 Task: In the event  named  Project Risk Mitigation and Contingency Planning, Set a range of dates when you can accept meetings  '21 Jul â€" 20 Aug 2023'. Select a duration of  30 min. Select working hours  	_x000D_
MON- SAT 10:30am â€" 6:00pm. Add time before or after your events  as 15 min. Set the frequency of available time slots for invitees as  50 min. Set the minimum notice period and maximum events allowed per day as  39 hour and 6. , logged in from the account softage.4@softage.net and add another guest for the event, softage.9@softage.net
Action: Mouse pressed left at (499, 271)
Screenshot: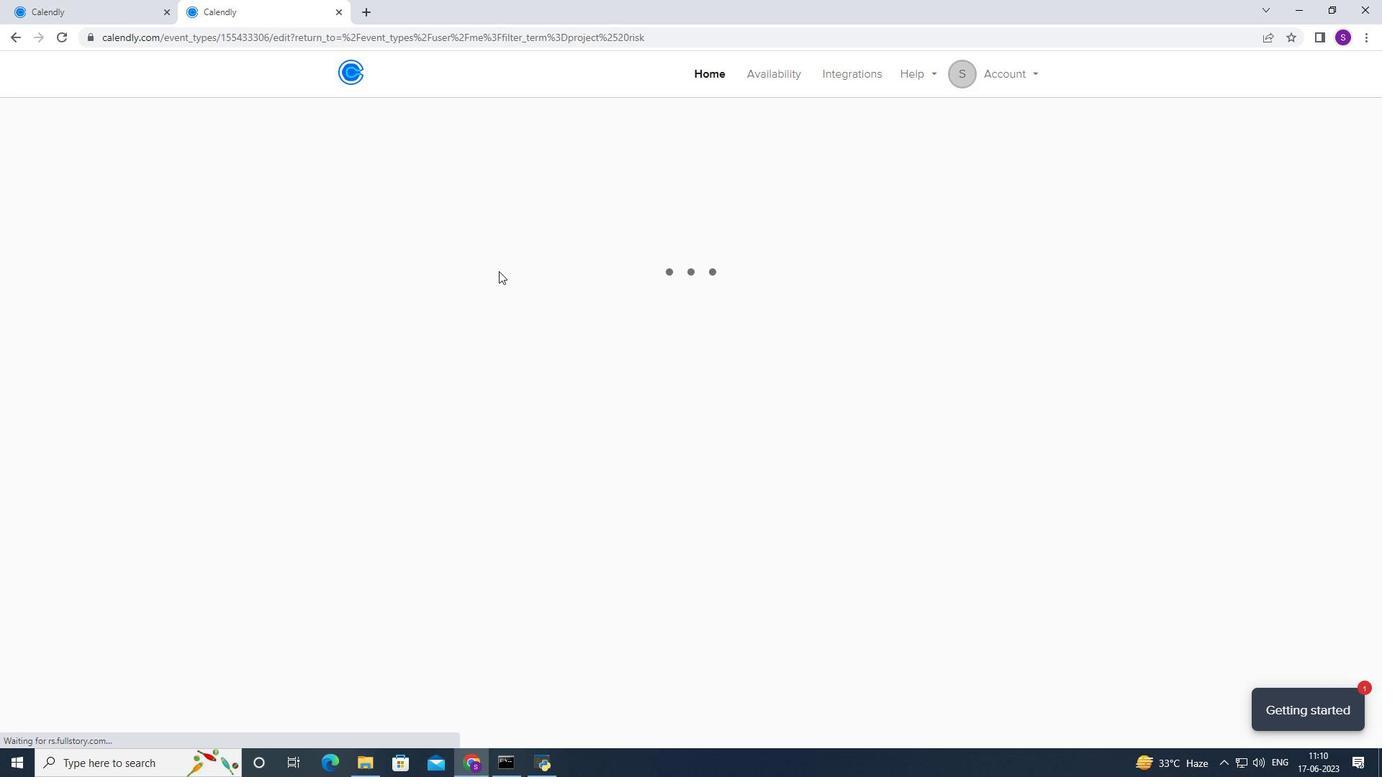 
Action: Mouse moved to (444, 319)
Screenshot: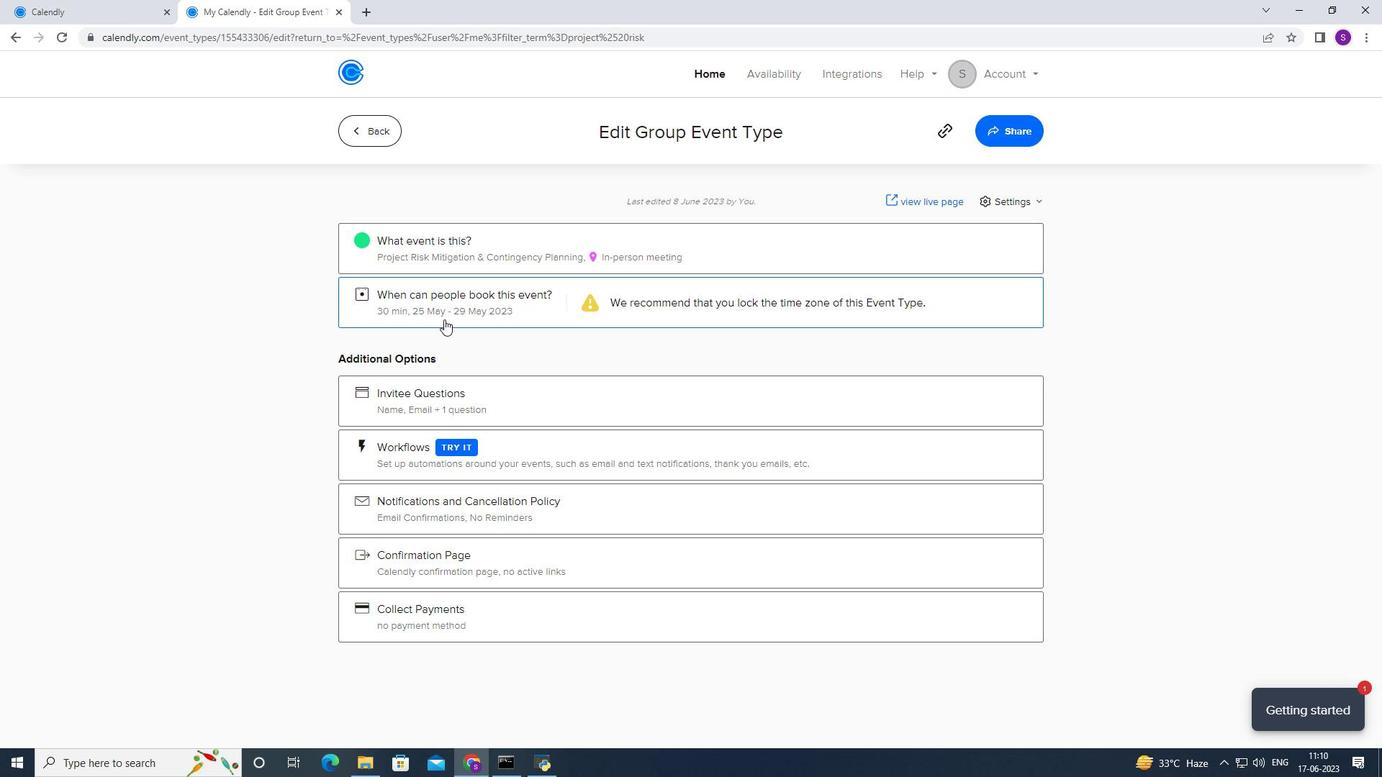 
Action: Mouse pressed left at (444, 319)
Screenshot: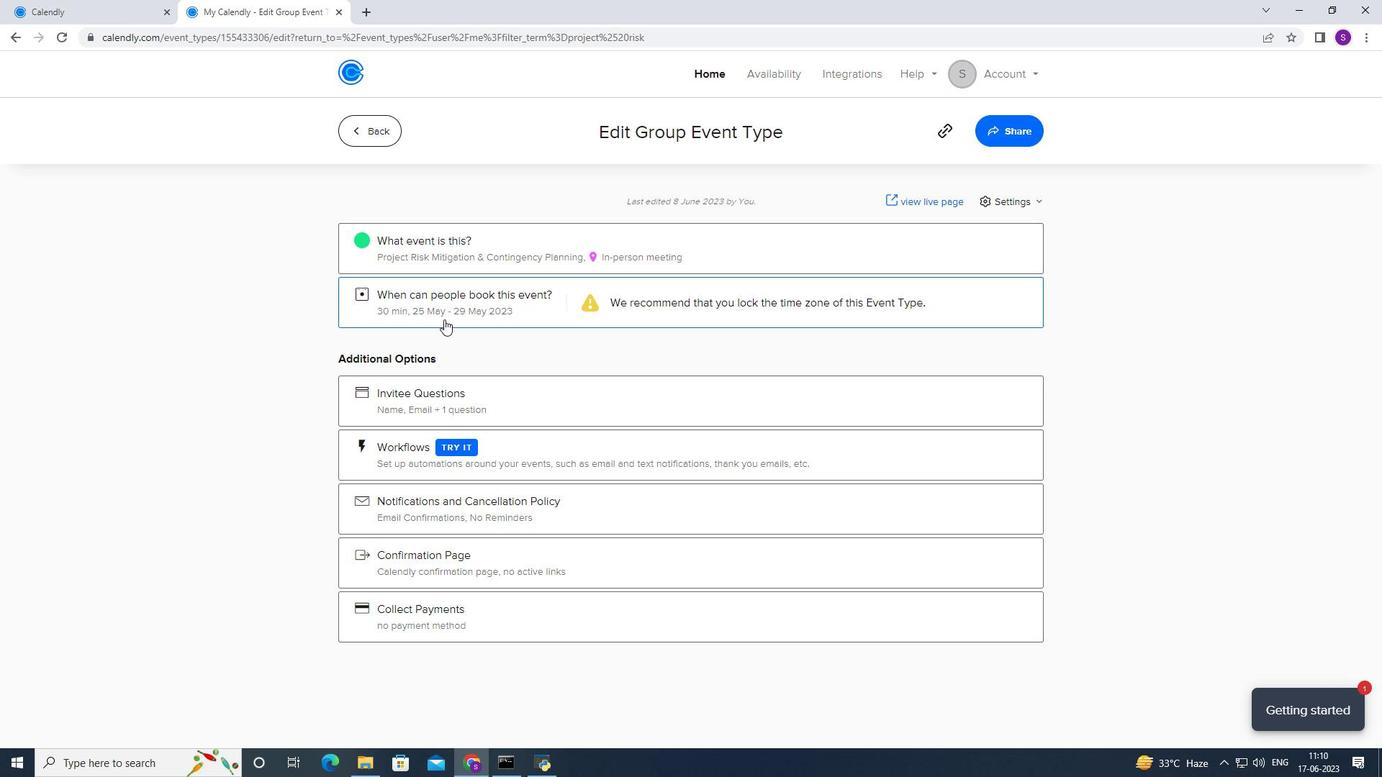 
Action: Mouse moved to (542, 489)
Screenshot: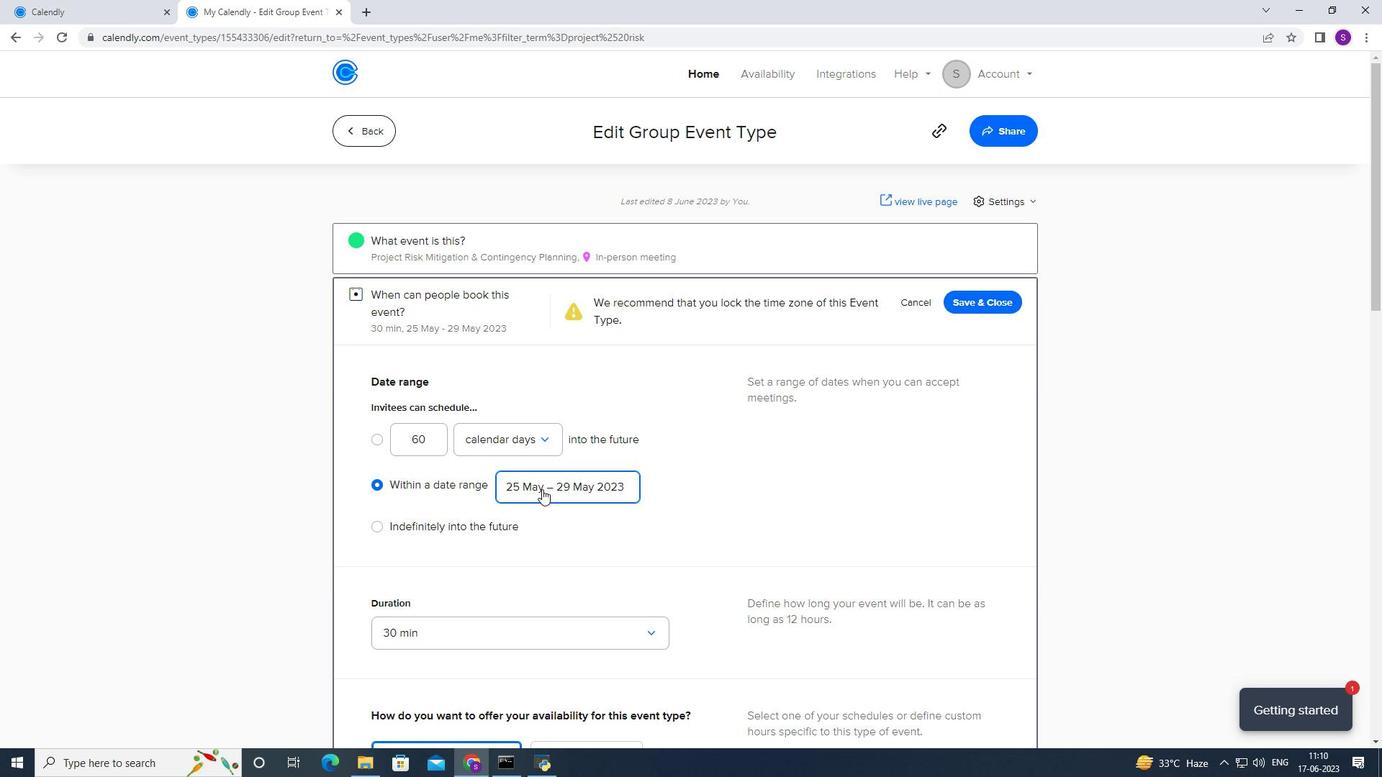 
Action: Mouse pressed left at (542, 489)
Screenshot: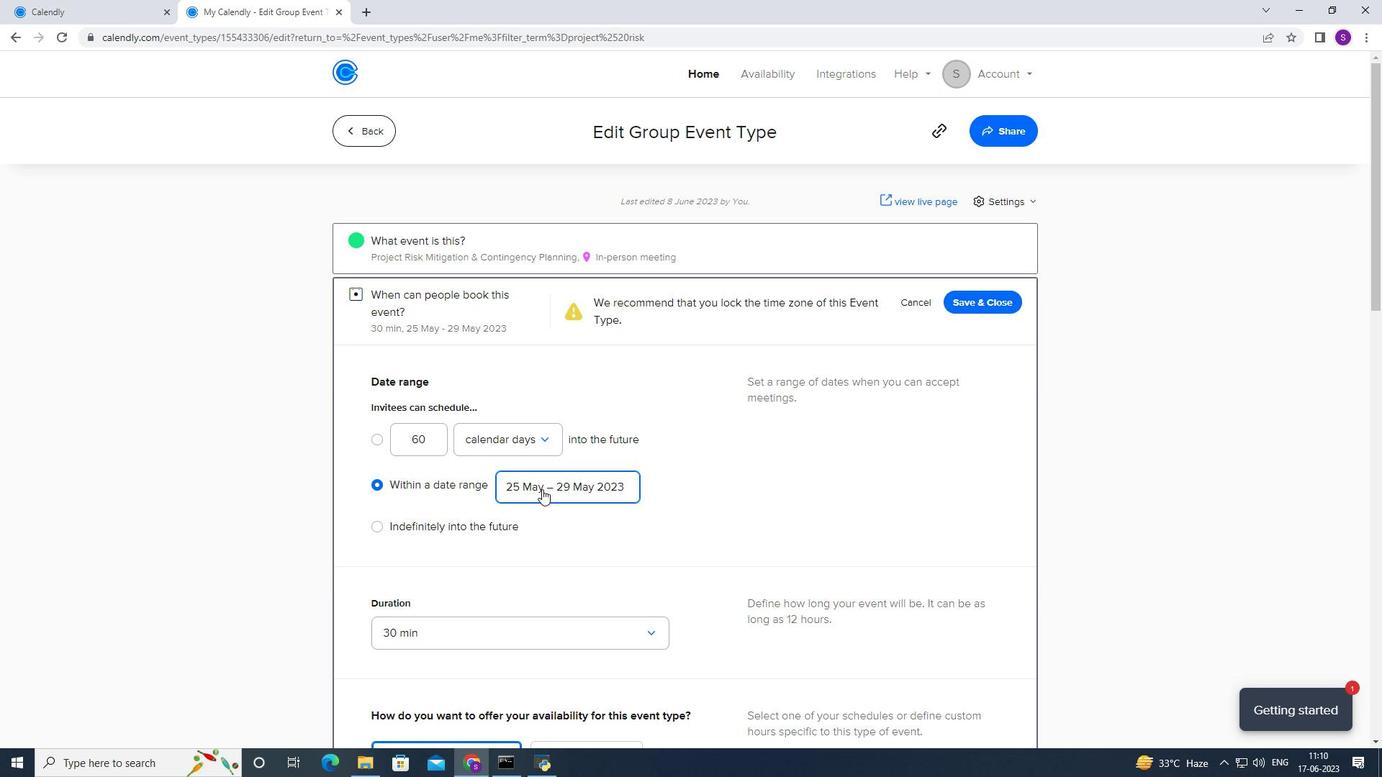 
Action: Mouse moved to (604, 231)
Screenshot: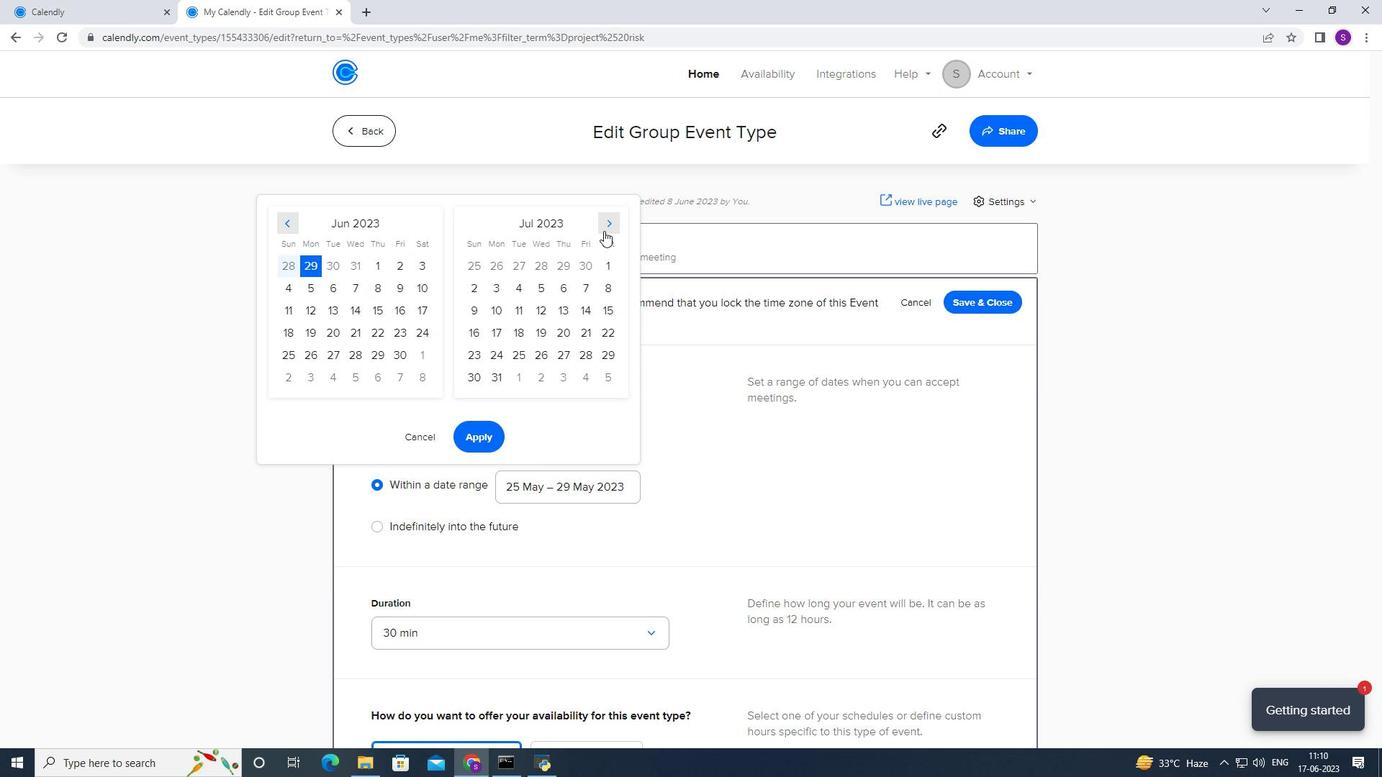 
Action: Mouse pressed left at (604, 231)
Screenshot: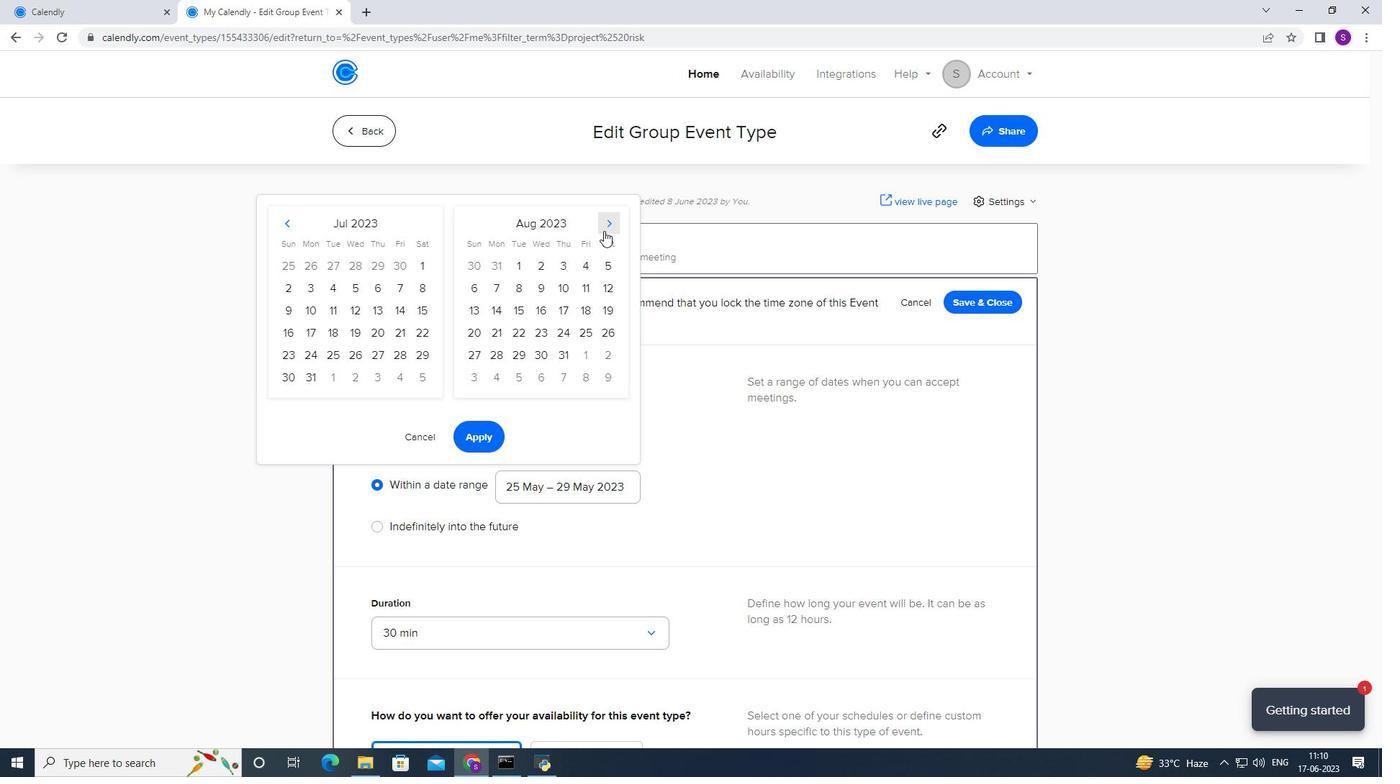 
Action: Mouse moved to (406, 337)
Screenshot: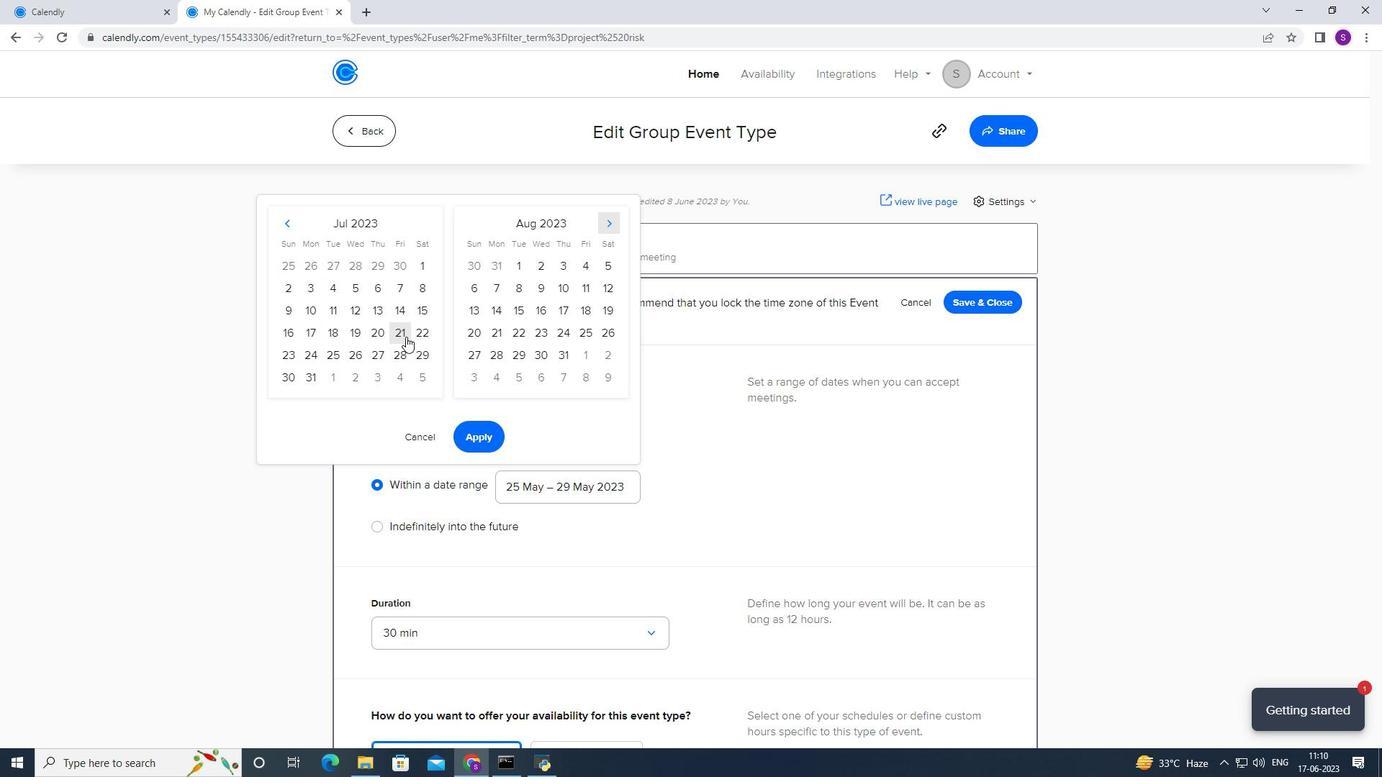 
Action: Mouse pressed left at (406, 337)
Screenshot: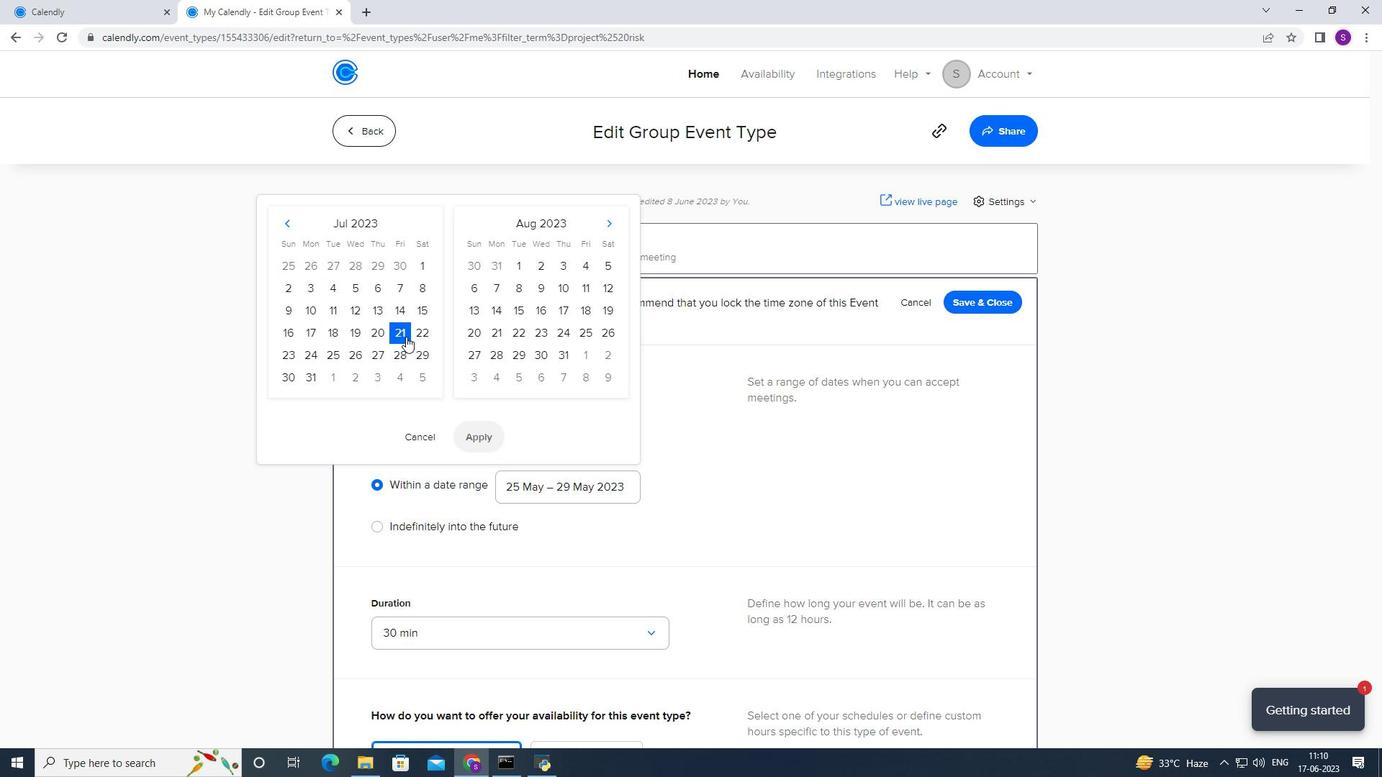 
Action: Mouse moved to (478, 332)
Screenshot: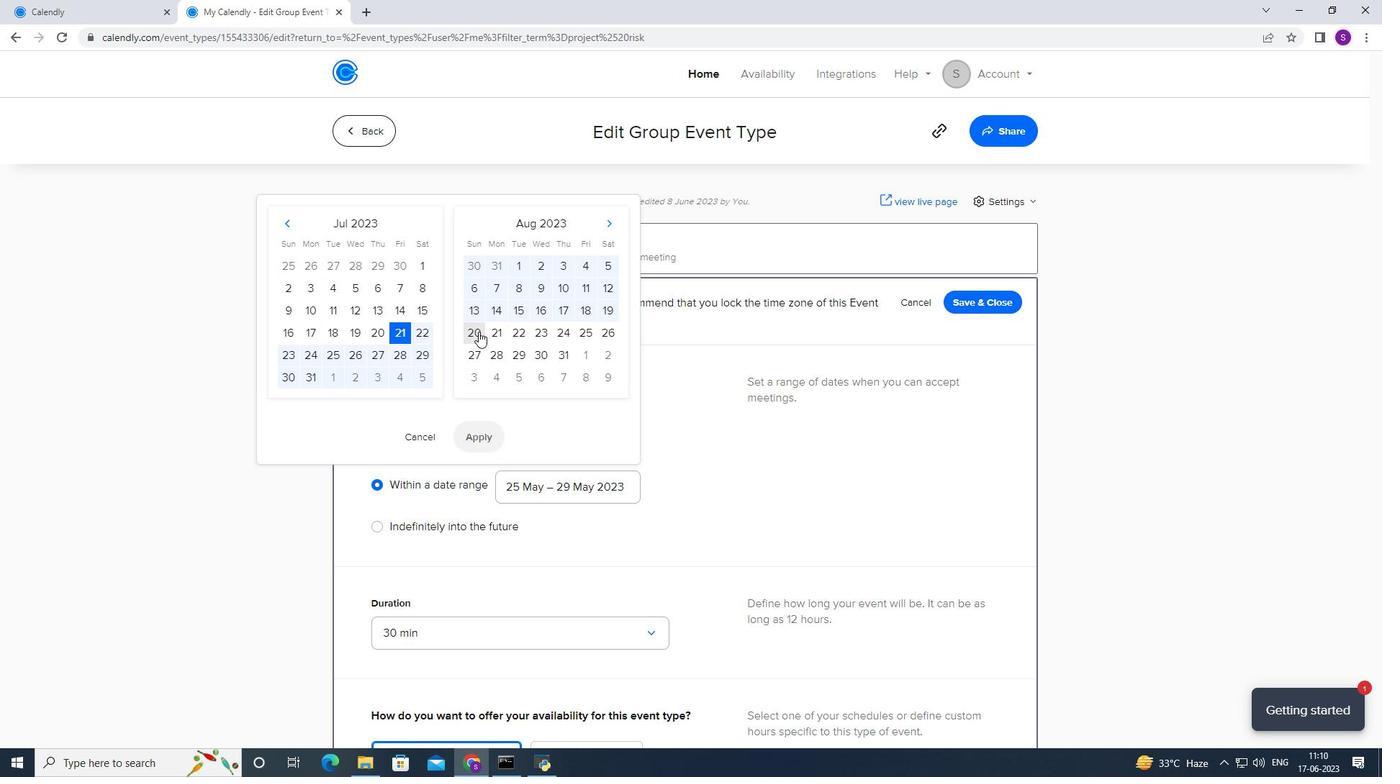 
Action: Mouse pressed left at (478, 332)
Screenshot: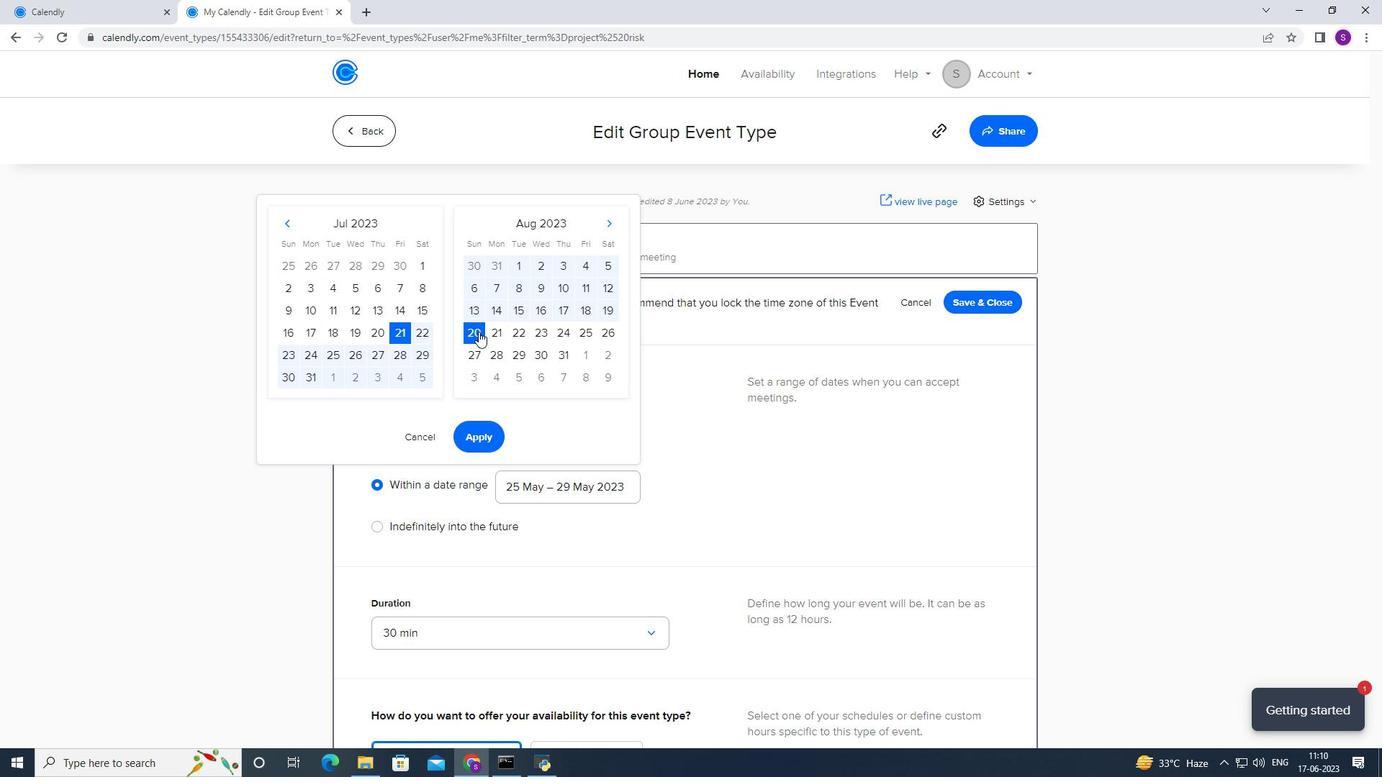 
Action: Mouse moved to (469, 421)
Screenshot: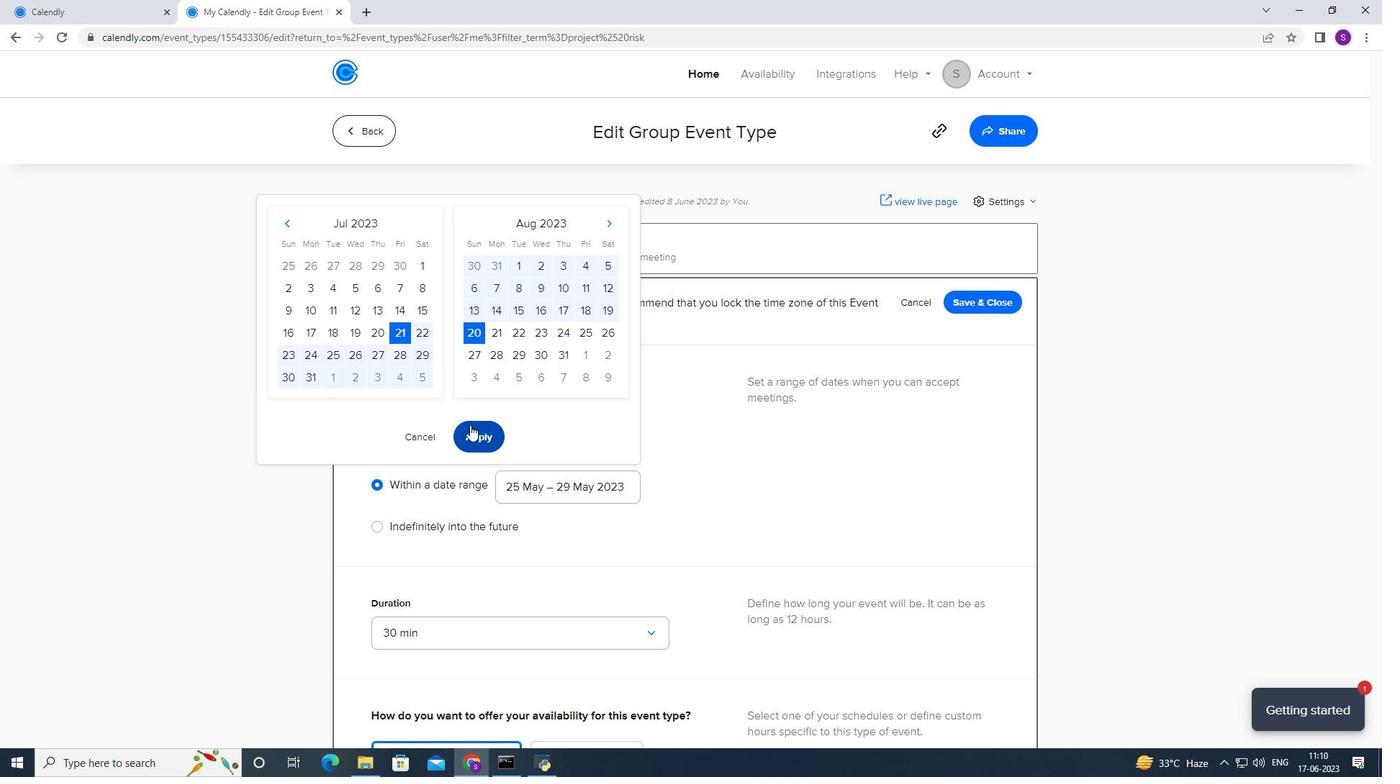 
Action: Mouse pressed left at (469, 421)
Screenshot: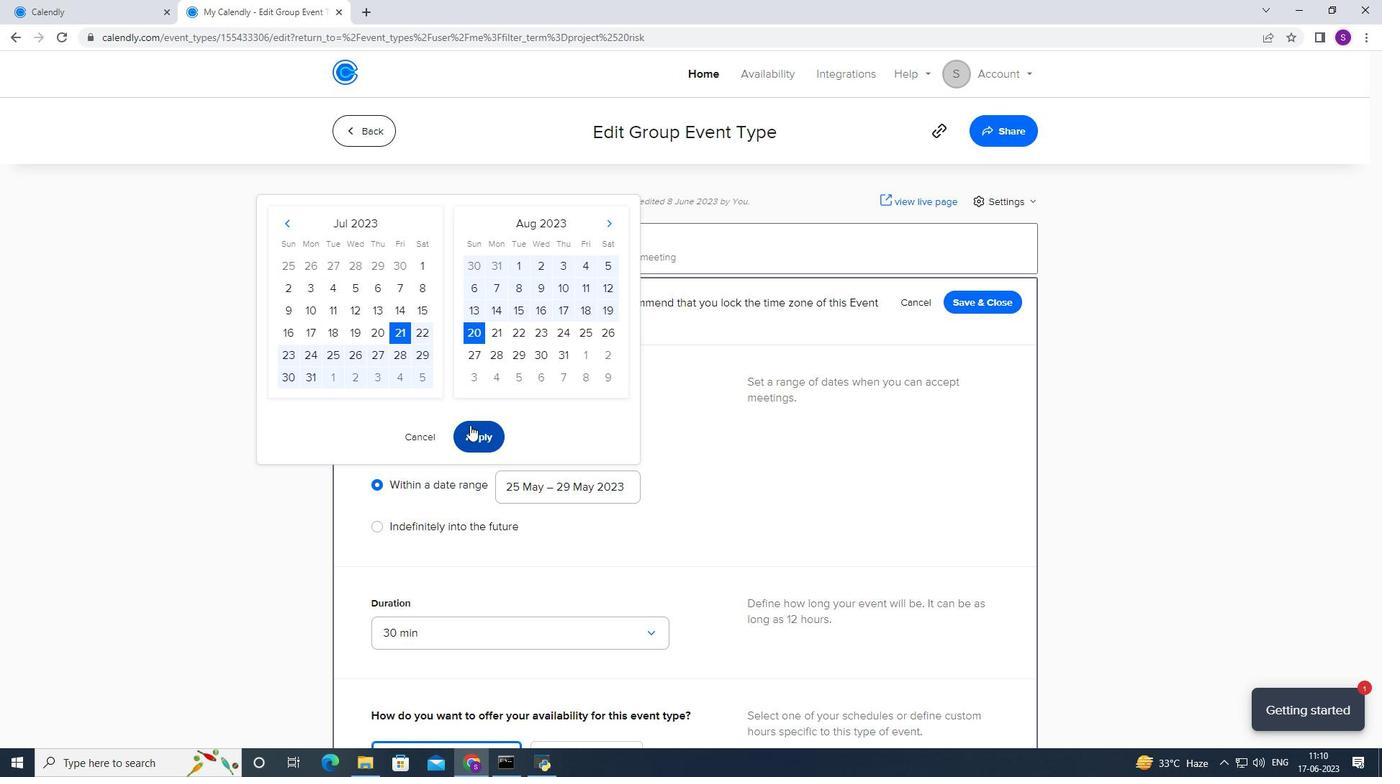 
Action: Mouse moved to (507, 390)
Screenshot: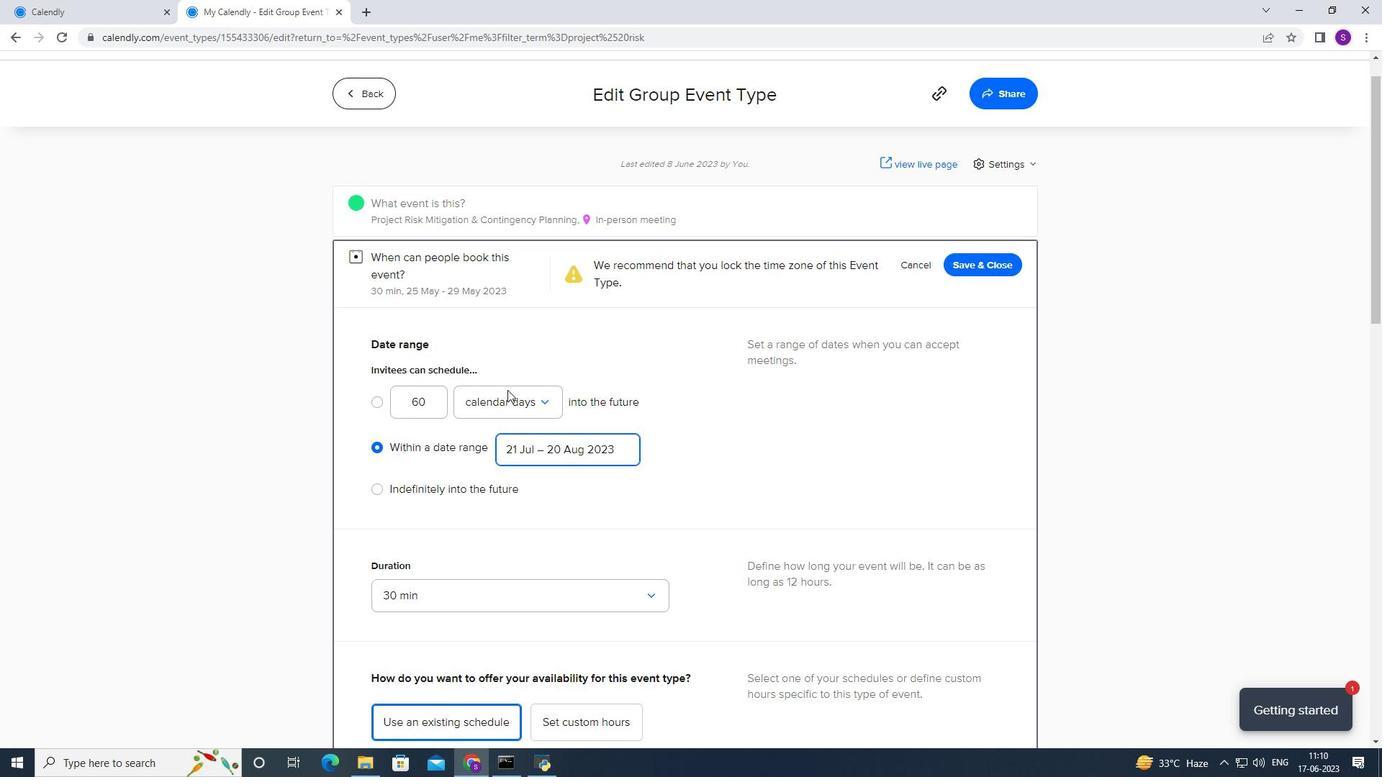 
Action: Mouse scrolled (507, 389) with delta (0, 0)
Screenshot: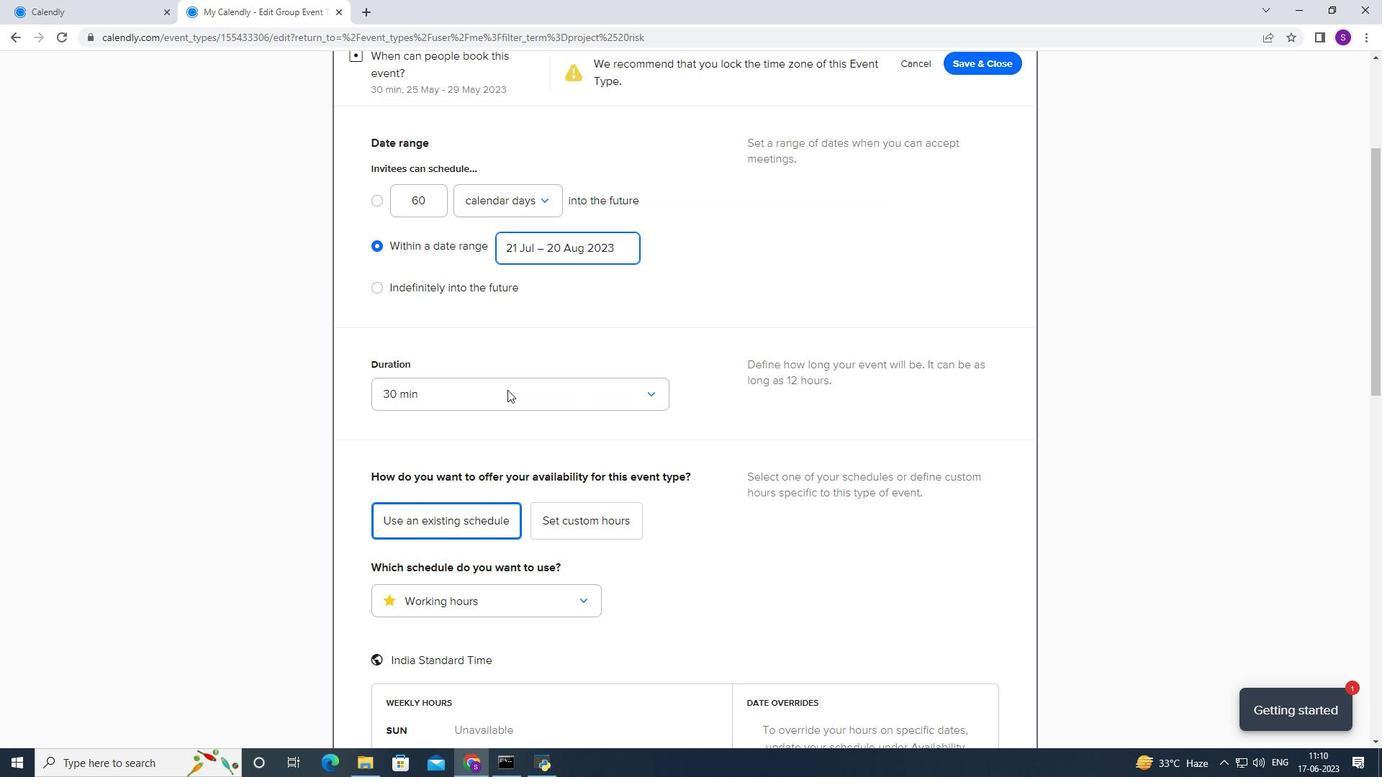 
Action: Mouse scrolled (507, 389) with delta (0, 0)
Screenshot: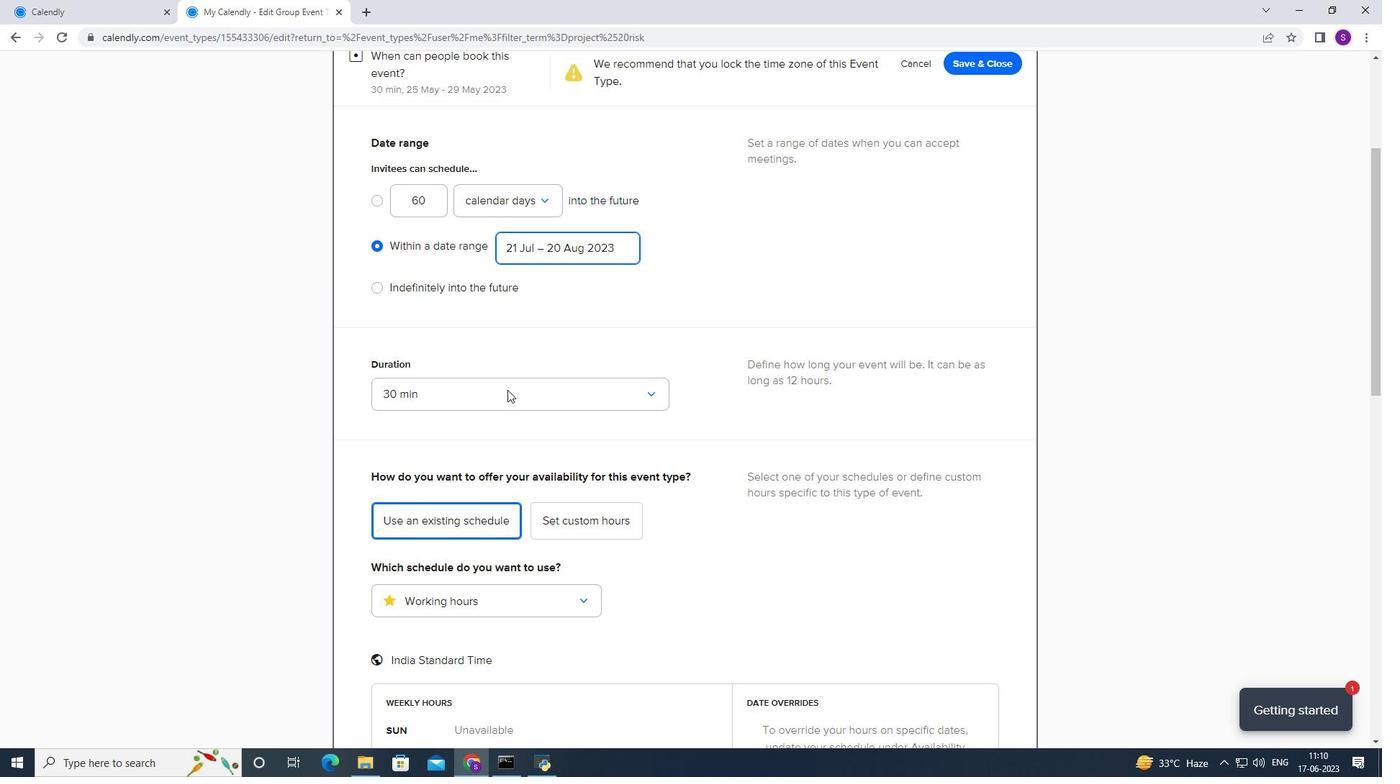 
Action: Mouse scrolled (507, 389) with delta (0, 0)
Screenshot: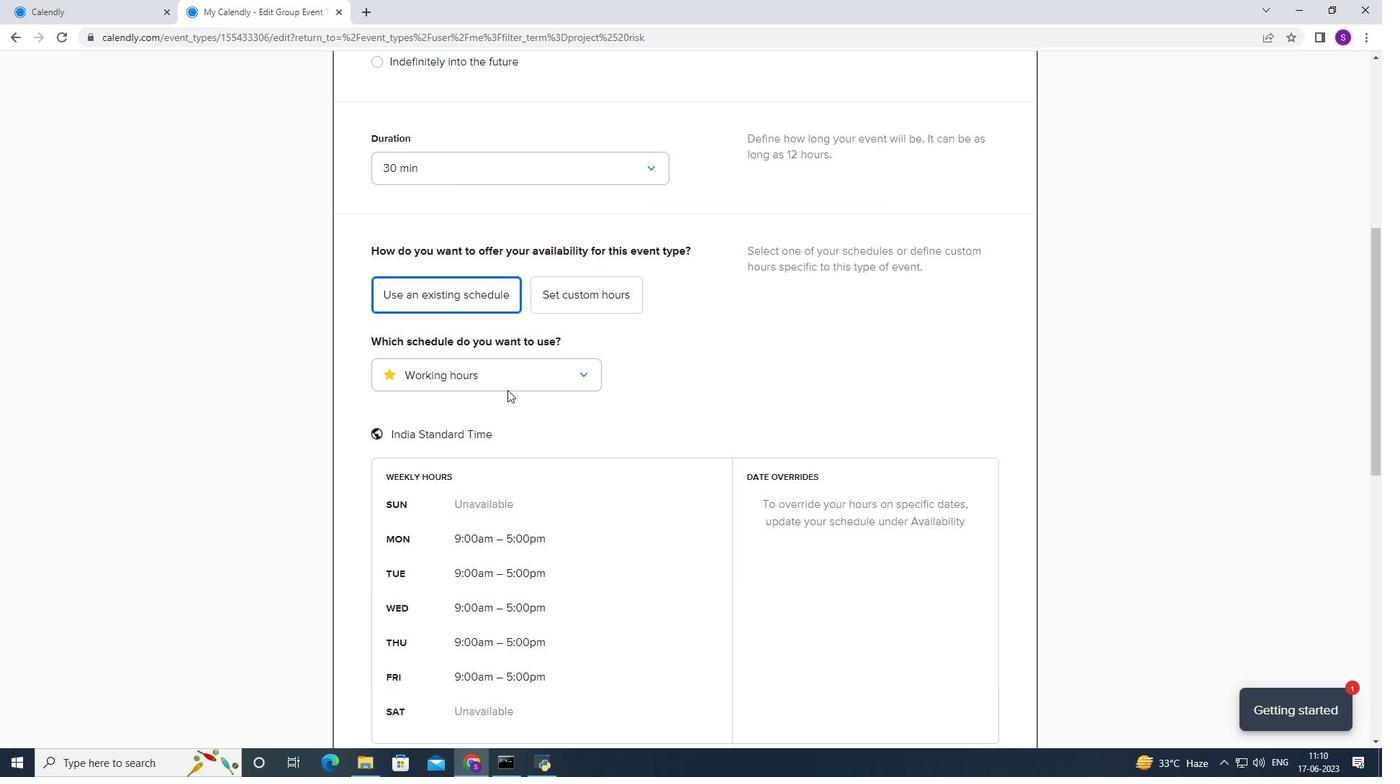 
Action: Mouse scrolled (507, 389) with delta (0, 0)
Screenshot: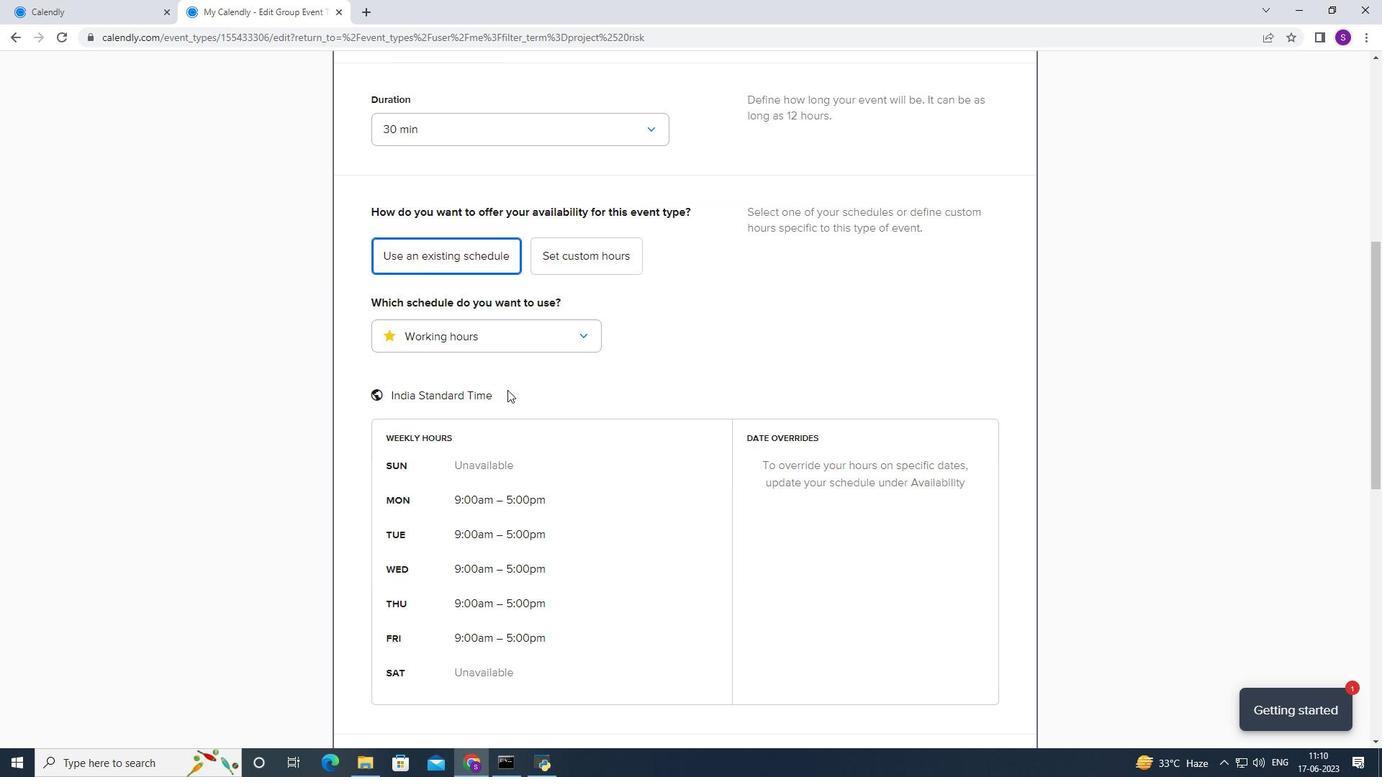 
Action: Mouse scrolled (507, 389) with delta (0, 0)
Screenshot: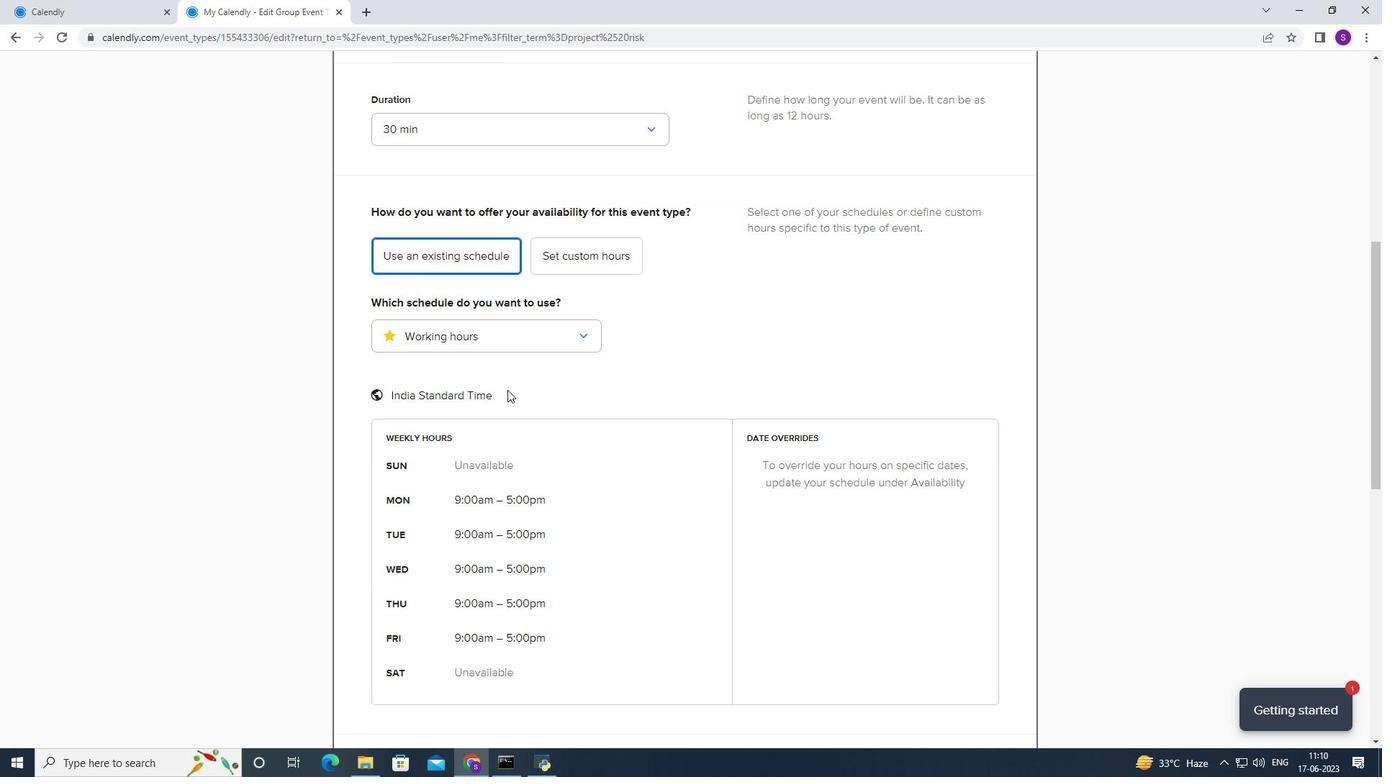 
Action: Mouse scrolled (507, 389) with delta (0, 0)
Screenshot: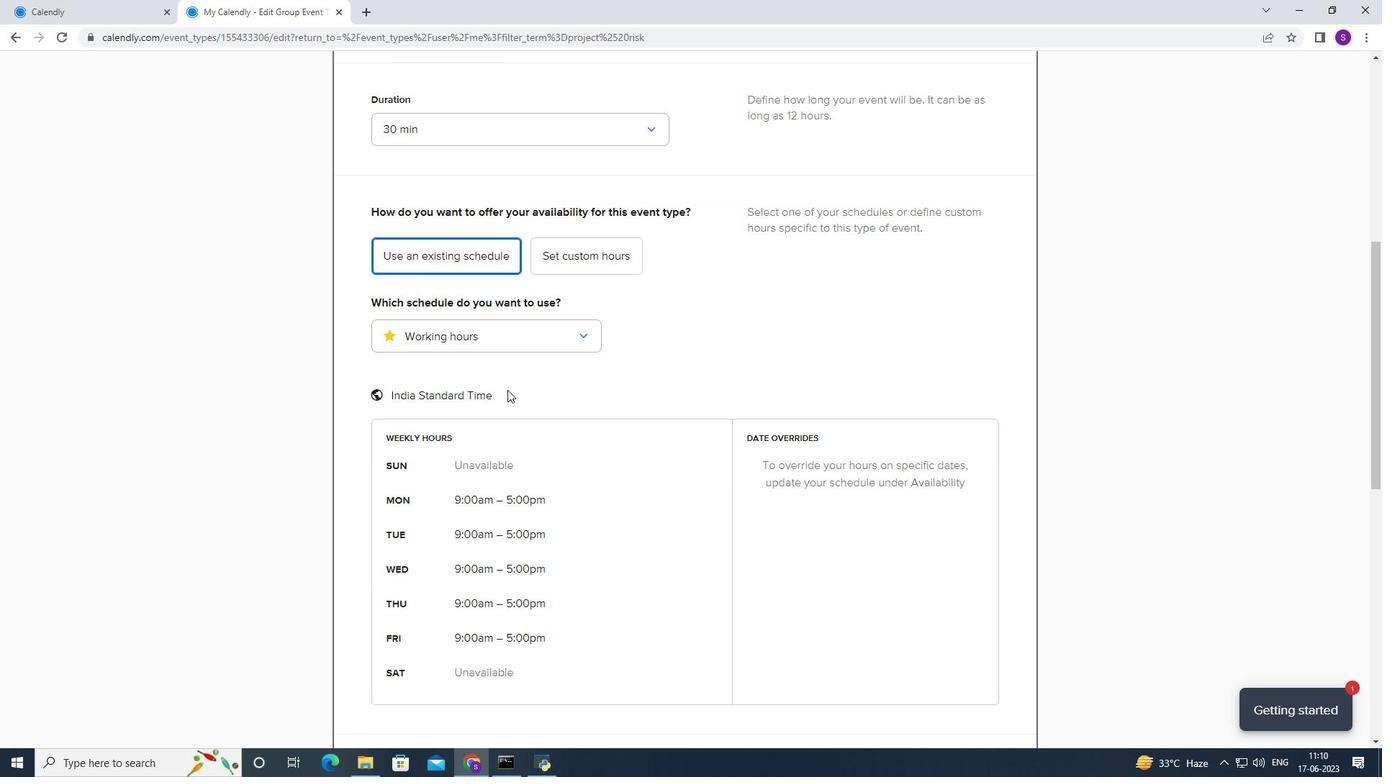 
Action: Mouse scrolled (507, 389) with delta (0, 0)
Screenshot: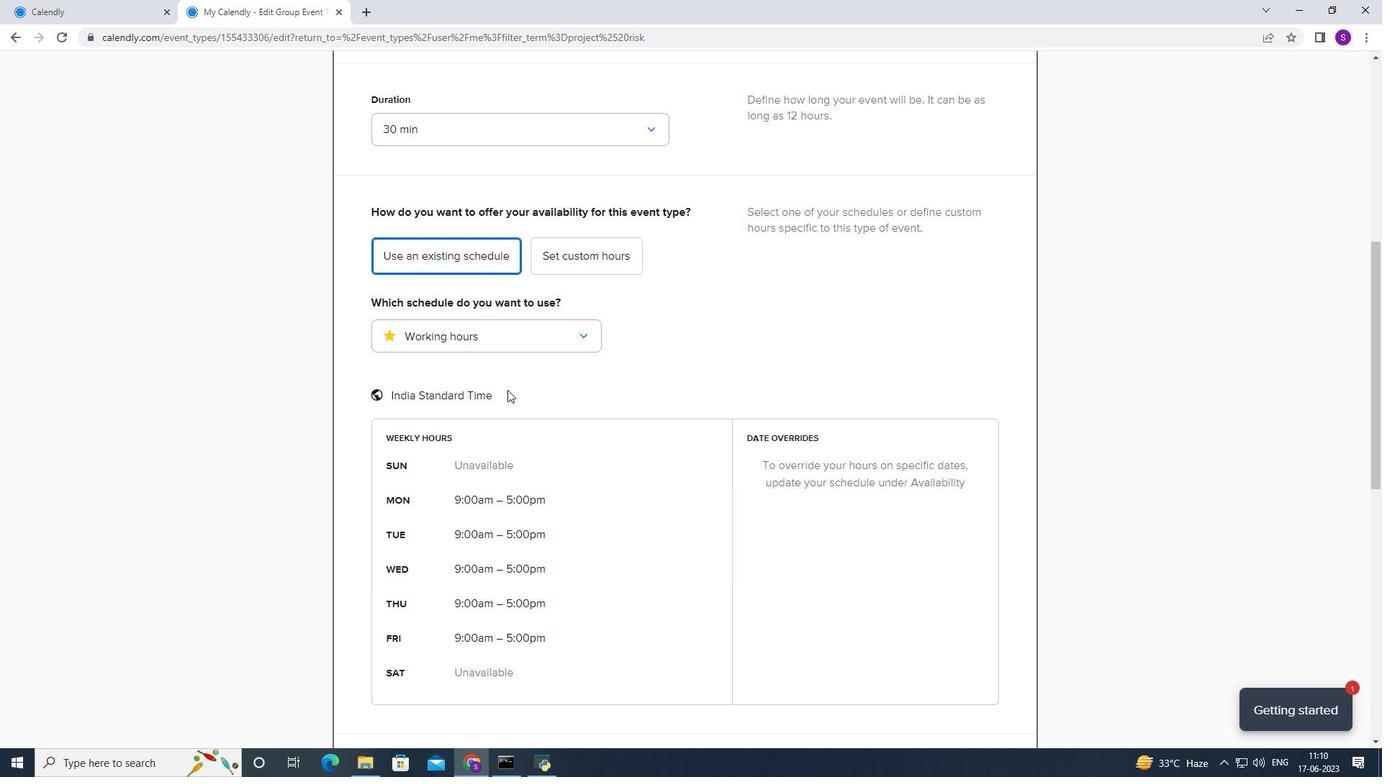 
Action: Mouse moved to (393, 236)
Screenshot: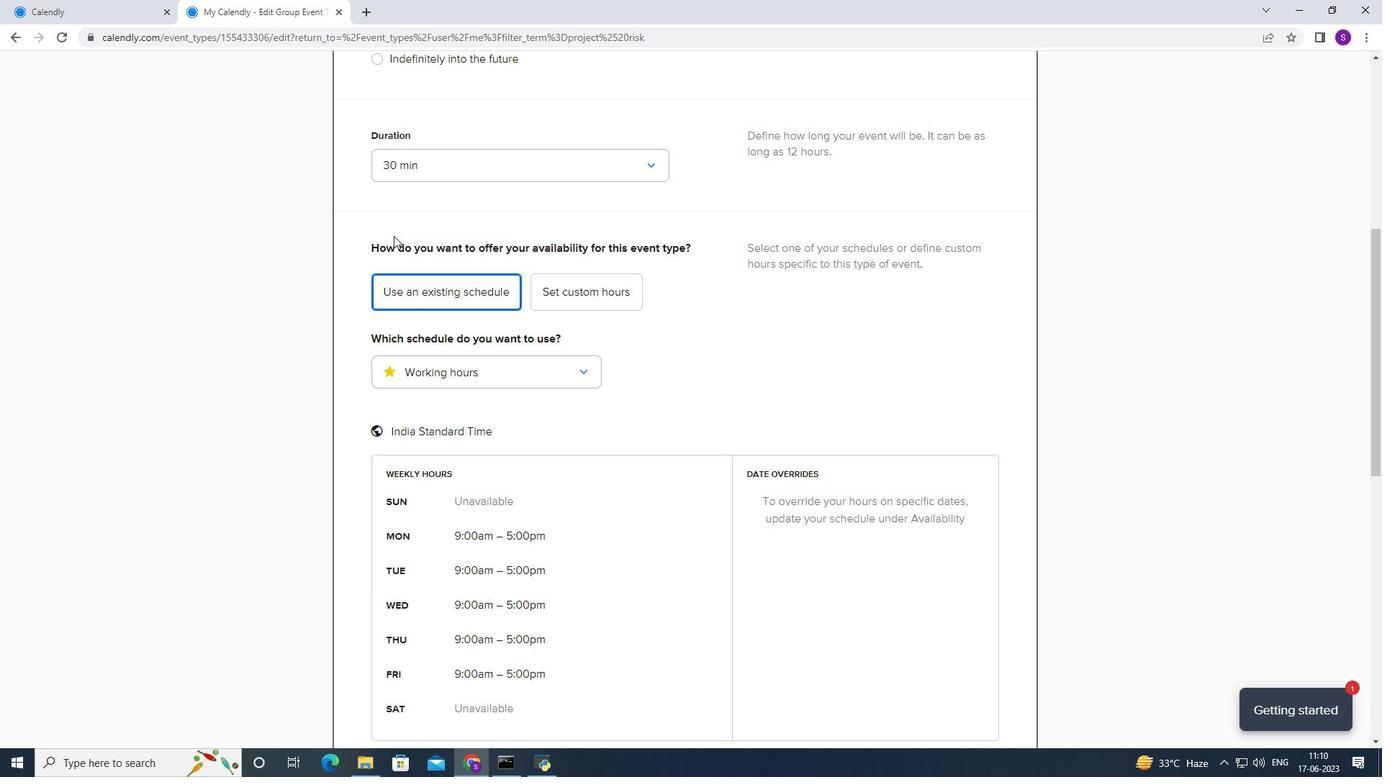 
Action: Mouse scrolled (393, 236) with delta (0, 0)
Screenshot: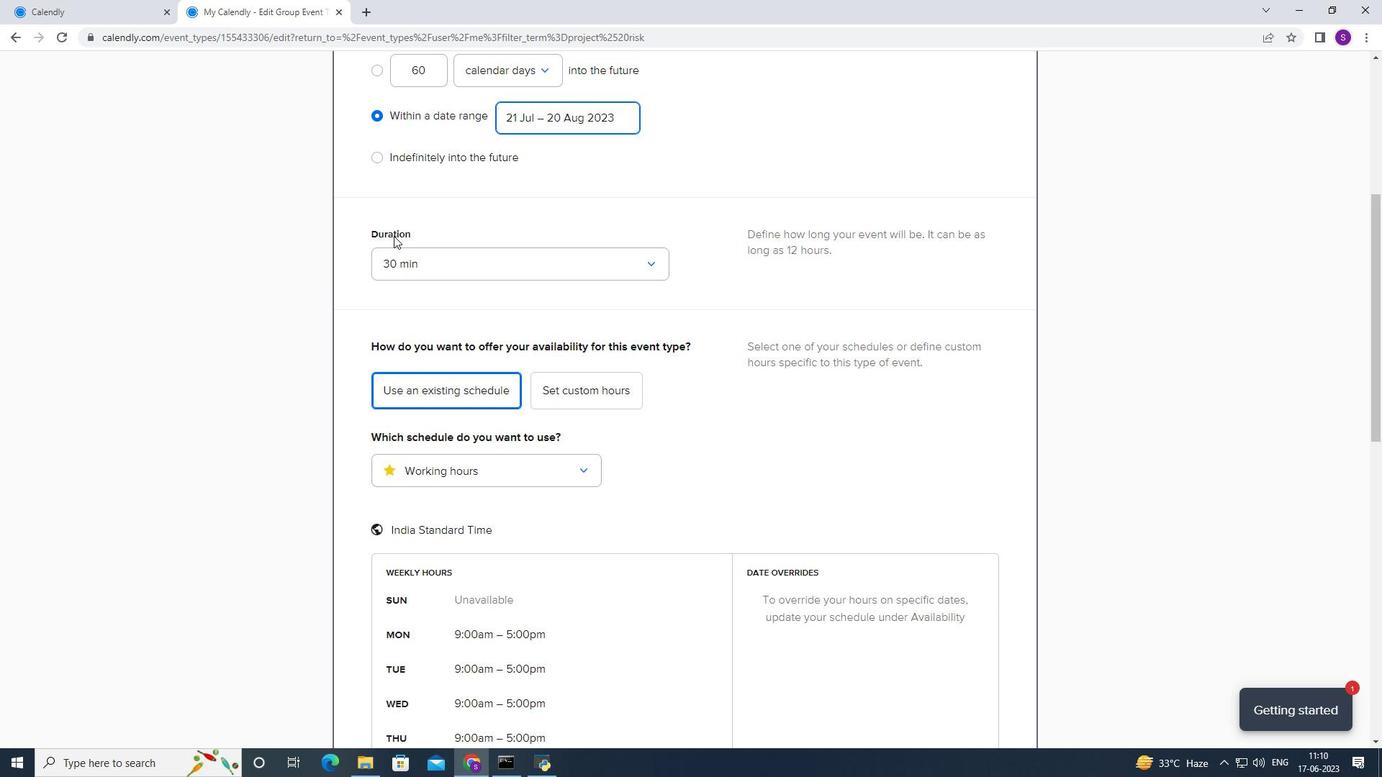 
Action: Mouse scrolled (393, 236) with delta (0, 0)
Screenshot: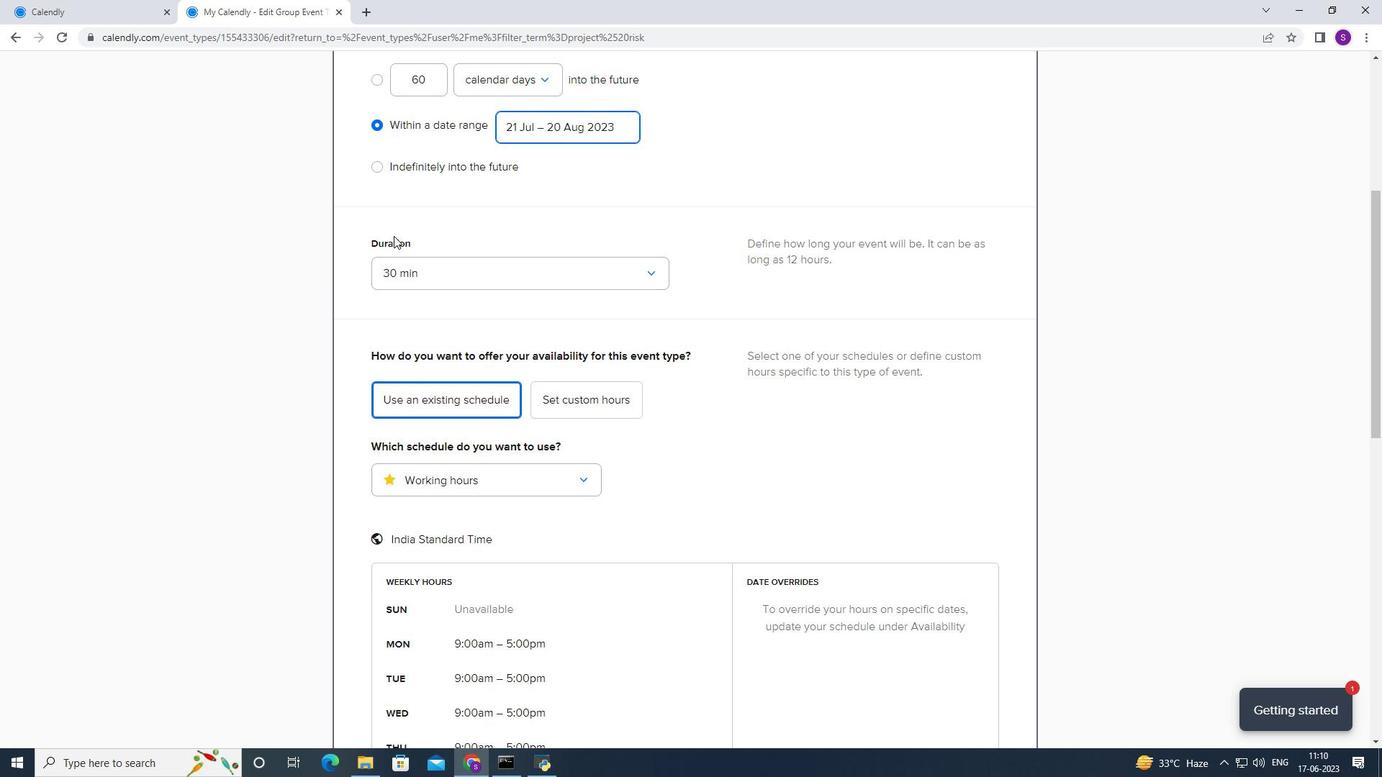 
Action: Mouse moved to (397, 272)
Screenshot: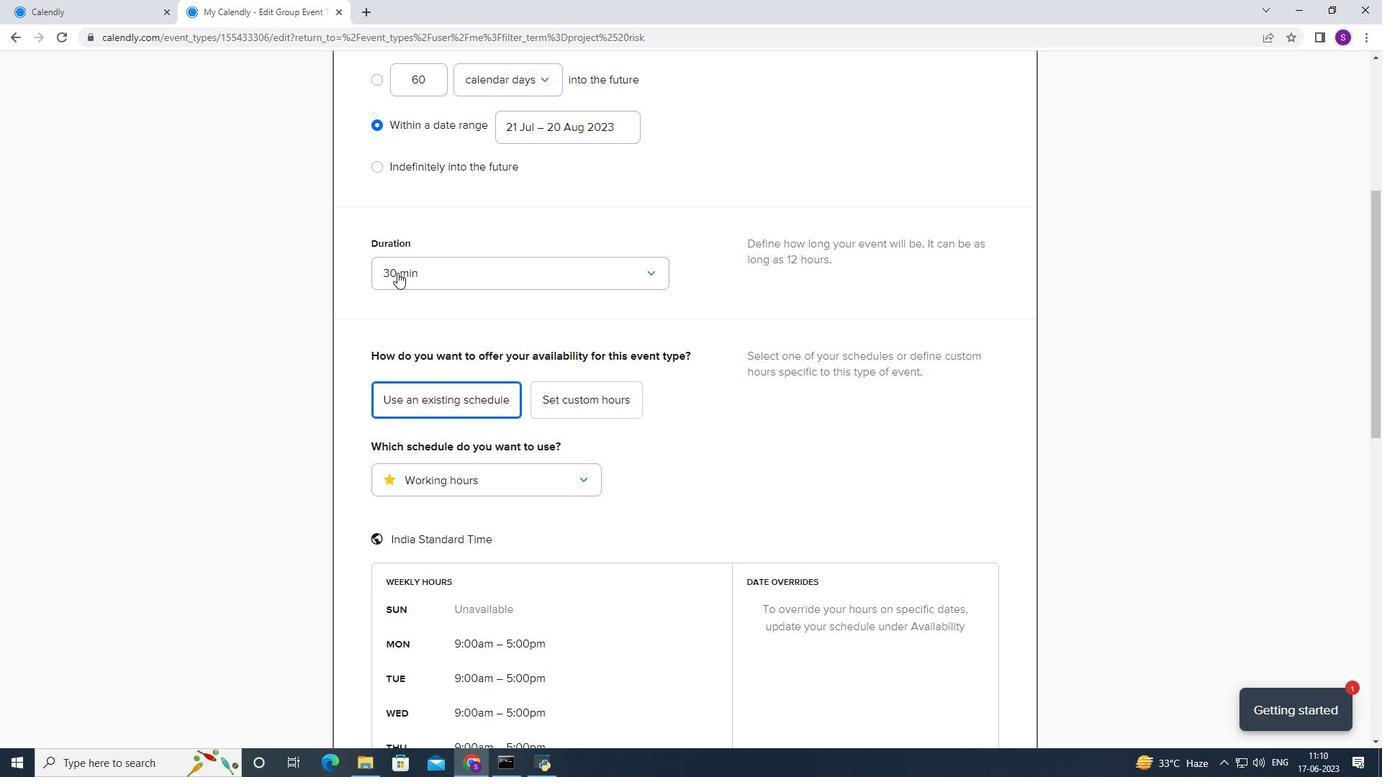 
Action: Mouse pressed left at (397, 272)
Screenshot: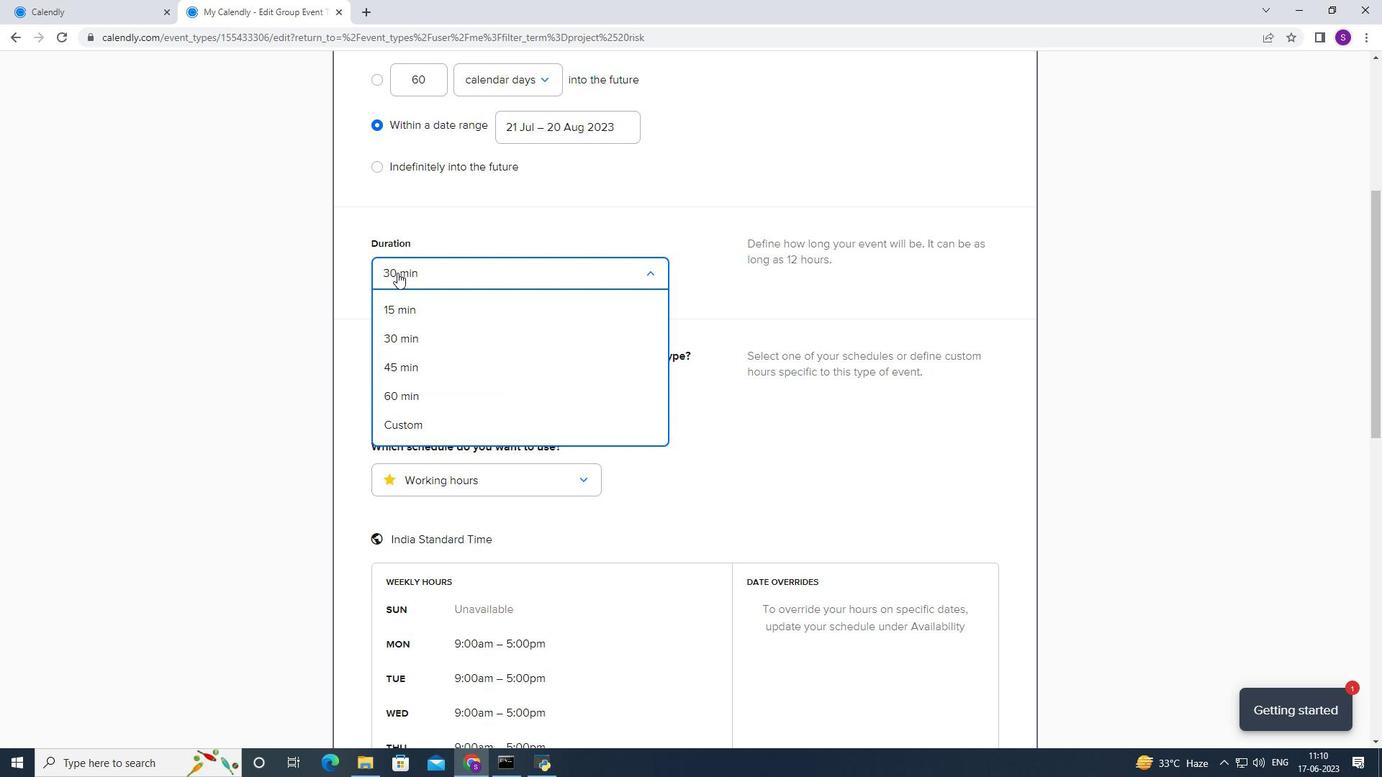 
Action: Mouse moved to (397, 303)
Screenshot: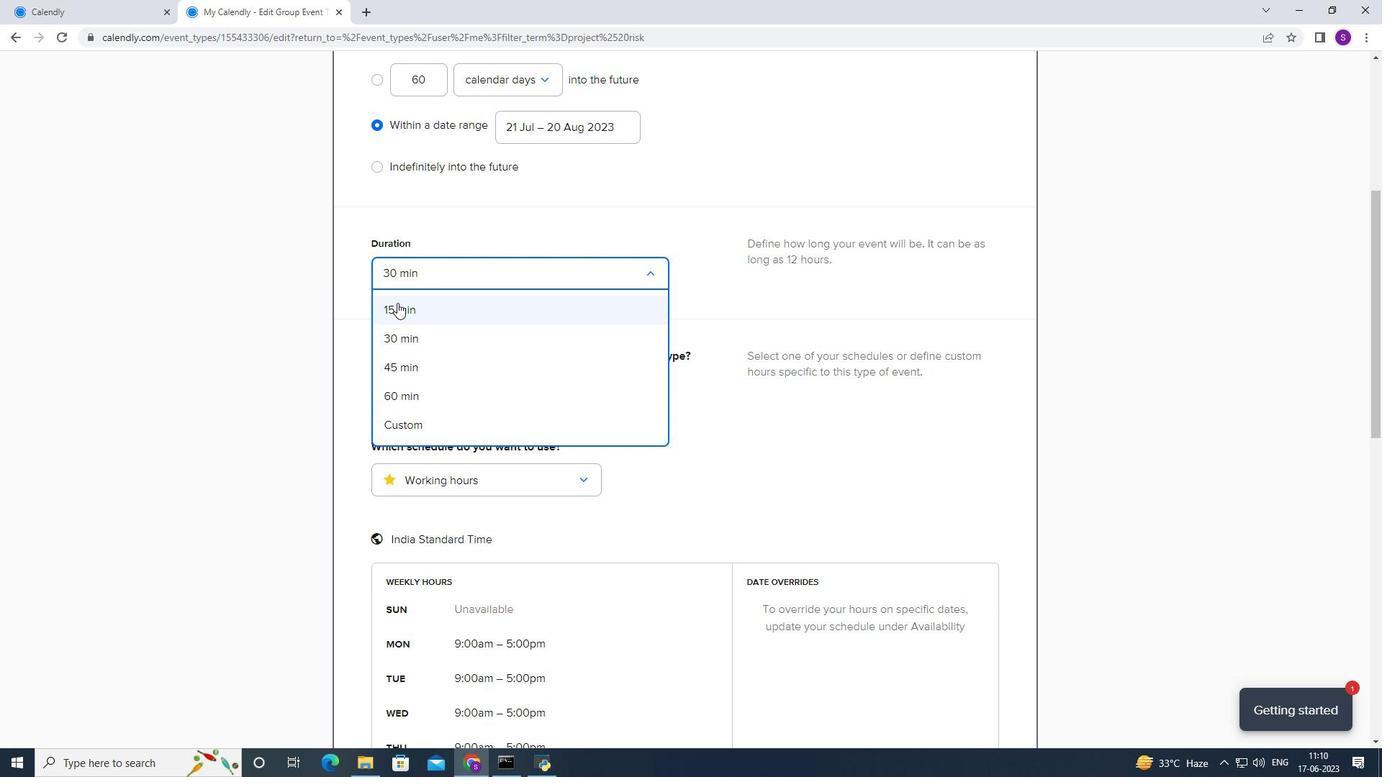 
Action: Mouse pressed left at (397, 303)
Screenshot: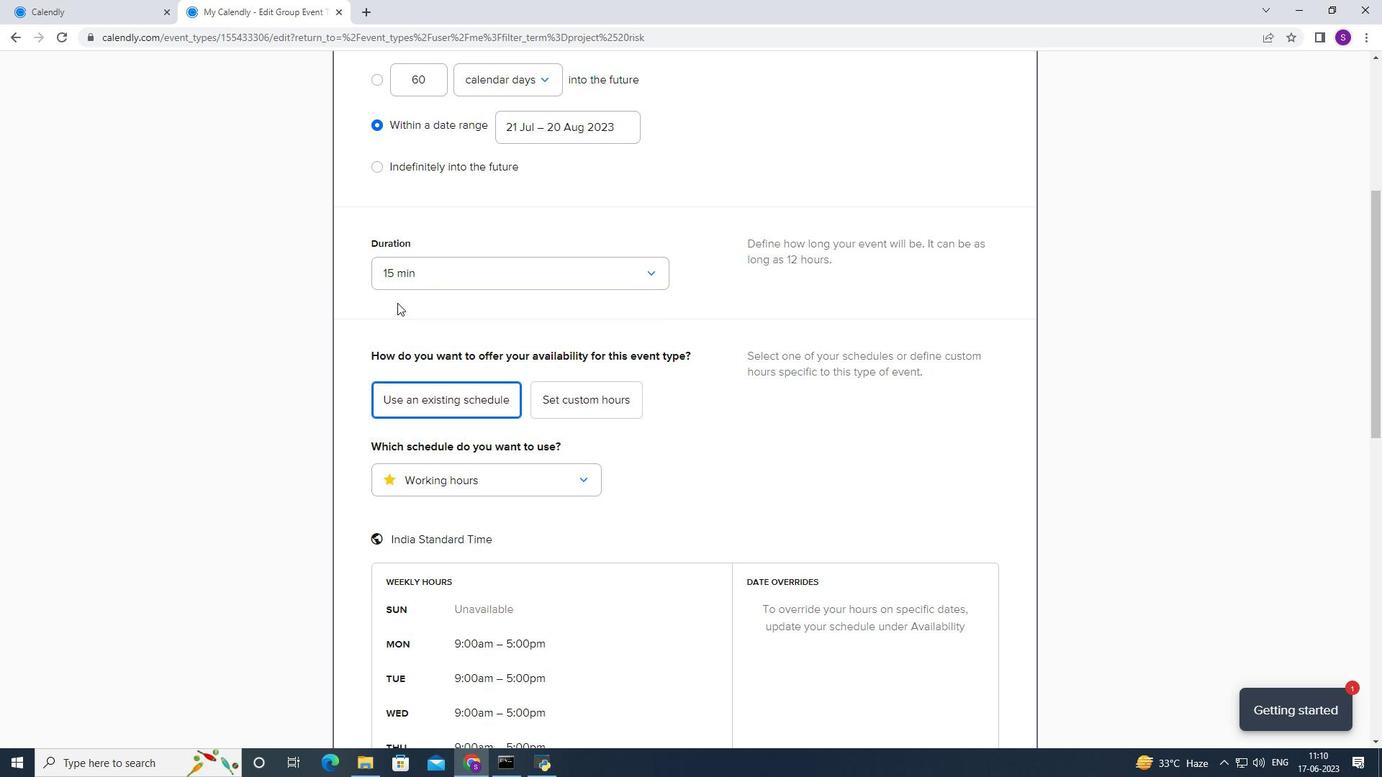 
Action: Mouse moved to (409, 280)
Screenshot: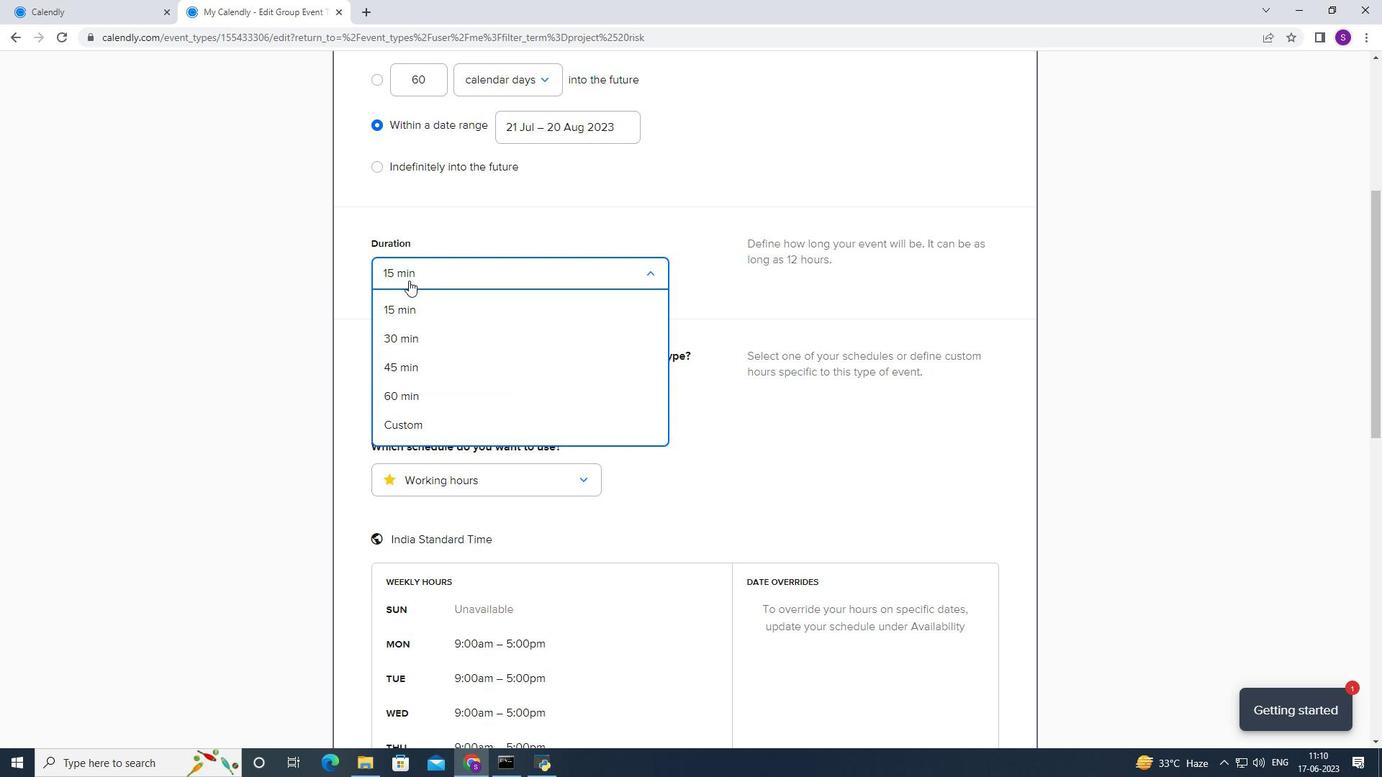 
Action: Mouse pressed left at (409, 280)
Screenshot: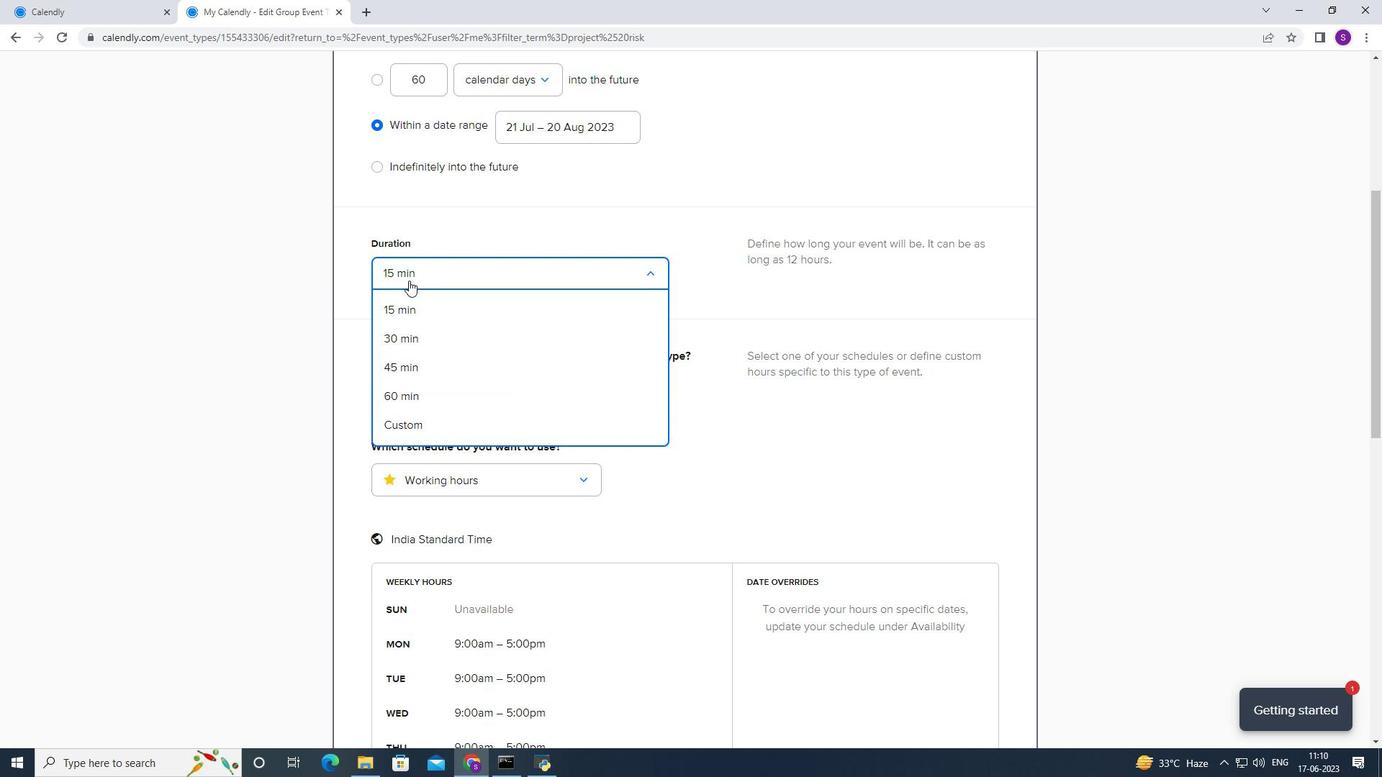 
Action: Mouse moved to (408, 350)
Screenshot: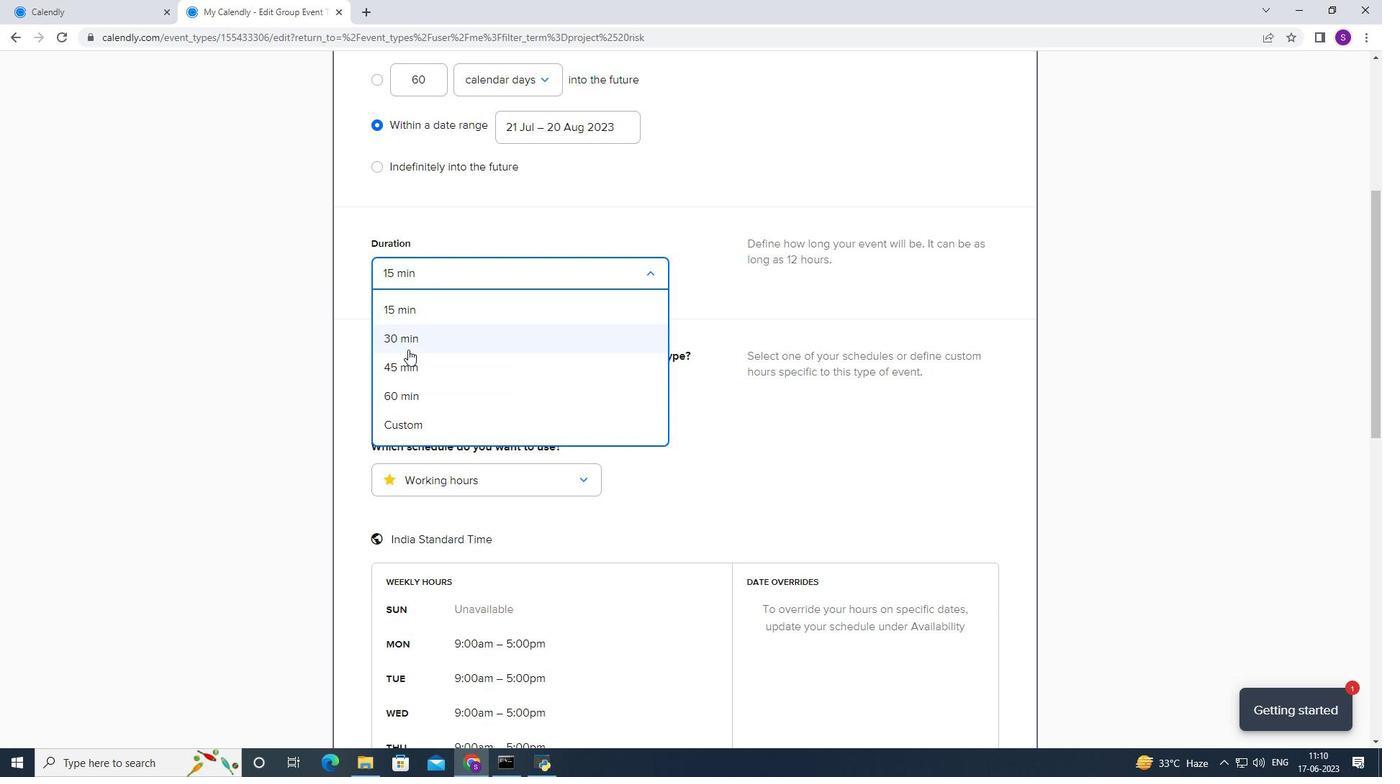 
Action: Mouse pressed left at (408, 350)
Screenshot: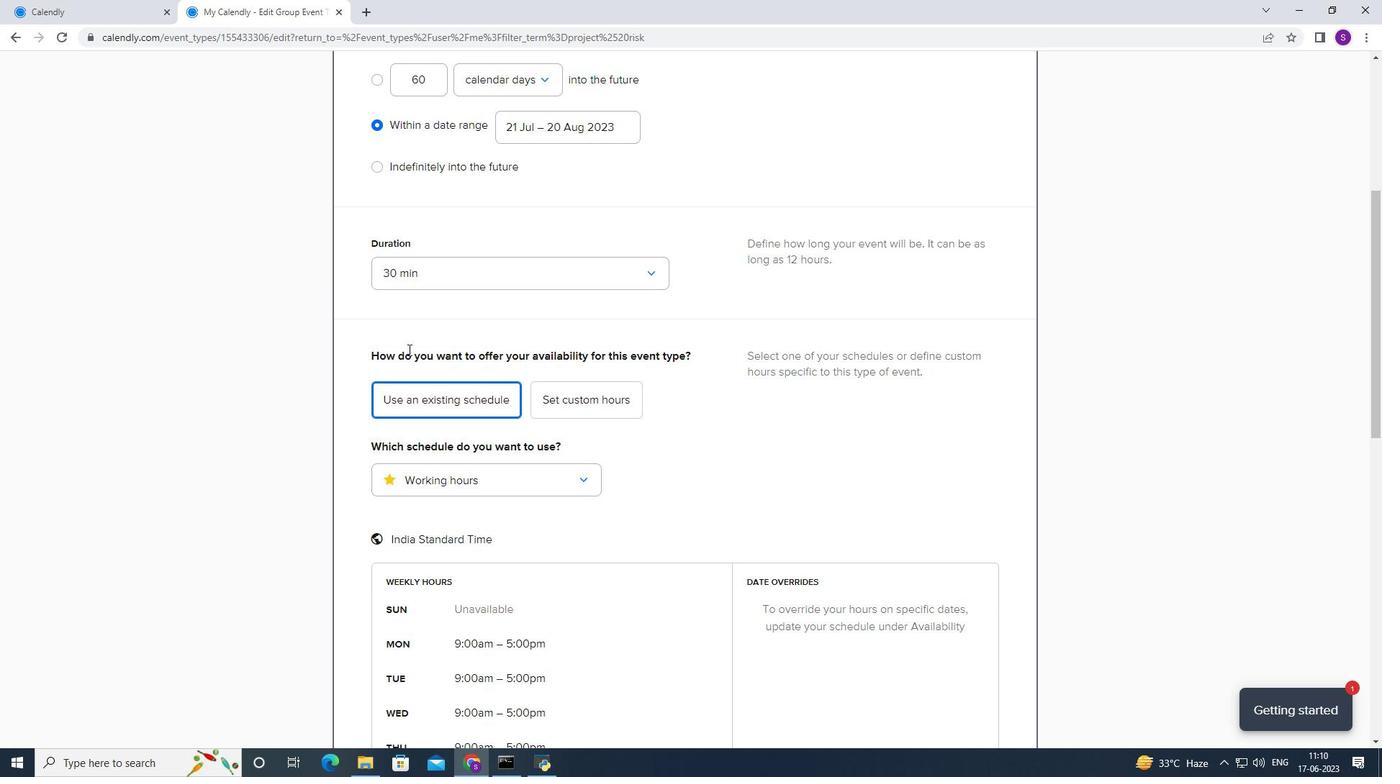
Action: Mouse moved to (490, 332)
Screenshot: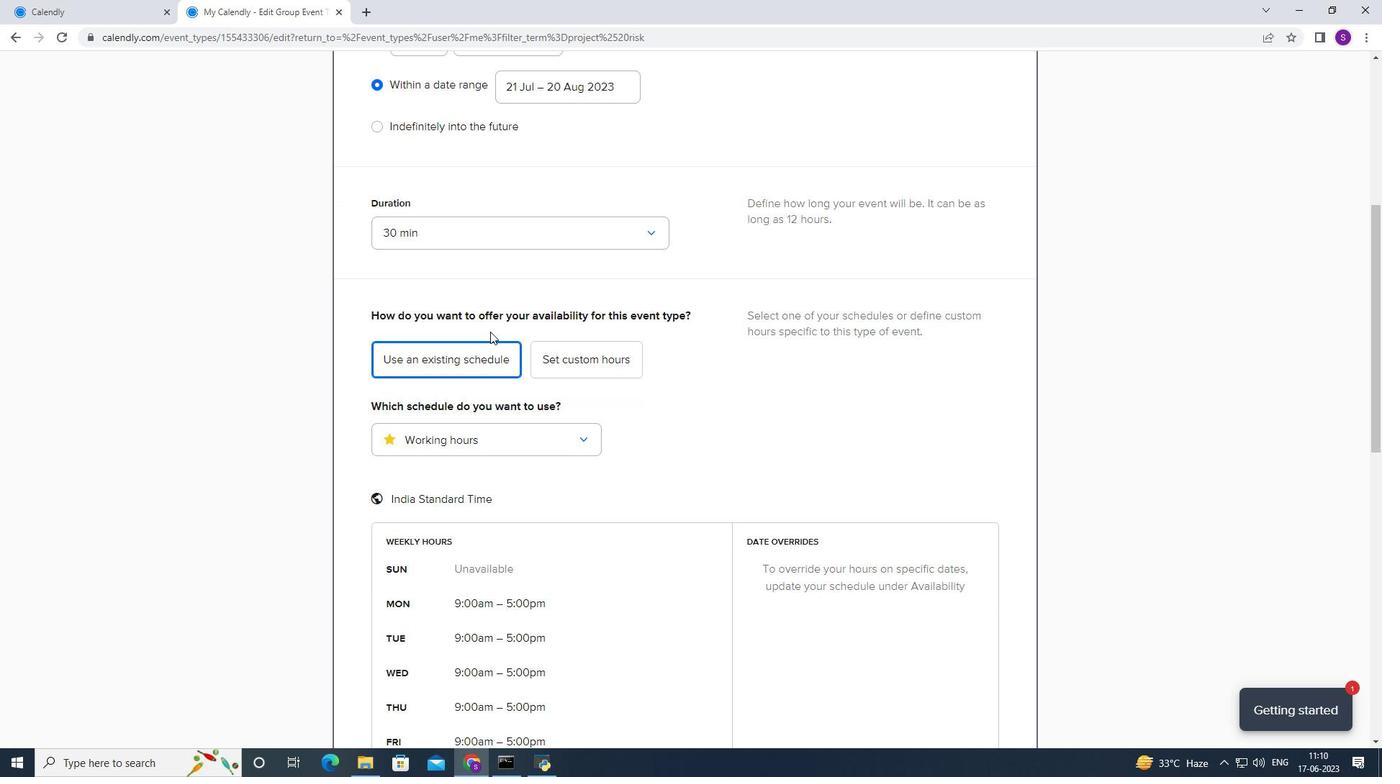 
Action: Mouse scrolled (490, 331) with delta (0, 0)
Screenshot: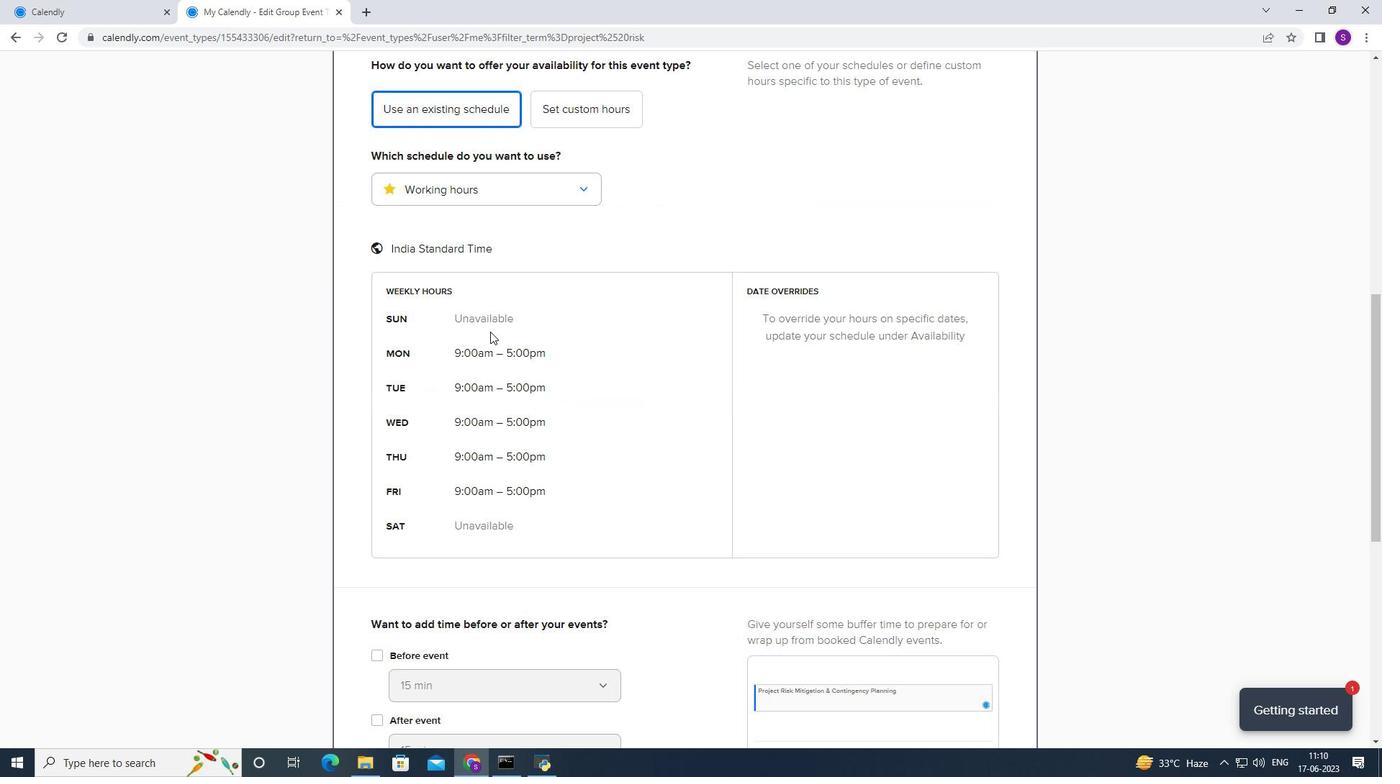 
Action: Mouse scrolled (490, 331) with delta (0, 0)
Screenshot: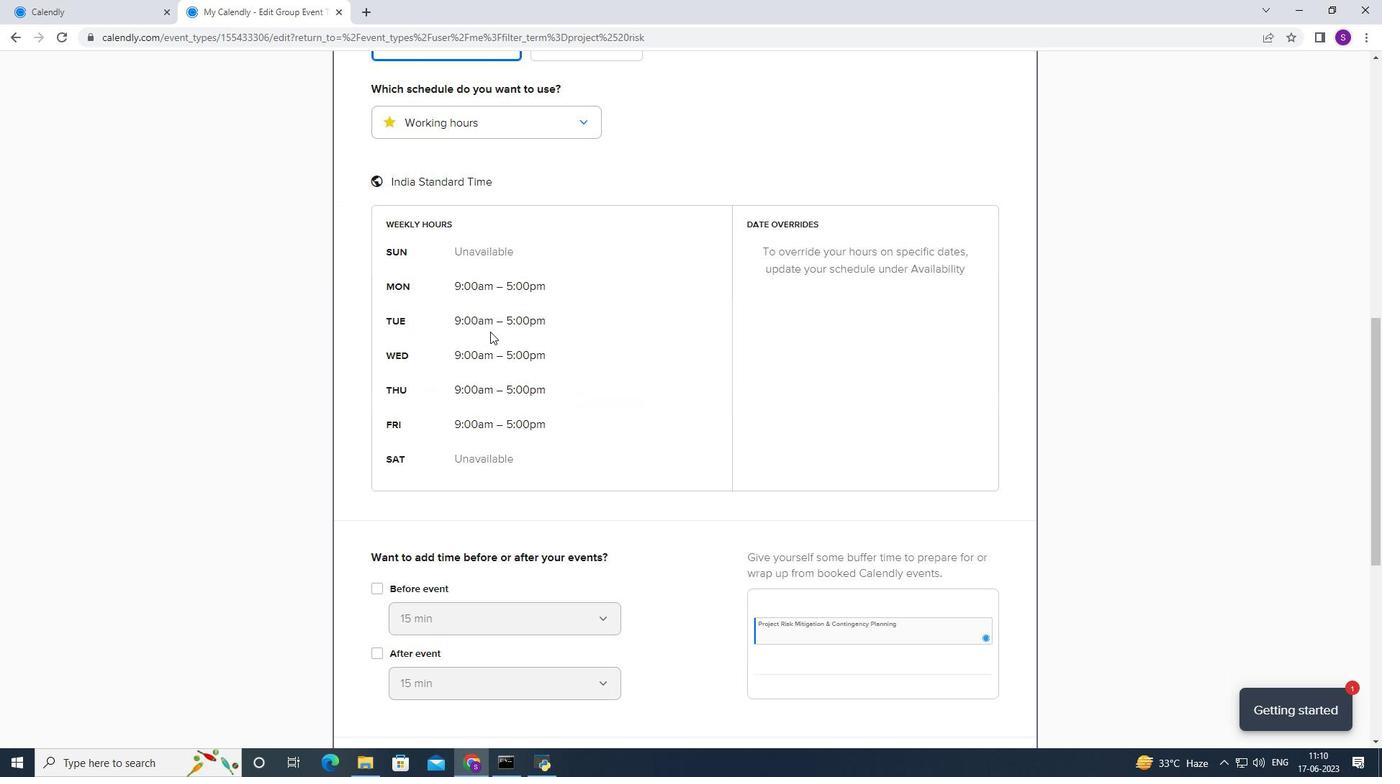 
Action: Mouse scrolled (490, 331) with delta (0, 0)
Screenshot: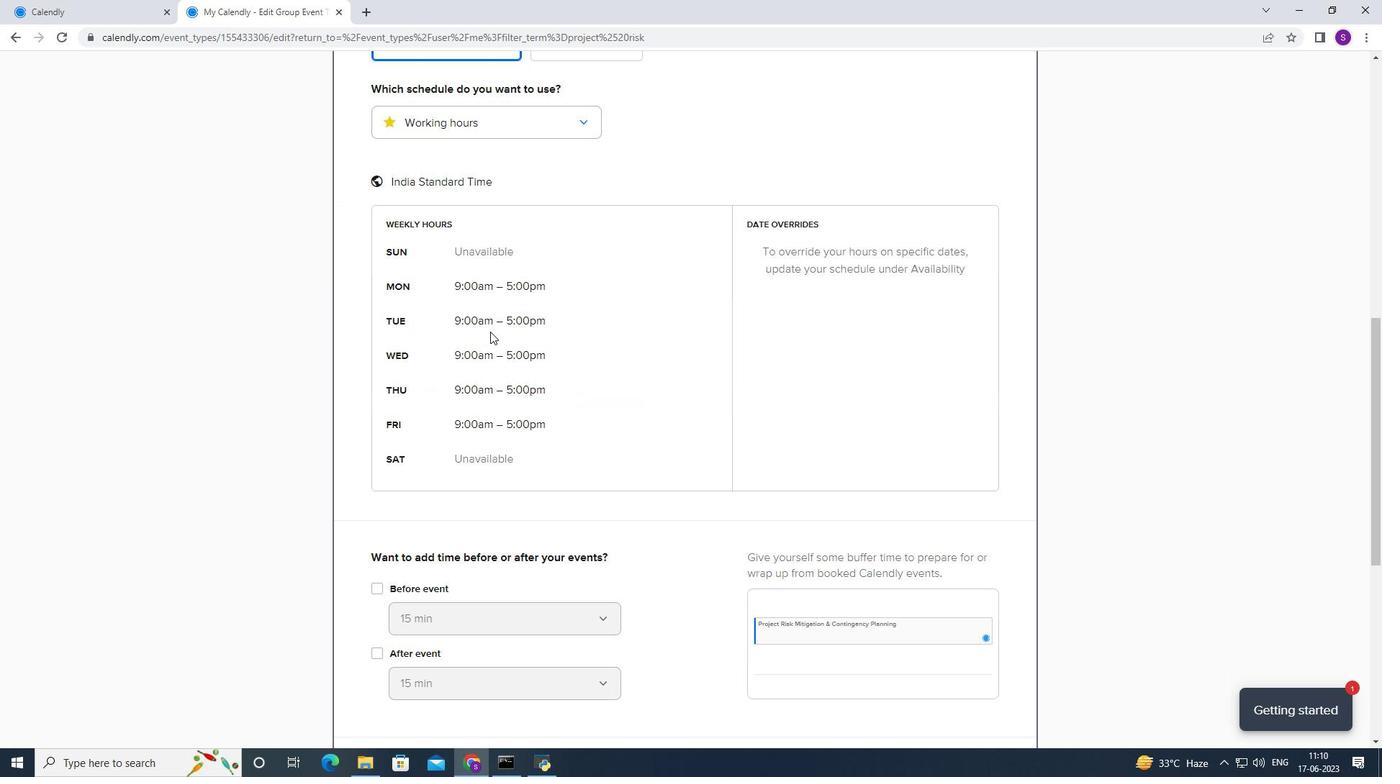 
Action: Mouse scrolled (490, 331) with delta (0, 0)
Screenshot: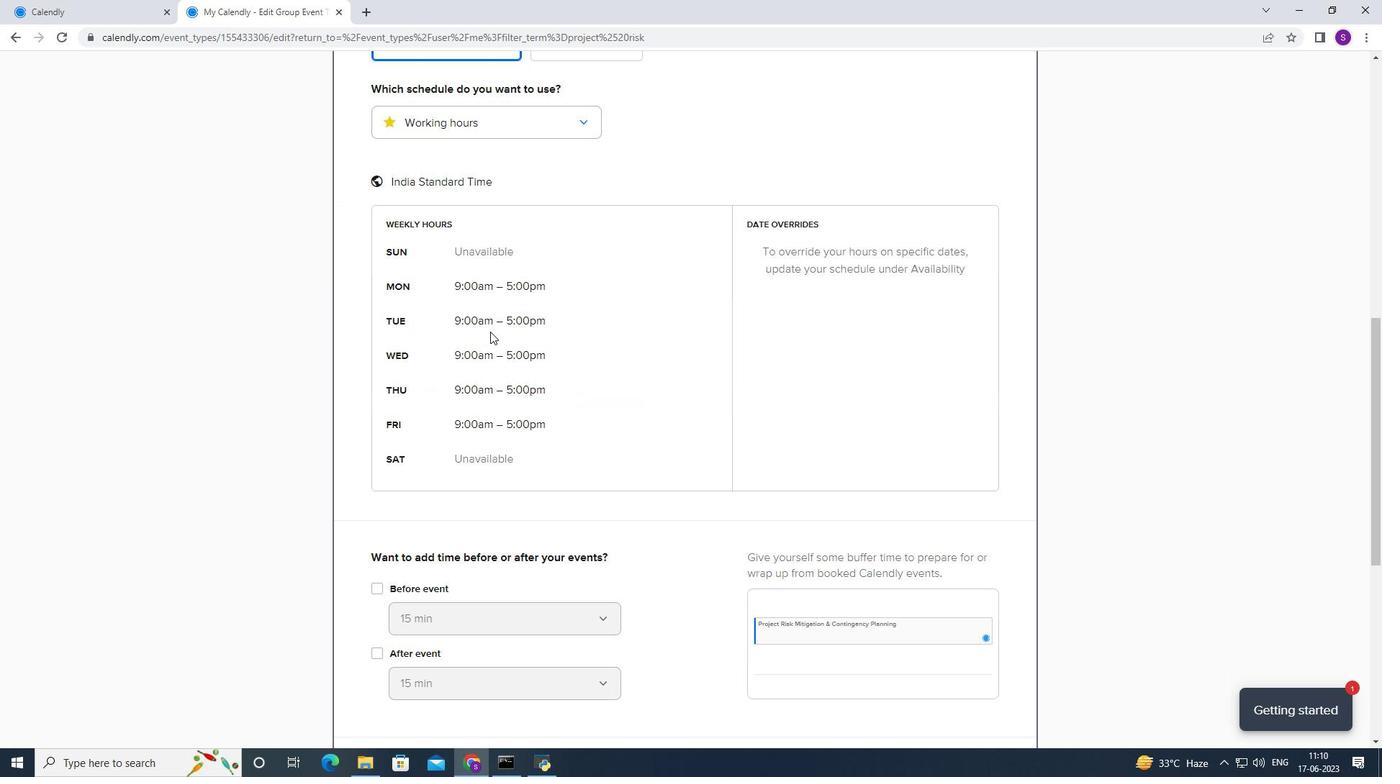 
Action: Mouse scrolled (490, 331) with delta (0, 0)
Screenshot: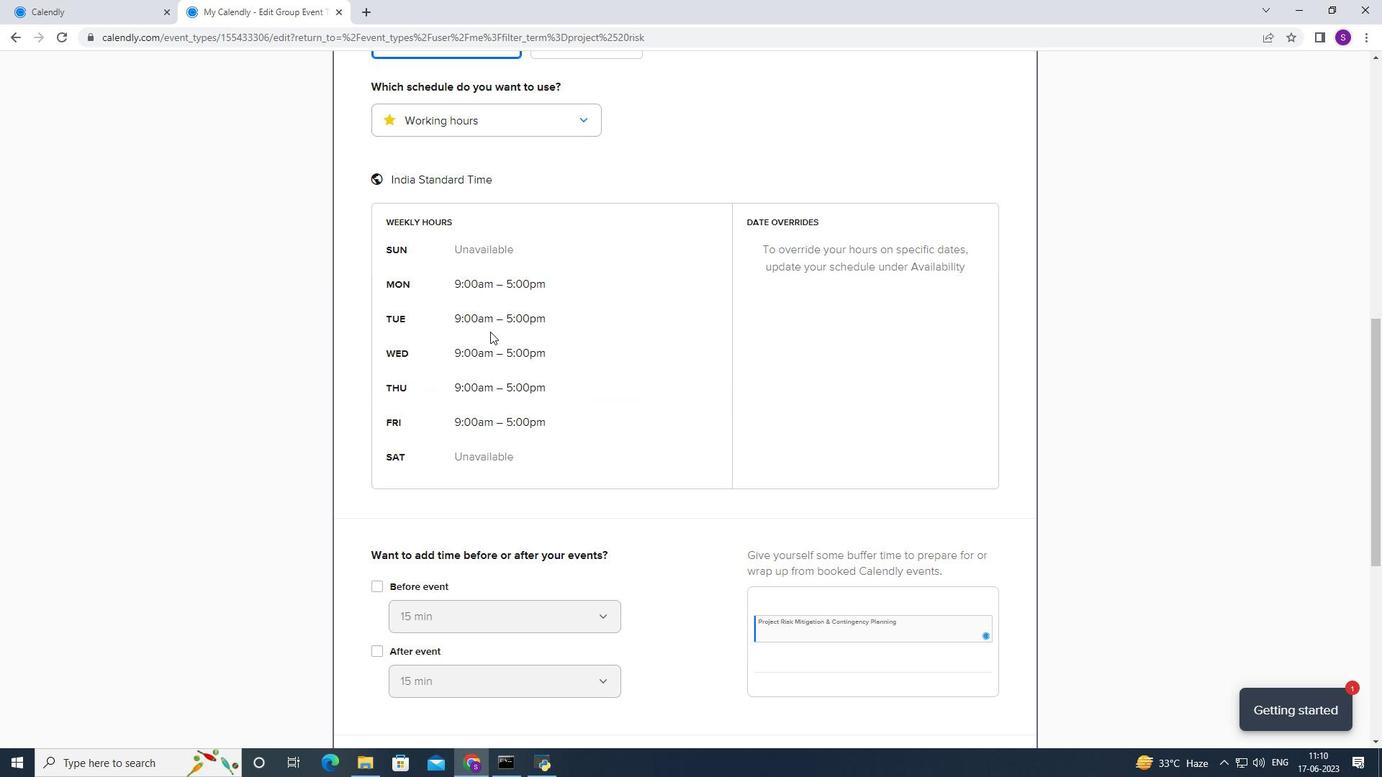 
Action: Mouse scrolled (490, 332) with delta (0, 0)
Screenshot: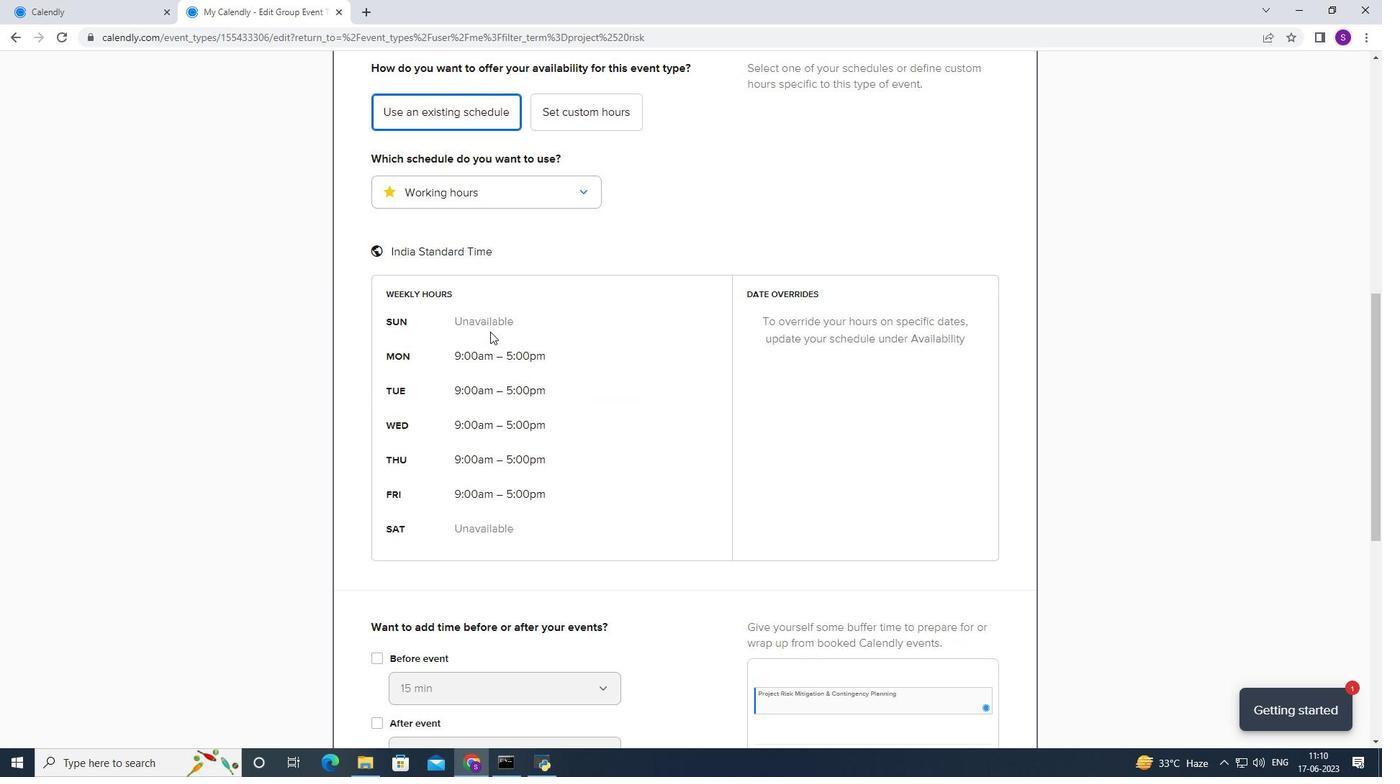 
Action: Mouse scrolled (490, 332) with delta (0, 0)
Screenshot: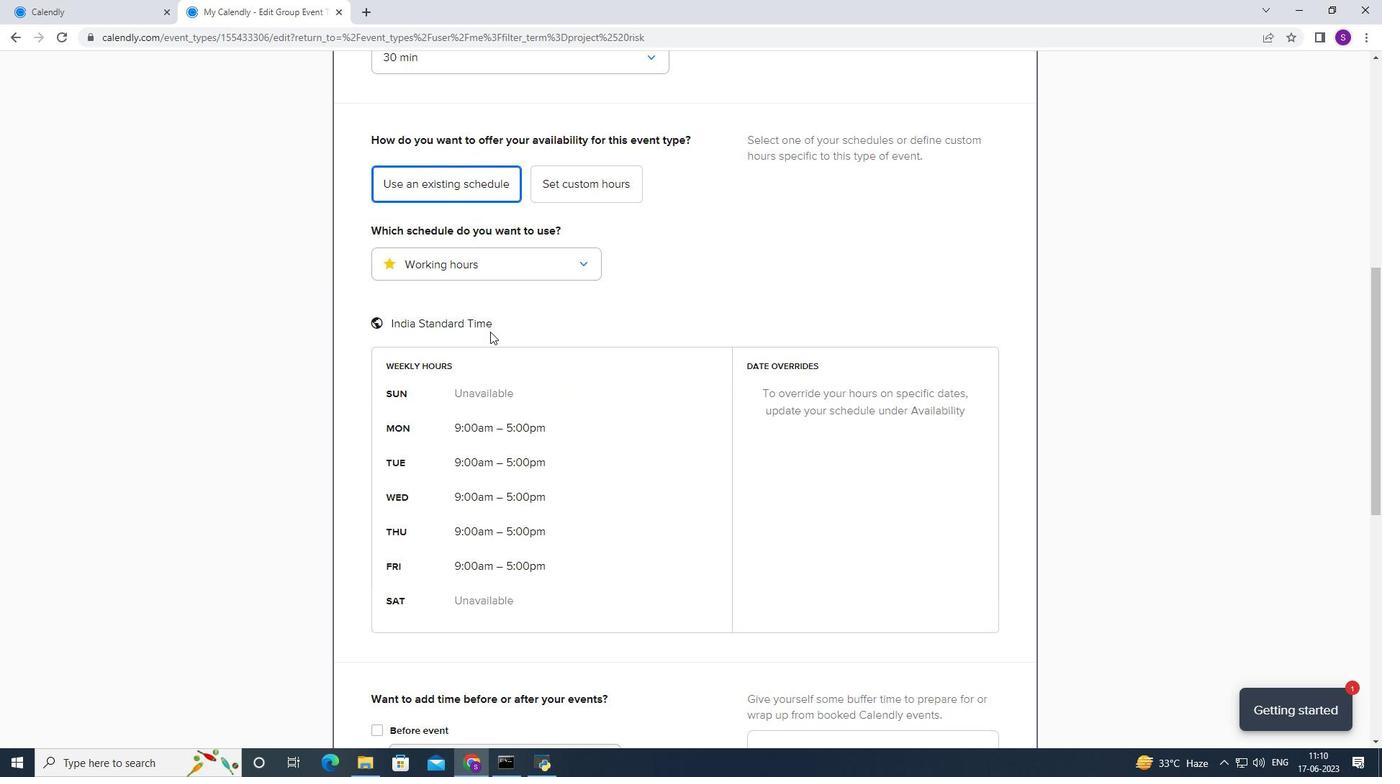 
Action: Mouse moved to (602, 190)
Screenshot: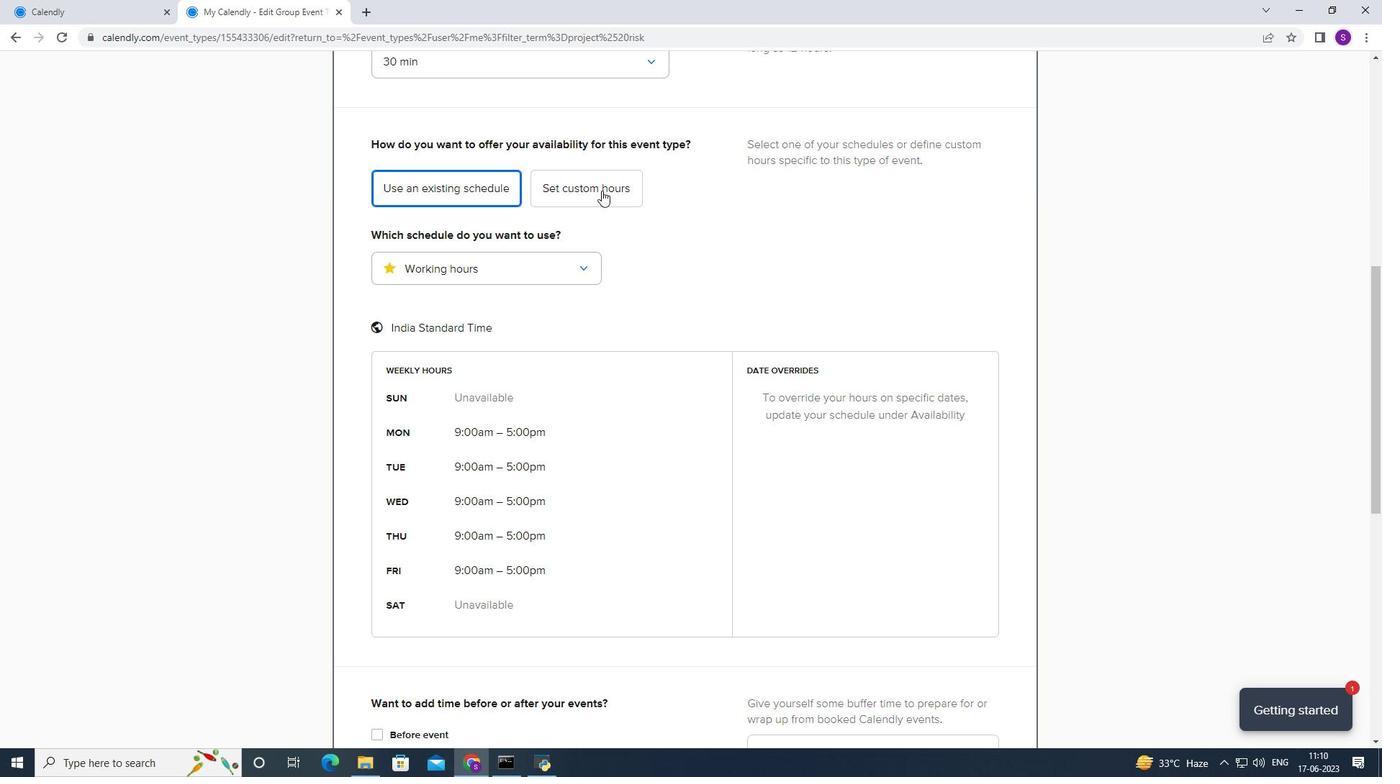 
Action: Mouse scrolled (602, 191) with delta (0, 0)
Screenshot: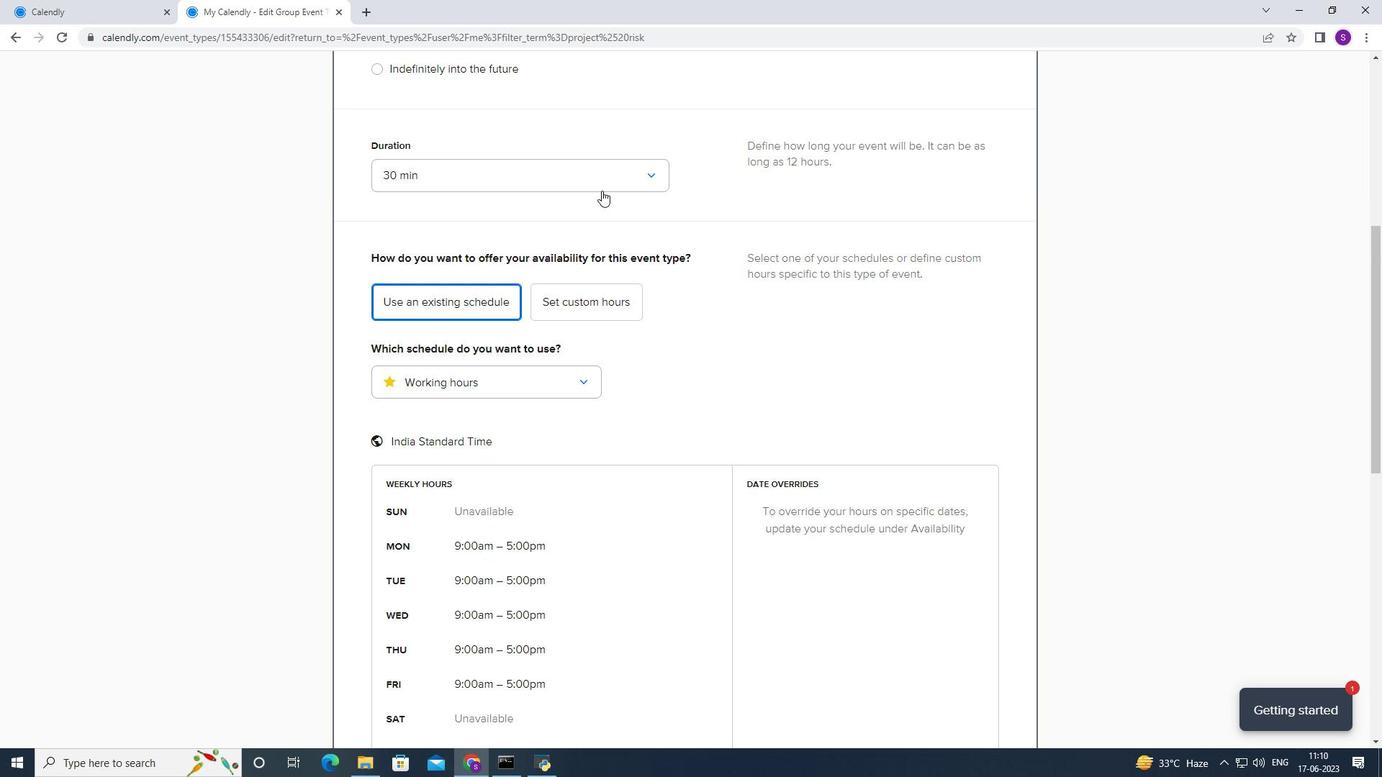 
Action: Mouse scrolled (602, 191) with delta (0, 0)
Screenshot: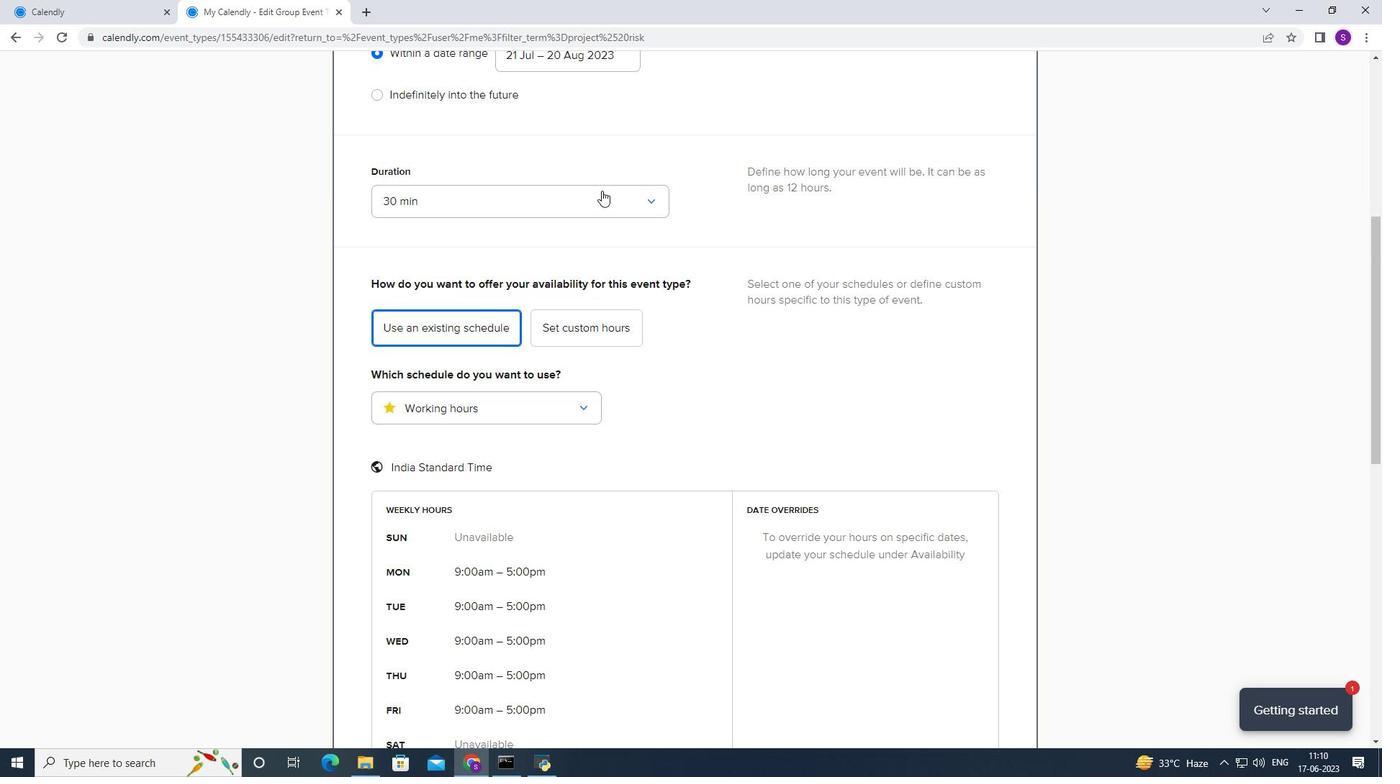 
Action: Mouse moved to (581, 326)
Screenshot: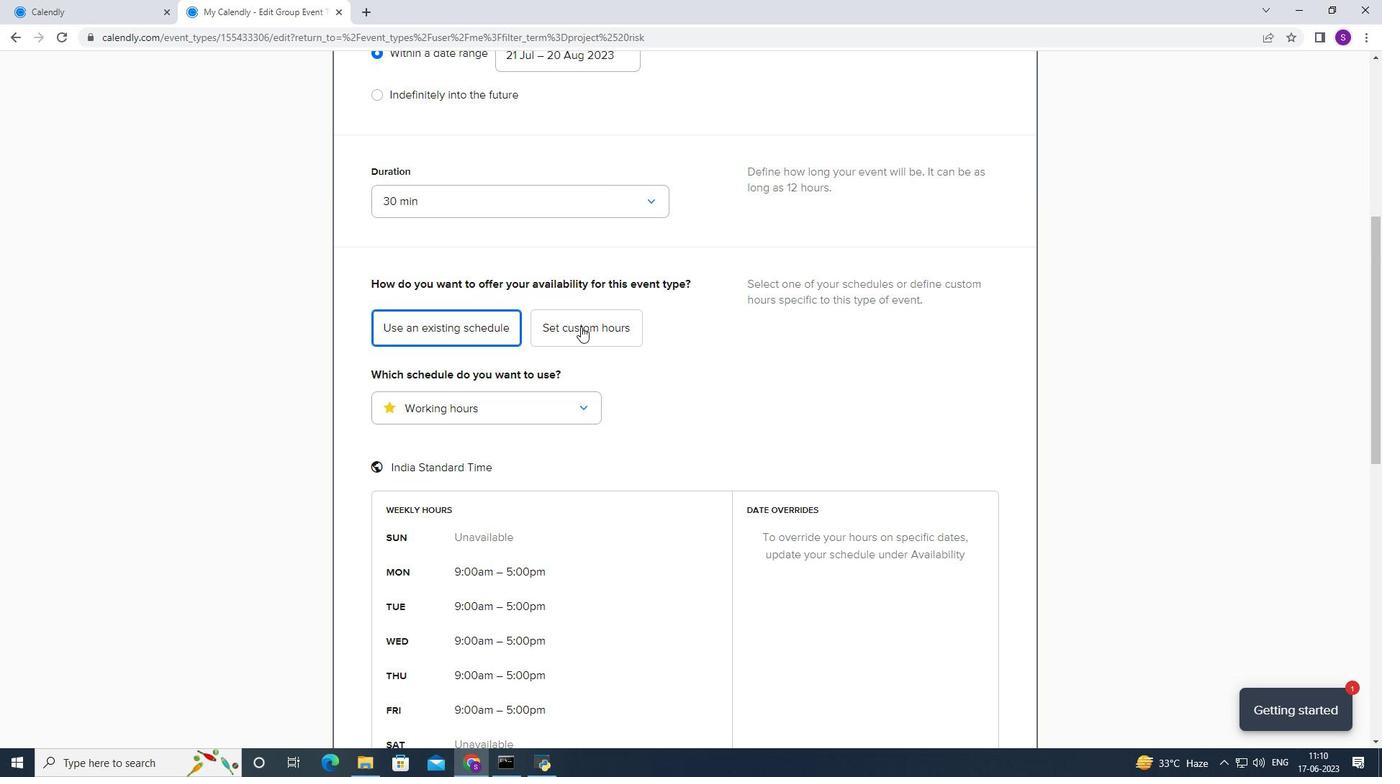 
Action: Mouse pressed left at (581, 326)
Screenshot: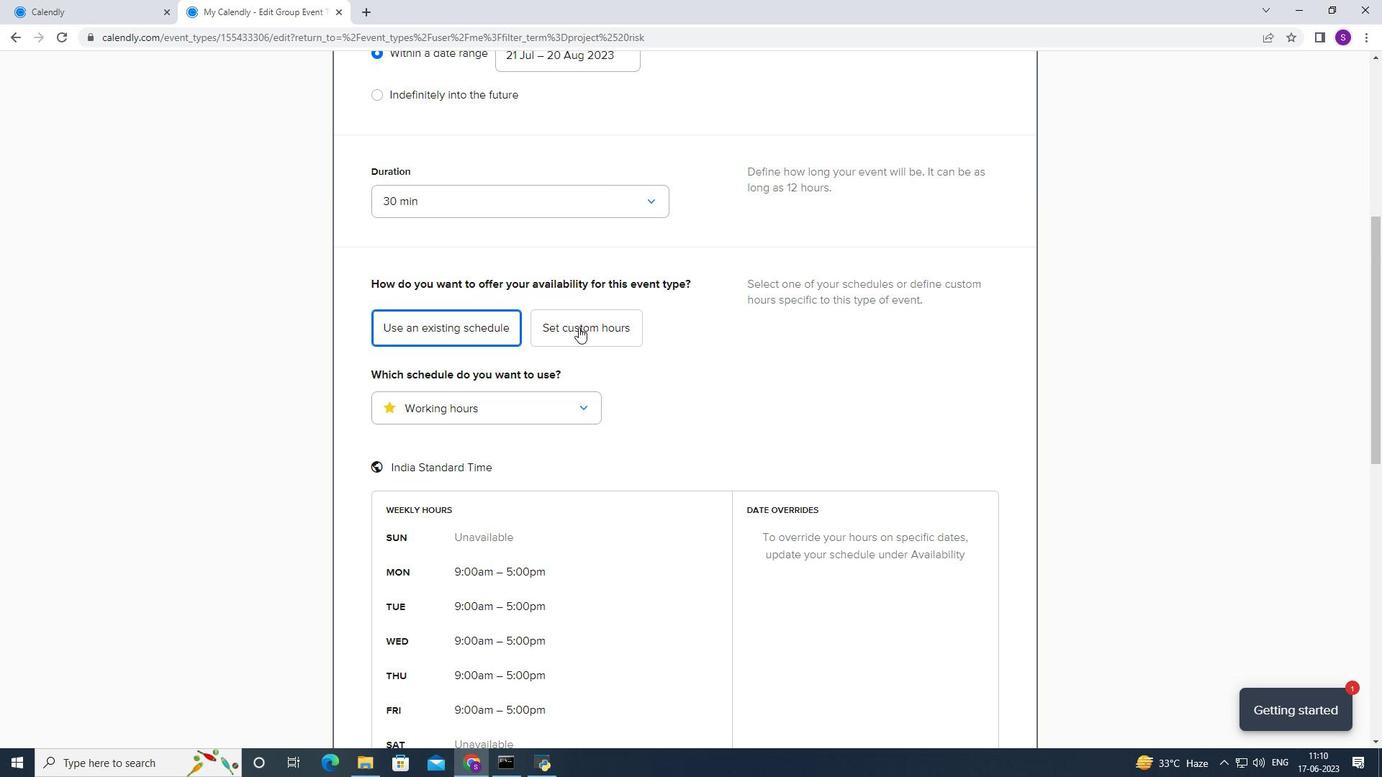 
Action: Mouse moved to (575, 336)
Screenshot: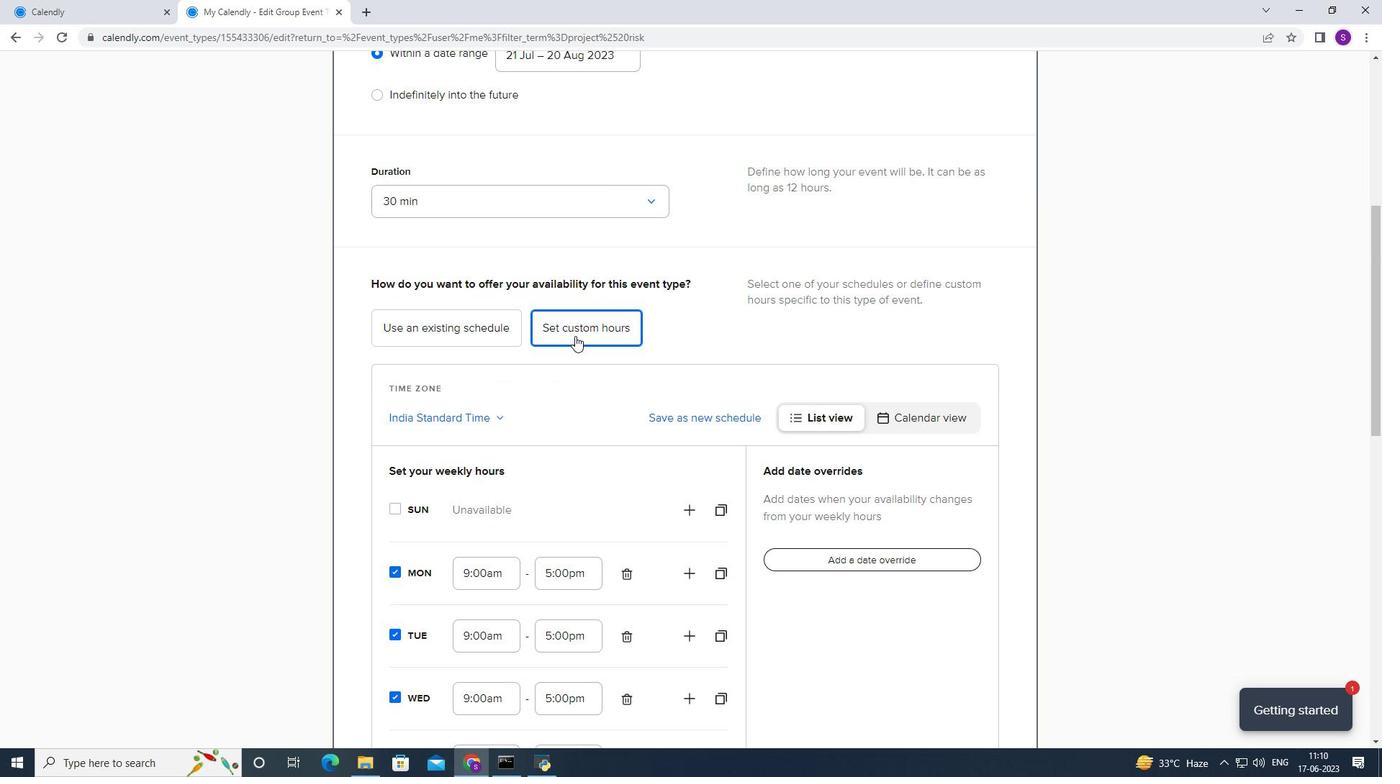 
Action: Mouse scrolled (575, 335) with delta (0, 0)
Screenshot: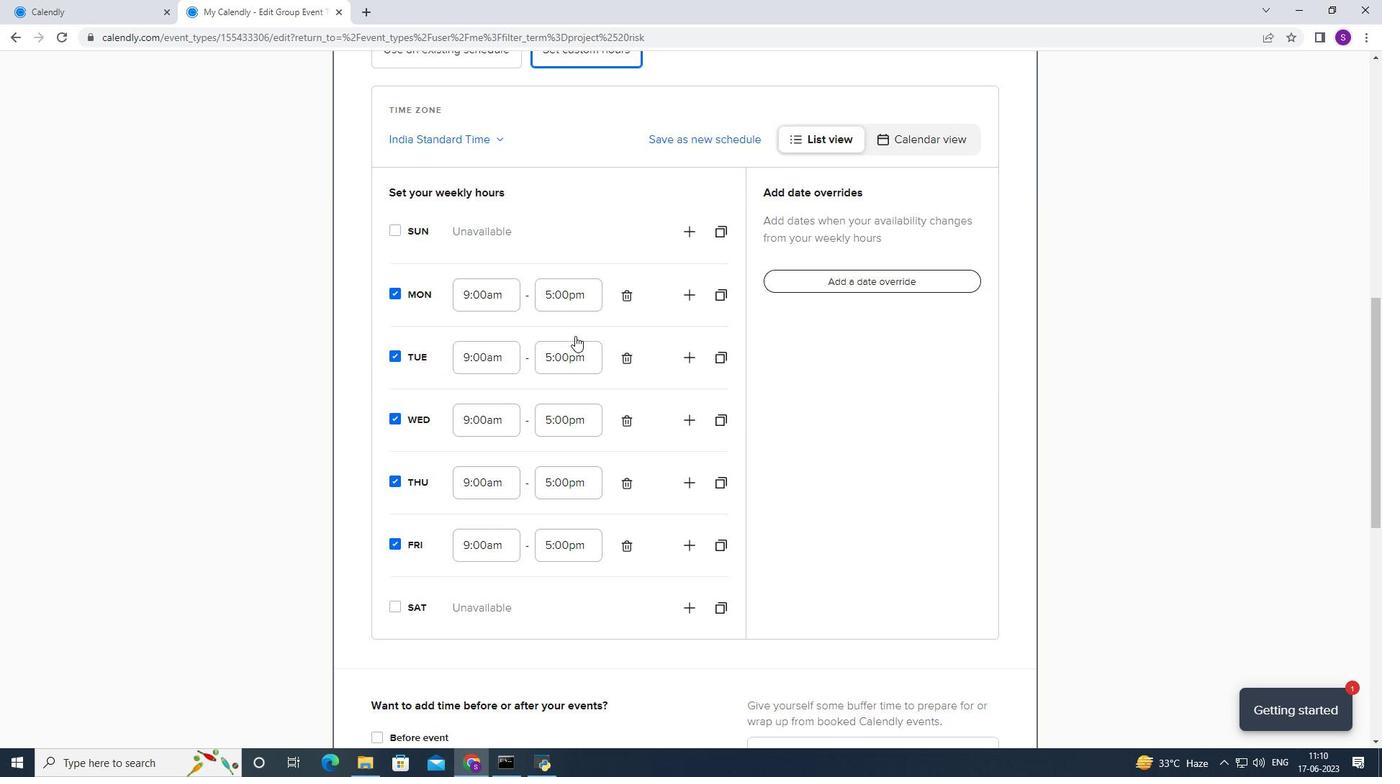 
Action: Mouse scrolled (575, 335) with delta (0, 0)
Screenshot: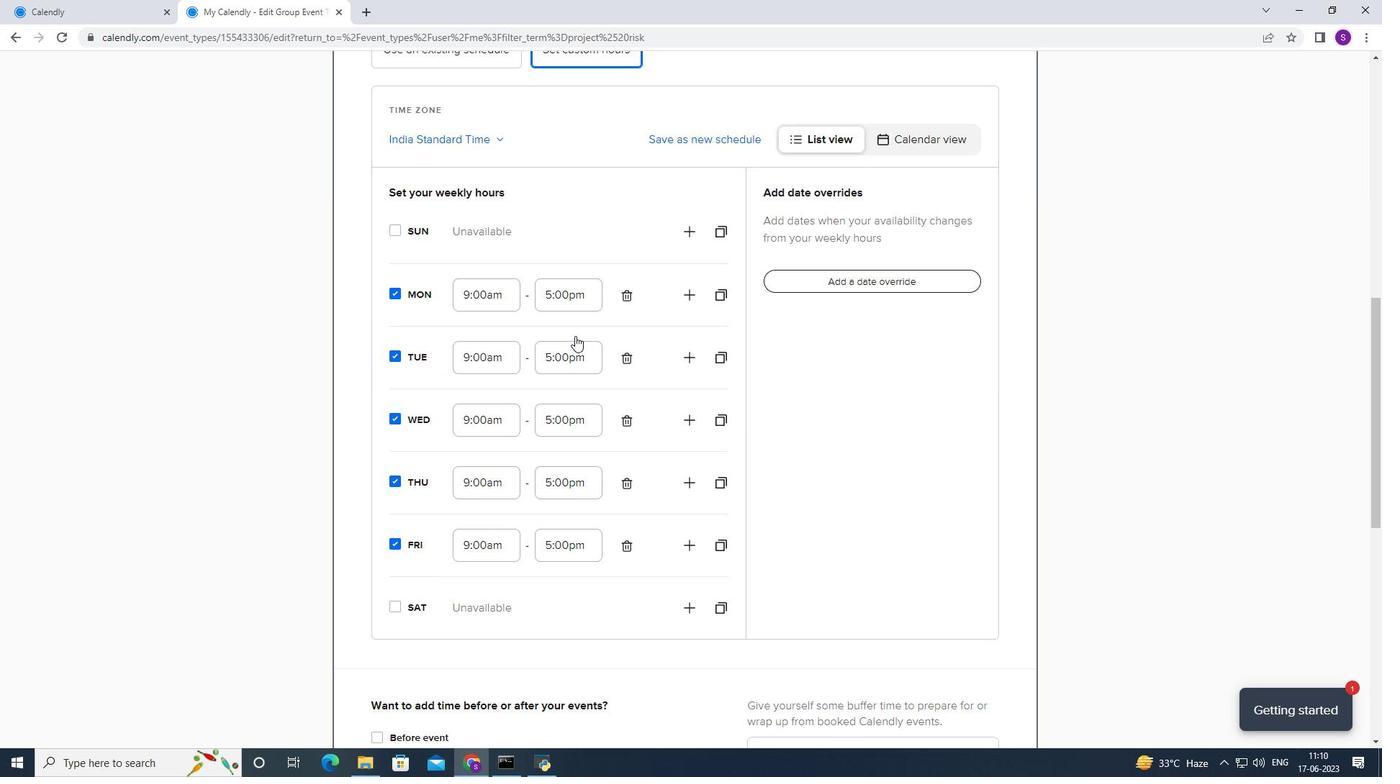 
Action: Mouse scrolled (575, 335) with delta (0, 0)
Screenshot: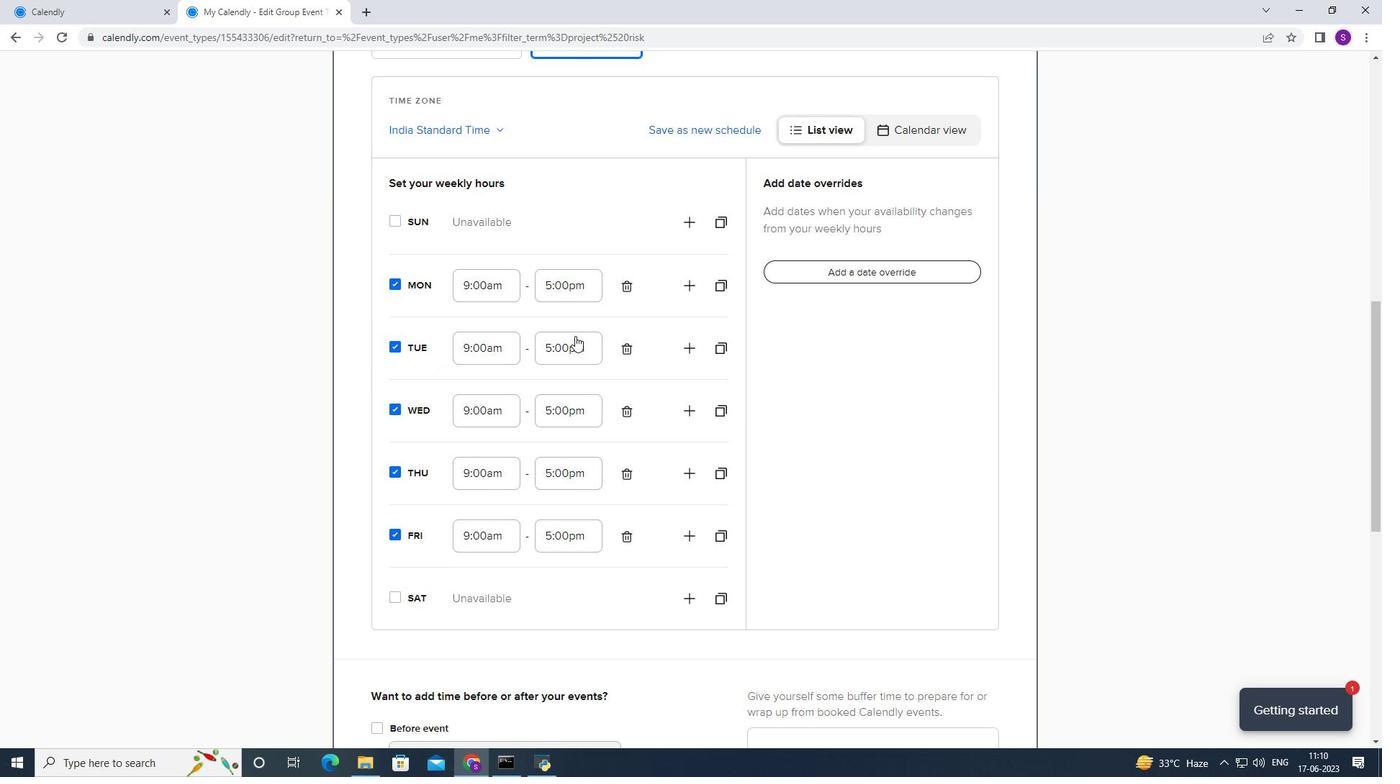 
Action: Mouse scrolled (575, 335) with delta (0, 0)
Screenshot: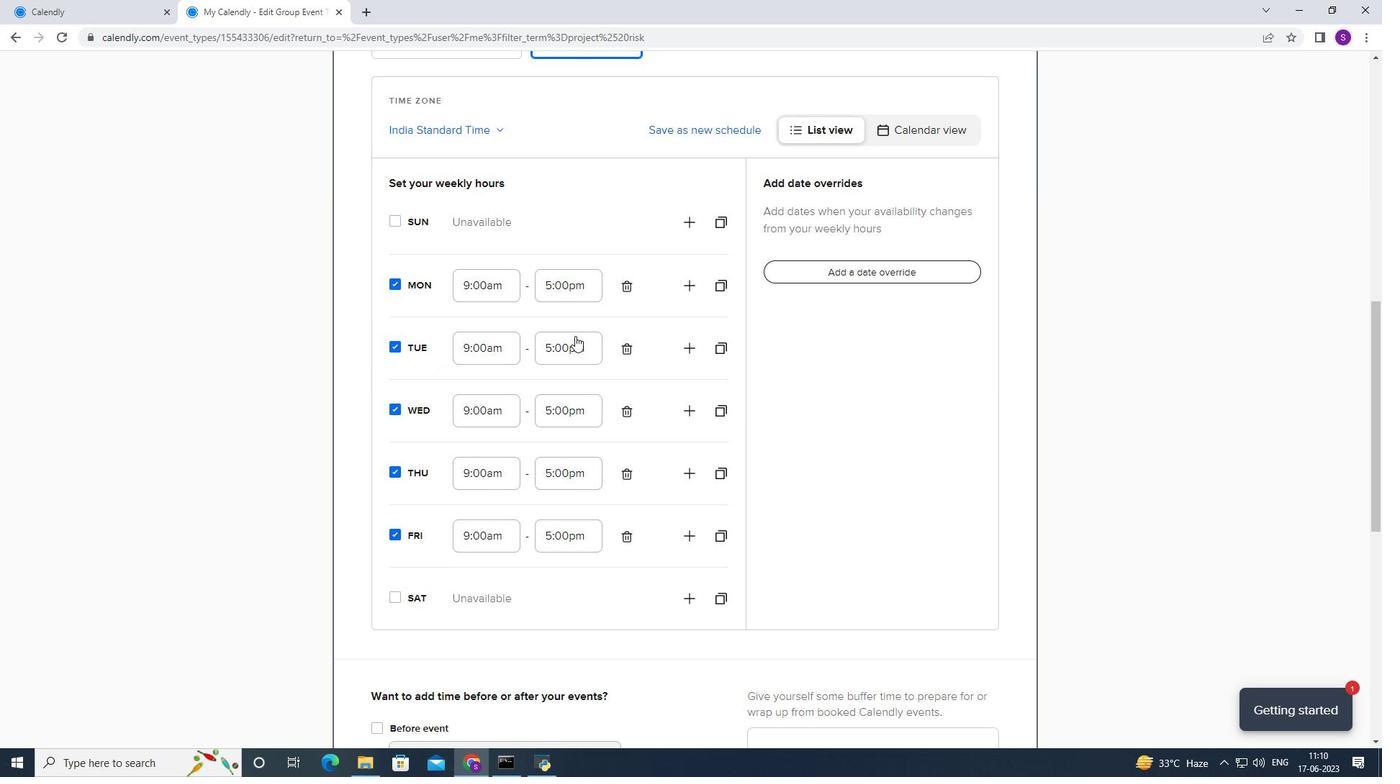 
Action: Mouse scrolled (575, 335) with delta (0, 0)
Screenshot: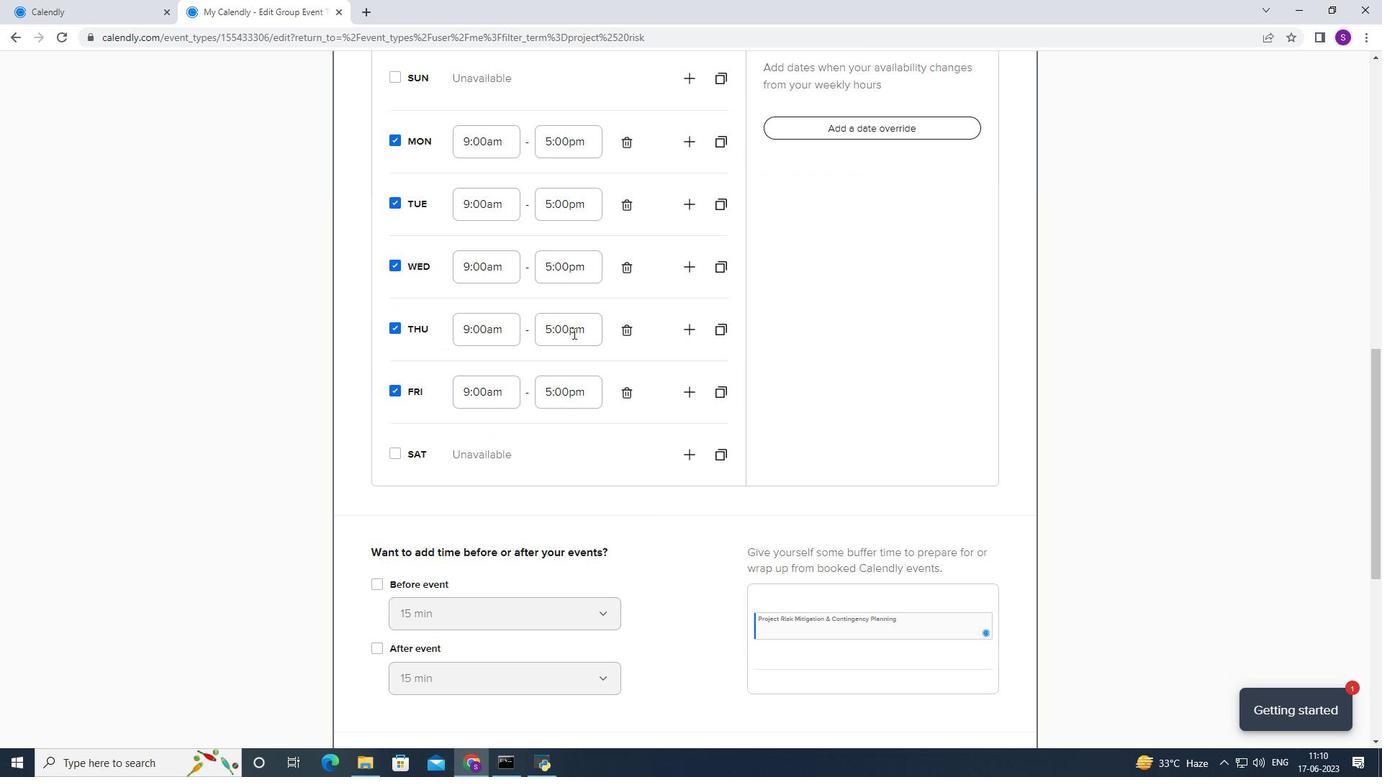 
Action: Mouse scrolled (575, 335) with delta (0, 0)
Screenshot: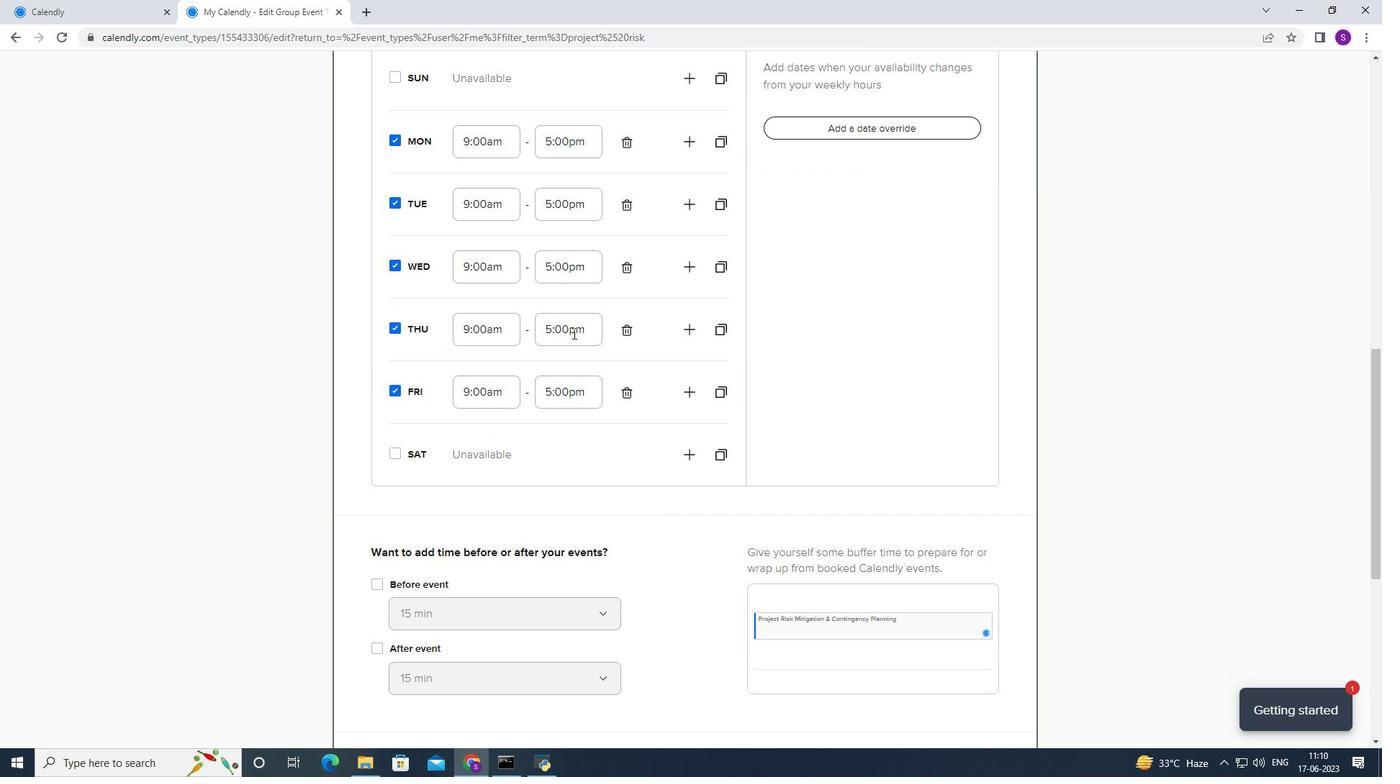 
Action: Mouse moved to (487, 152)
Screenshot: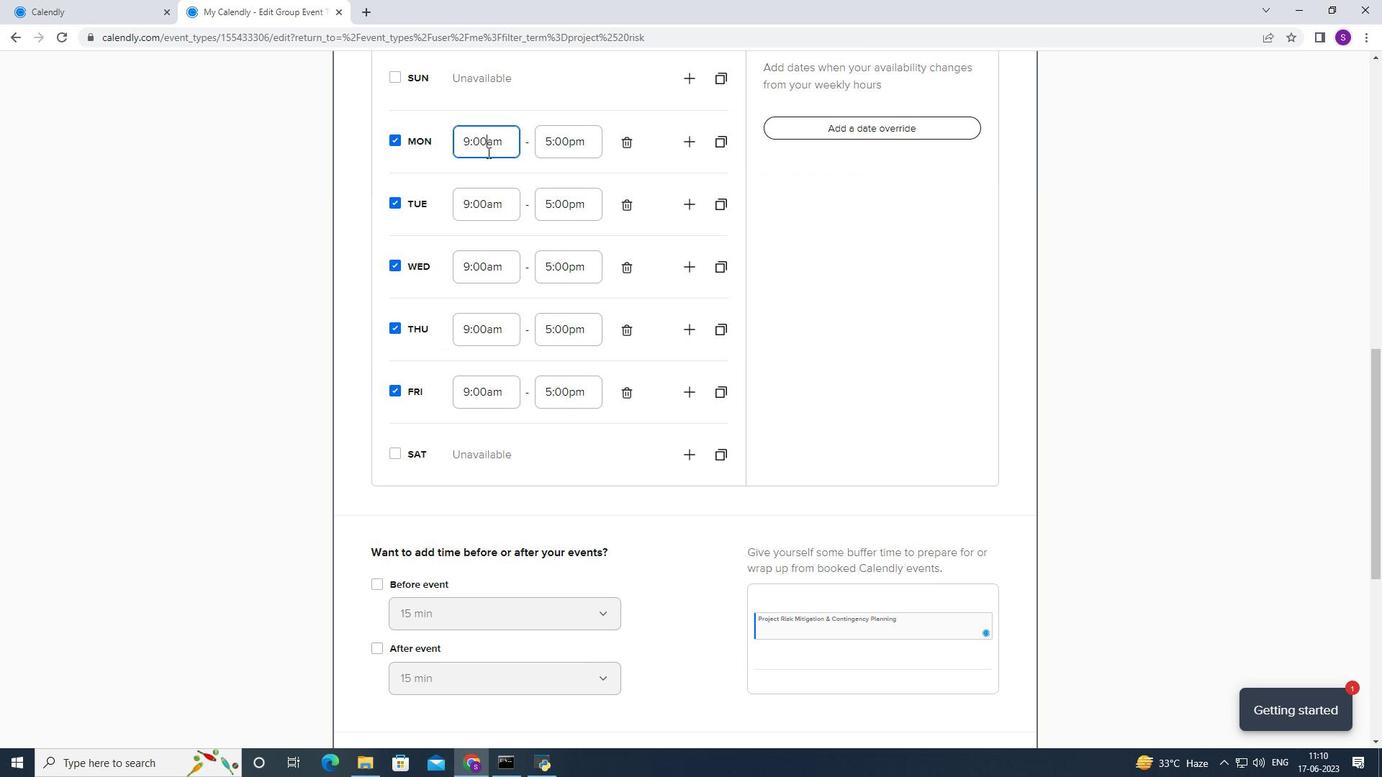 
Action: Mouse pressed left at (487, 152)
Screenshot: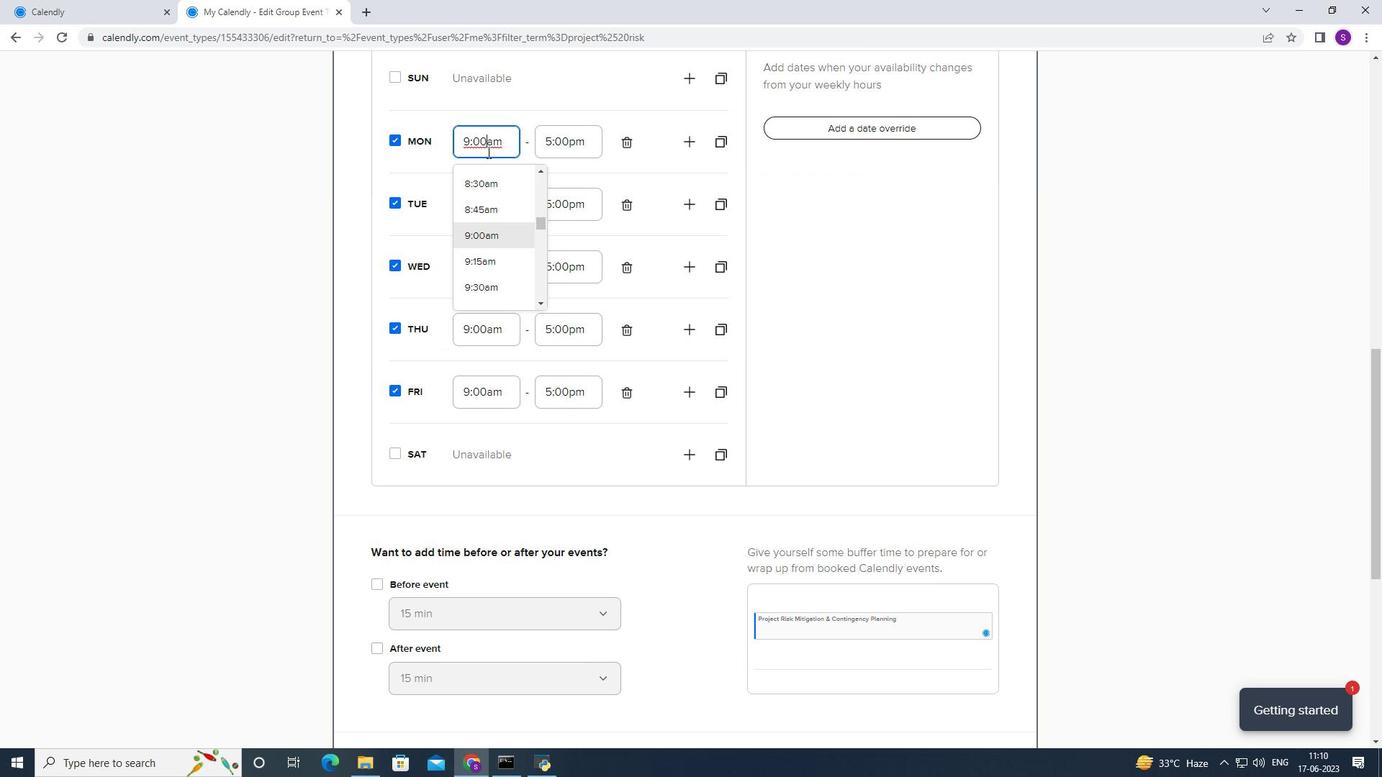 
Action: Mouse moved to (483, 212)
Screenshot: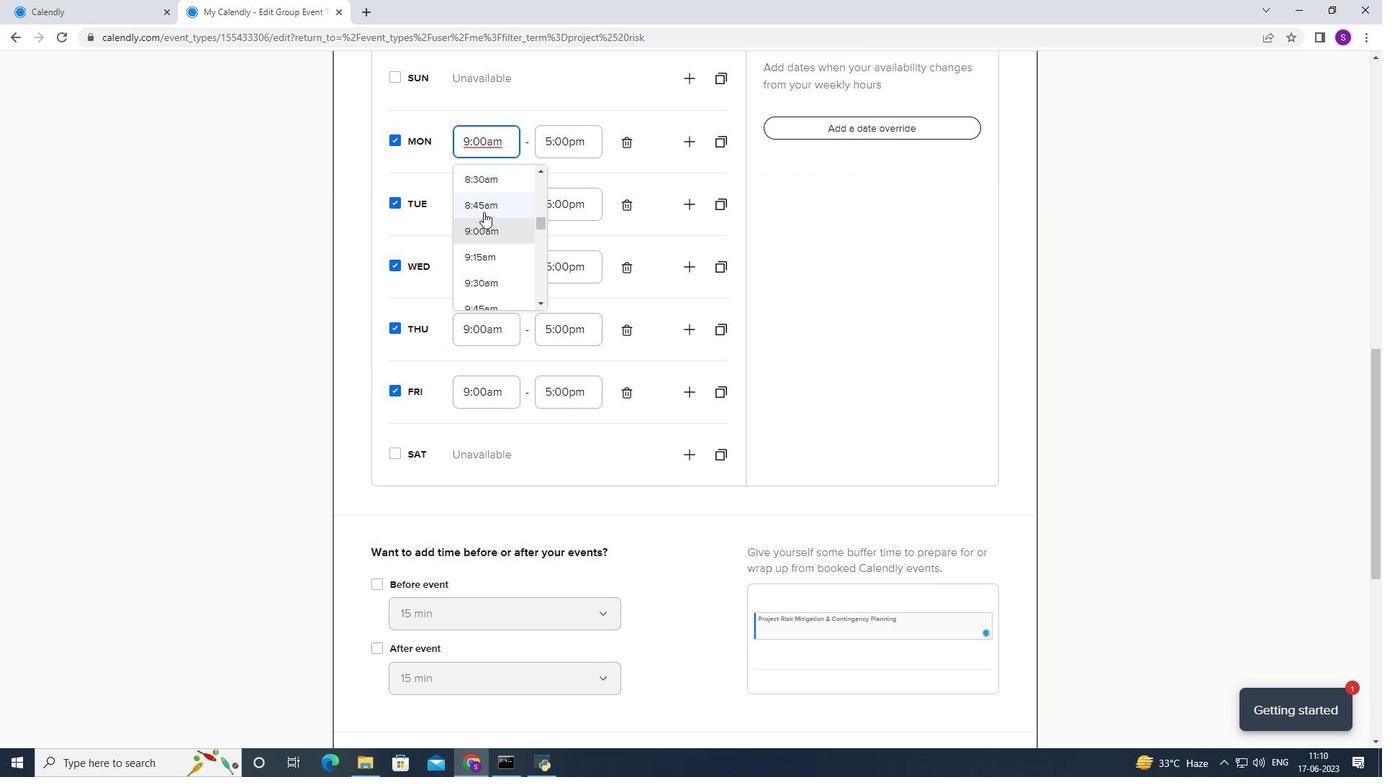 
Action: Mouse scrolled (483, 211) with delta (0, 0)
Screenshot: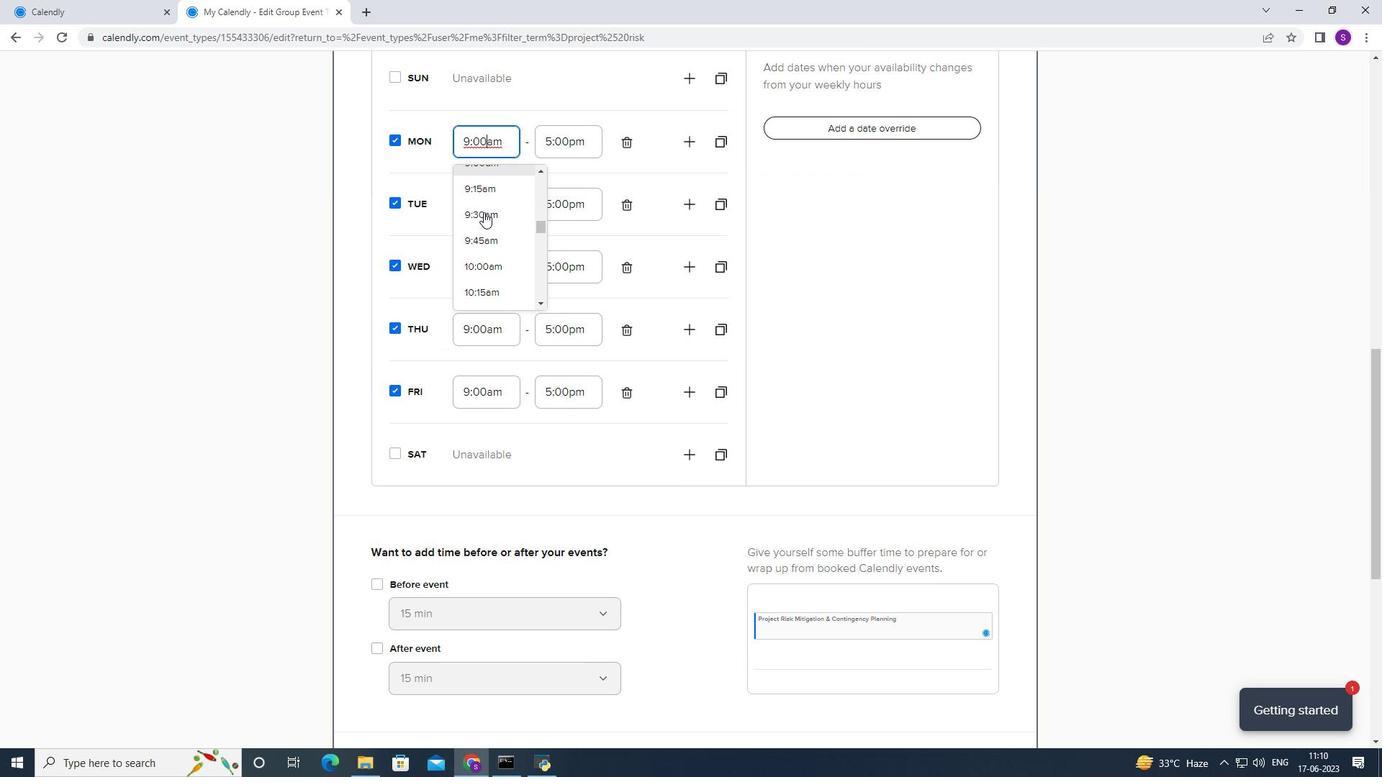 
Action: Mouse scrolled (483, 211) with delta (0, 0)
Screenshot: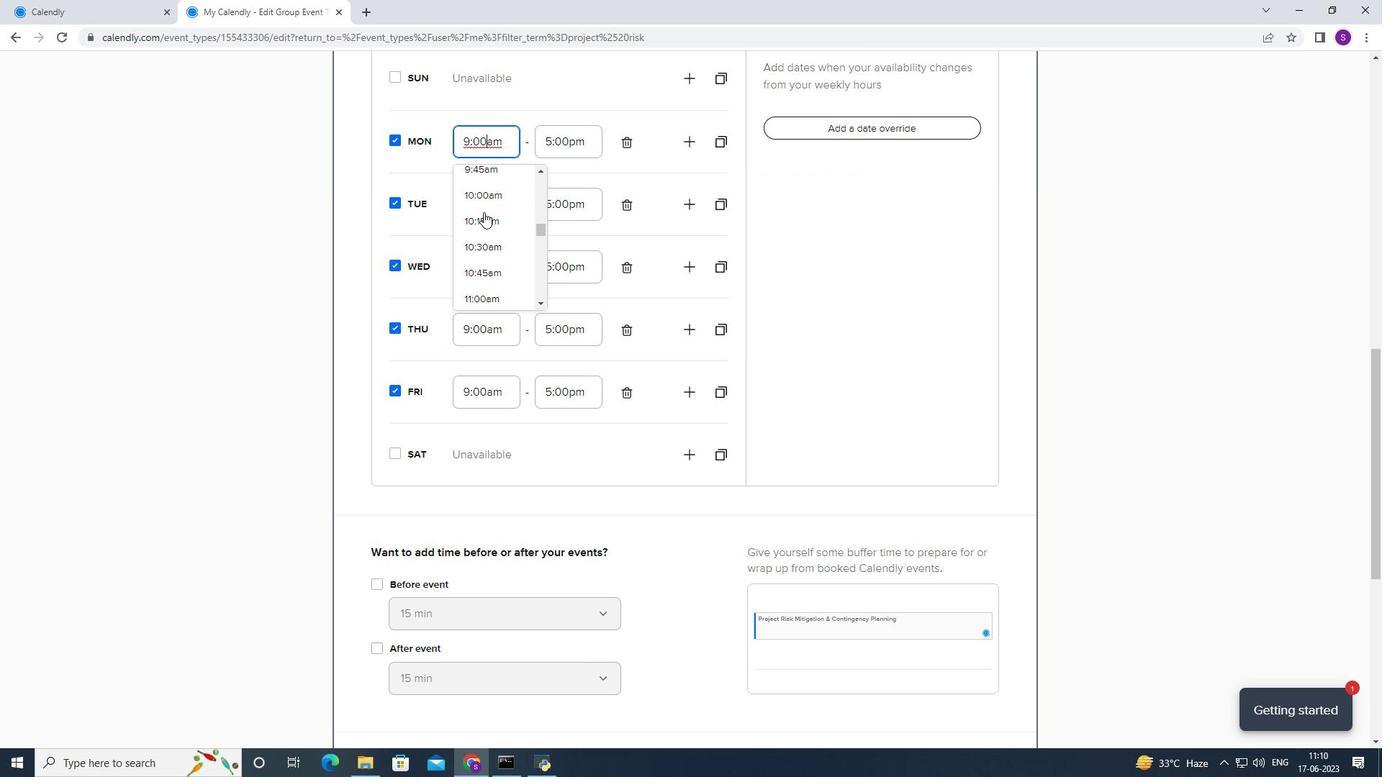 
Action: Mouse moved to (488, 244)
Screenshot: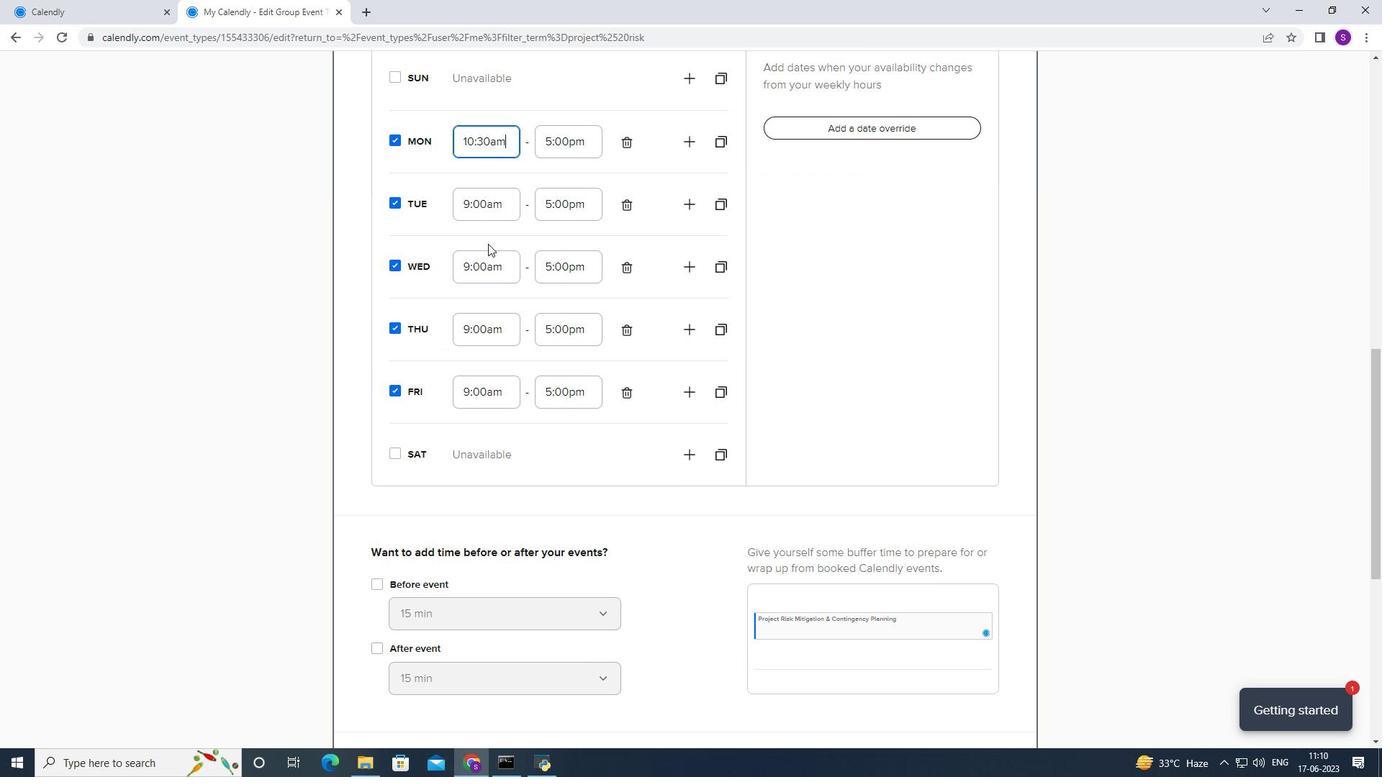 
Action: Mouse pressed left at (488, 244)
Screenshot: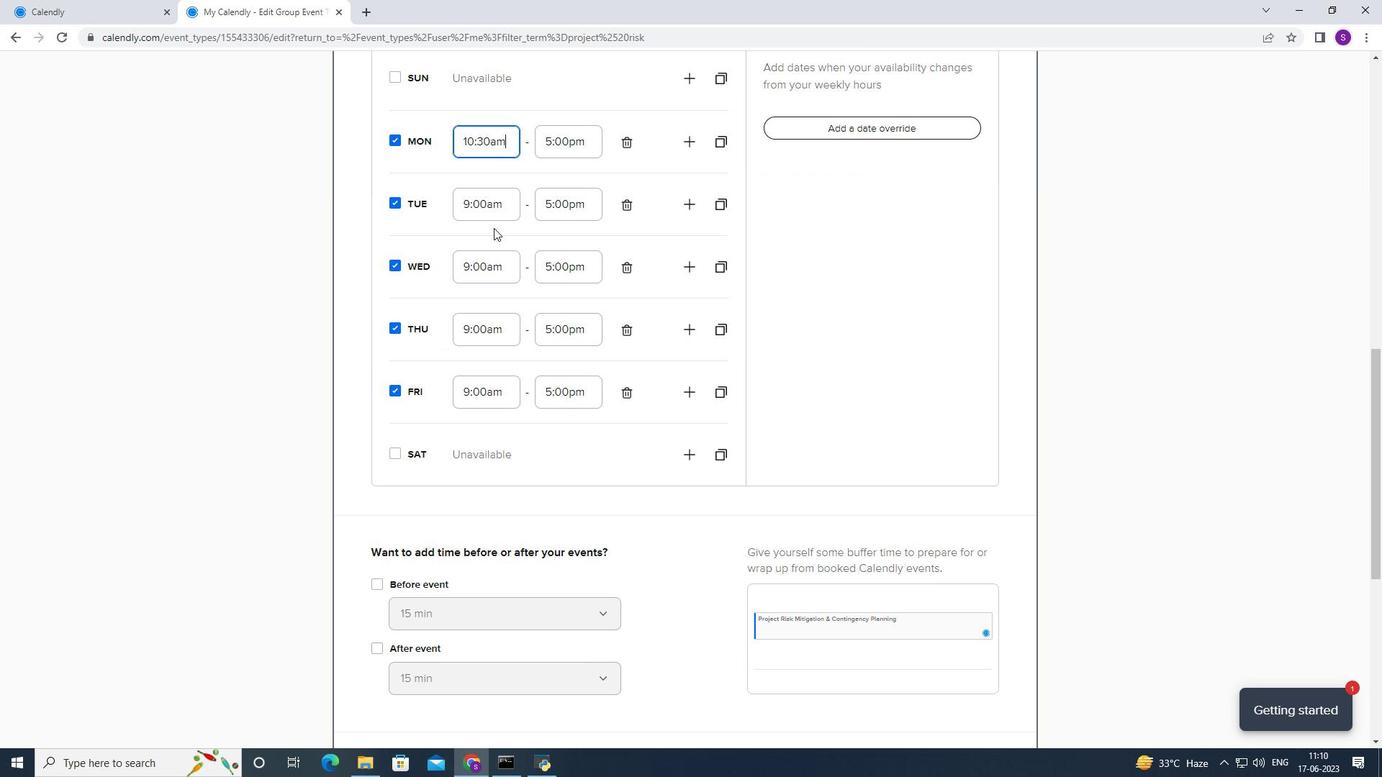 
Action: Mouse moved to (545, 153)
Screenshot: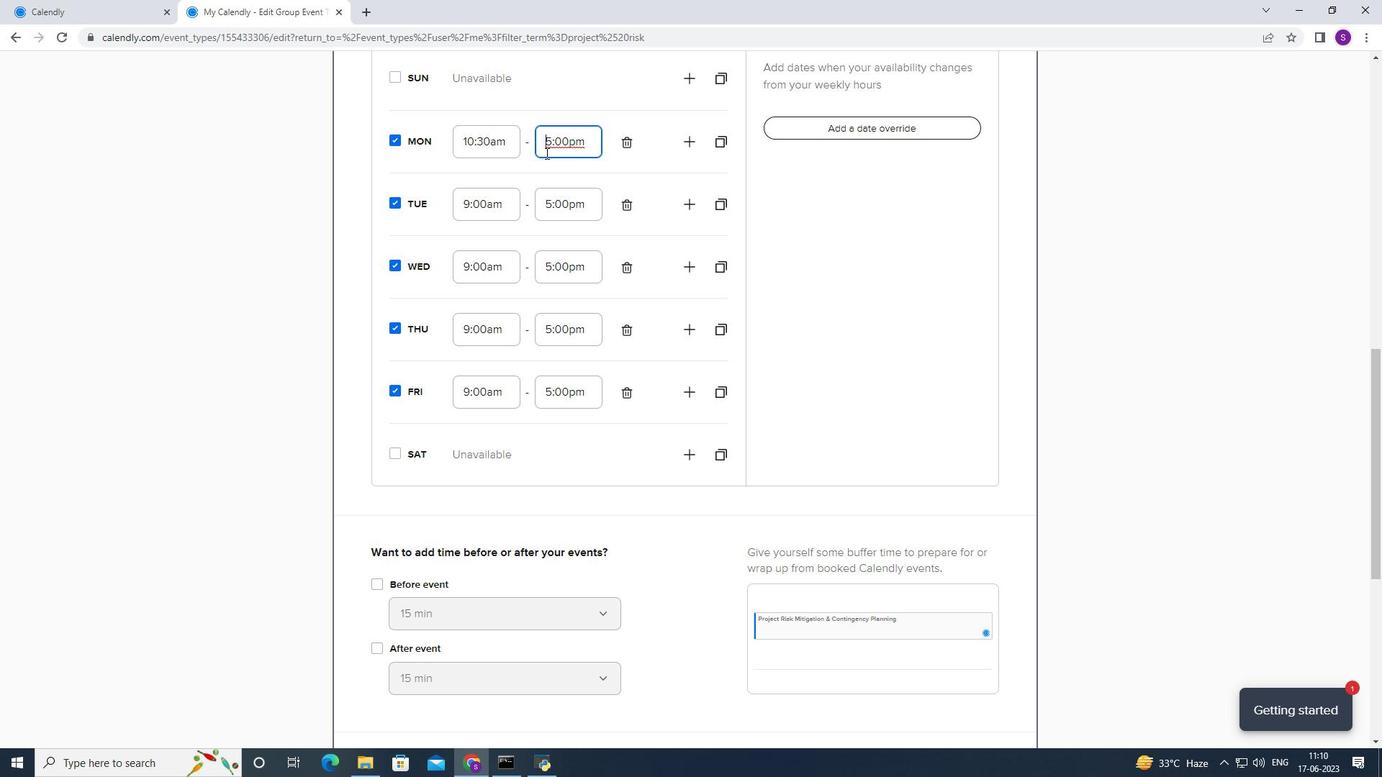 
Action: Mouse pressed left at (545, 153)
Screenshot: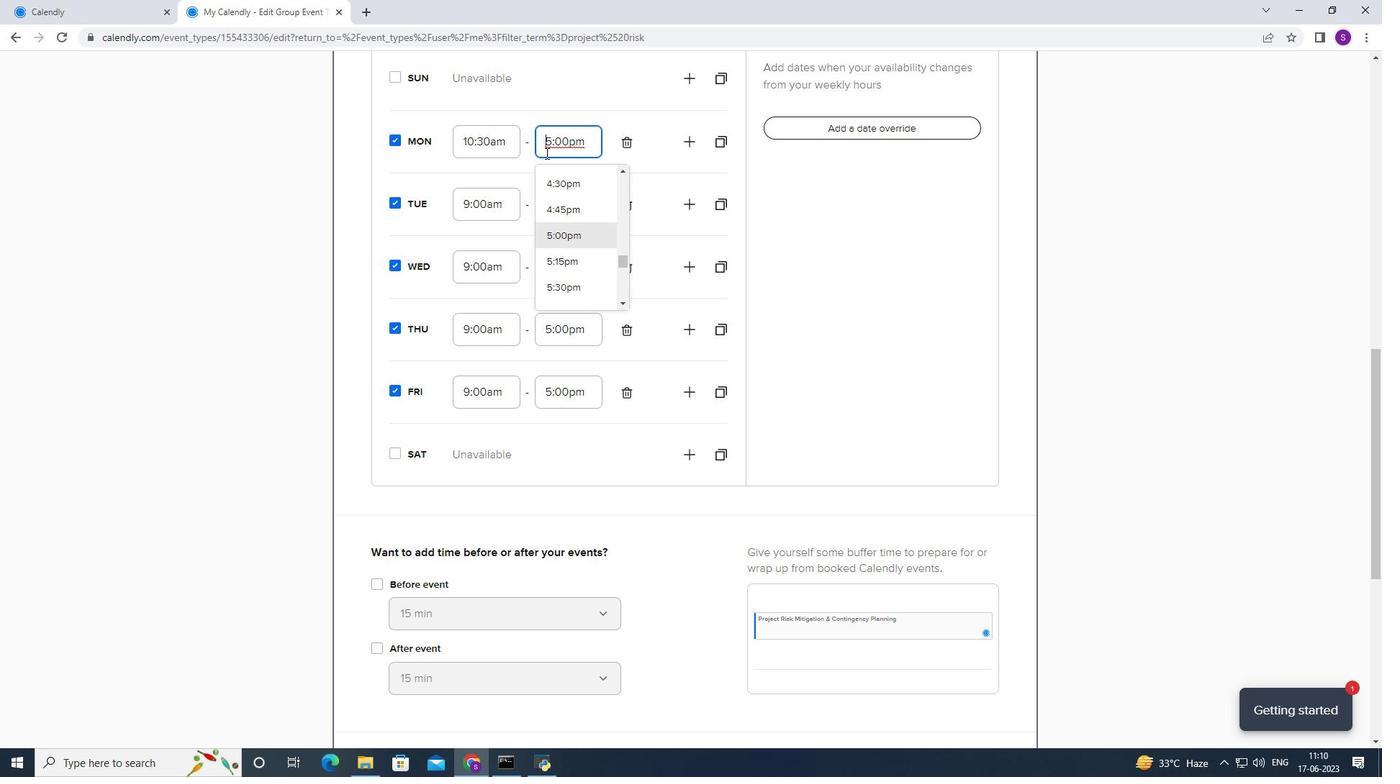 
Action: Mouse moved to (555, 205)
Screenshot: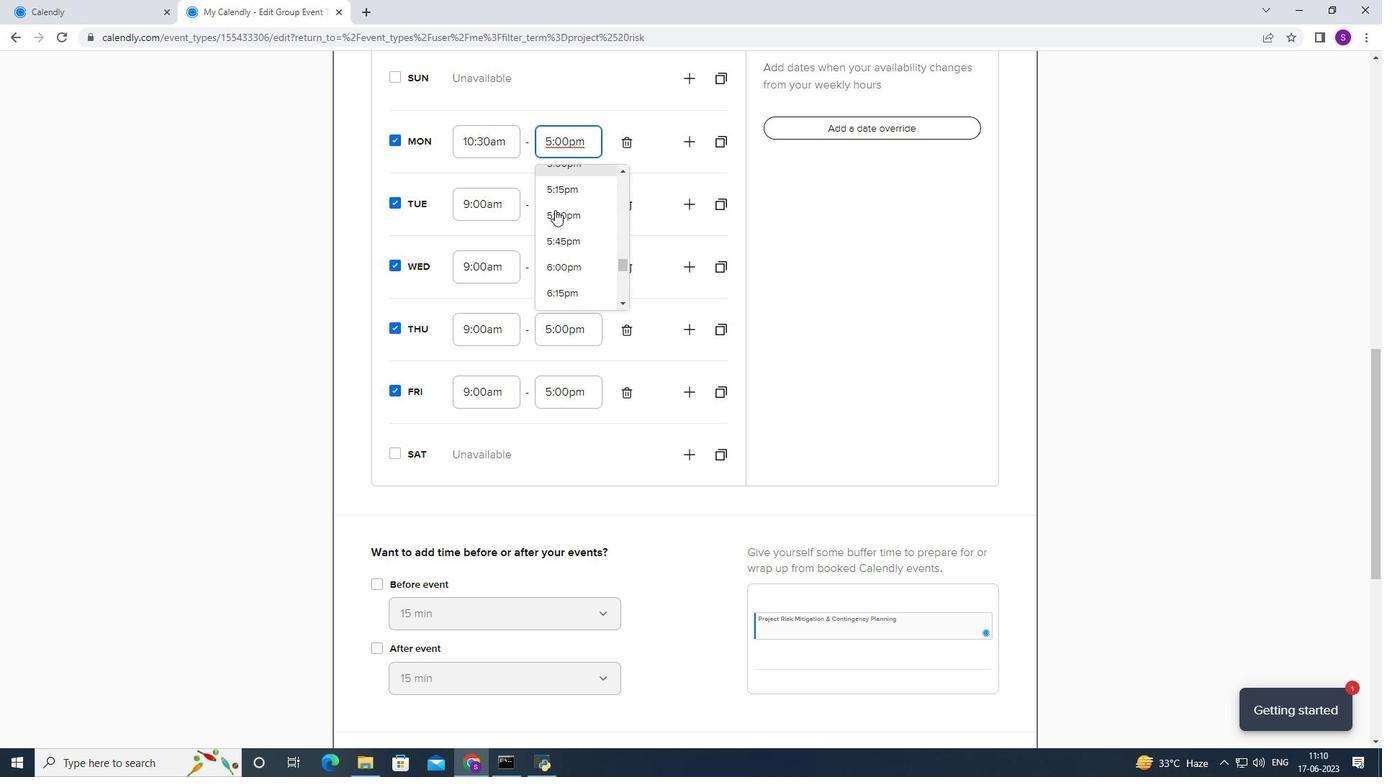 
Action: Mouse scrolled (555, 204) with delta (0, 0)
Screenshot: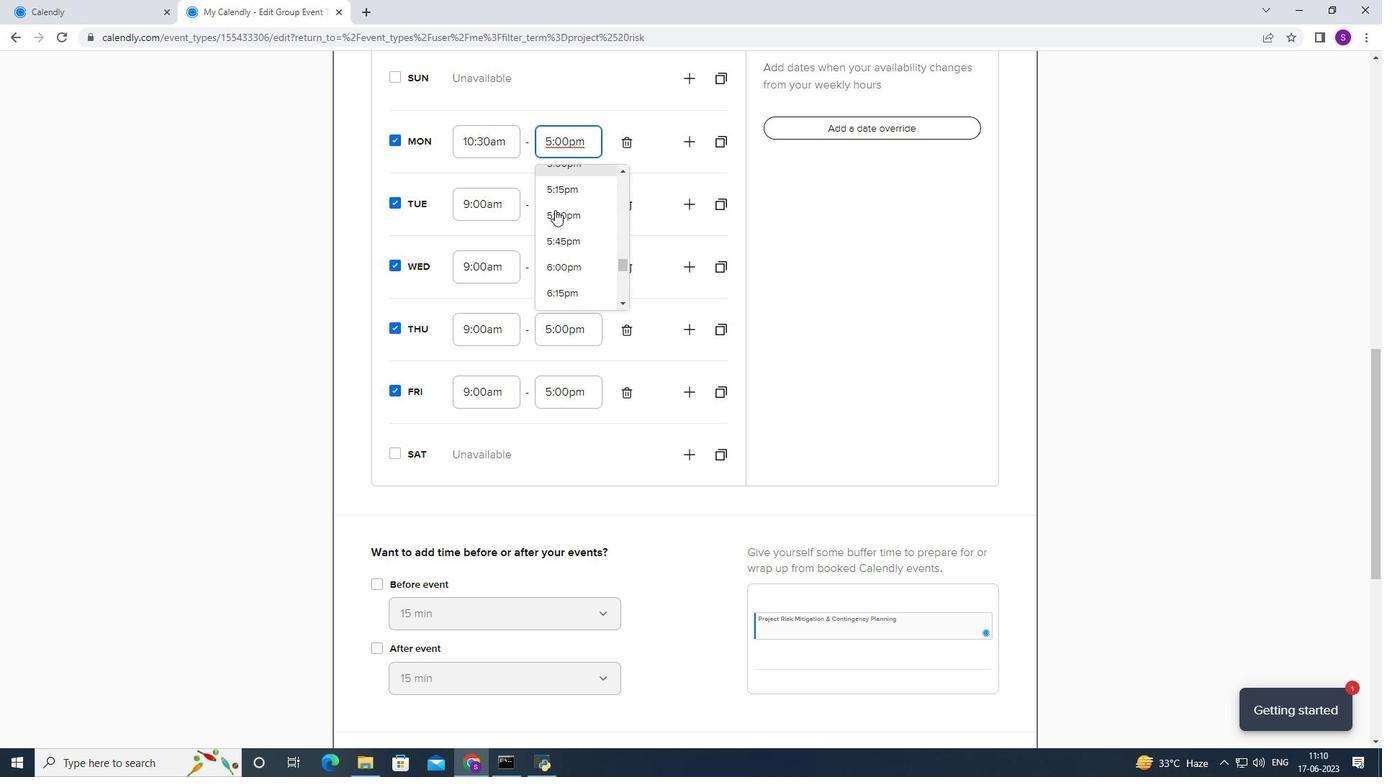 
Action: Mouse moved to (563, 271)
Screenshot: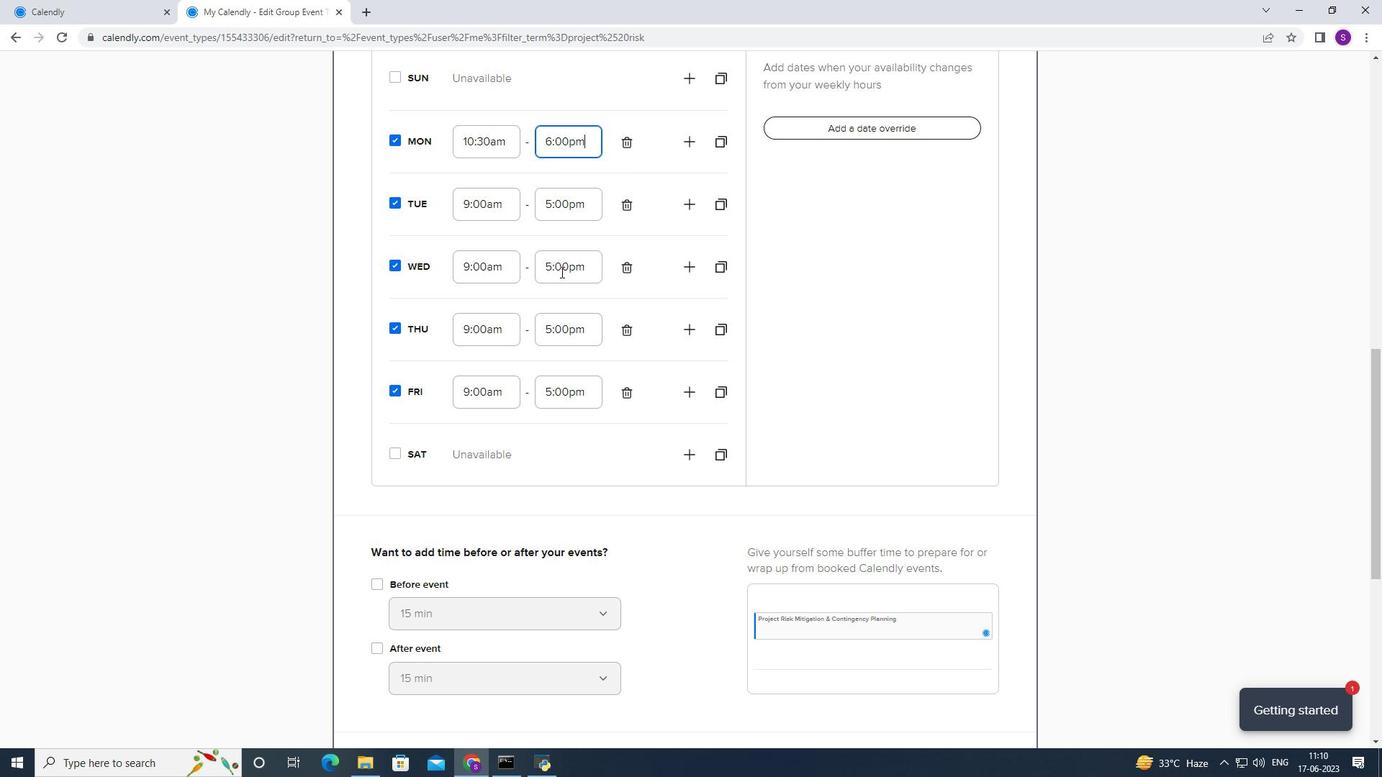 
Action: Mouse pressed left at (563, 271)
Screenshot: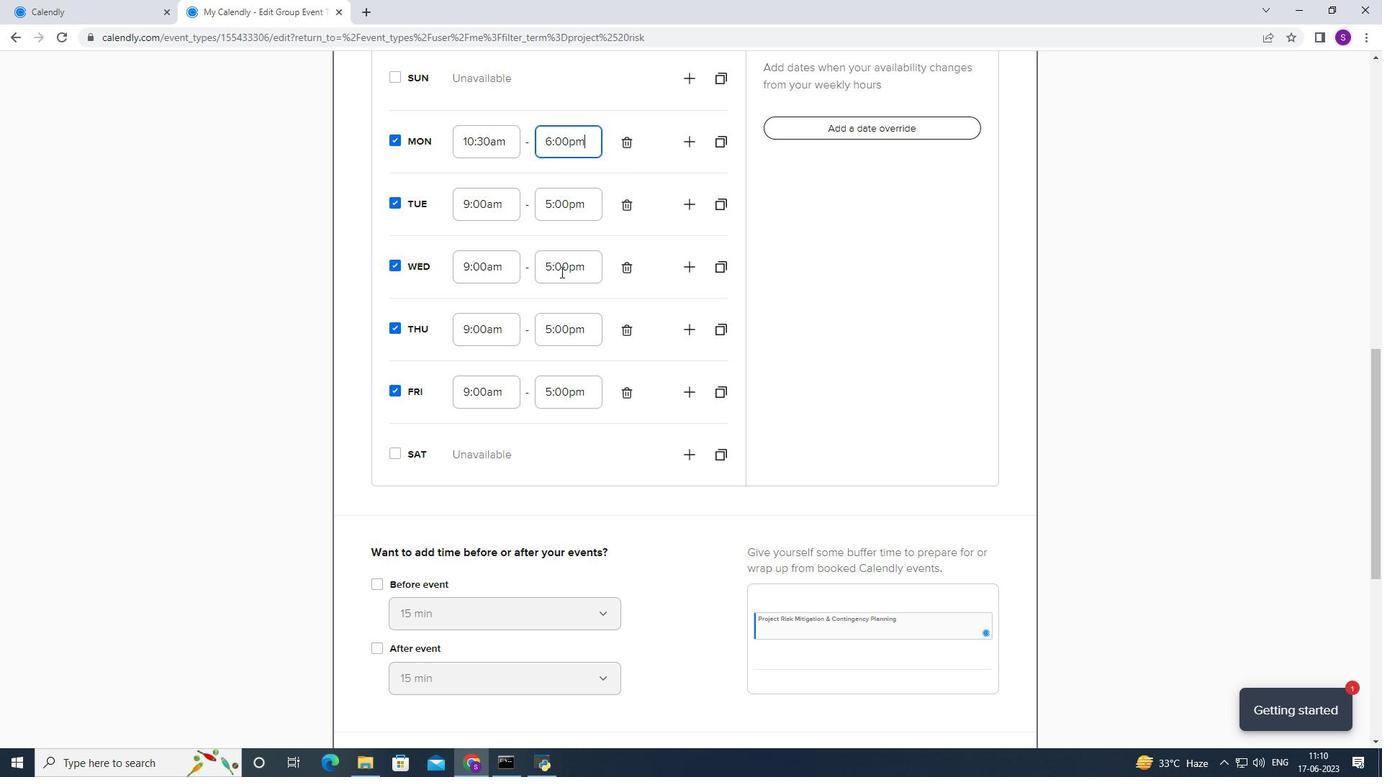 
Action: Mouse moved to (489, 200)
Screenshot: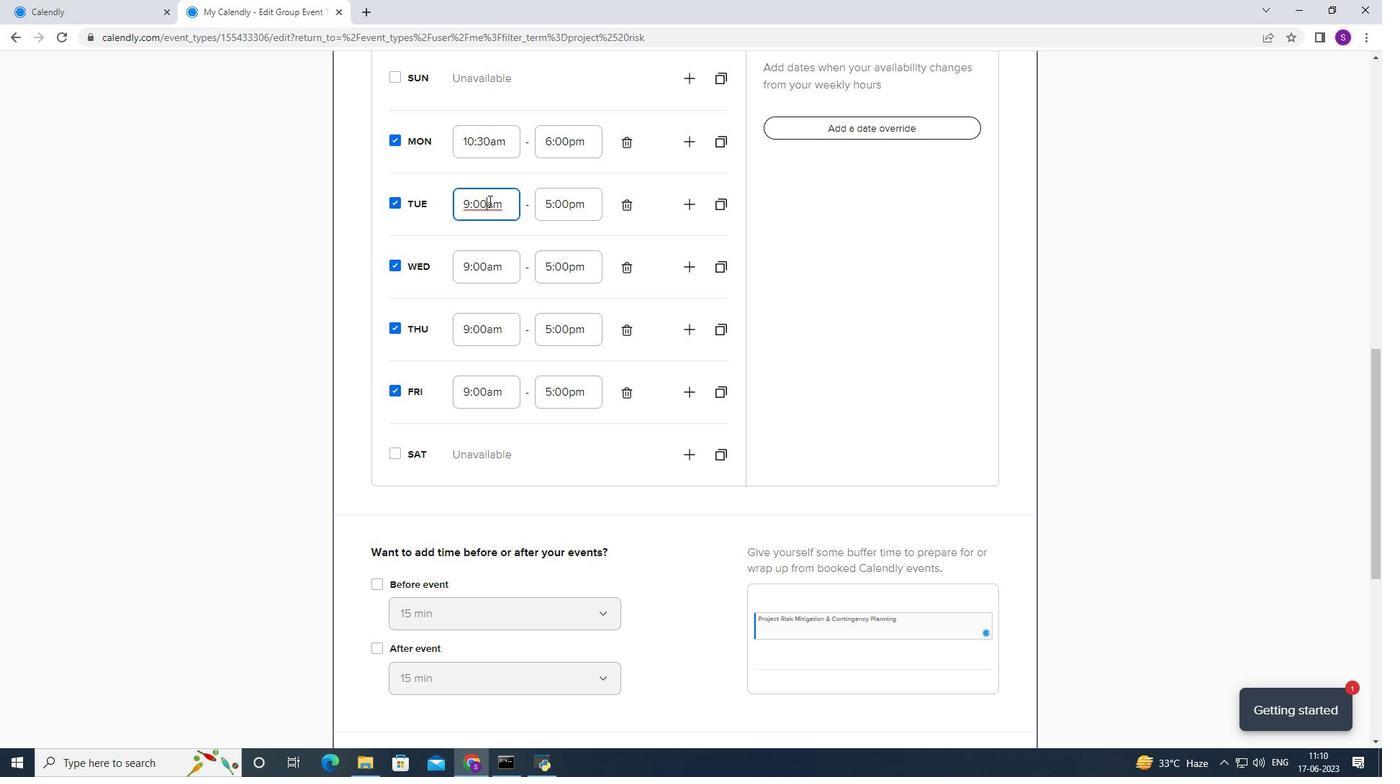 
Action: Mouse pressed left at (489, 200)
Screenshot: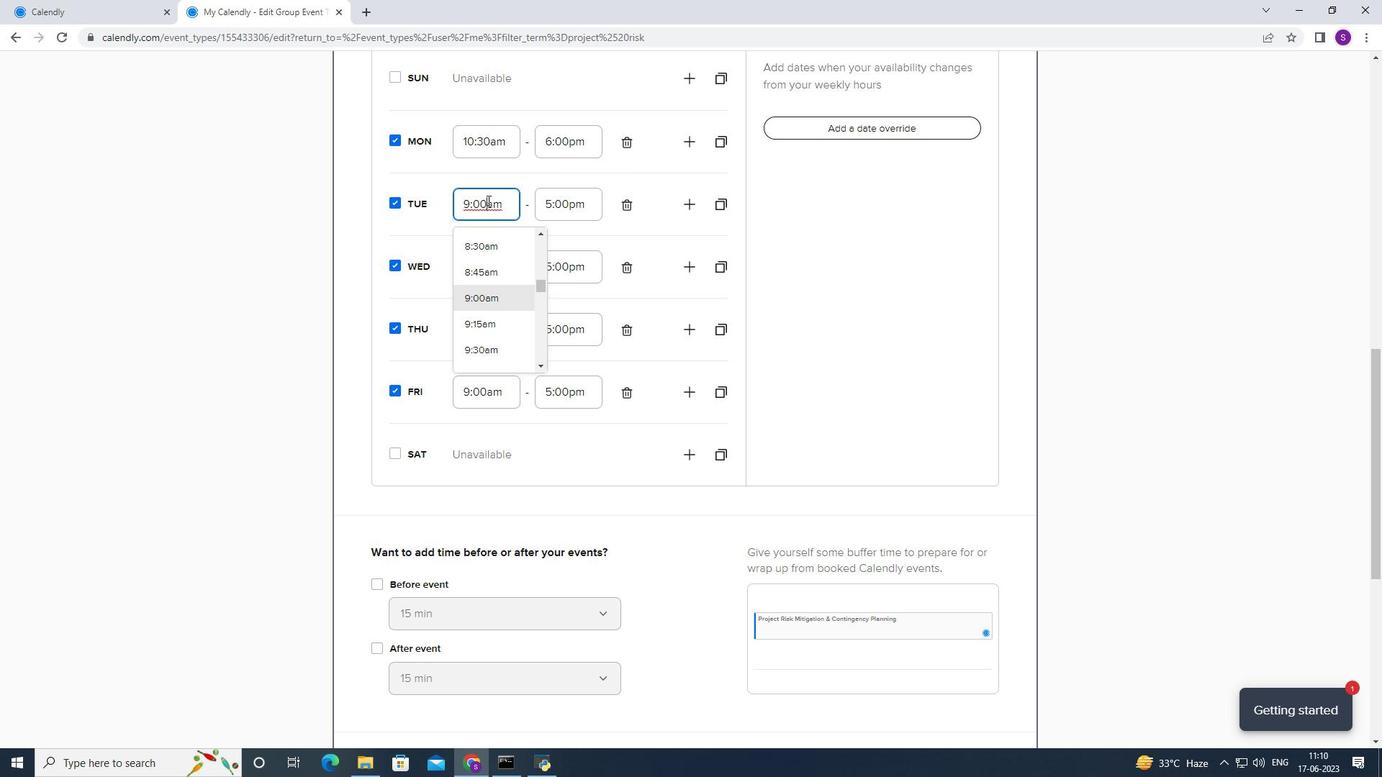
Action: Mouse moved to (486, 236)
Screenshot: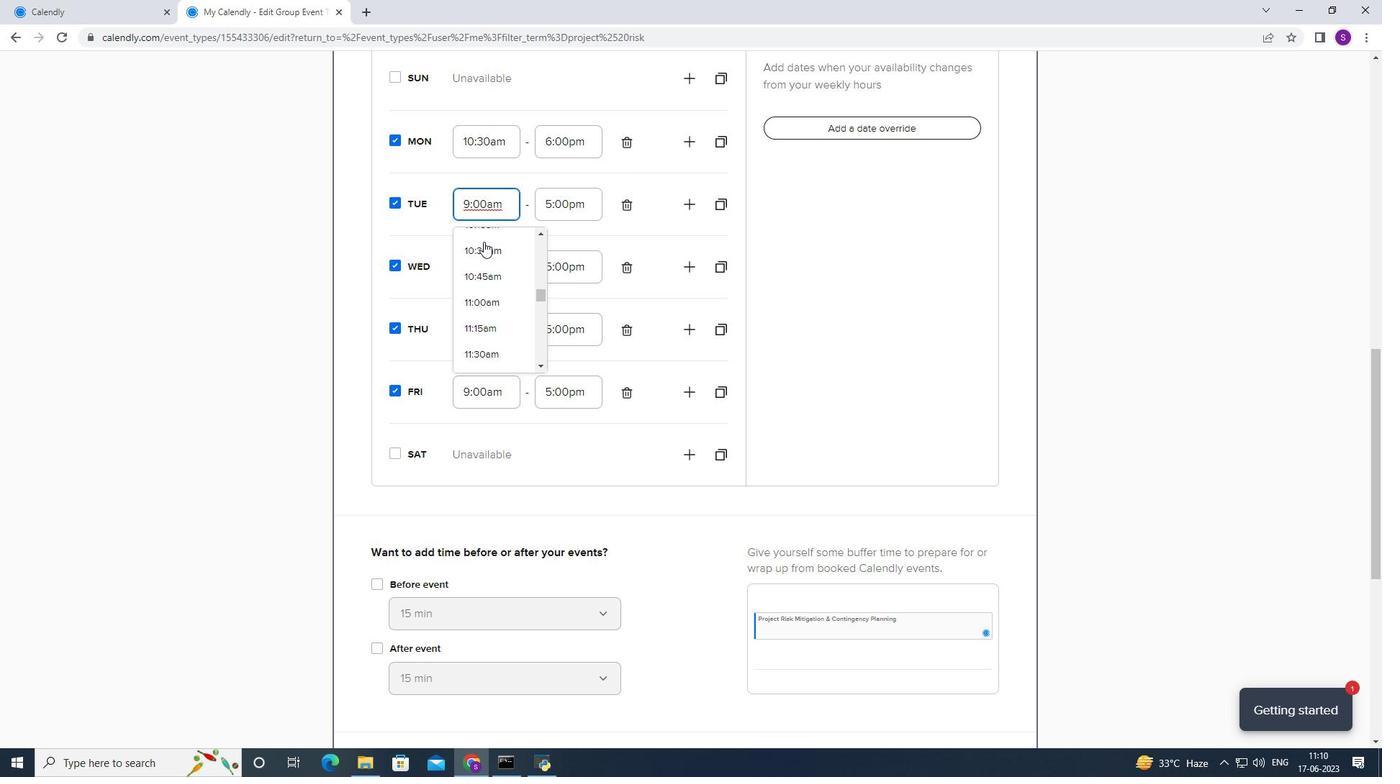 
Action: Mouse scrolled (486, 235) with delta (0, 0)
Screenshot: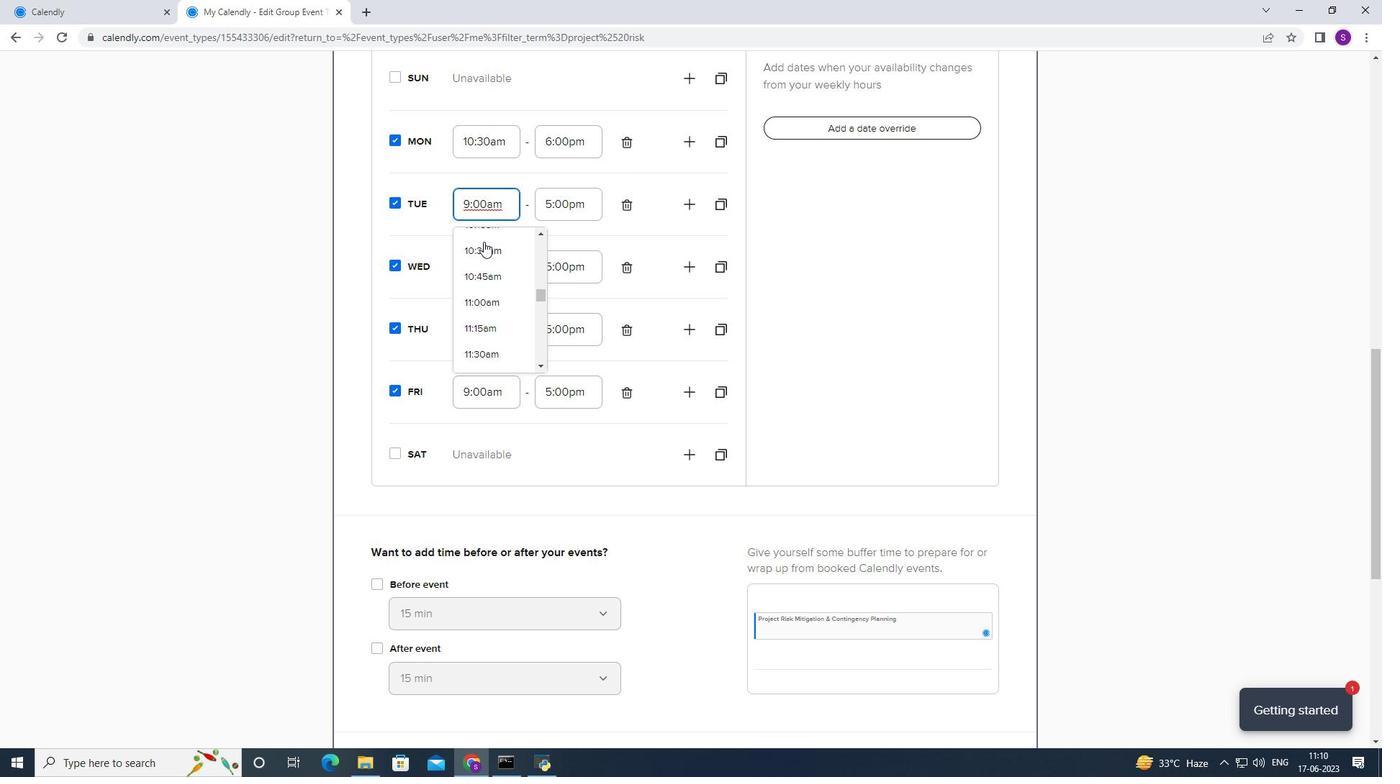 
Action: Mouse moved to (483, 241)
Screenshot: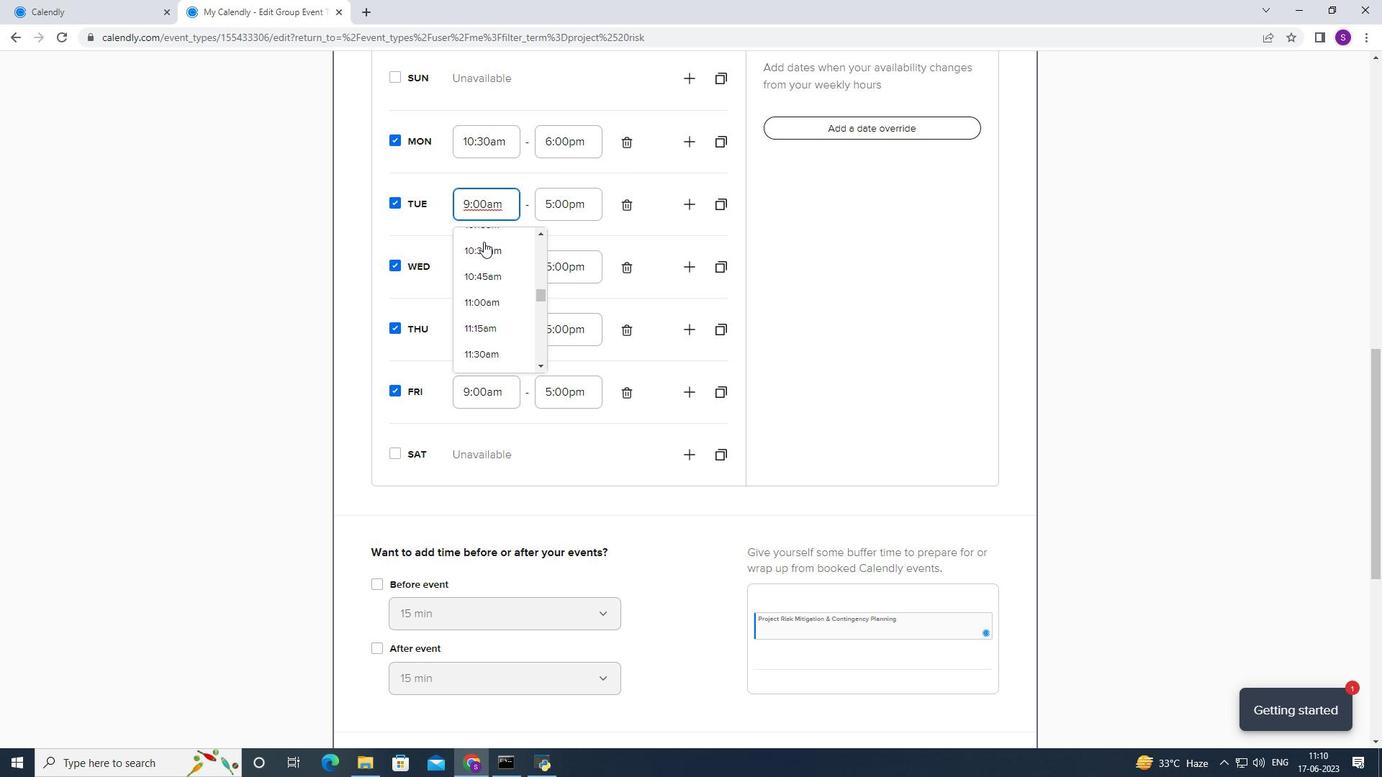 
Action: Mouse scrolled (483, 241) with delta (0, 0)
Screenshot: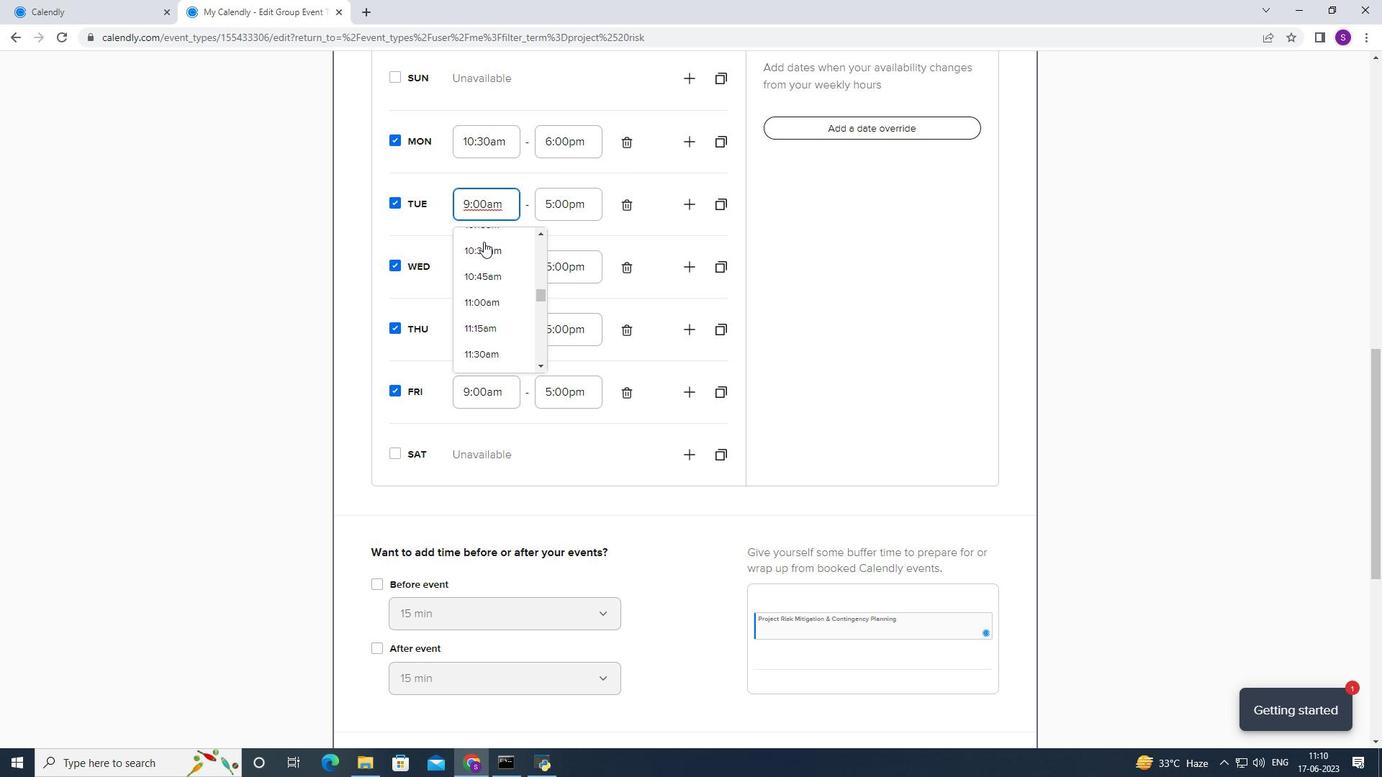 
Action: Mouse scrolled (483, 241) with delta (0, 0)
Screenshot: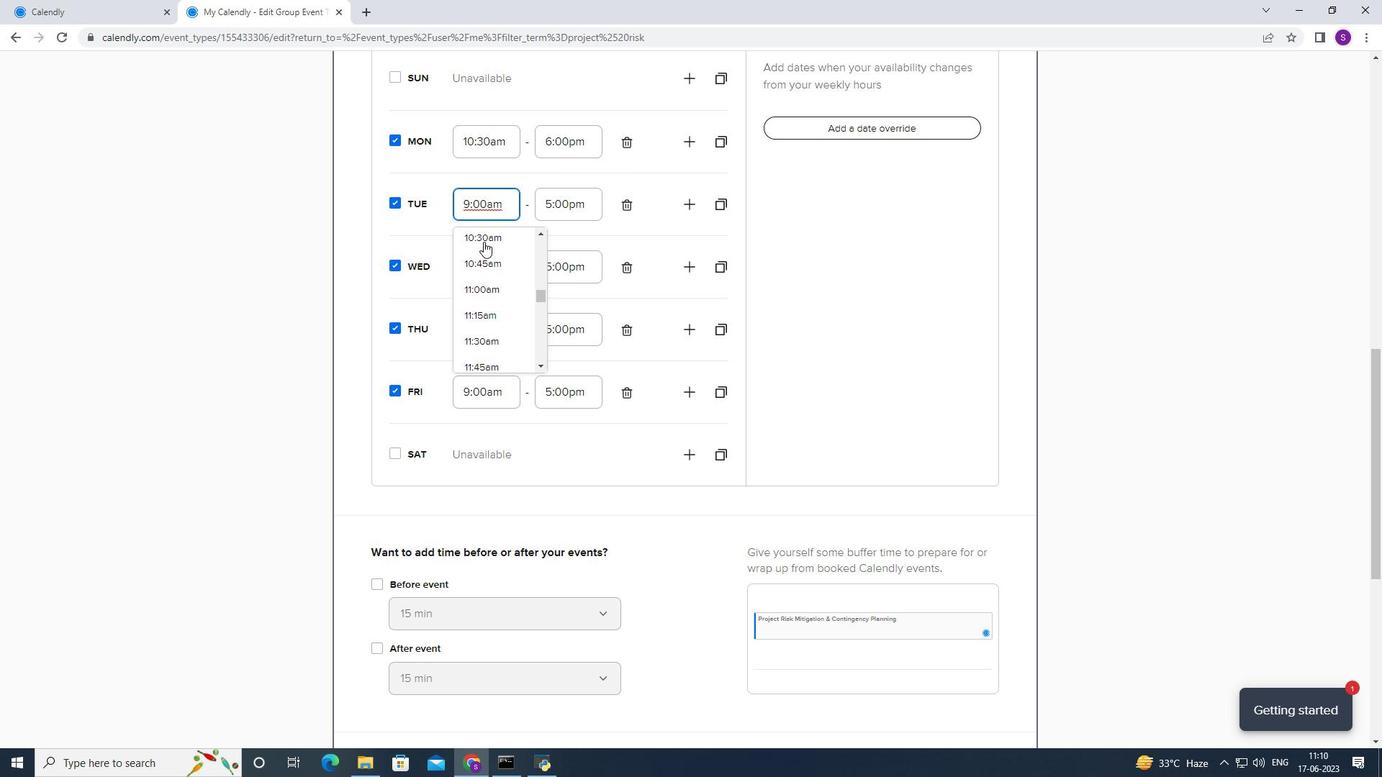 
Action: Mouse scrolled (483, 242) with delta (0, 0)
Screenshot: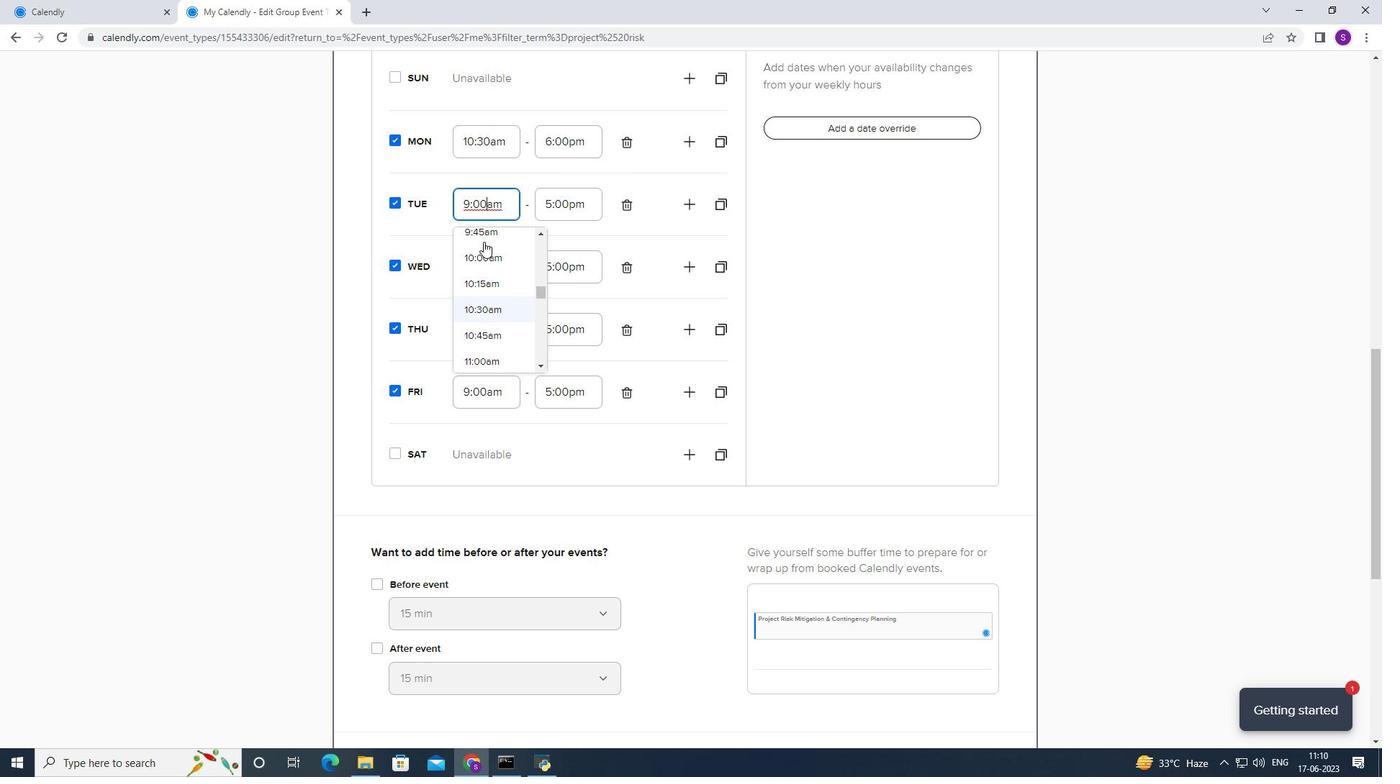 
Action: Mouse moved to (477, 306)
Screenshot: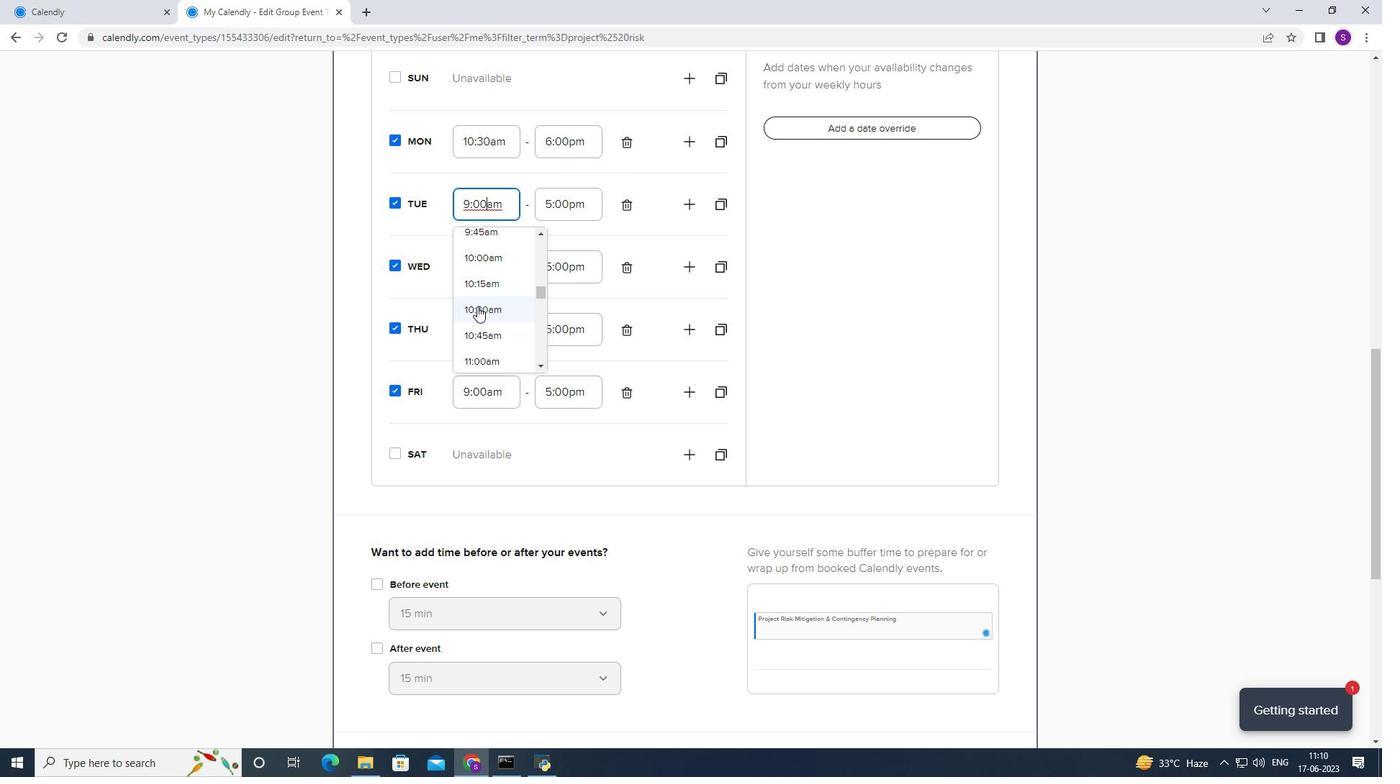
Action: Mouse pressed left at (477, 306)
Screenshot: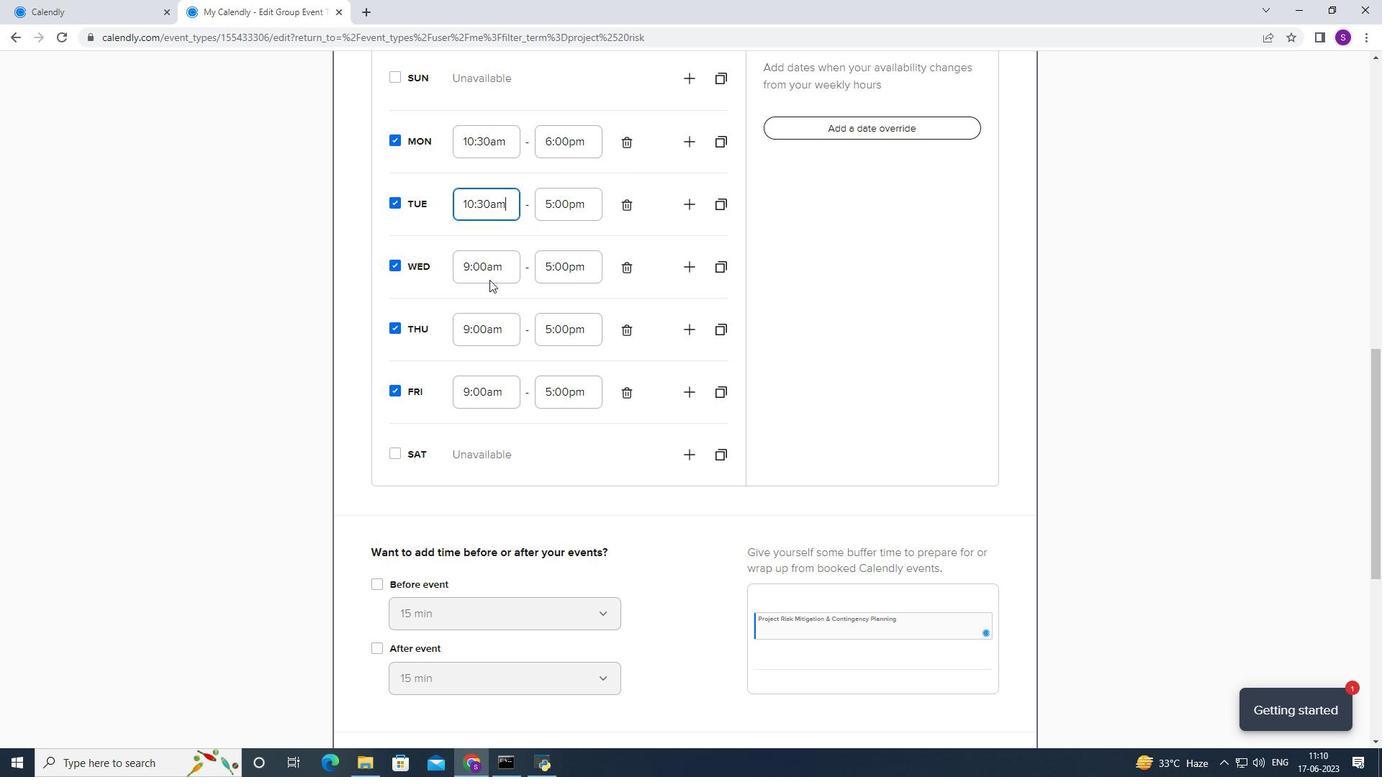 
Action: Mouse moved to (557, 205)
Screenshot: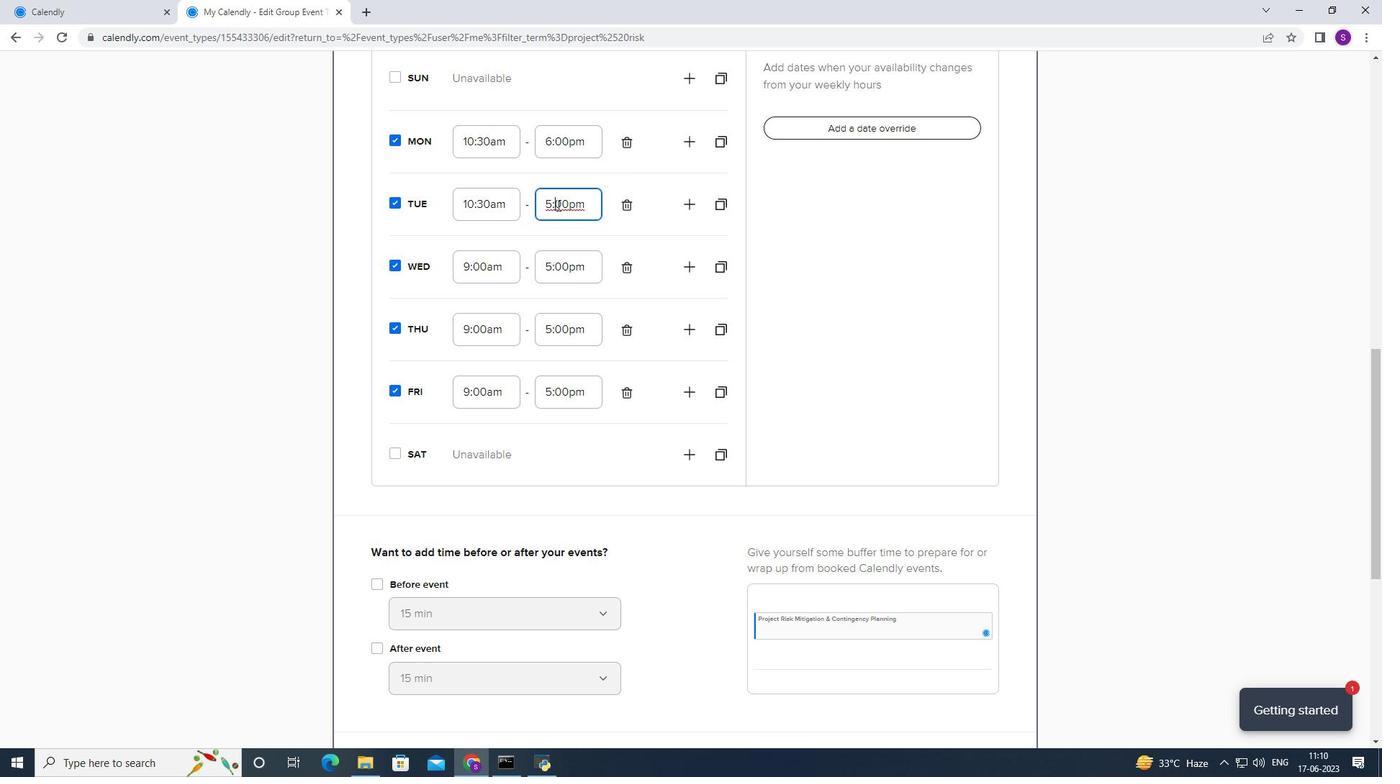 
Action: Mouse pressed left at (557, 205)
Screenshot: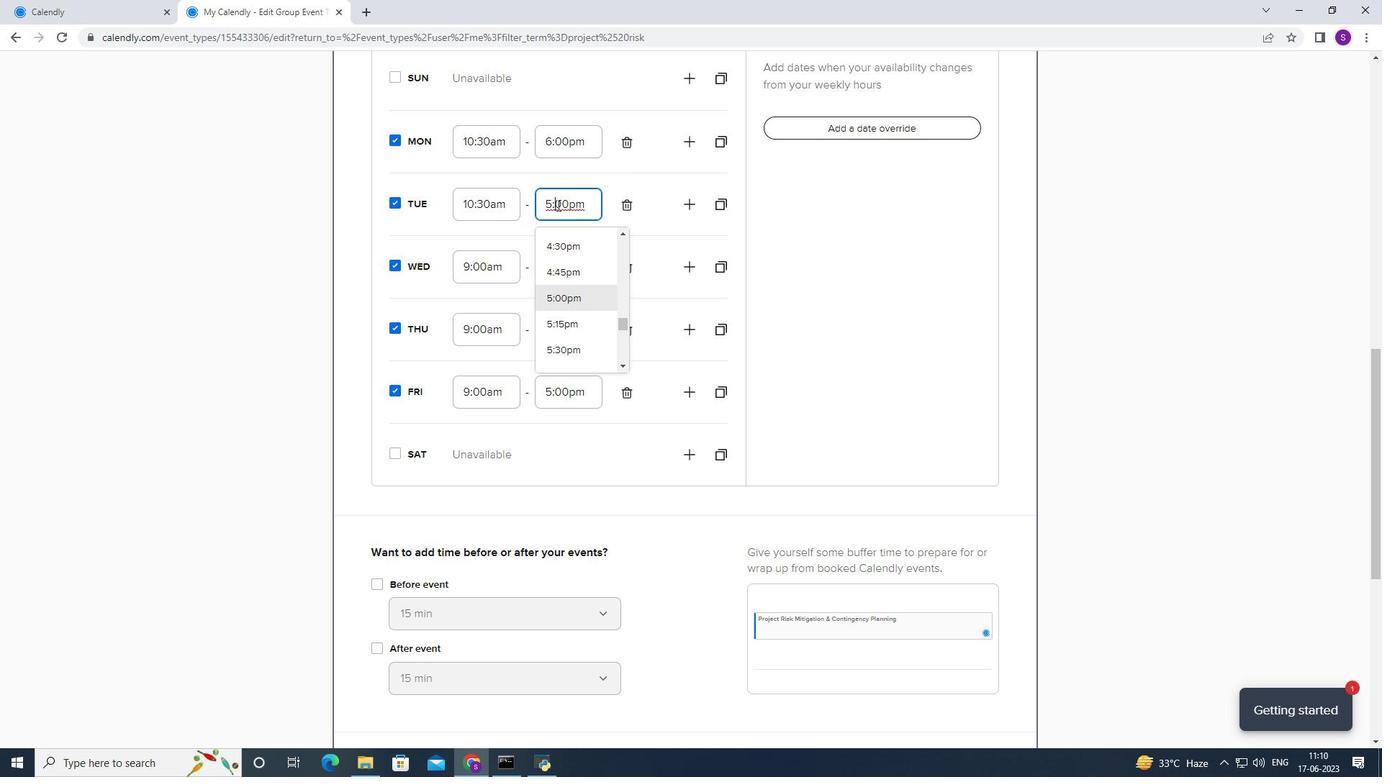 
Action: Mouse moved to (576, 288)
Screenshot: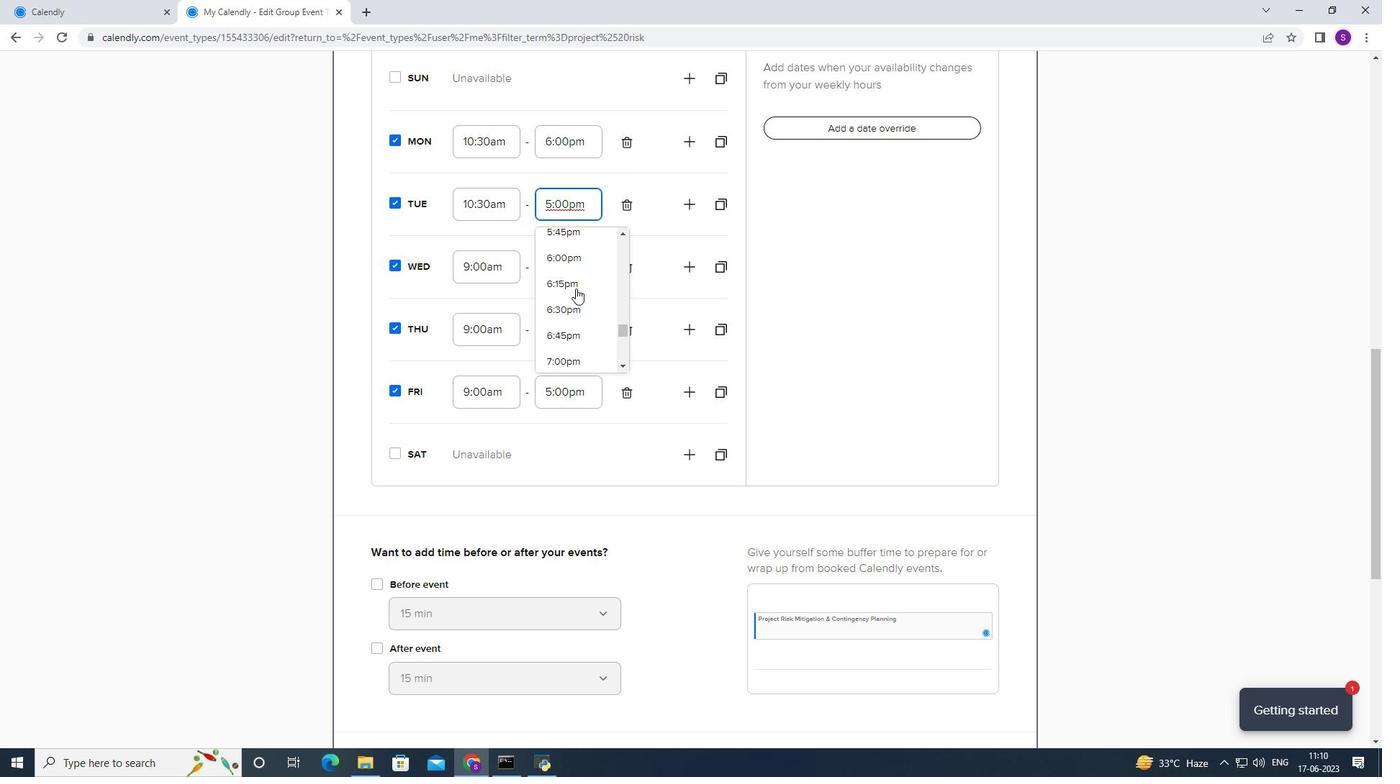
Action: Mouse scrolled (576, 288) with delta (0, 0)
Screenshot: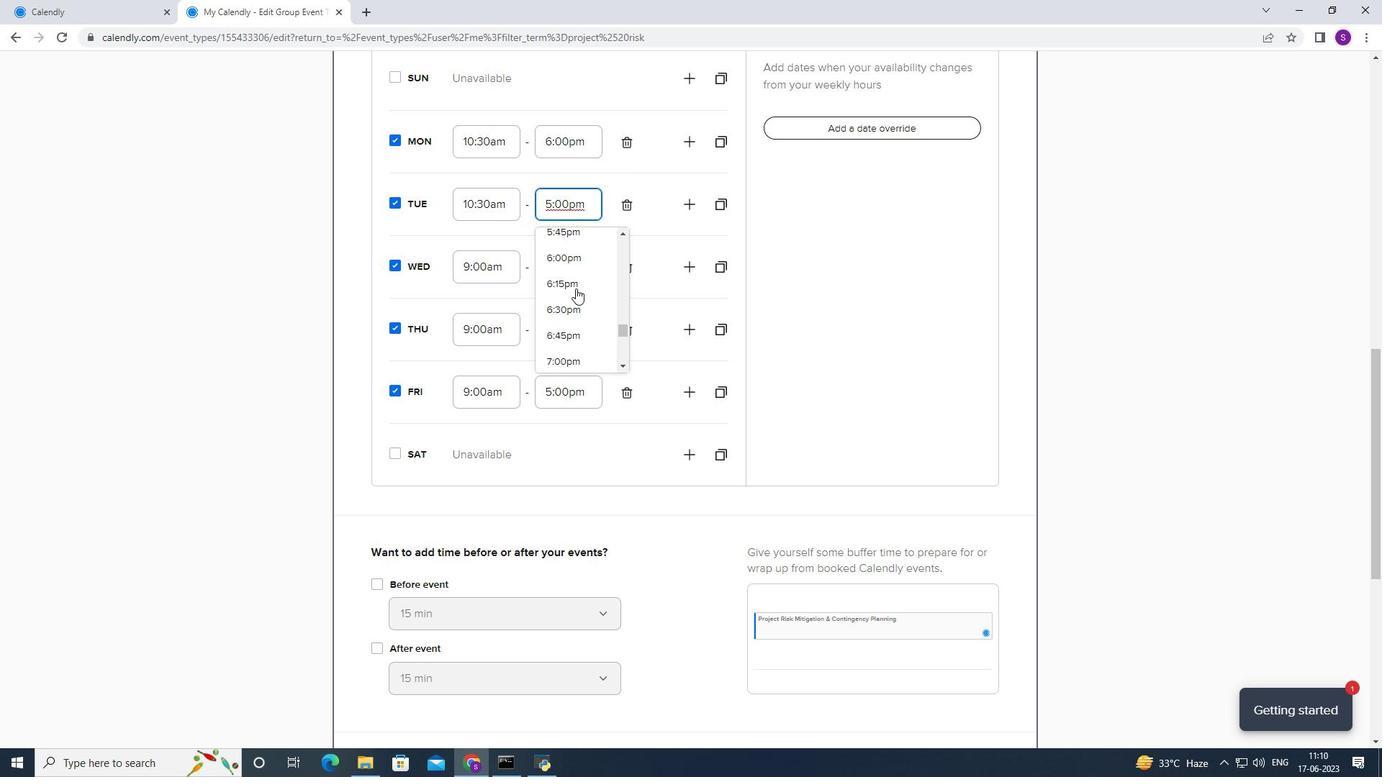 
Action: Mouse scrolled (576, 288) with delta (0, 0)
Screenshot: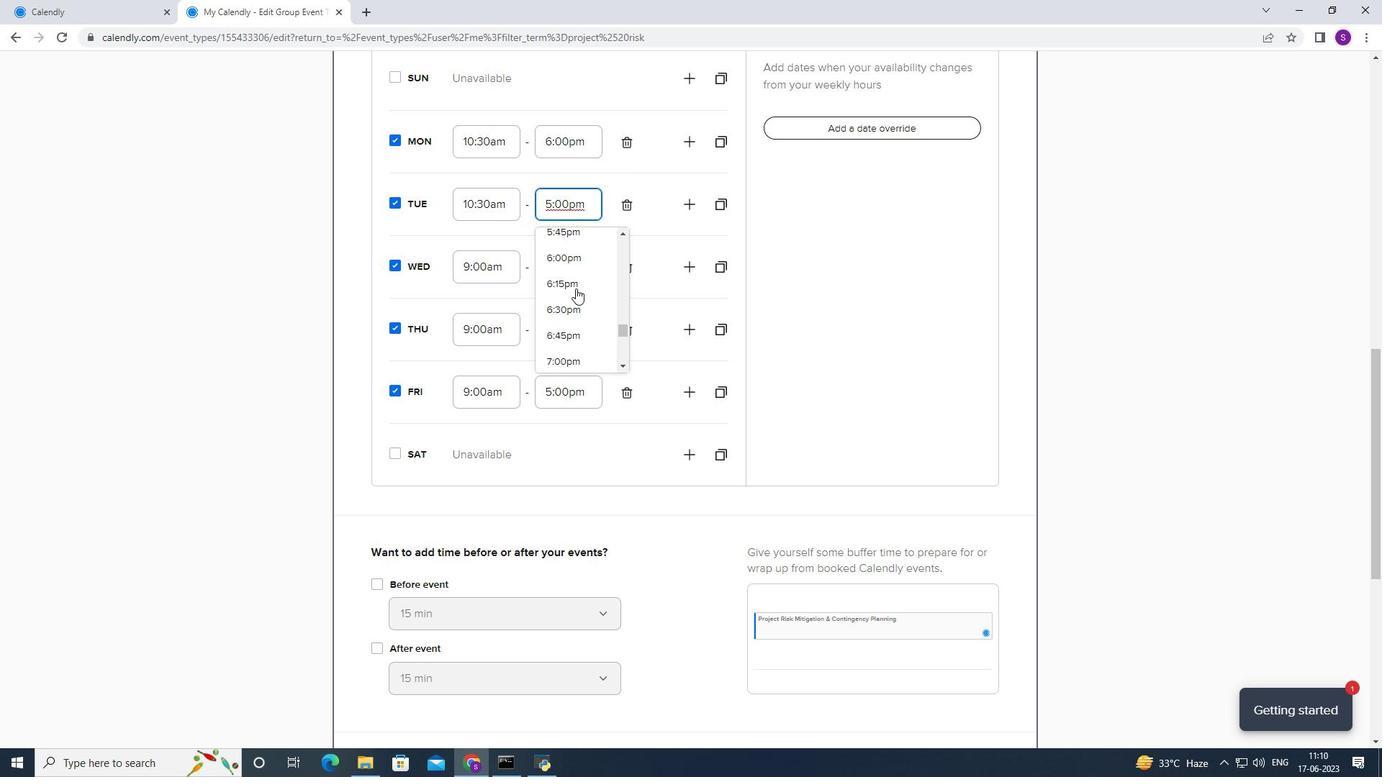
Action: Mouse moved to (599, 260)
Screenshot: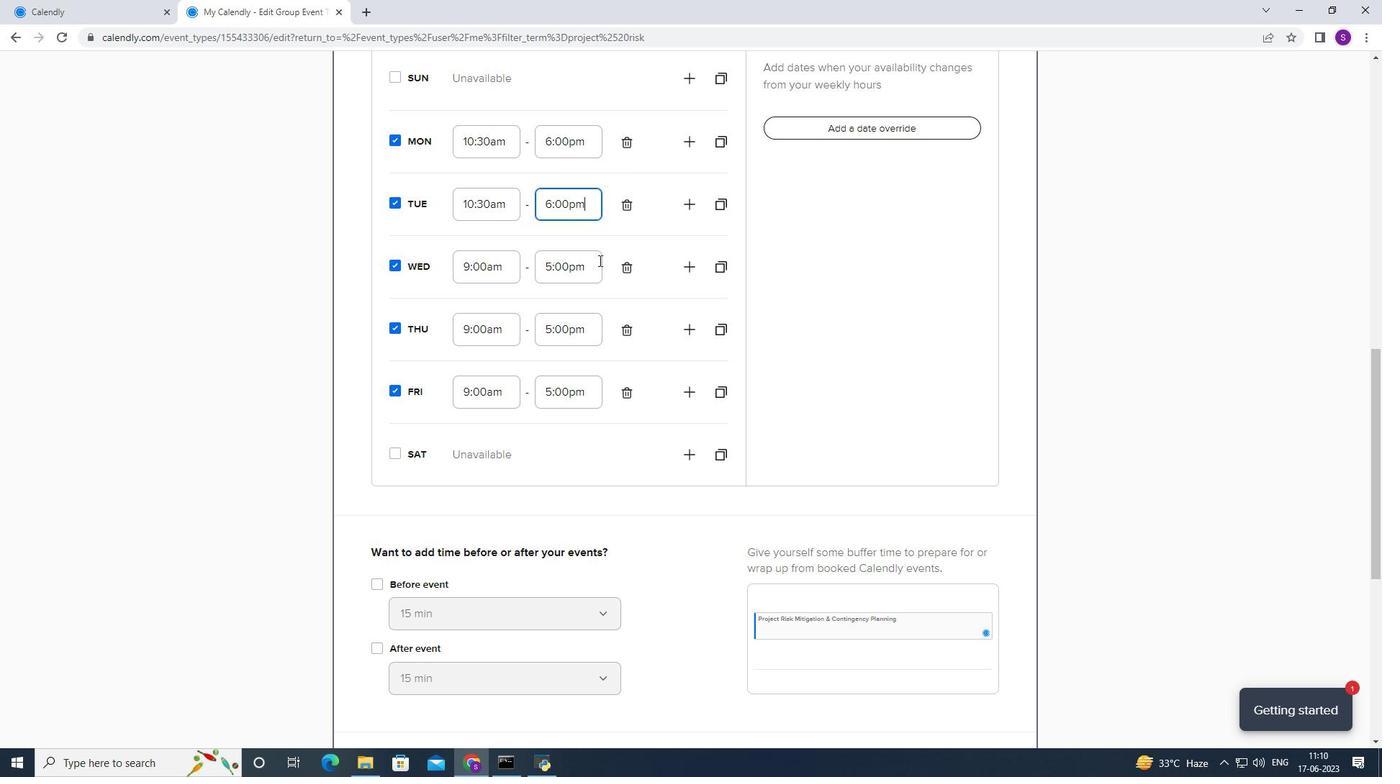 
Action: Mouse pressed left at (599, 260)
Screenshot: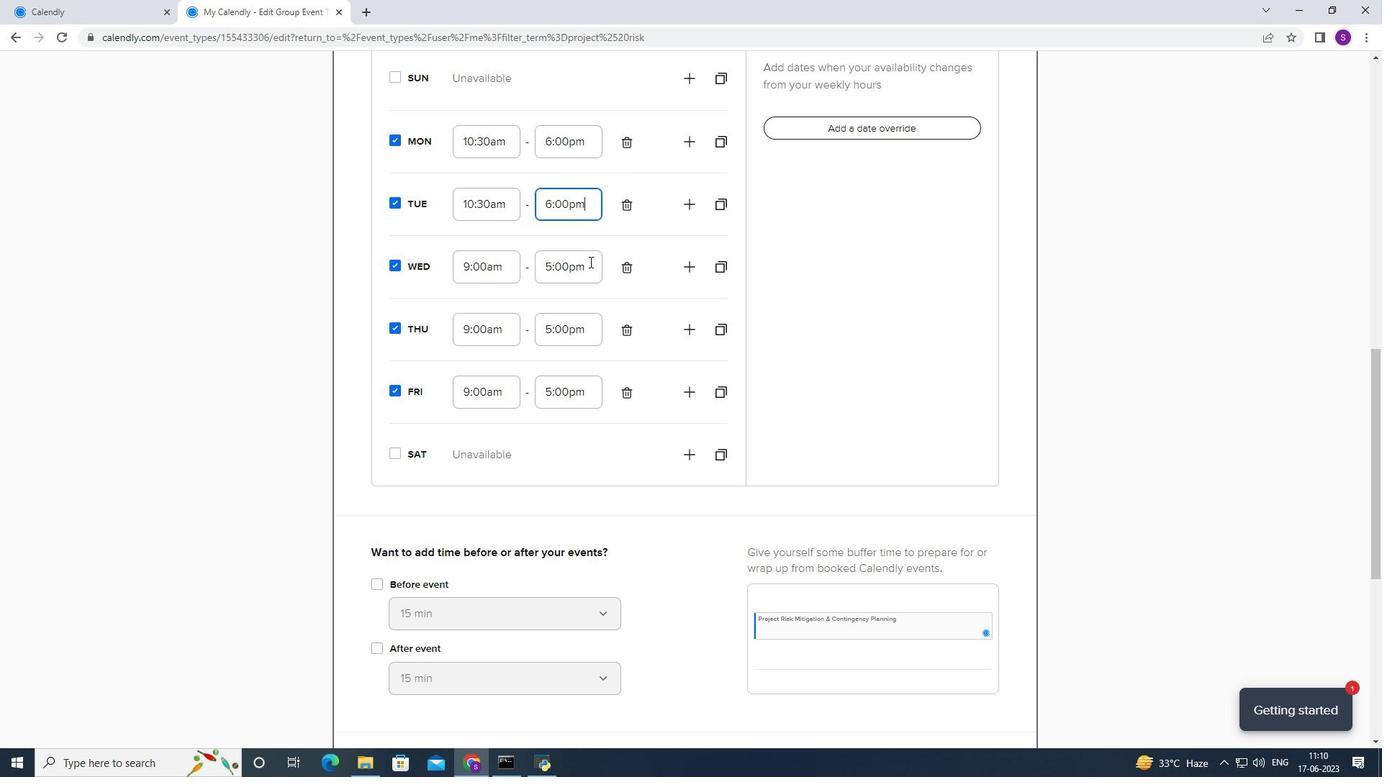 
Action: Mouse moved to (507, 269)
Screenshot: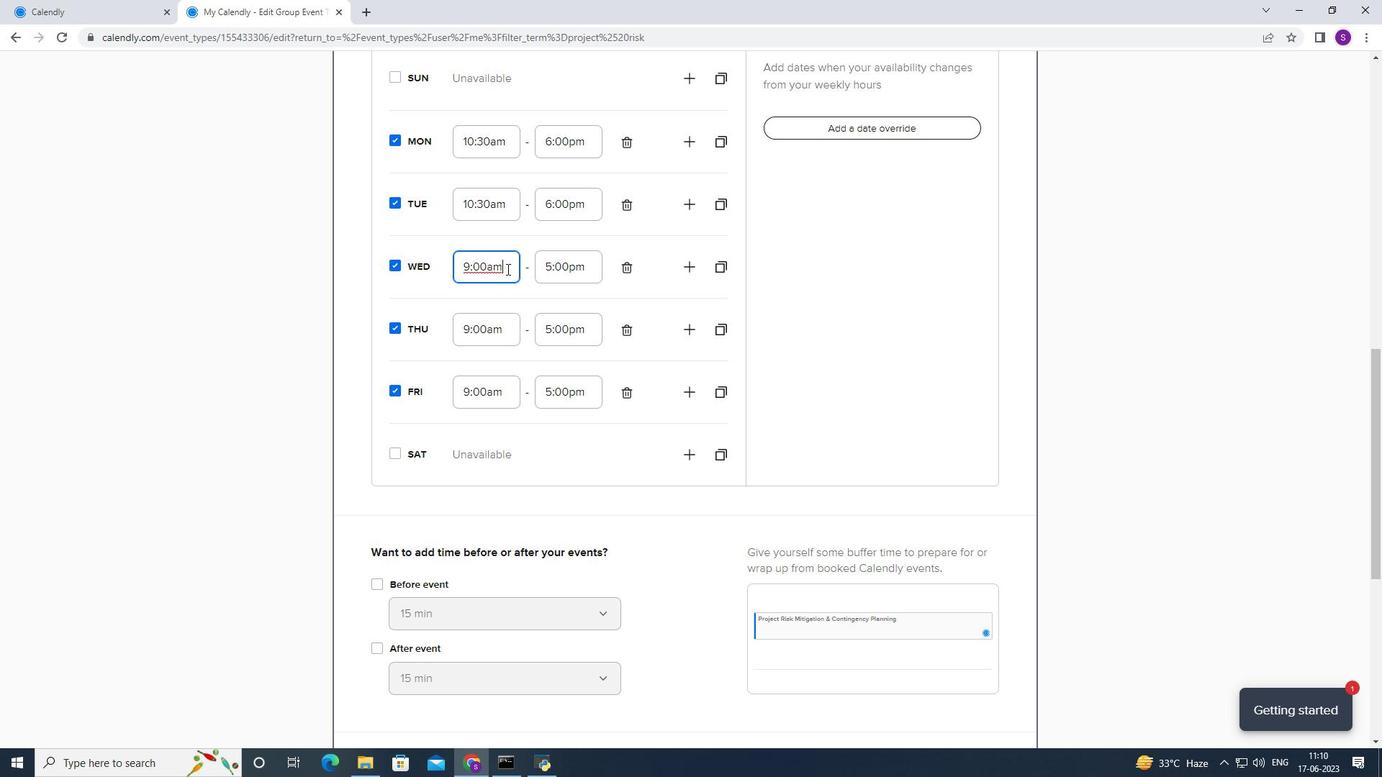 
Action: Mouse pressed left at (507, 269)
Screenshot: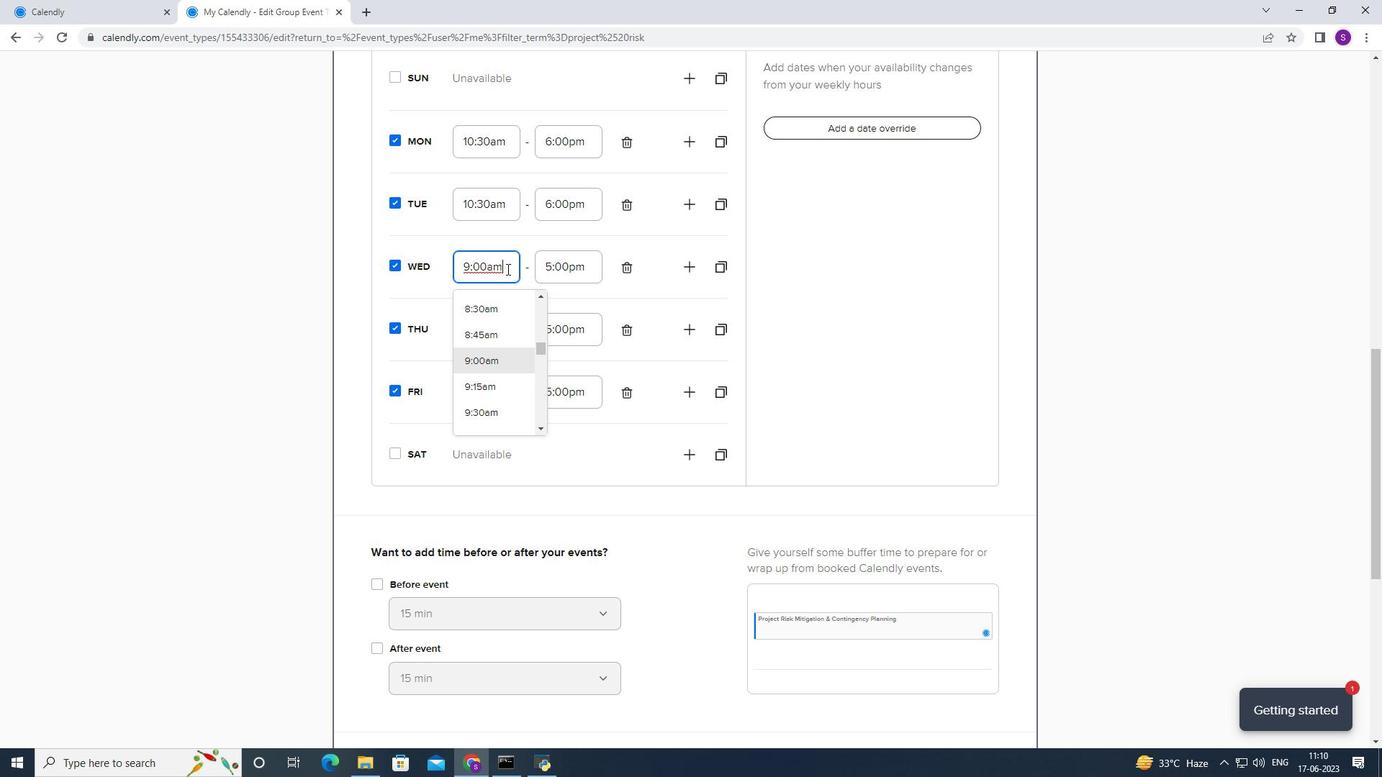 
Action: Mouse scrolled (507, 268) with delta (0, 0)
Screenshot: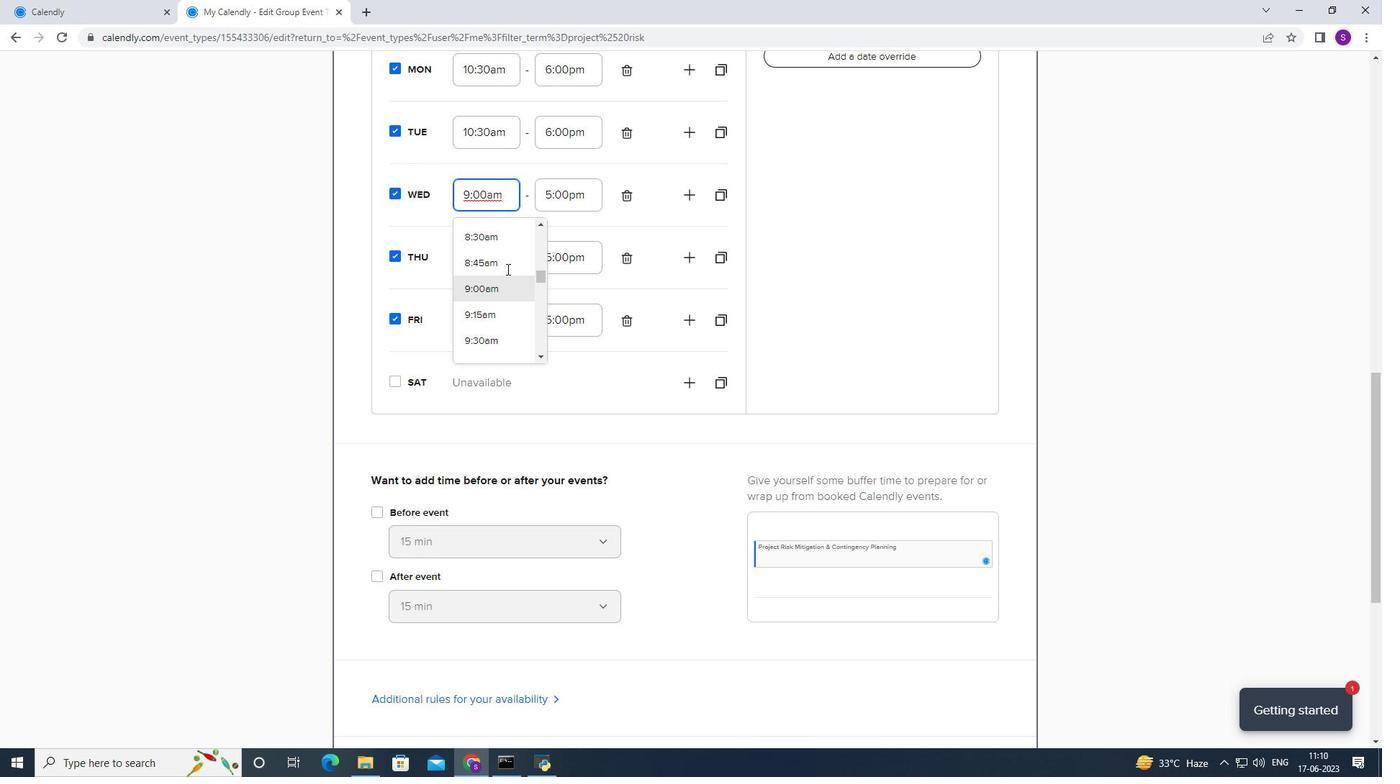 
Action: Mouse moved to (505, 279)
Screenshot: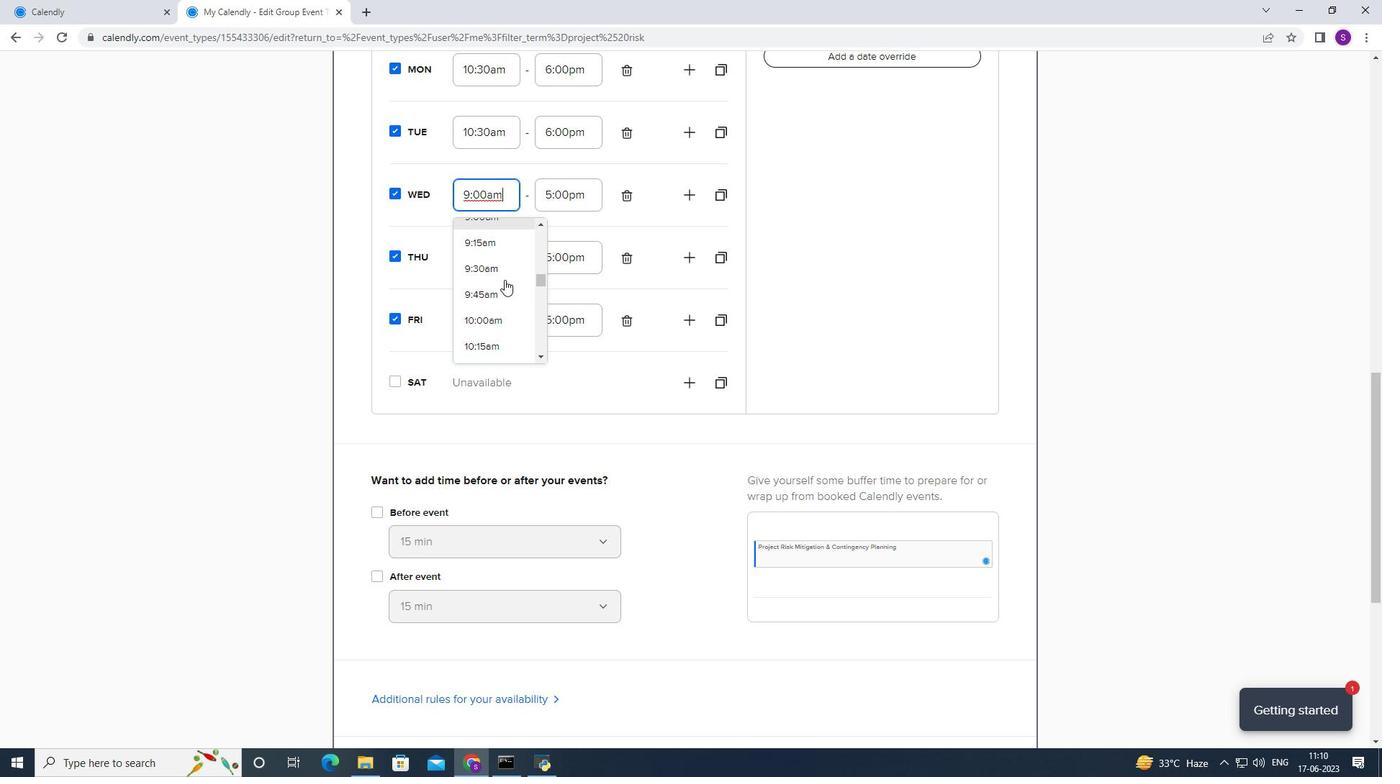 
Action: Mouse scrolled (505, 278) with delta (0, 0)
Screenshot: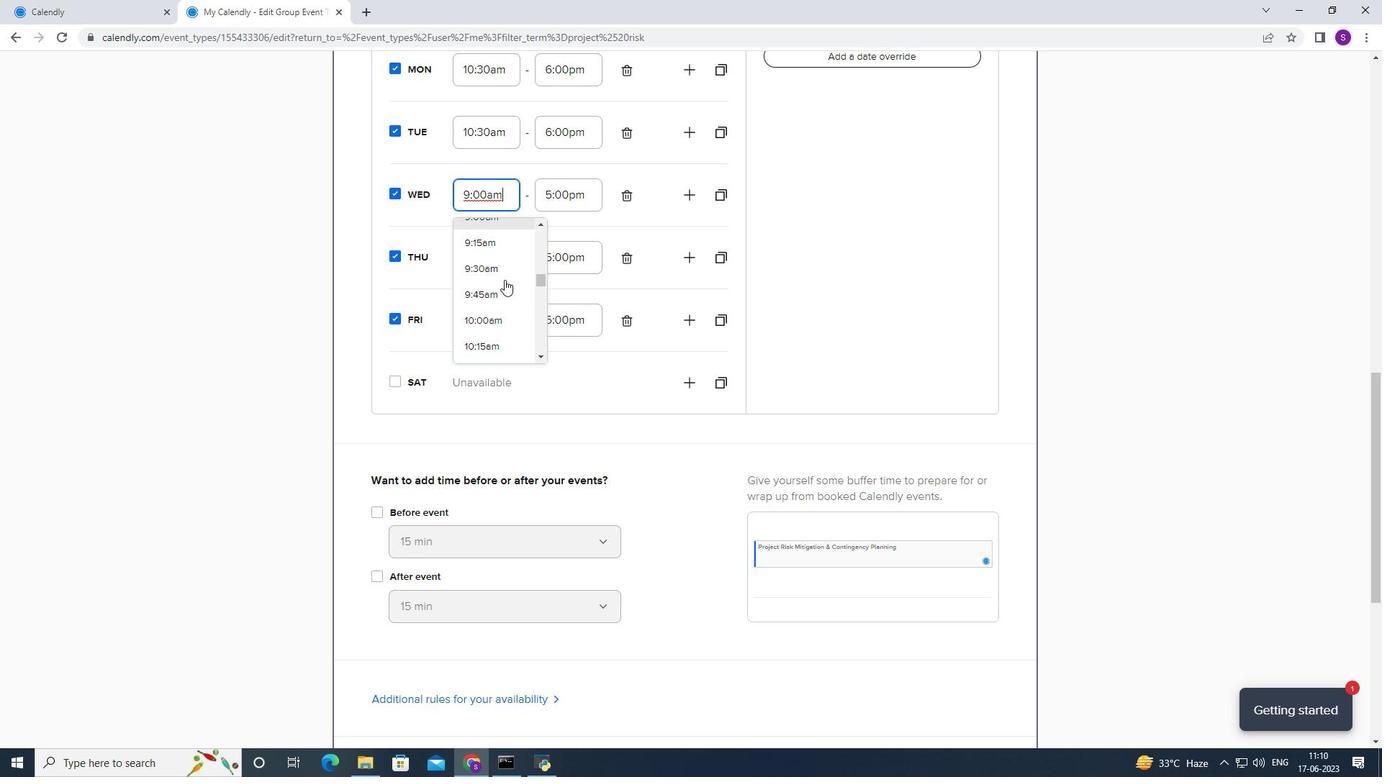 
Action: Mouse moved to (491, 308)
Screenshot: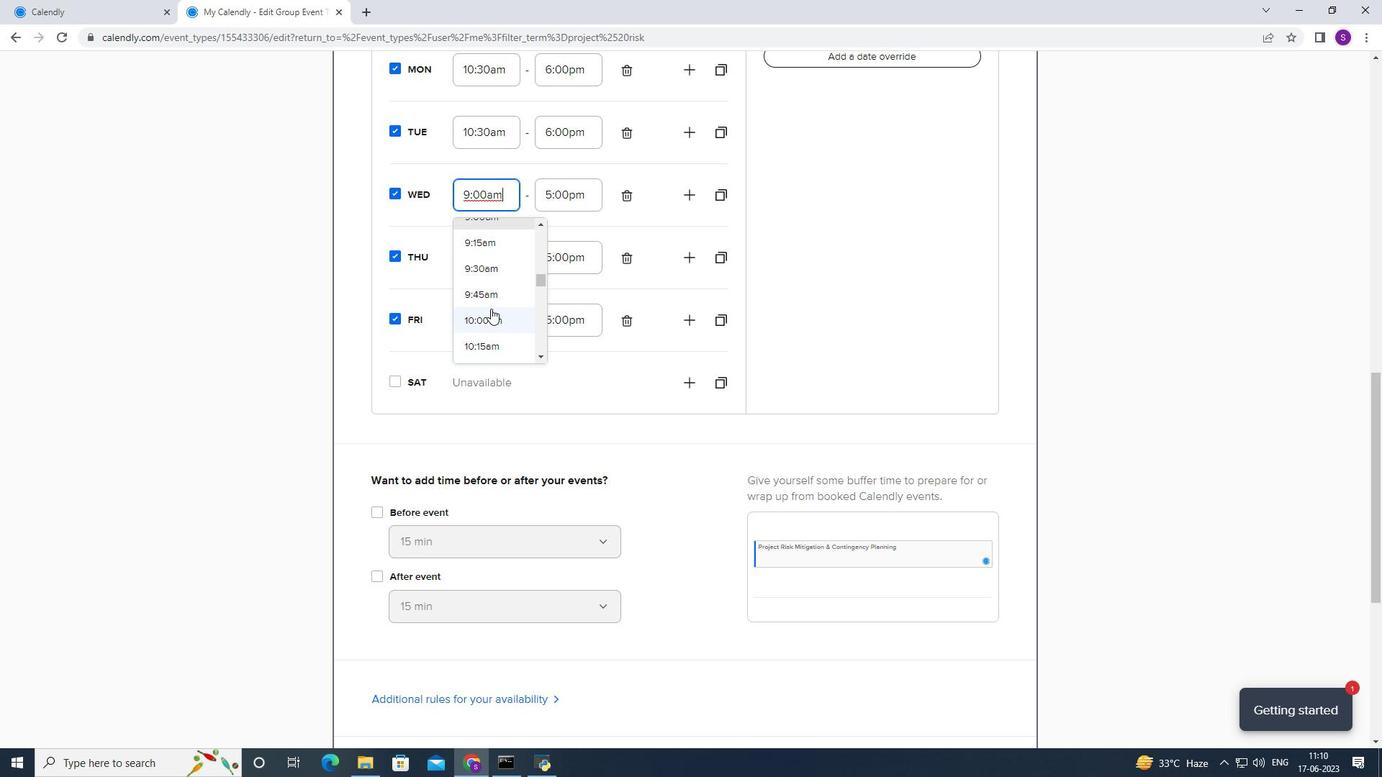 
Action: Mouse scrolled (491, 308) with delta (0, 0)
Screenshot: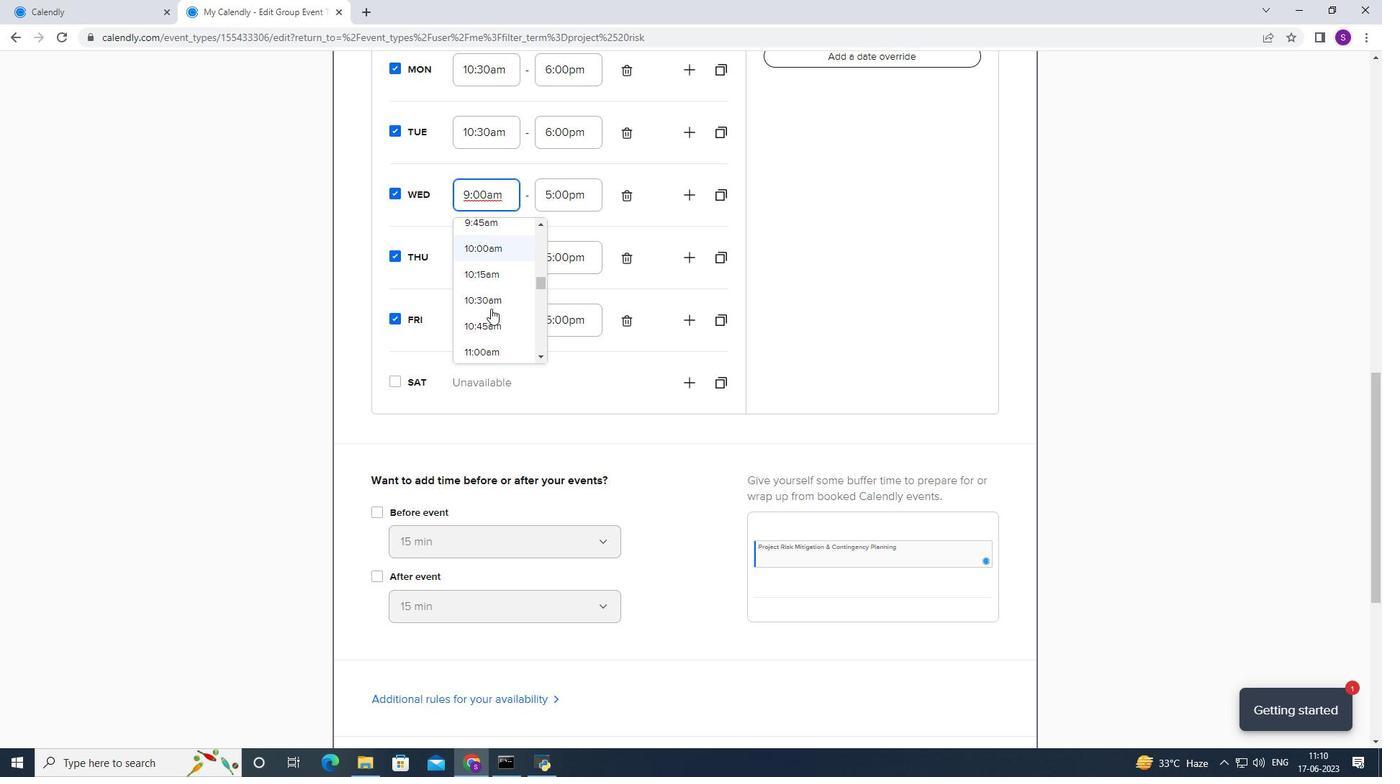 
Action: Mouse moved to (491, 295)
Screenshot: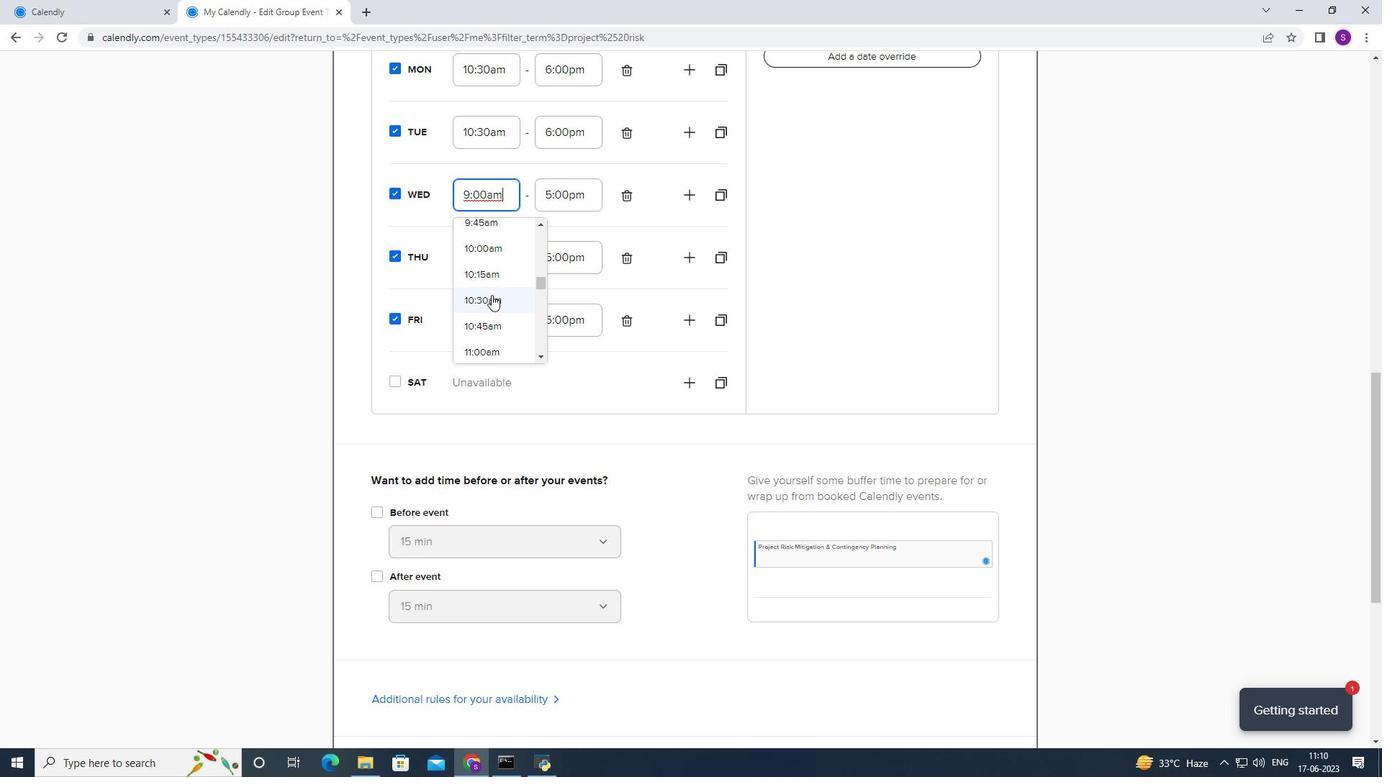
Action: Mouse pressed left at (491, 295)
Screenshot: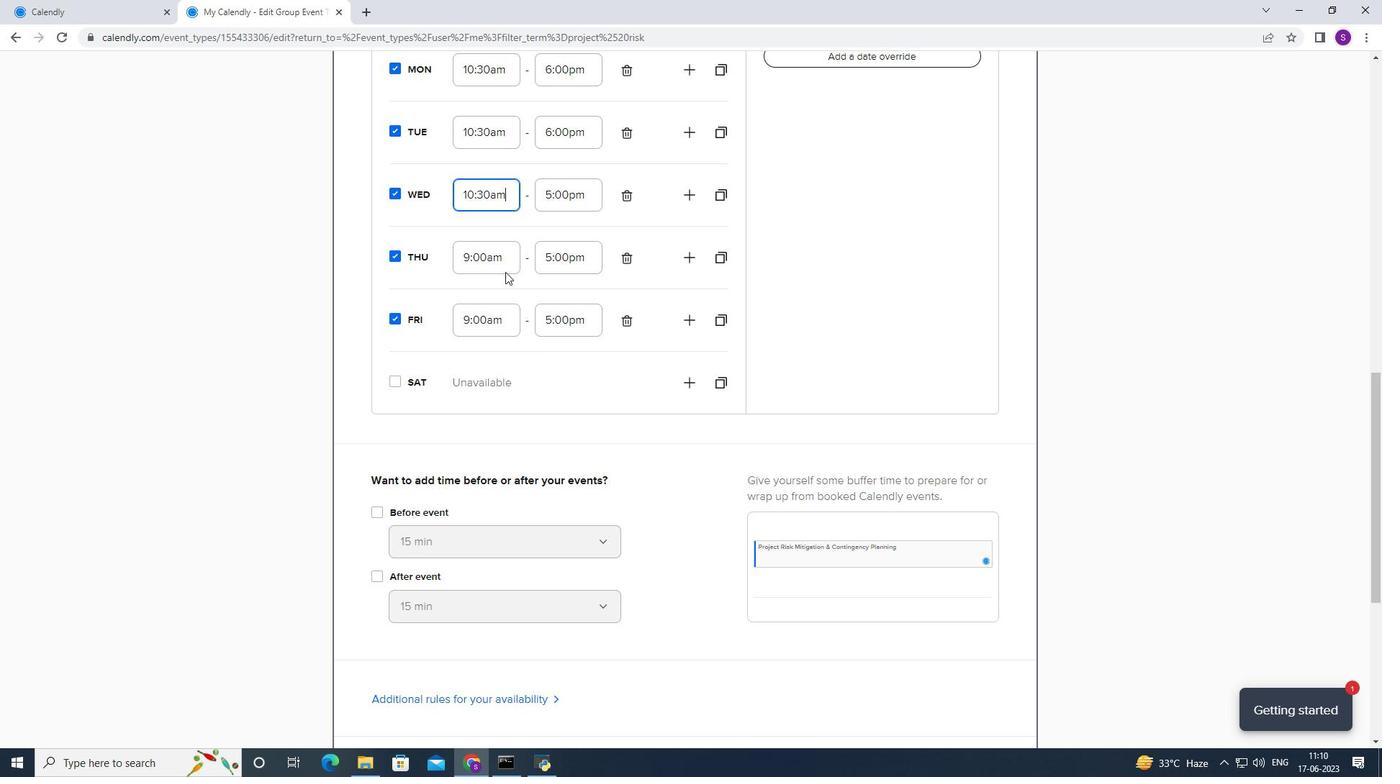 
Action: Mouse moved to (561, 200)
Screenshot: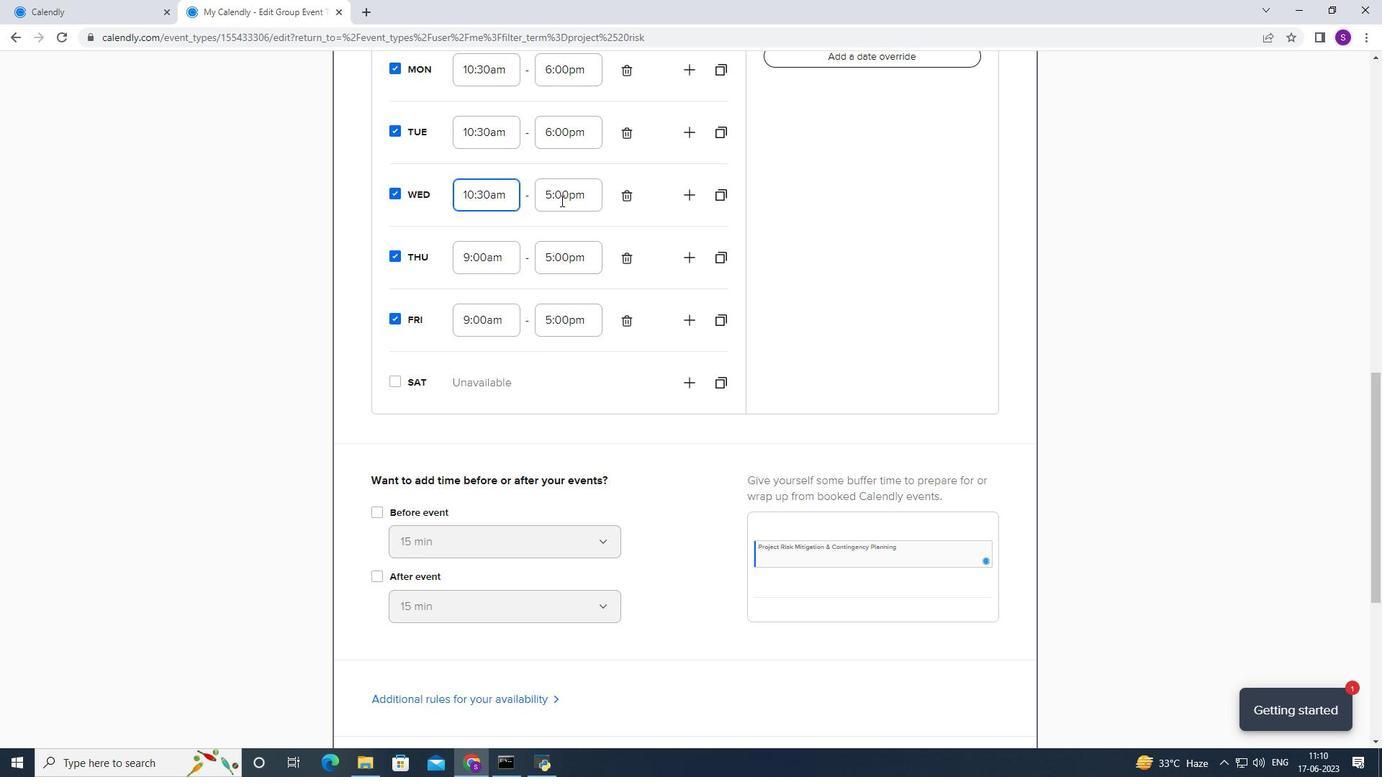 
Action: Mouse pressed left at (561, 200)
Screenshot: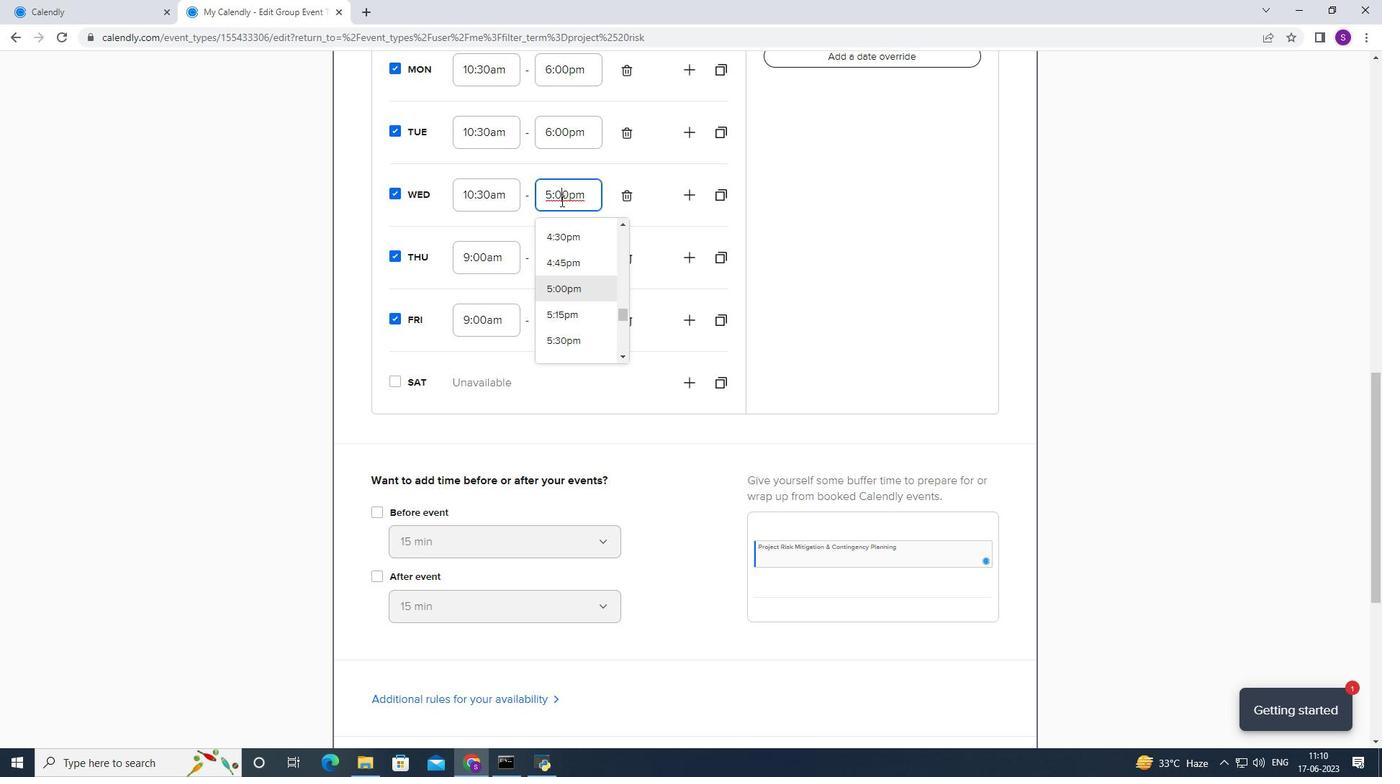 
Action: Mouse moved to (573, 291)
Screenshot: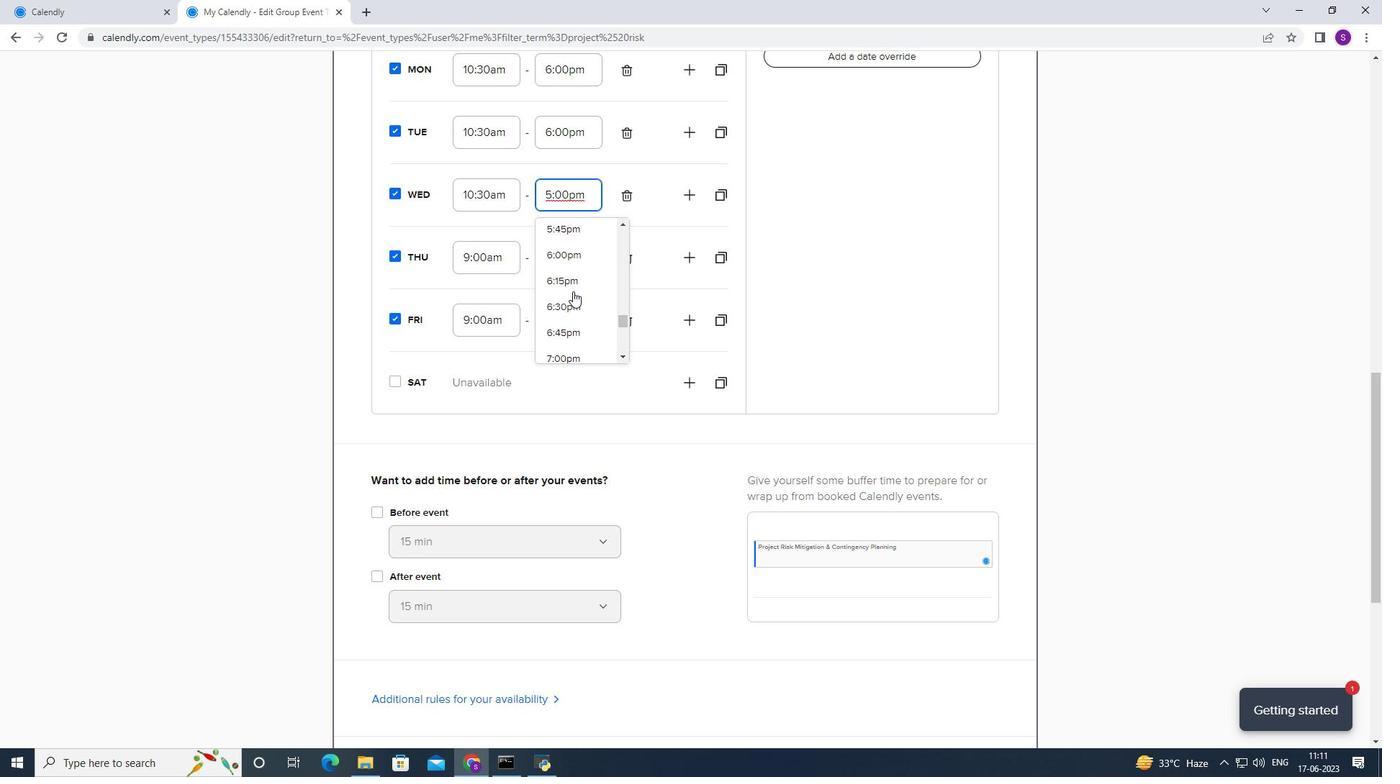 
Action: Mouse scrolled (573, 290) with delta (0, 0)
Screenshot: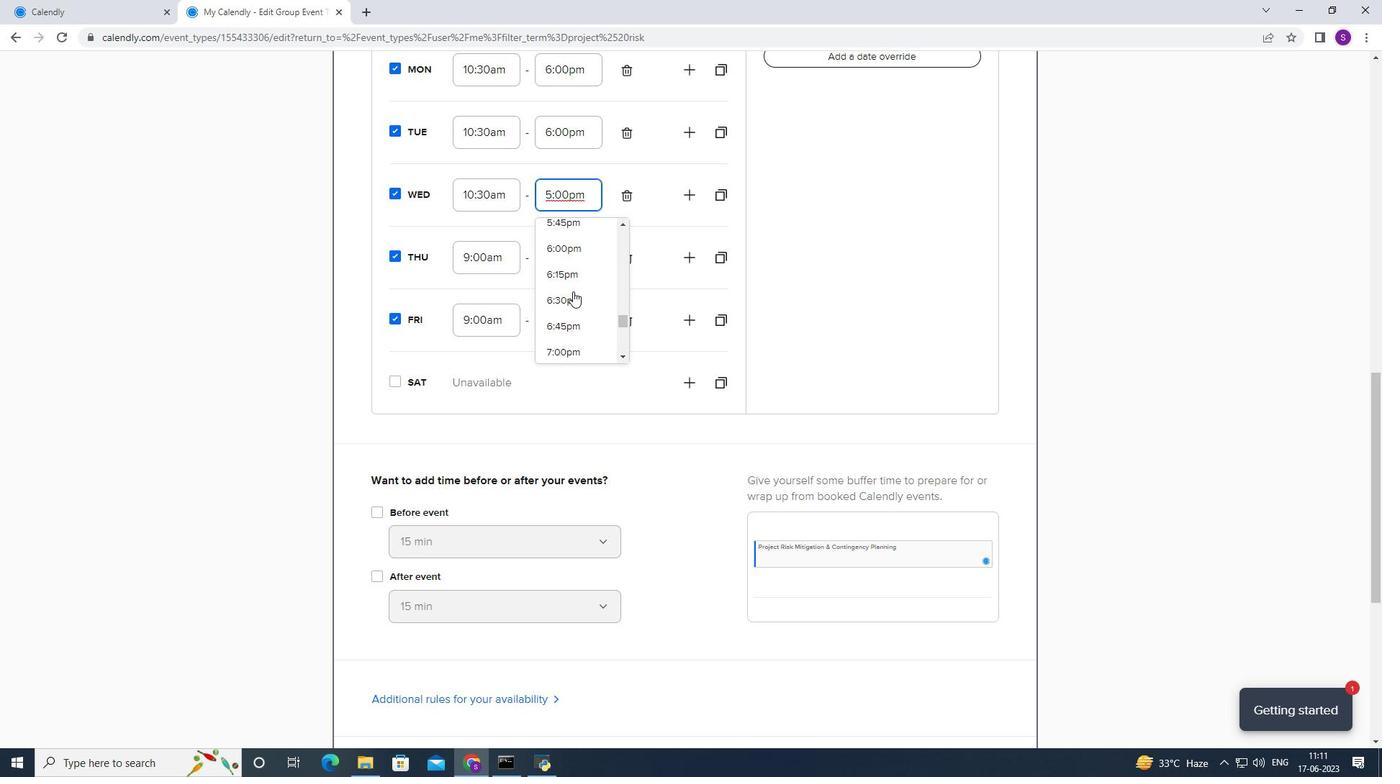 
Action: Mouse scrolled (573, 290) with delta (0, 0)
Screenshot: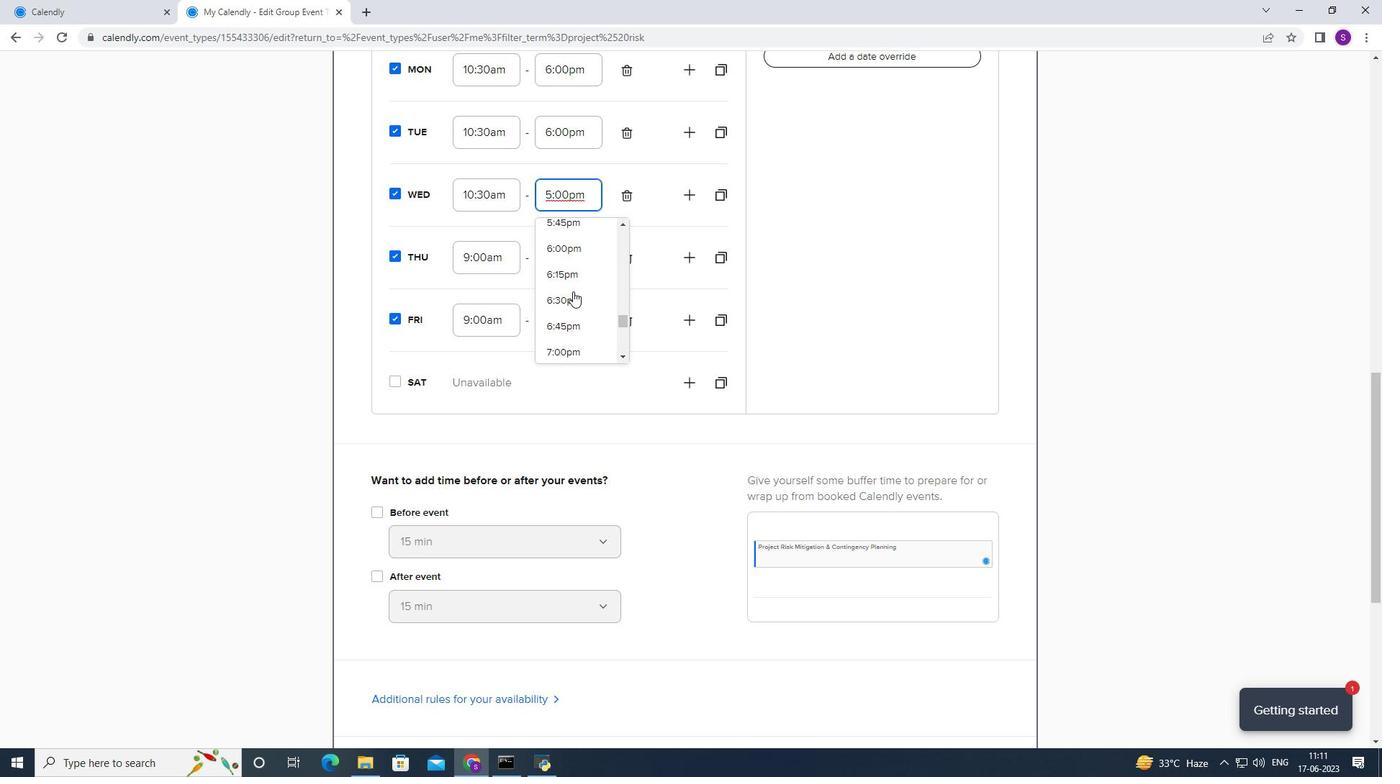 
Action: Mouse moved to (586, 250)
Screenshot: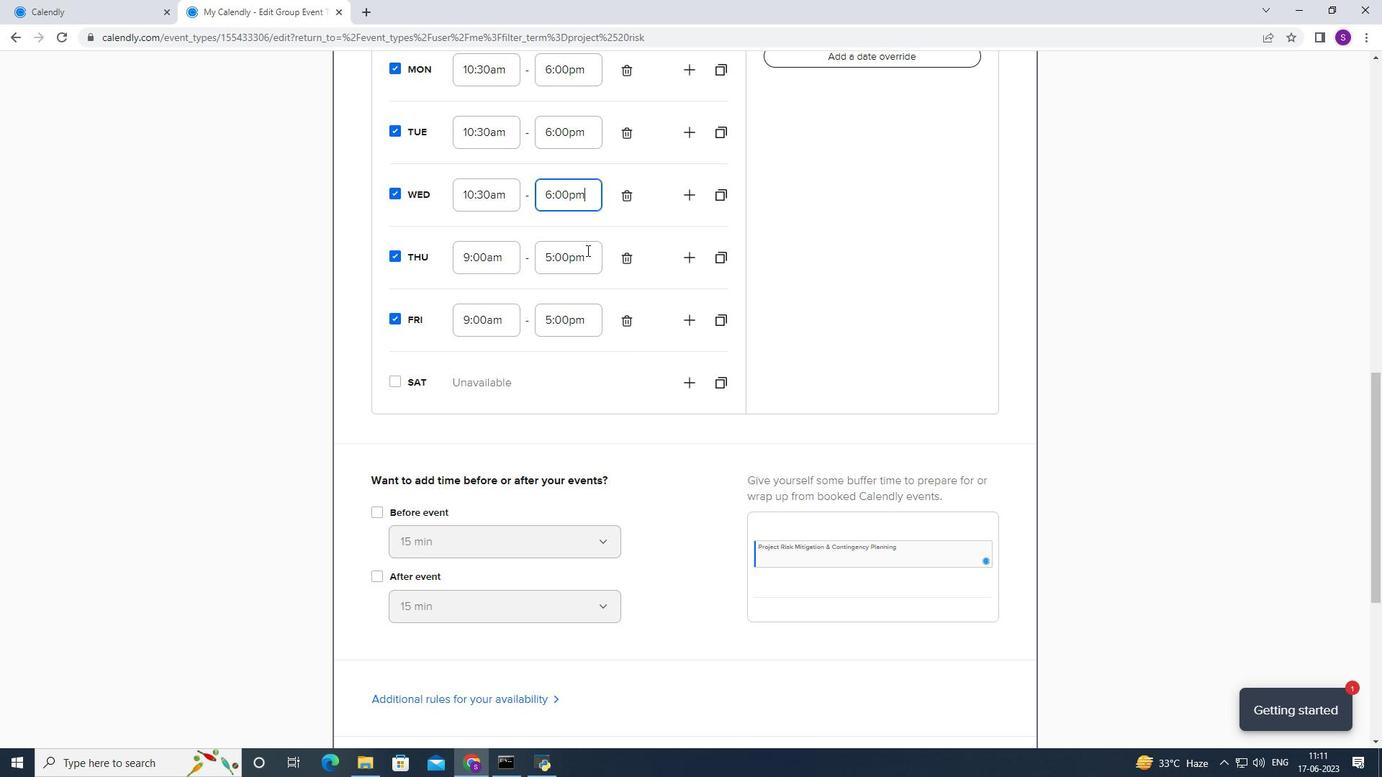 
Action: Mouse pressed left at (586, 250)
Screenshot: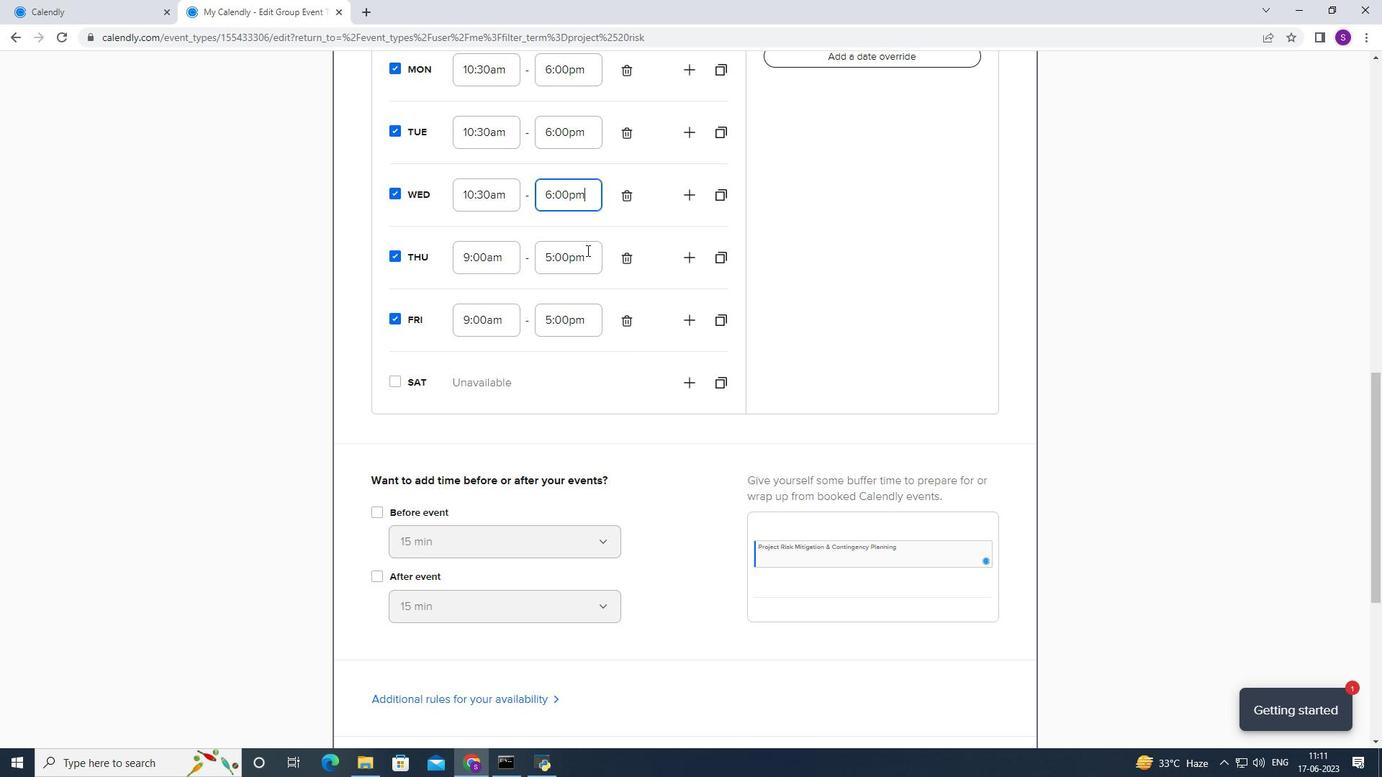 
Action: Mouse moved to (463, 270)
Screenshot: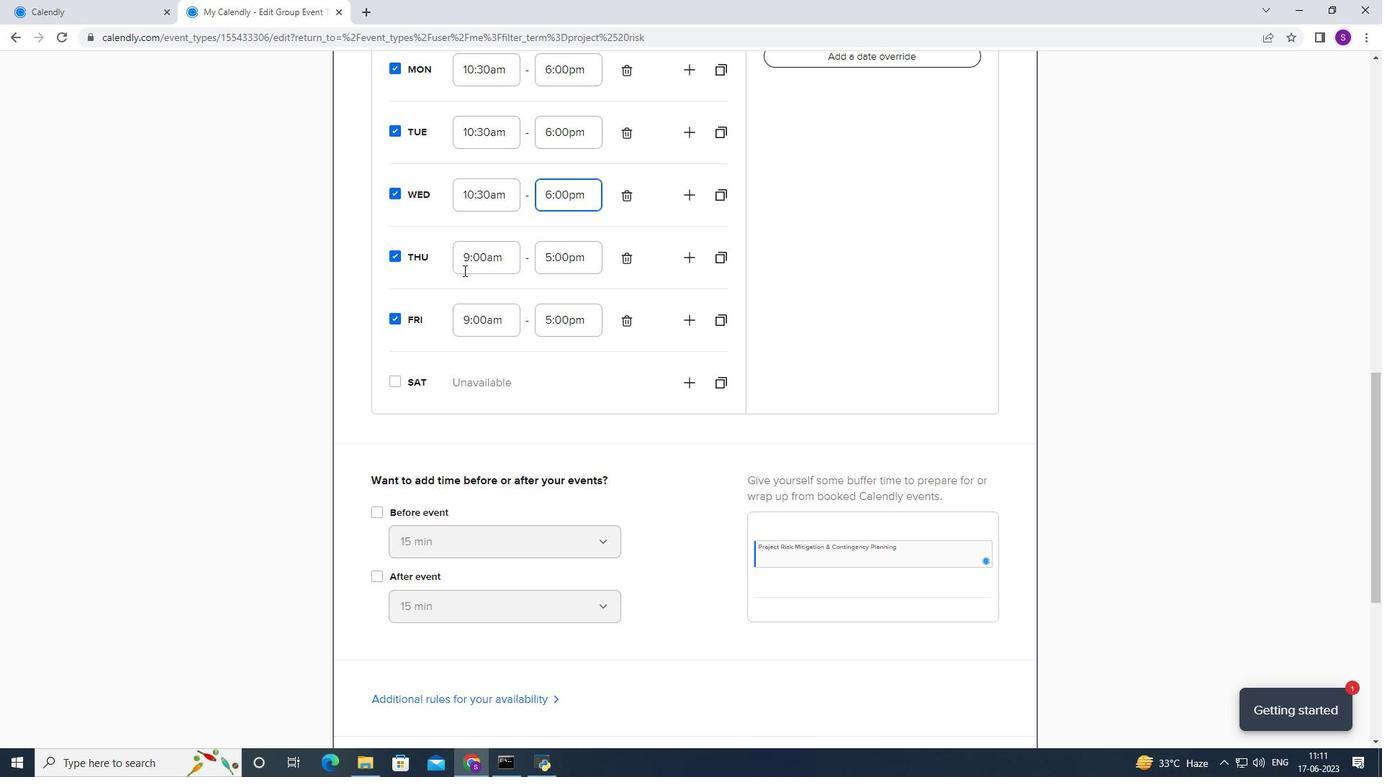 
Action: Mouse pressed left at (463, 270)
Screenshot: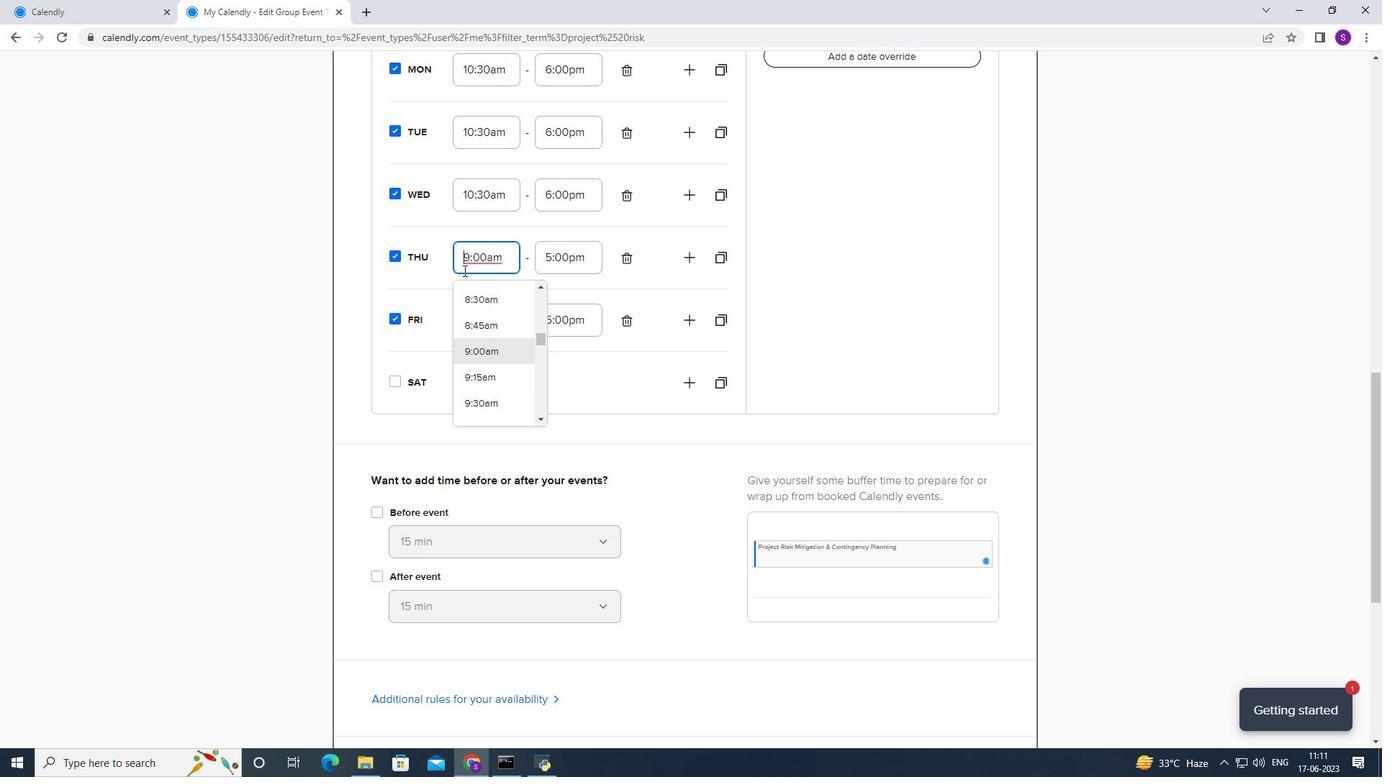 
Action: Mouse scrolled (463, 270) with delta (0, 0)
Screenshot: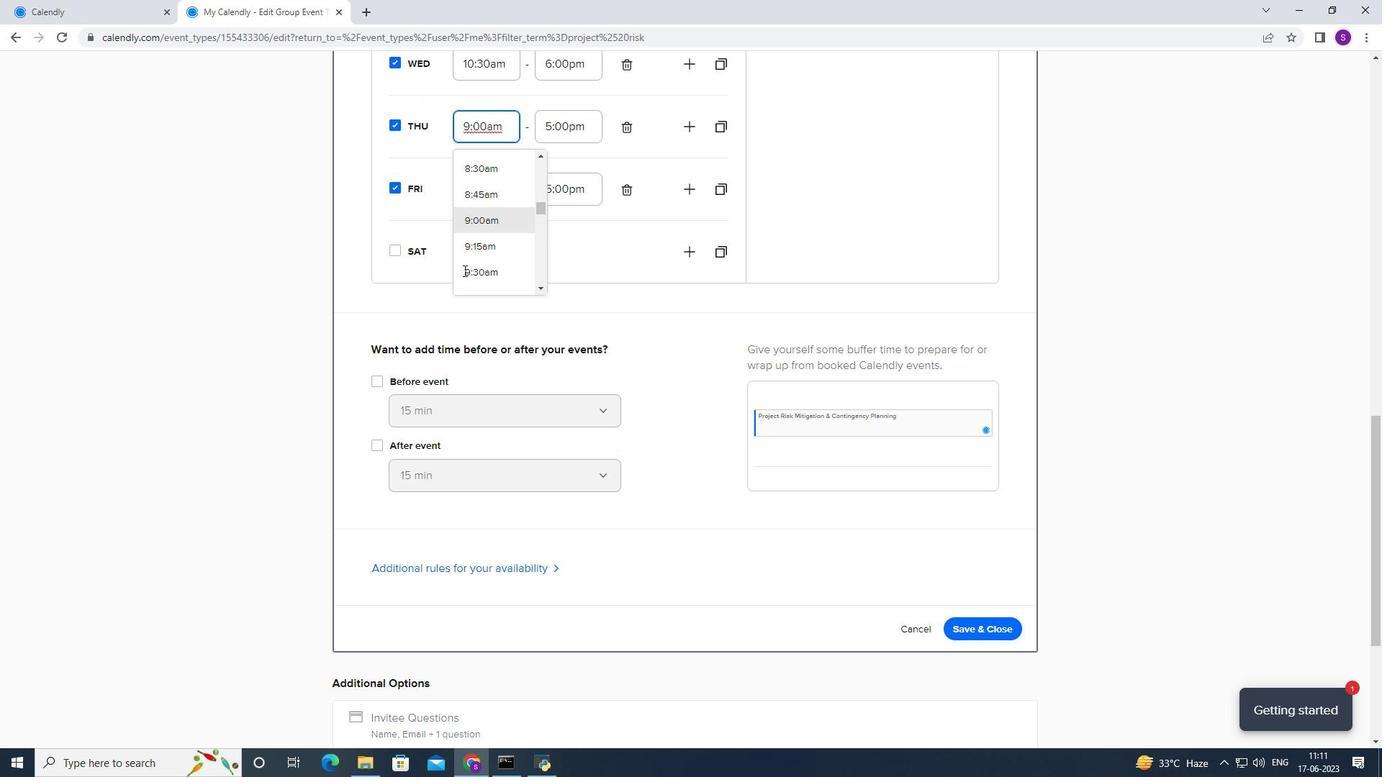 
Action: Mouse scrolled (463, 270) with delta (0, 0)
Screenshot: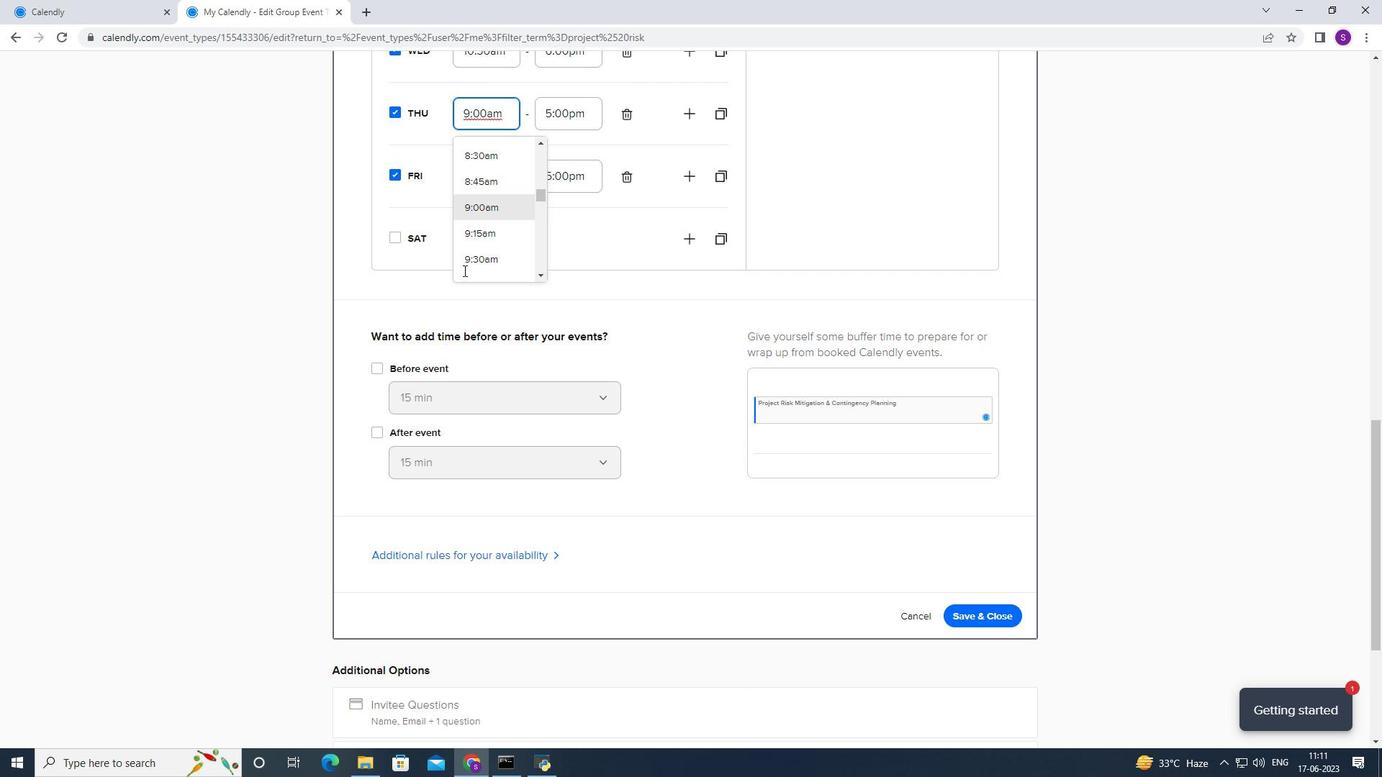 
Action: Mouse moved to (556, 237)
Screenshot: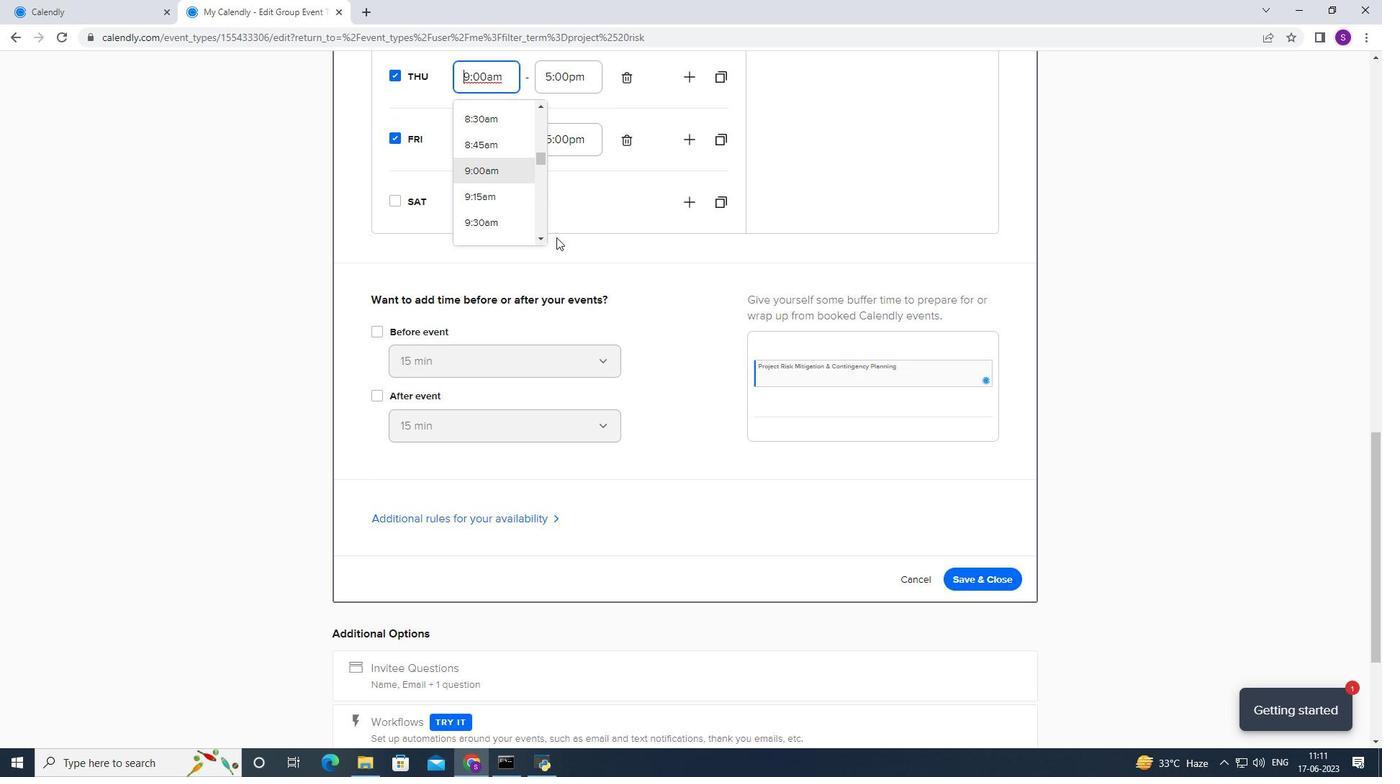 
Action: Mouse scrolled (556, 236) with delta (0, 0)
Screenshot: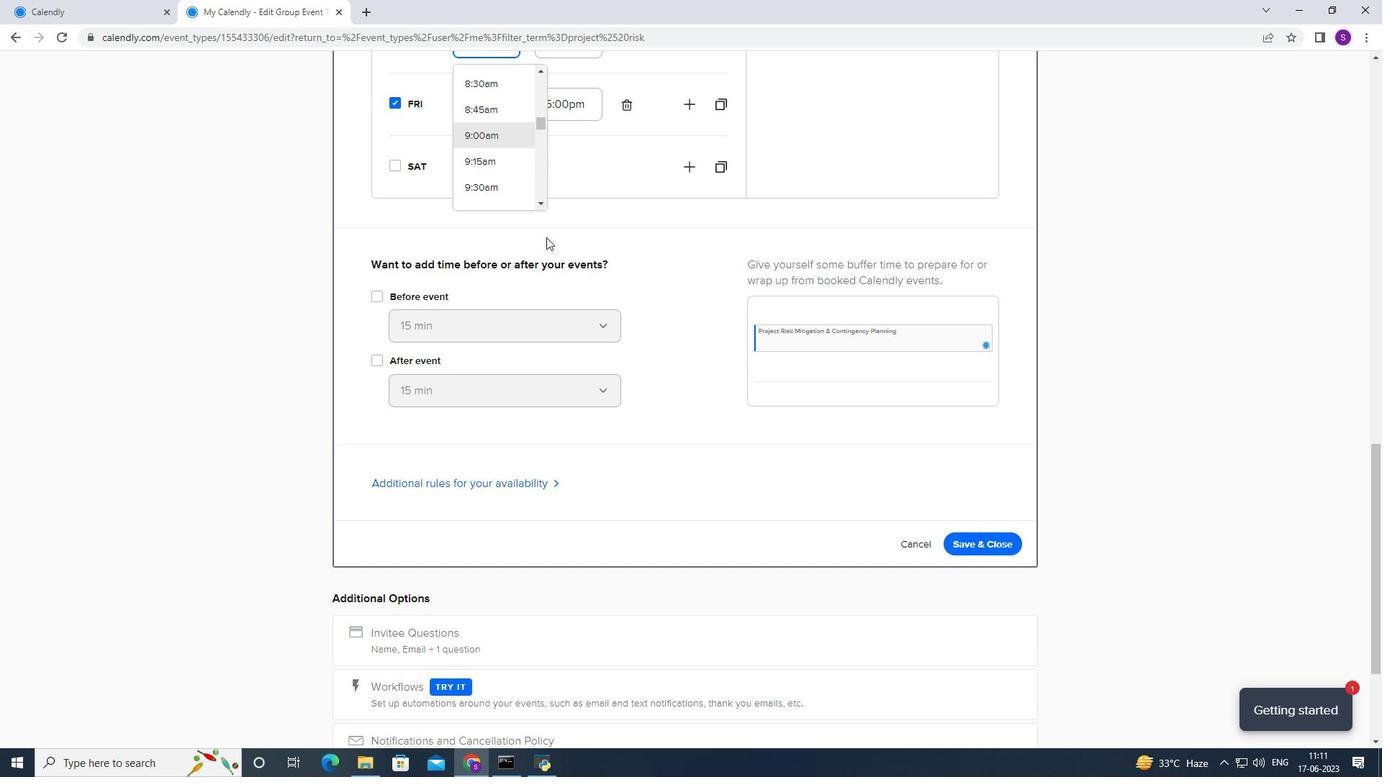 
Action: Mouse moved to (507, 189)
Screenshot: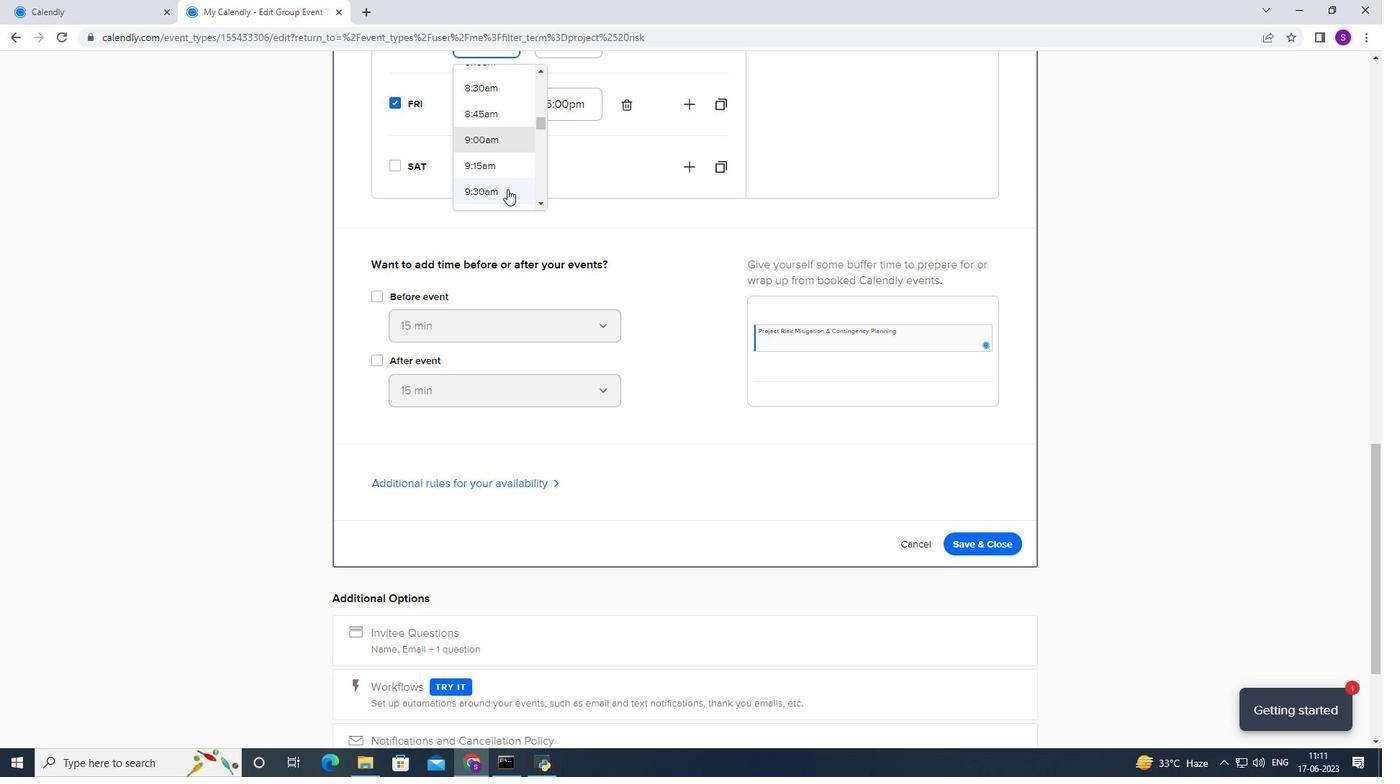 
Action: Mouse scrolled (507, 190) with delta (0, 0)
Screenshot: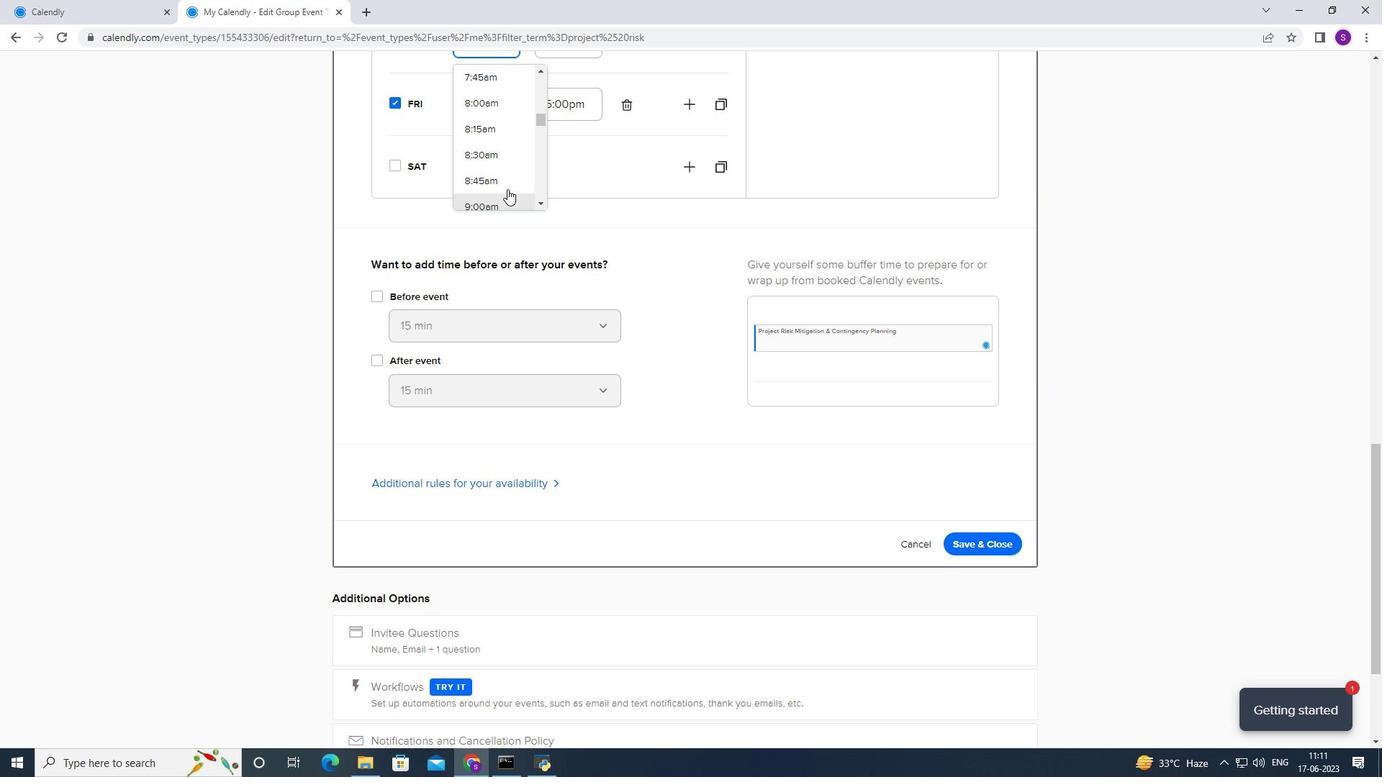 
Action: Mouse scrolled (507, 188) with delta (0, 0)
Screenshot: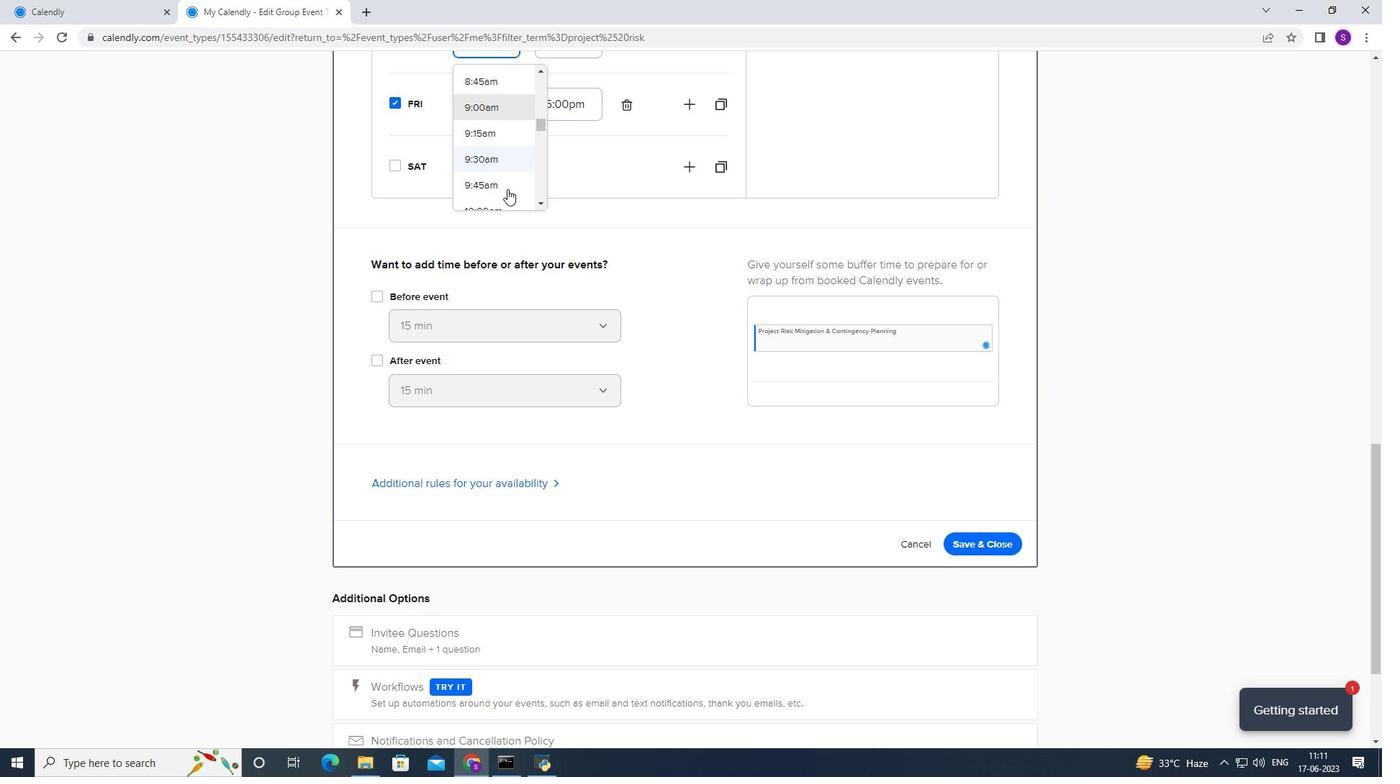 
Action: Mouse scrolled (507, 188) with delta (0, 0)
Screenshot: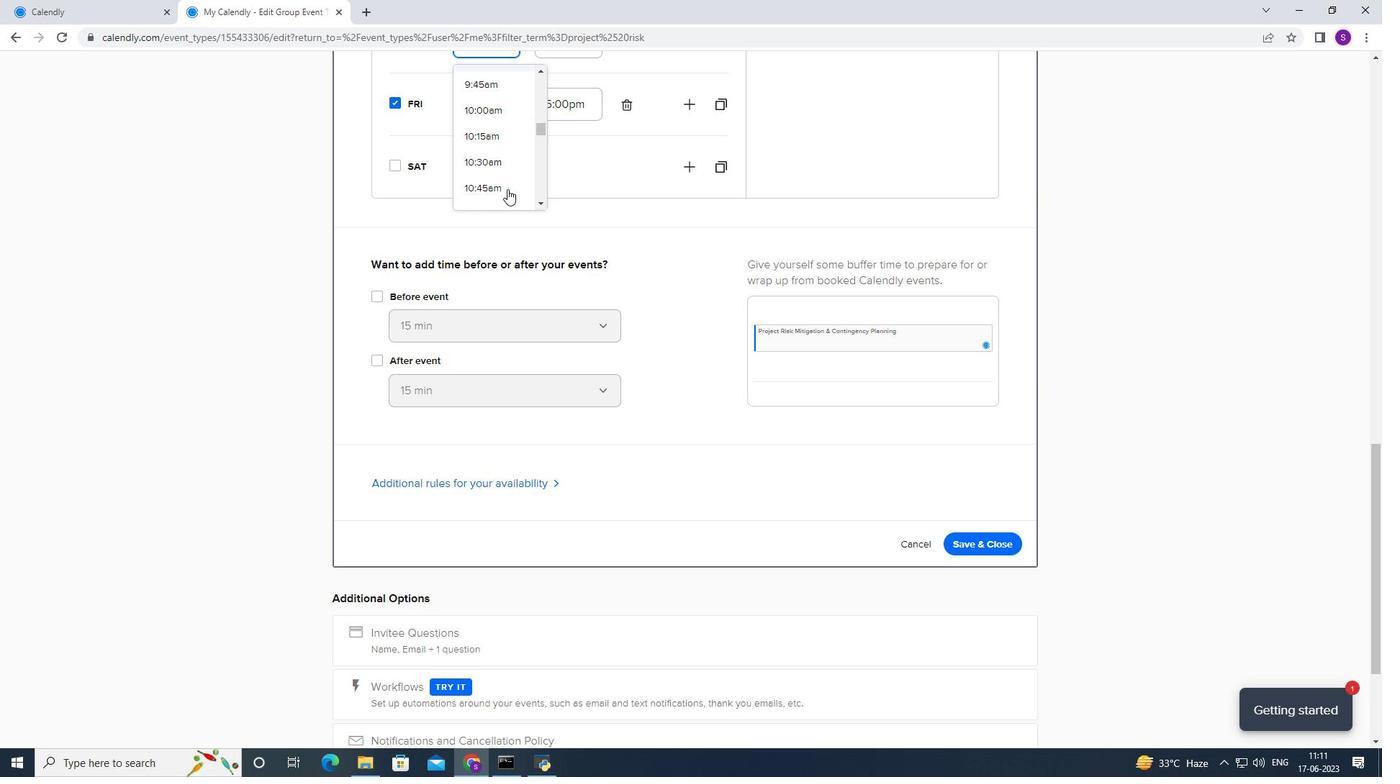 
Action: Mouse scrolled (507, 188) with delta (0, 0)
Screenshot: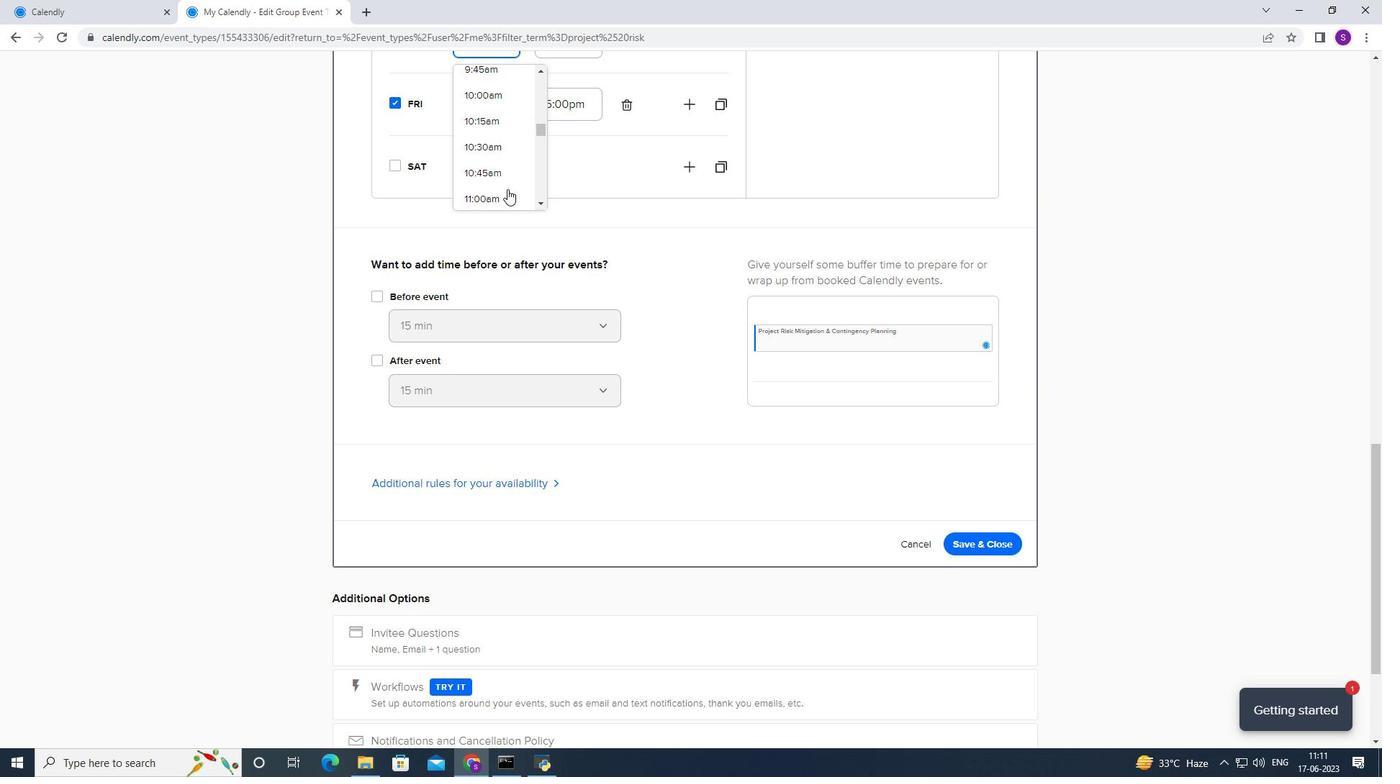 
Action: Mouse moved to (482, 138)
Screenshot: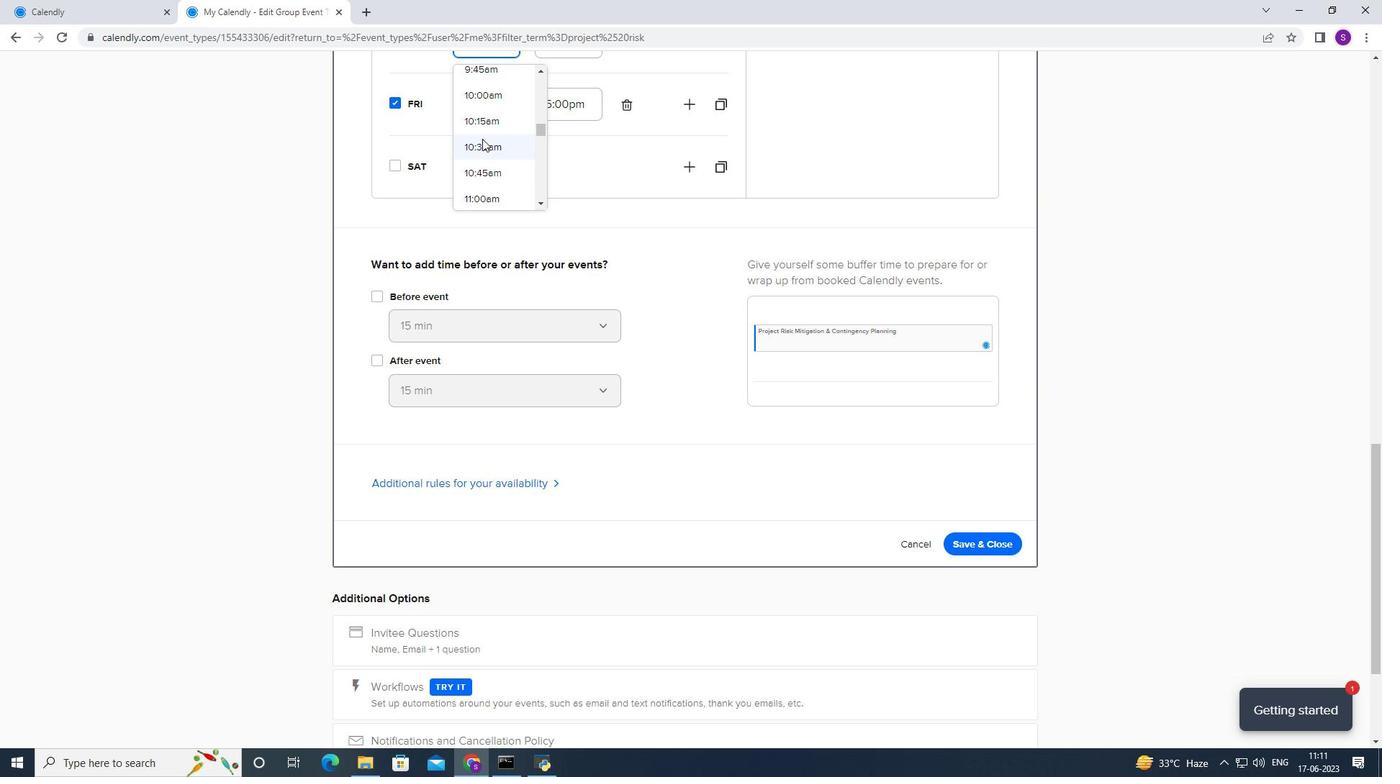 
Action: Mouse pressed left at (482, 138)
Screenshot: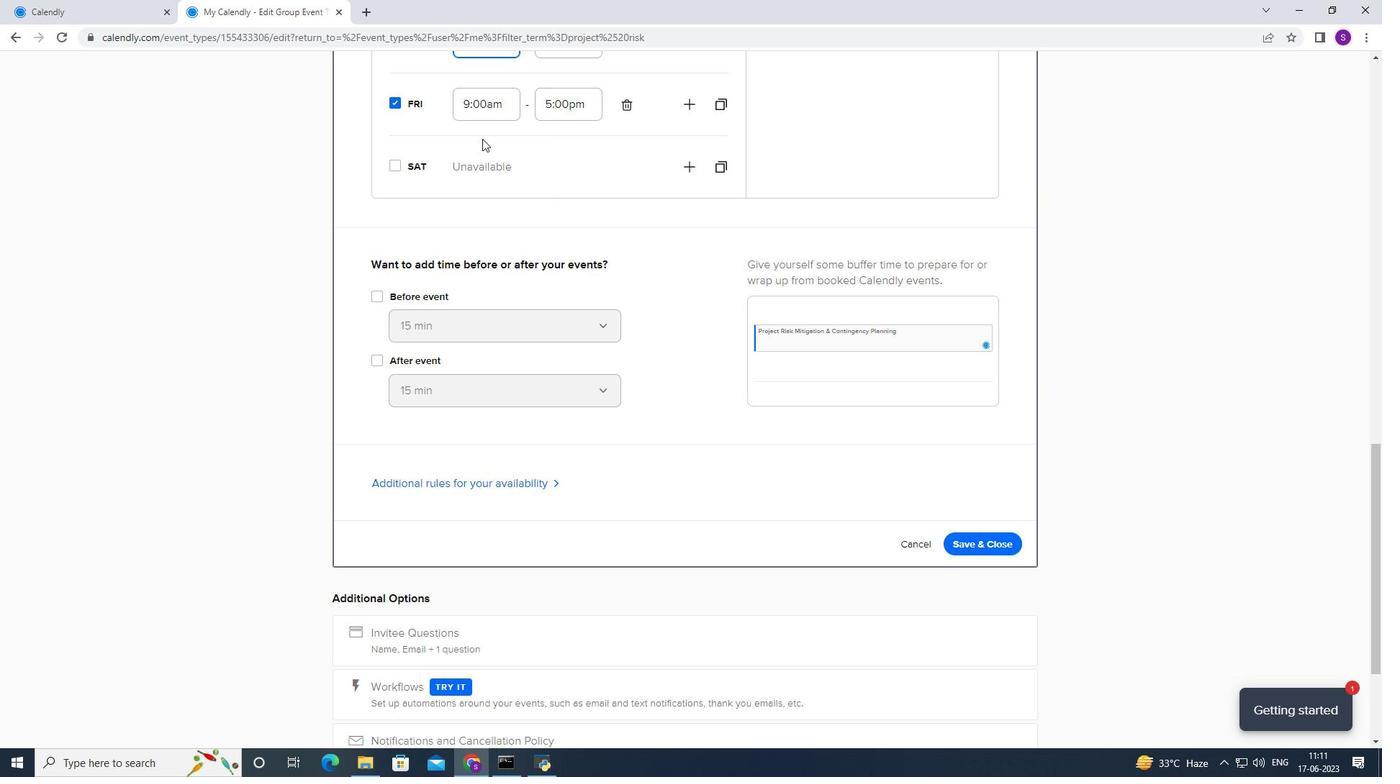 
Action: Mouse moved to (531, 88)
Screenshot: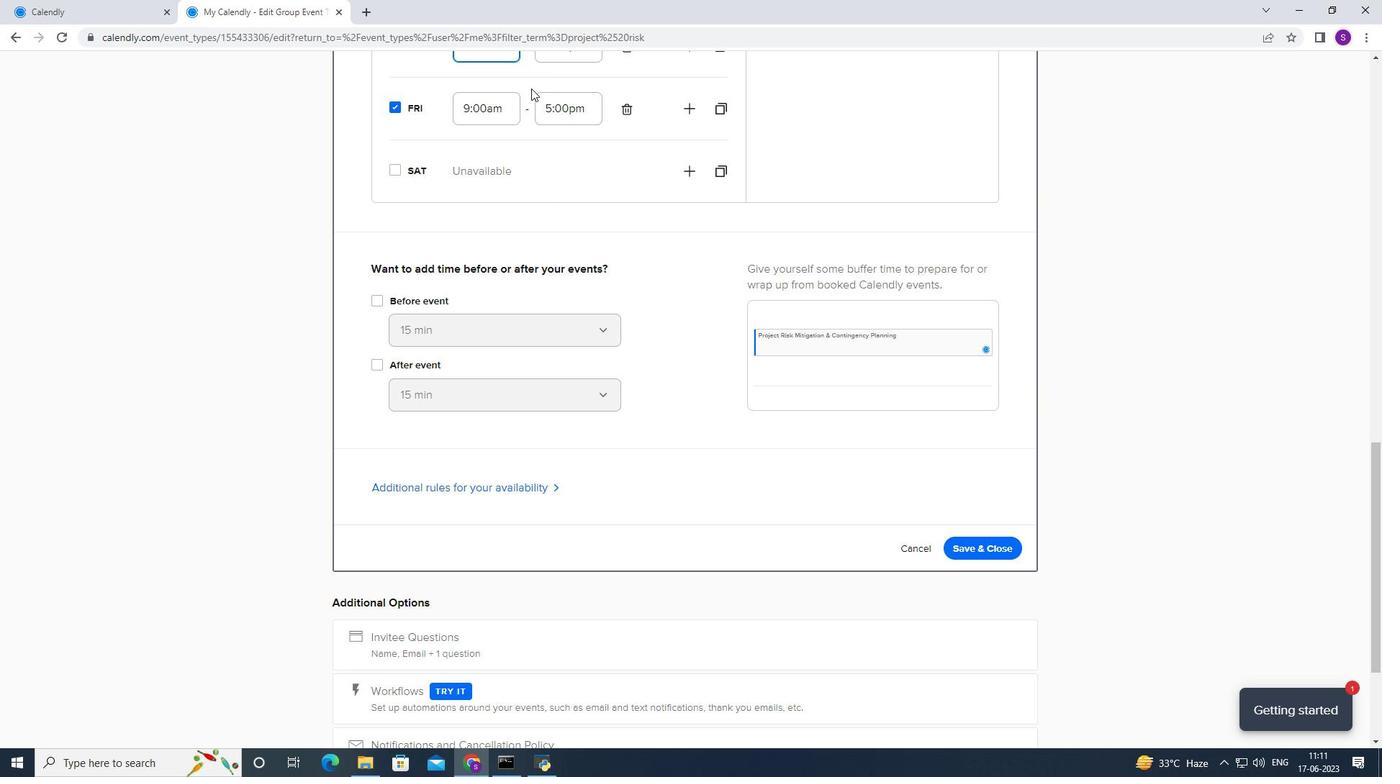 
Action: Mouse scrolled (531, 89) with delta (0, 0)
Screenshot: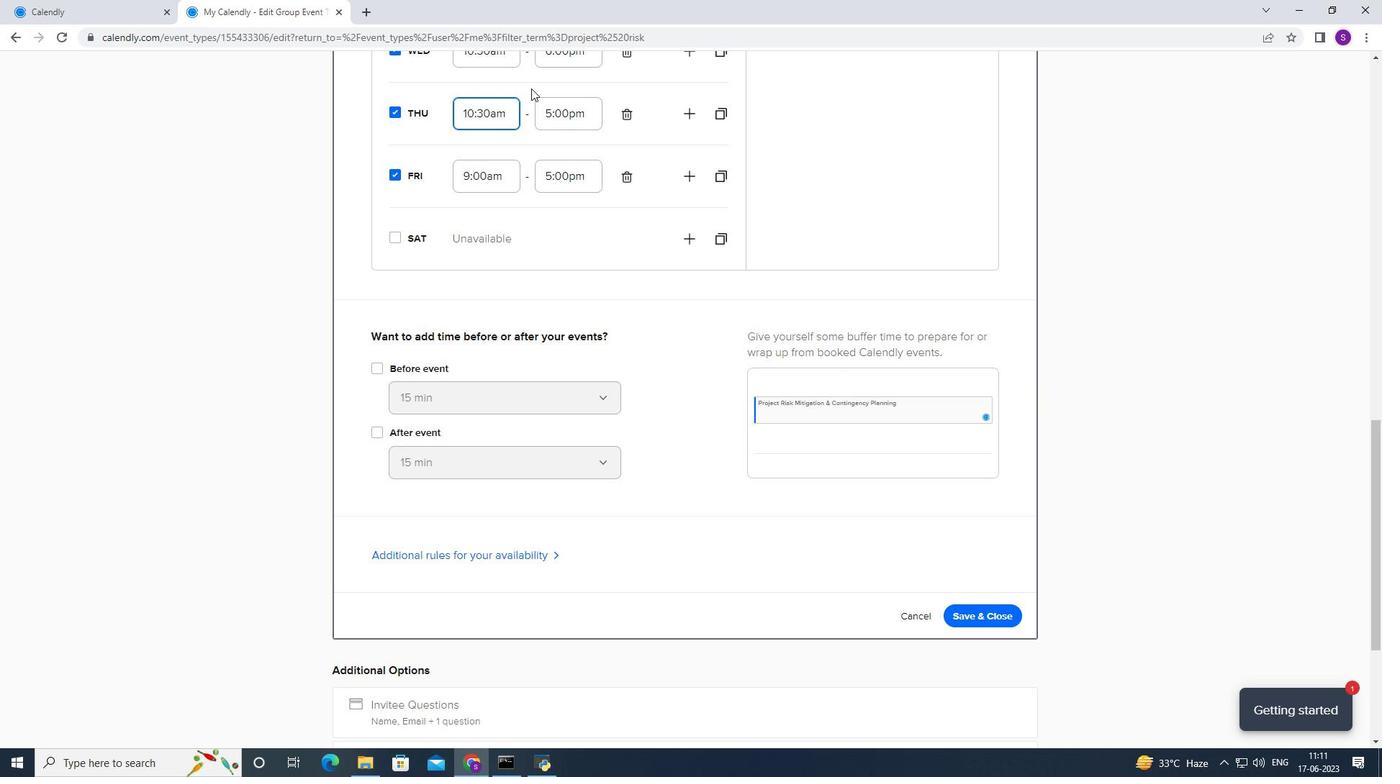 
Action: Mouse moved to (550, 103)
Screenshot: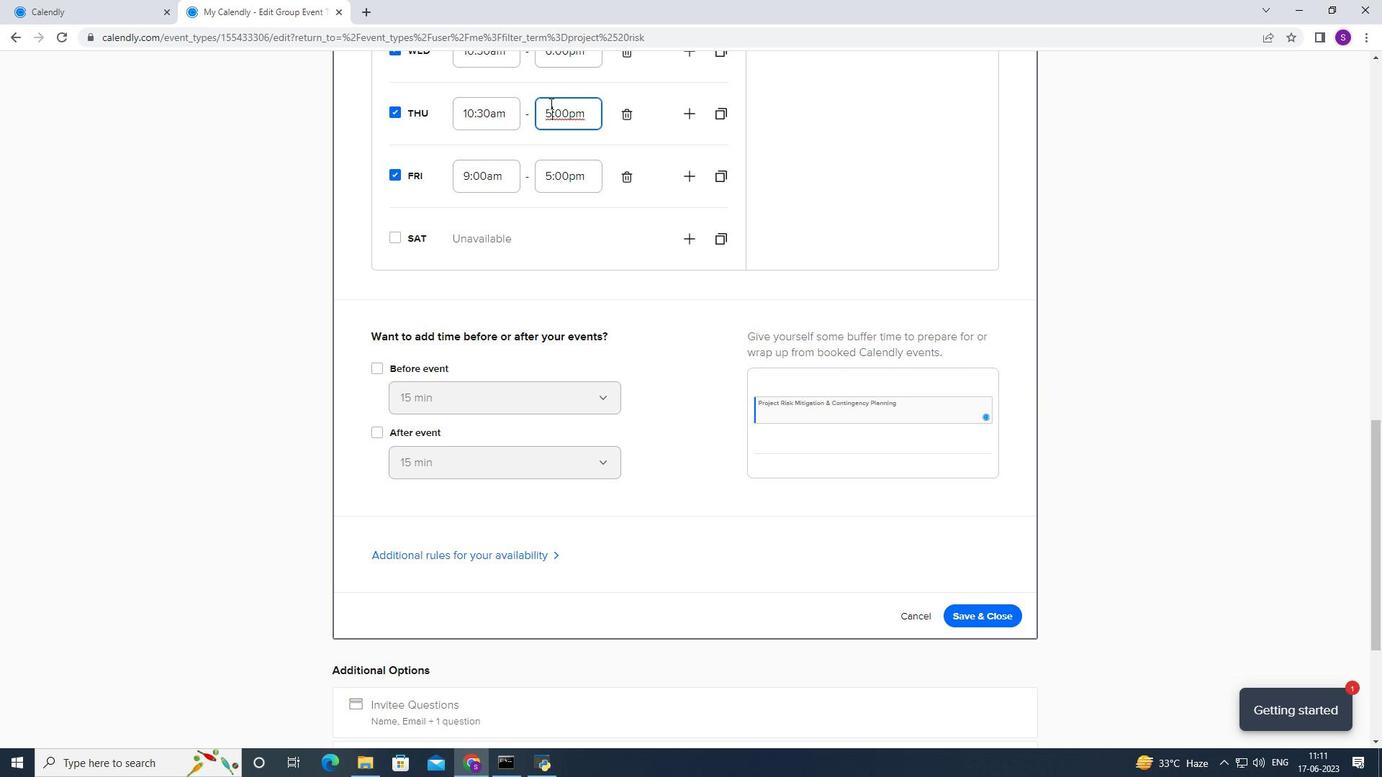 
Action: Mouse pressed left at (550, 103)
Screenshot: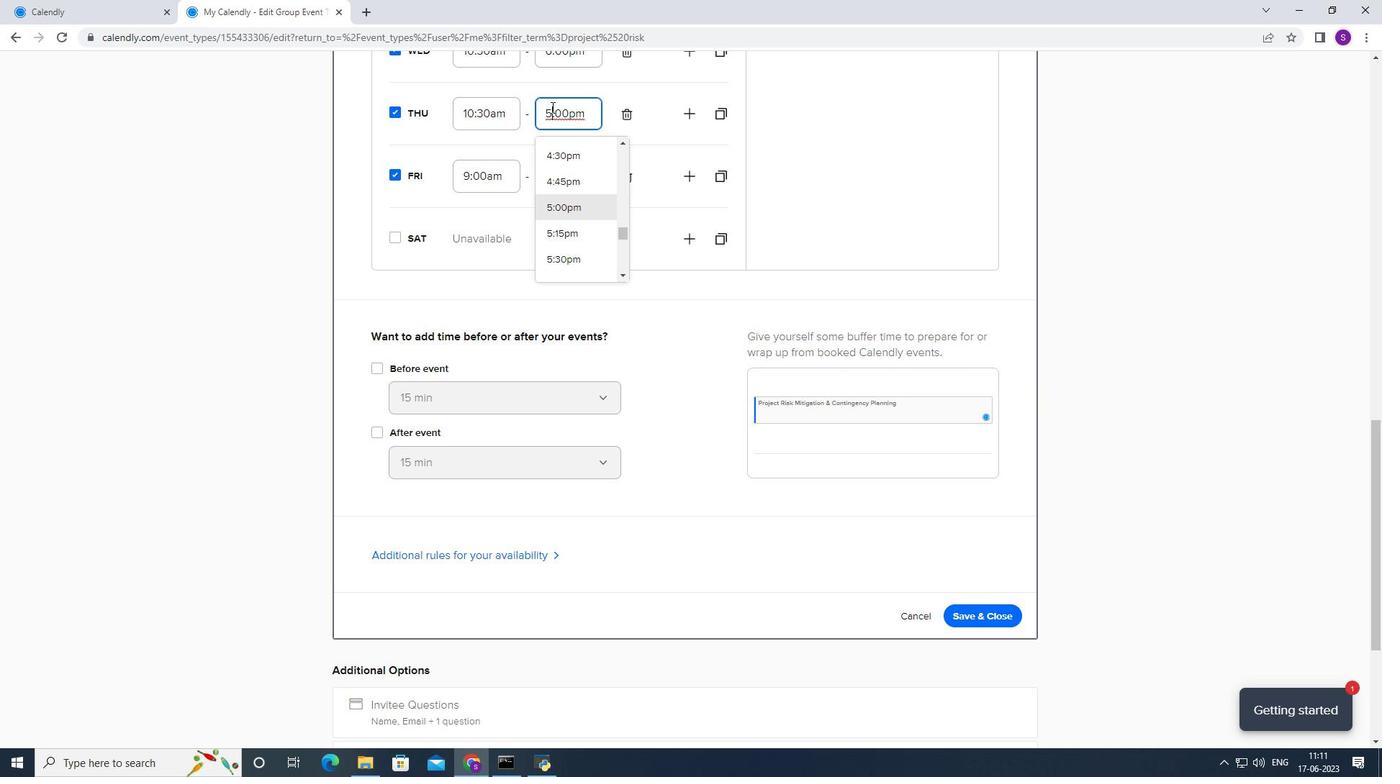 
Action: Mouse moved to (561, 136)
Screenshot: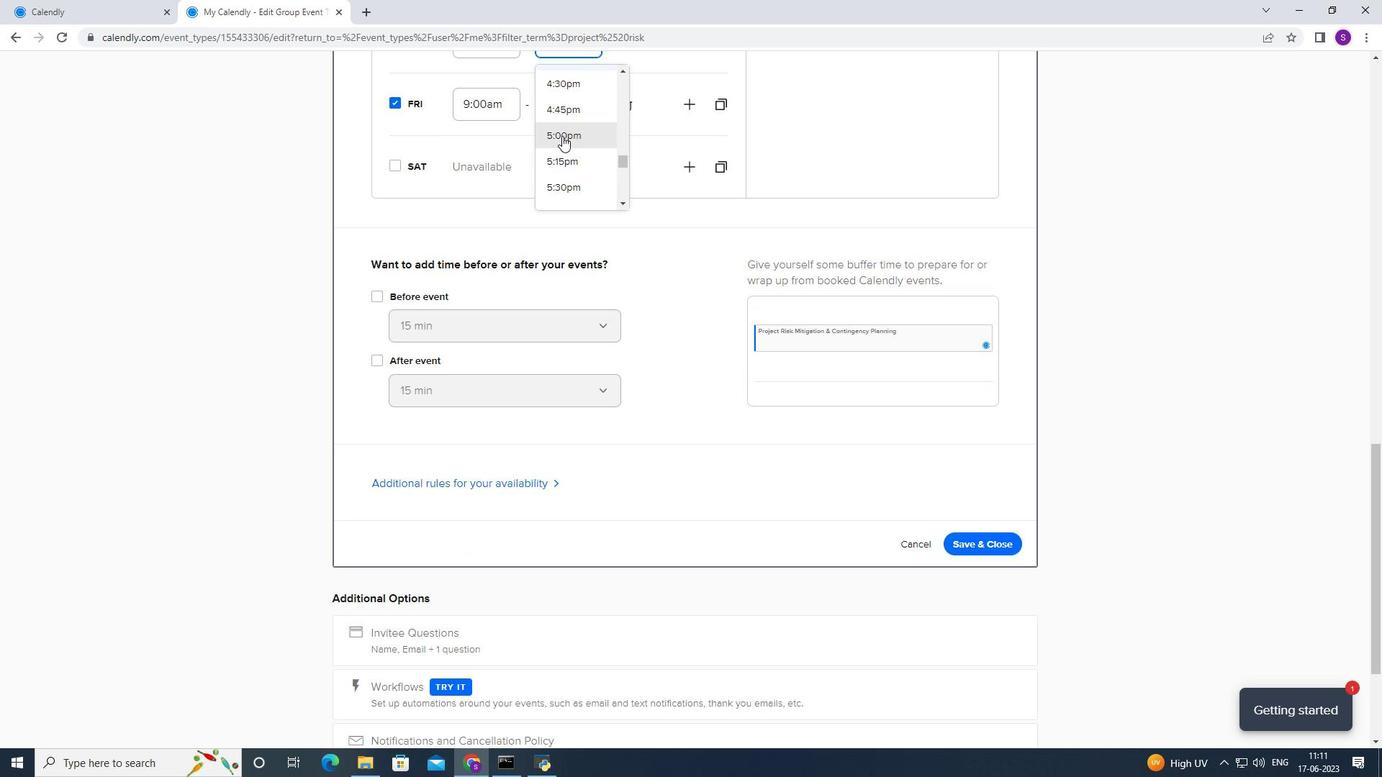 
Action: Mouse scrolled (561, 135) with delta (0, 0)
Screenshot: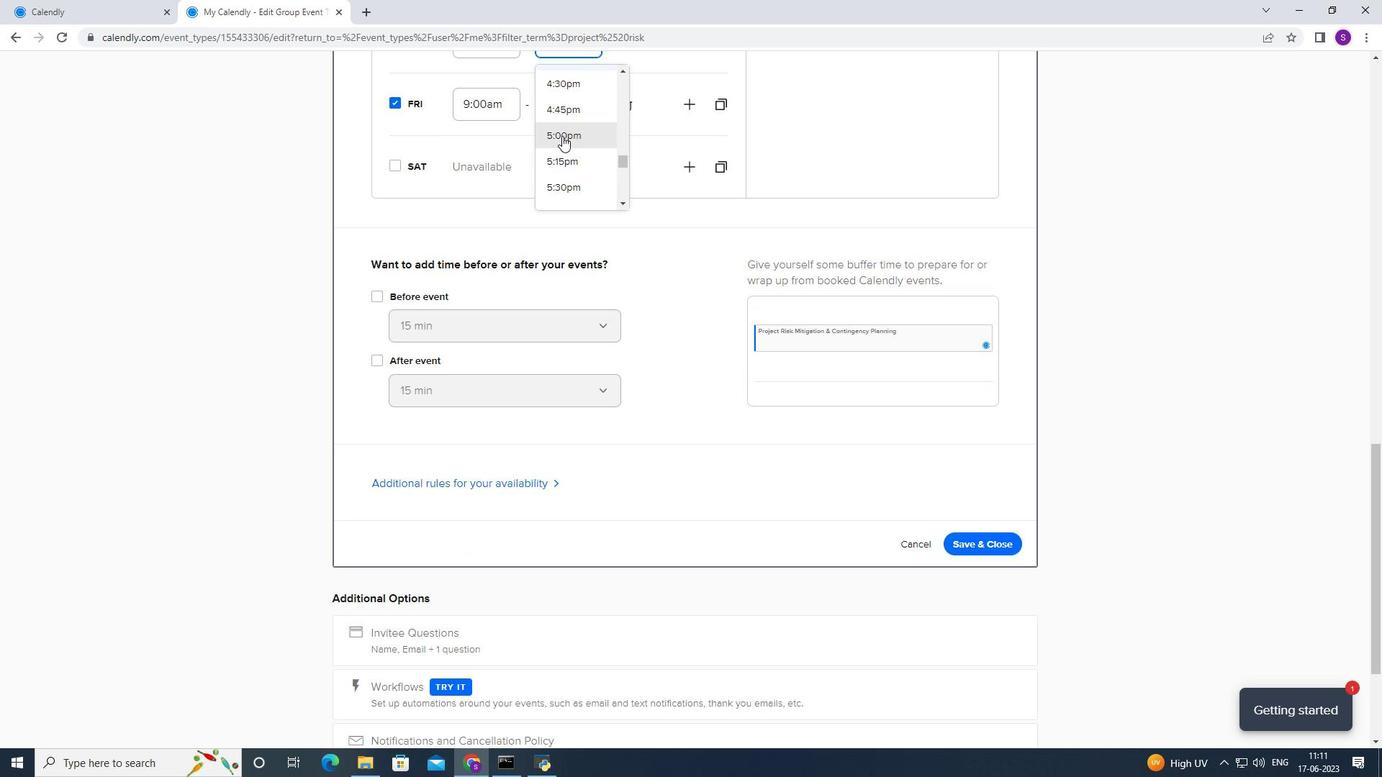 
Action: Mouse moved to (562, 136)
Screenshot: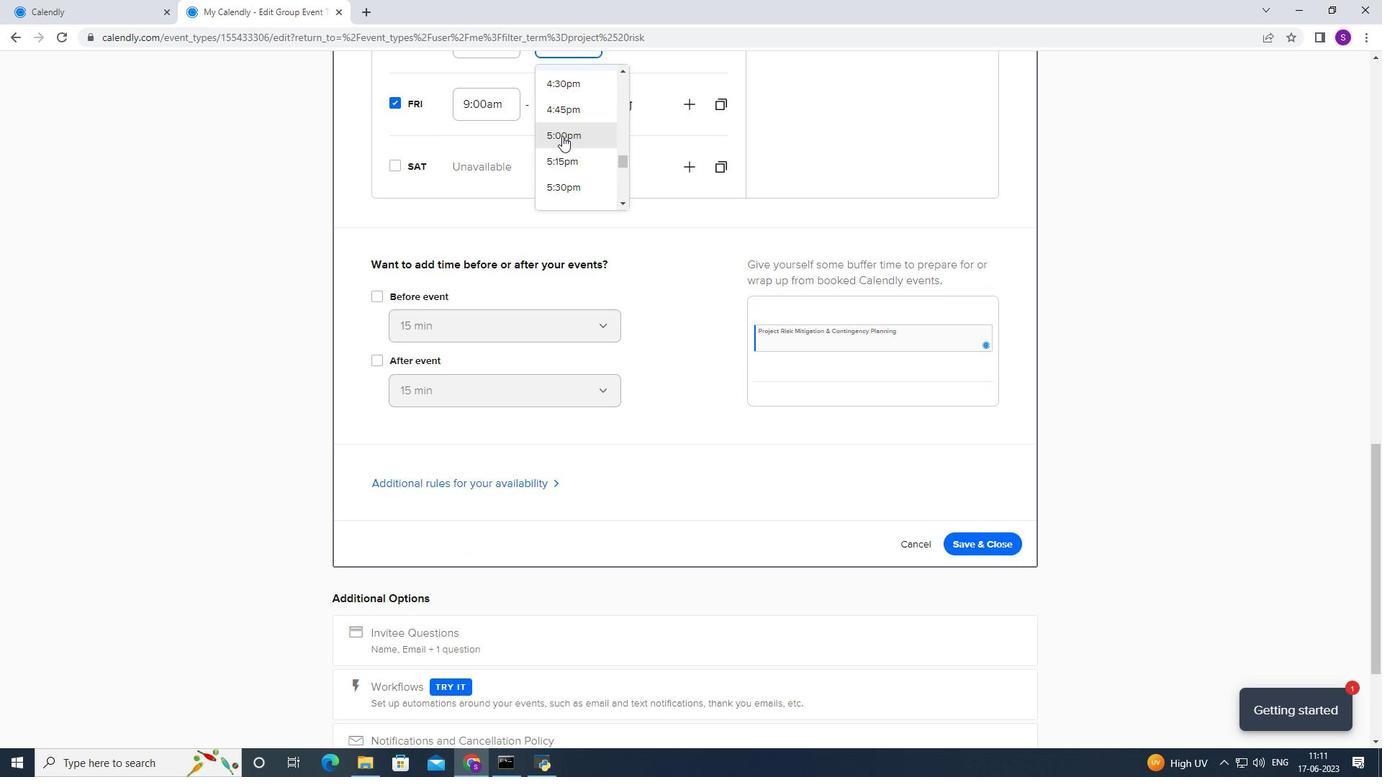 
Action: Mouse scrolled (562, 135) with delta (0, 0)
Screenshot: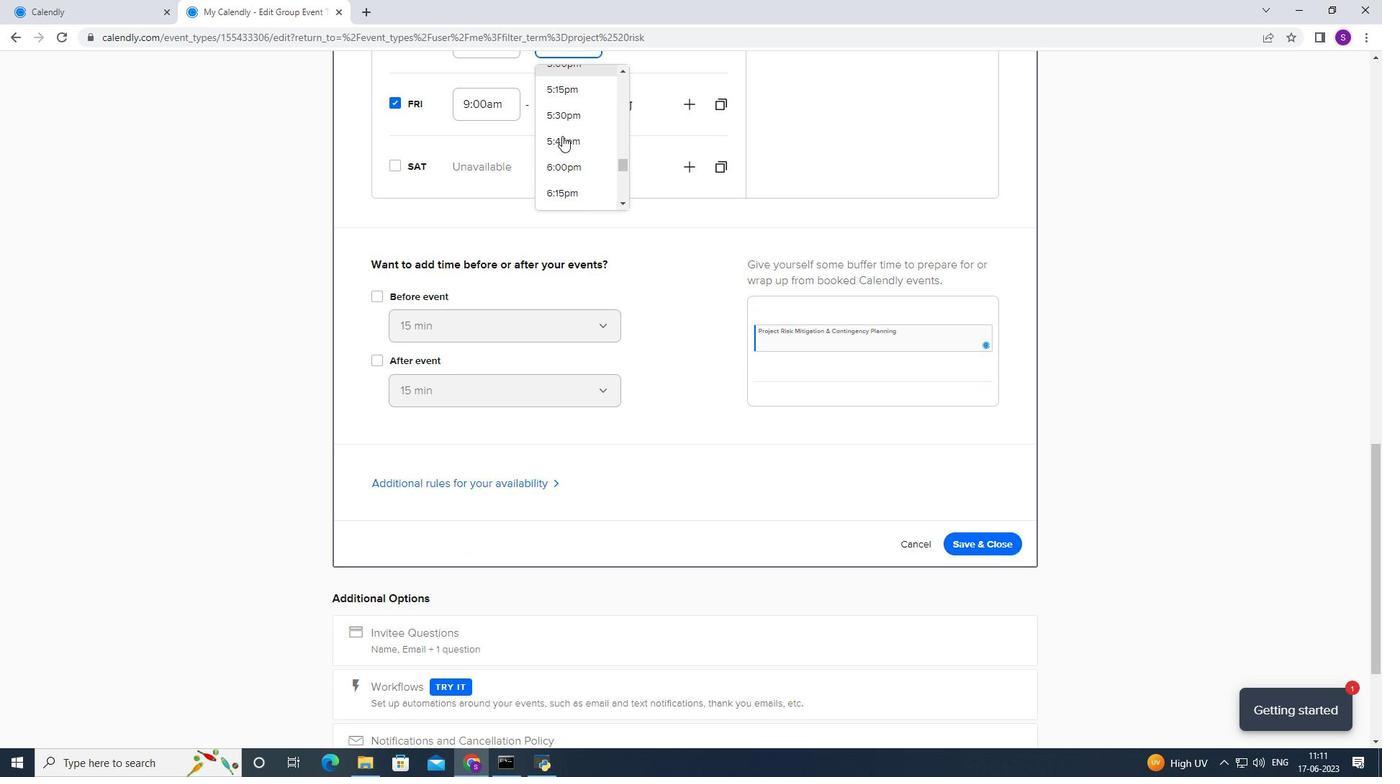 
Action: Mouse moved to (560, 159)
Screenshot: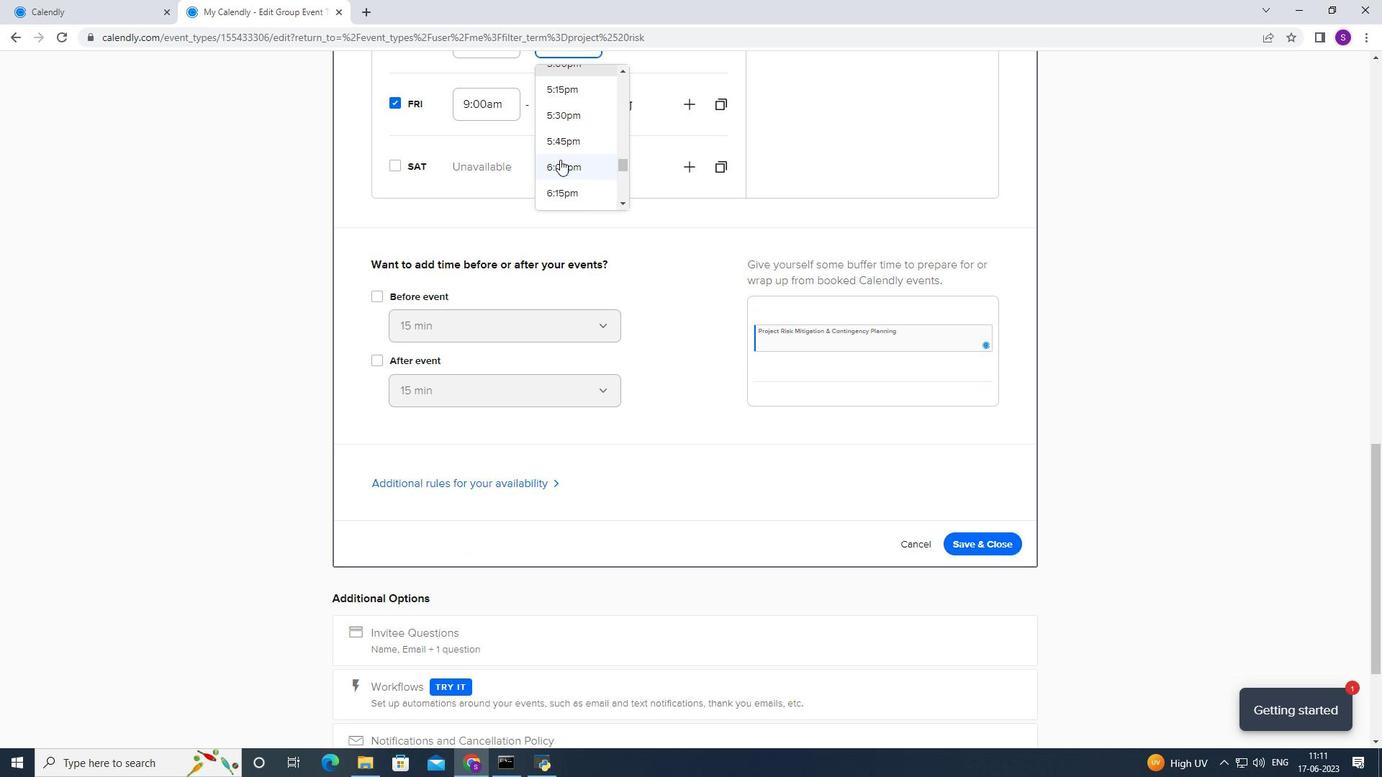 
Action: Mouse pressed left at (560, 159)
Screenshot: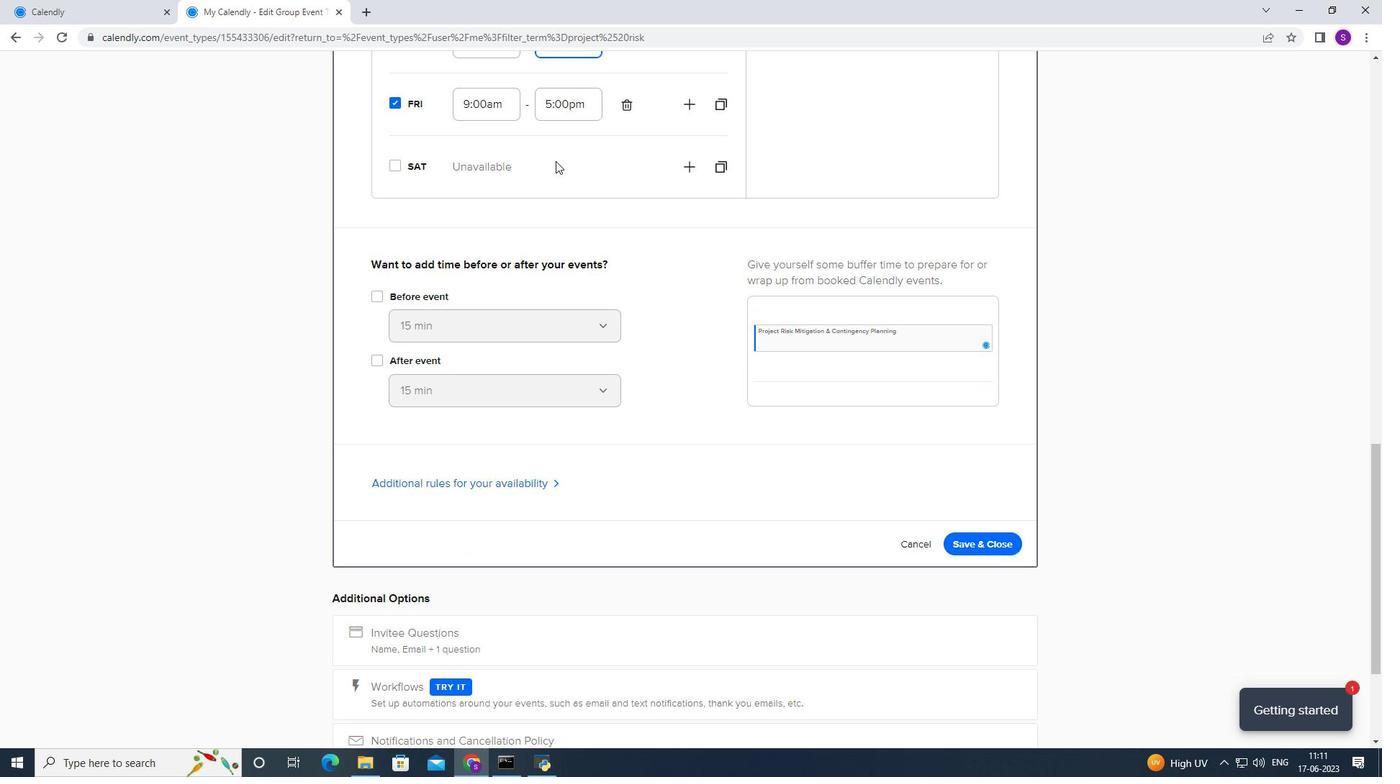 
Action: Mouse moved to (473, 114)
Screenshot: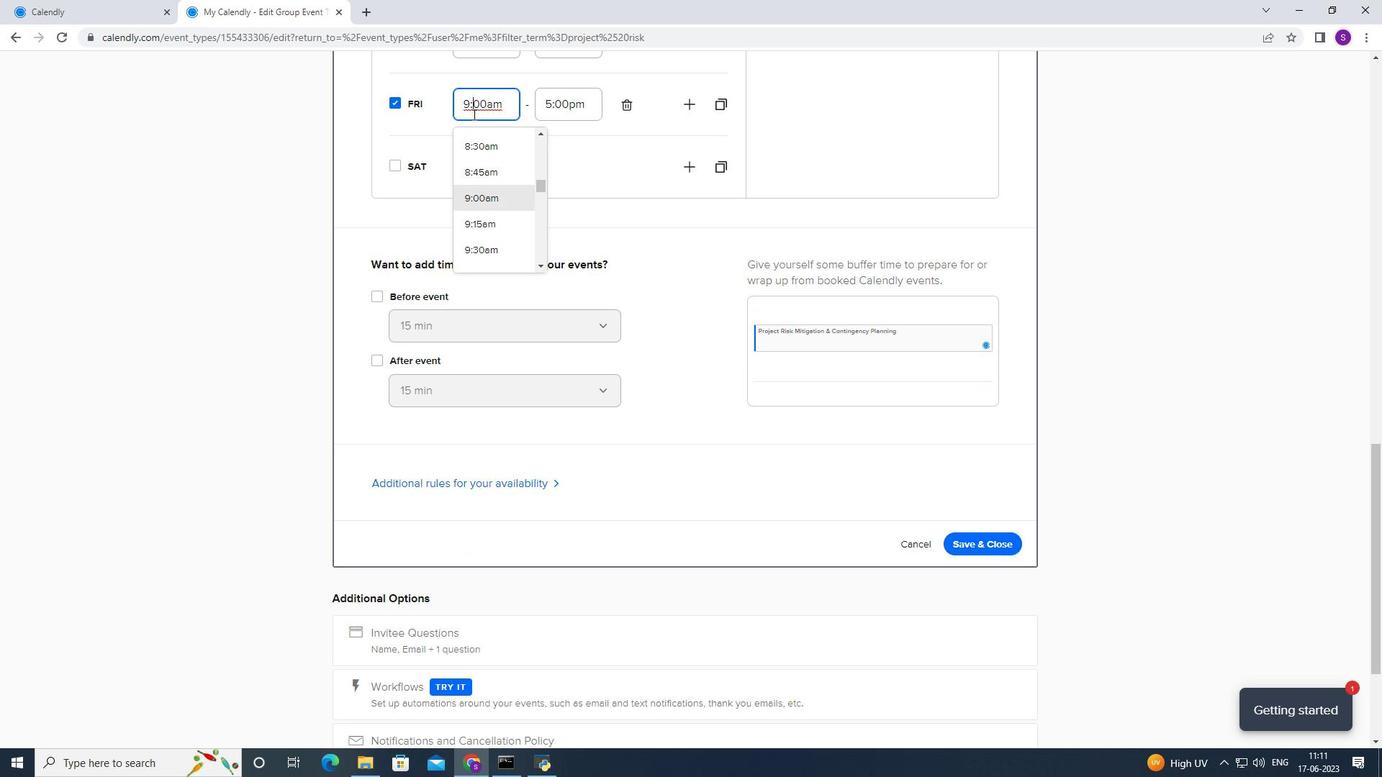 
Action: Mouse pressed left at (473, 114)
Screenshot: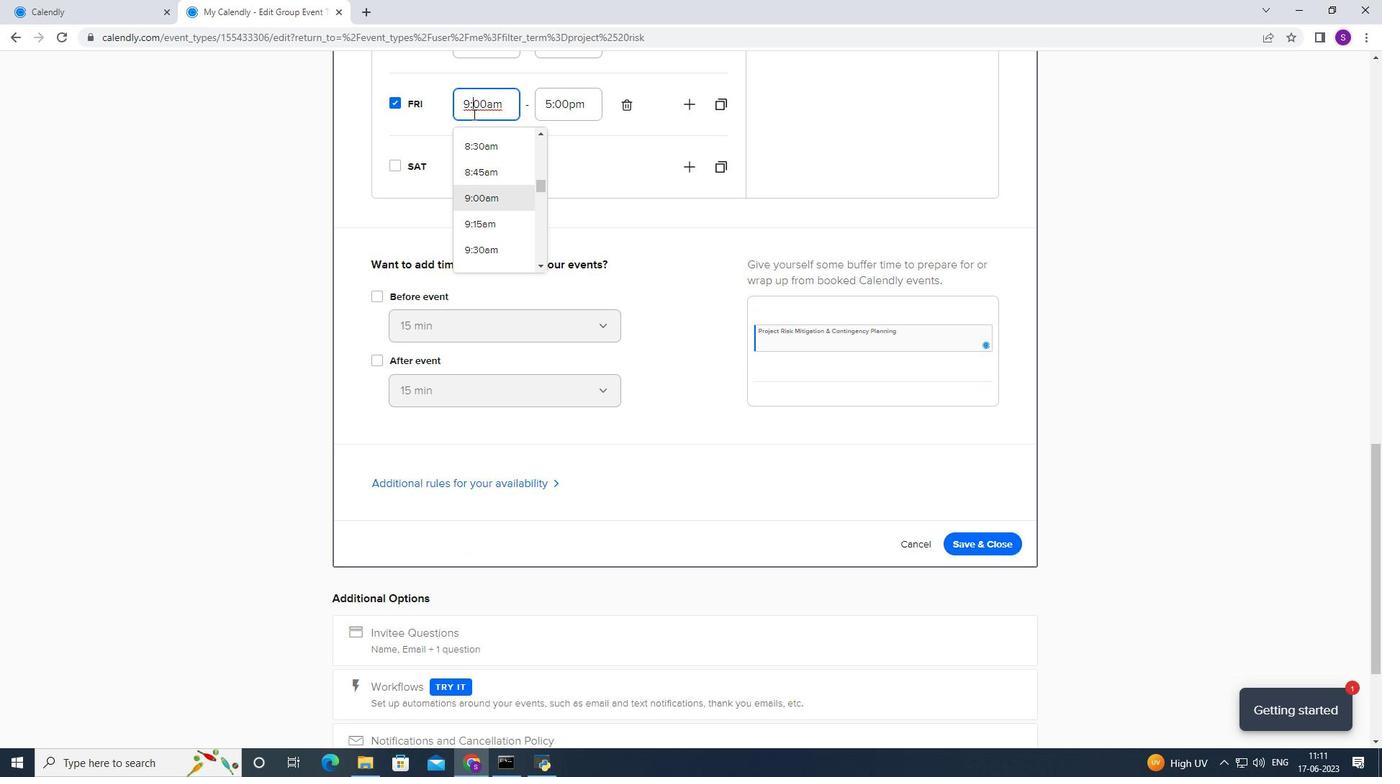 
Action: Mouse moved to (489, 149)
Screenshot: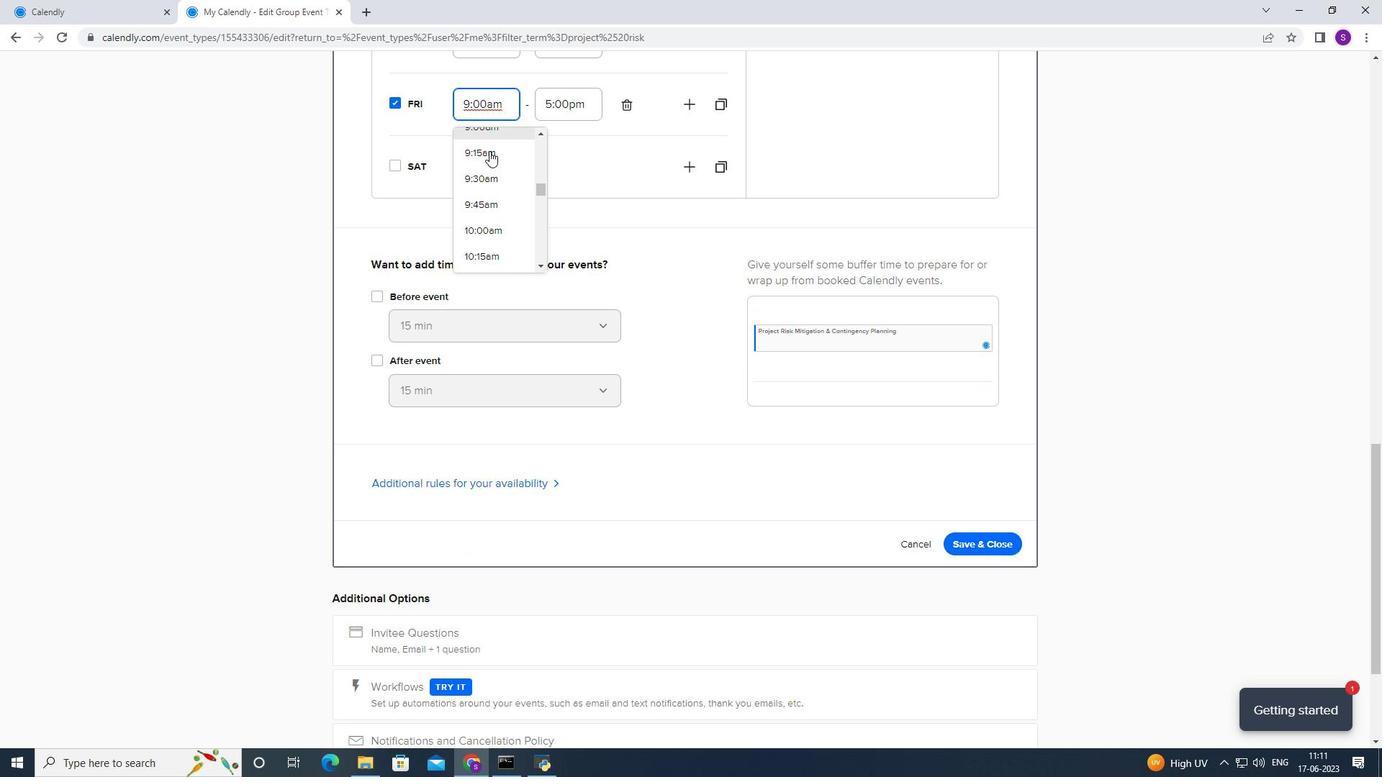 
Action: Mouse scrolled (489, 149) with delta (0, 0)
Screenshot: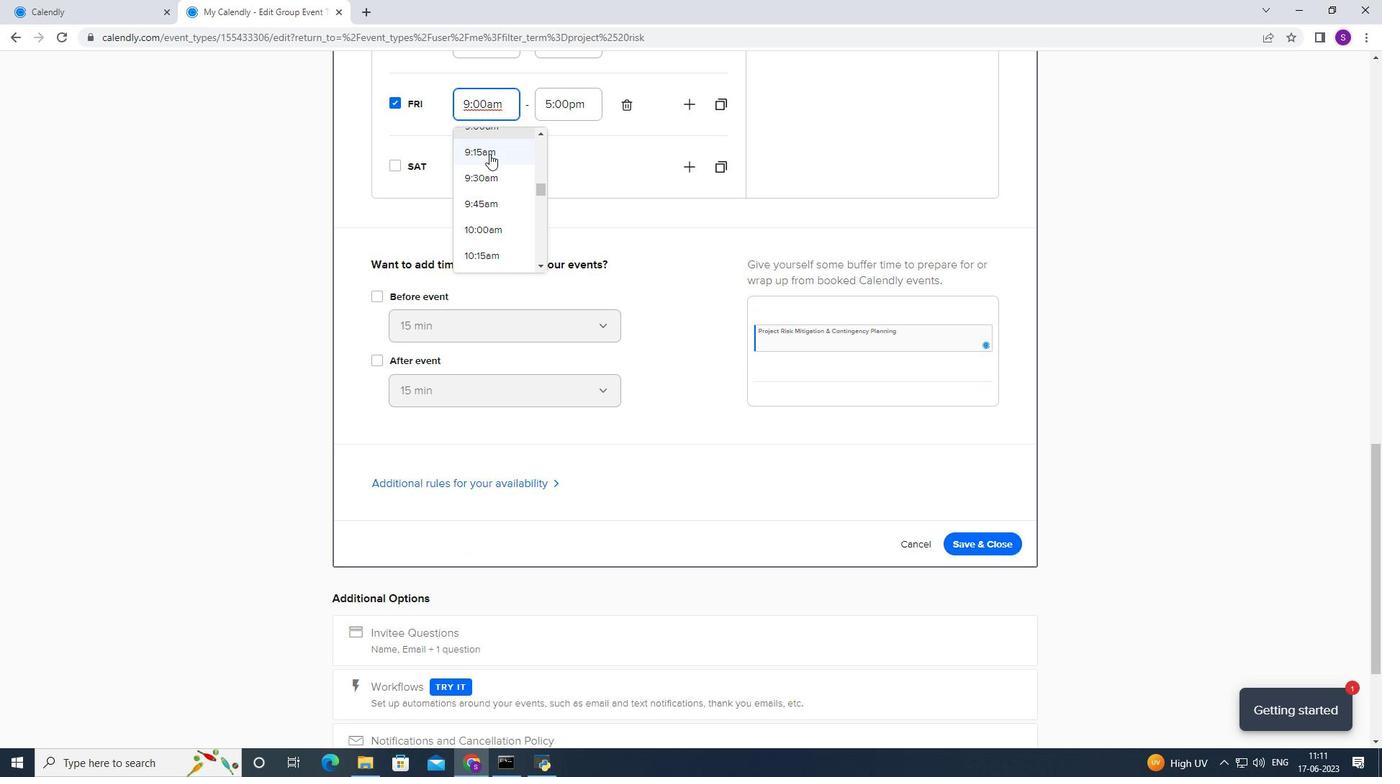
Action: Mouse moved to (476, 244)
Screenshot: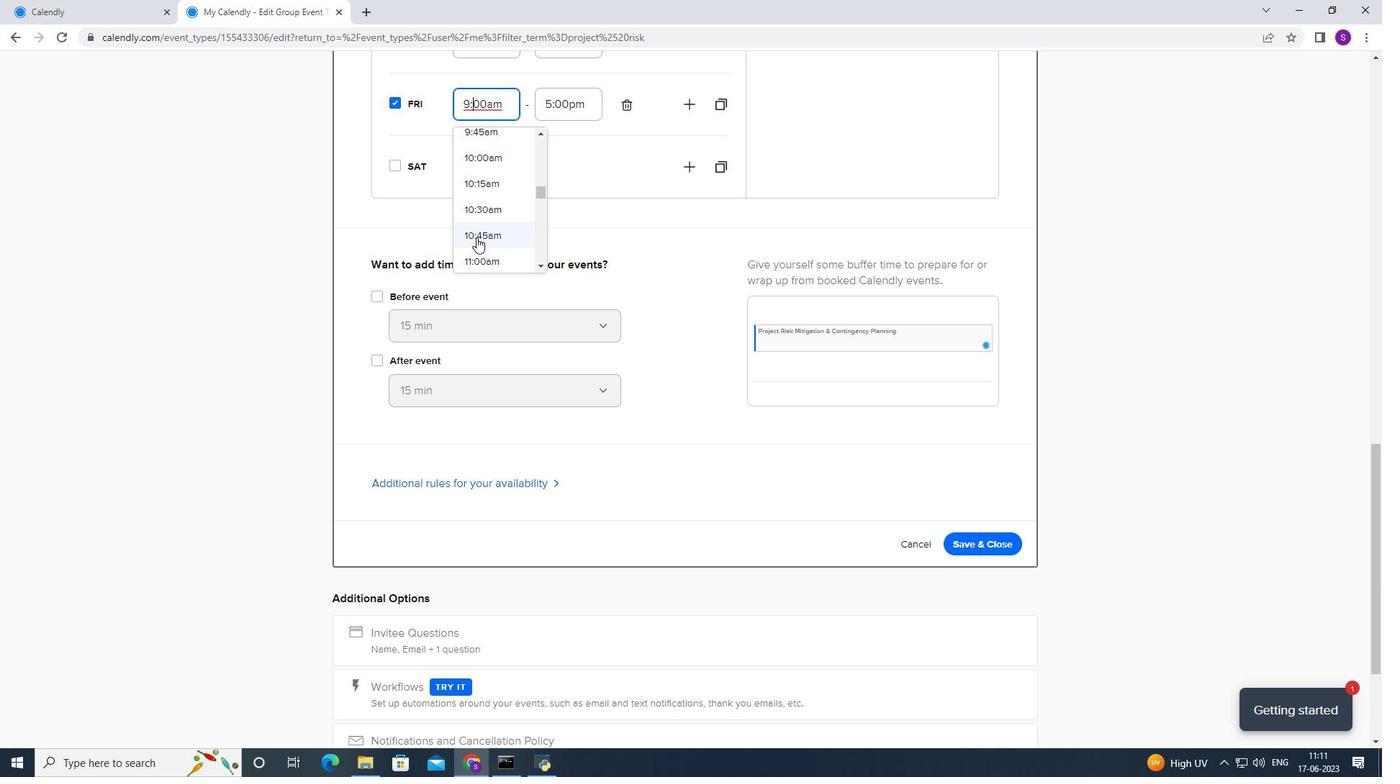 
Action: Mouse scrolled (476, 243) with delta (0, 0)
Screenshot: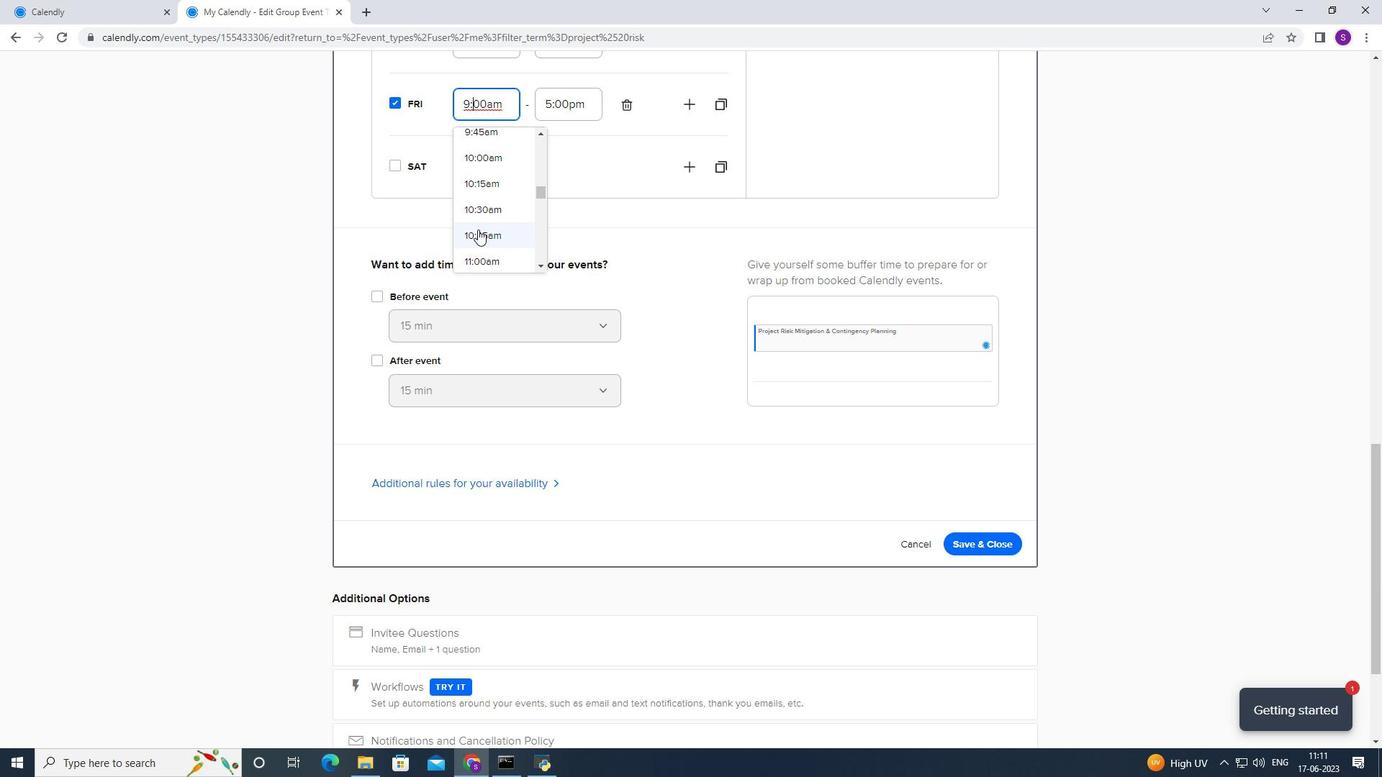 
Action: Mouse moved to (481, 216)
Screenshot: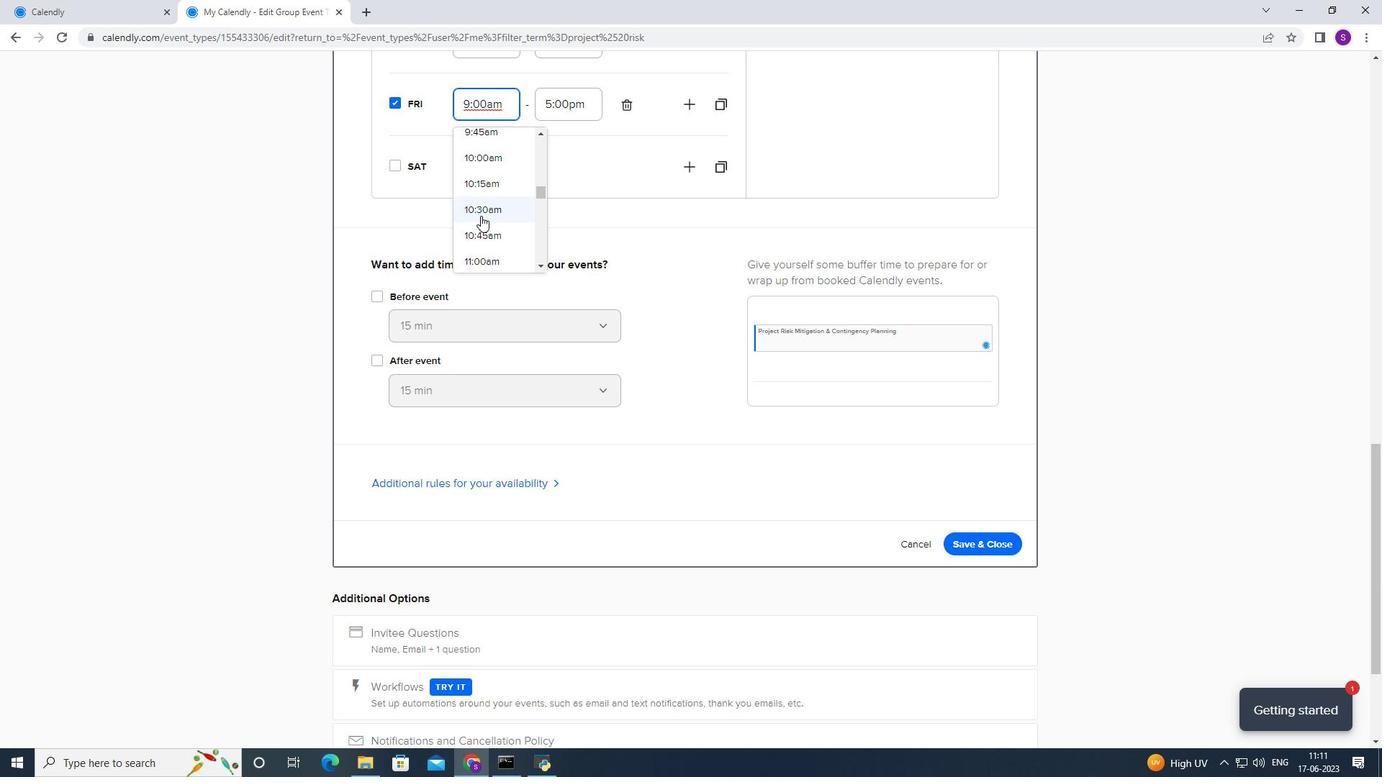 
Action: Mouse pressed left at (481, 216)
Screenshot: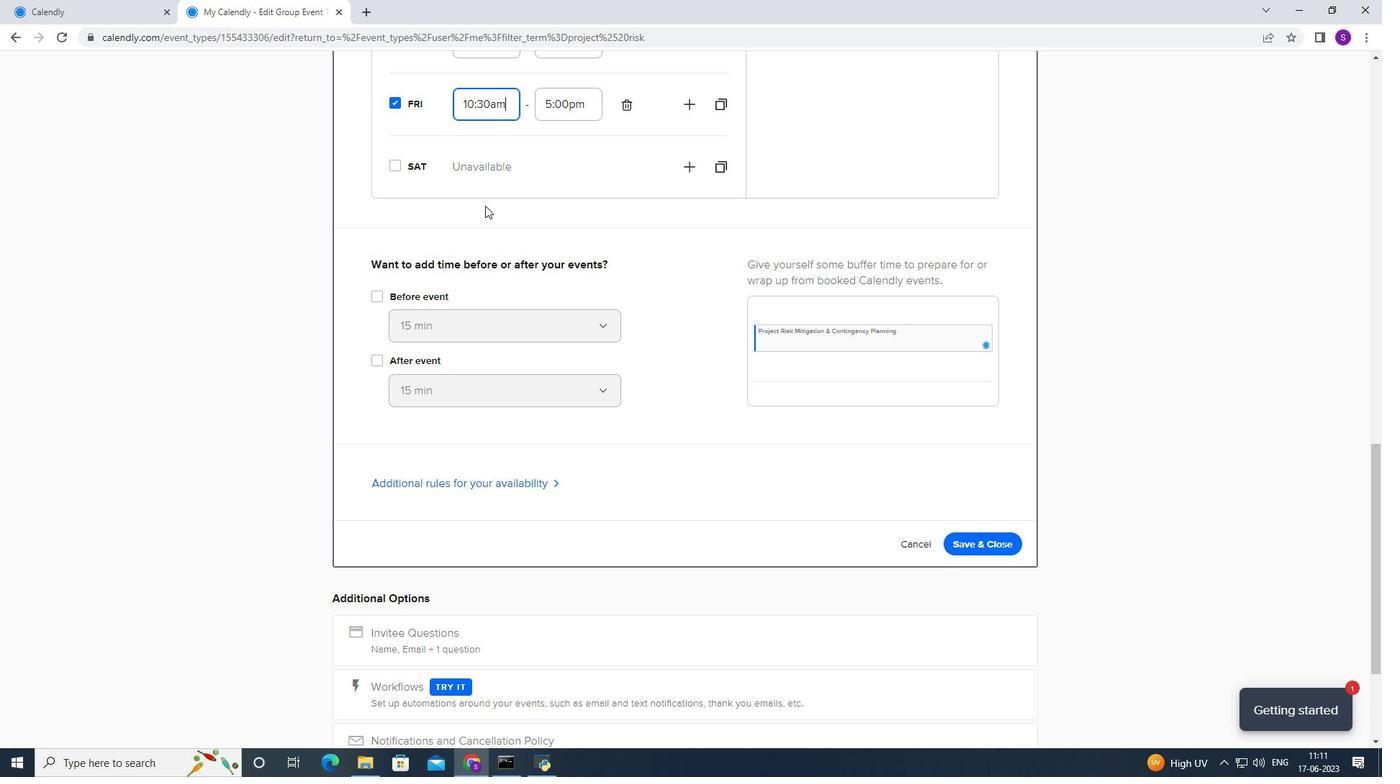 
Action: Mouse moved to (557, 101)
Screenshot: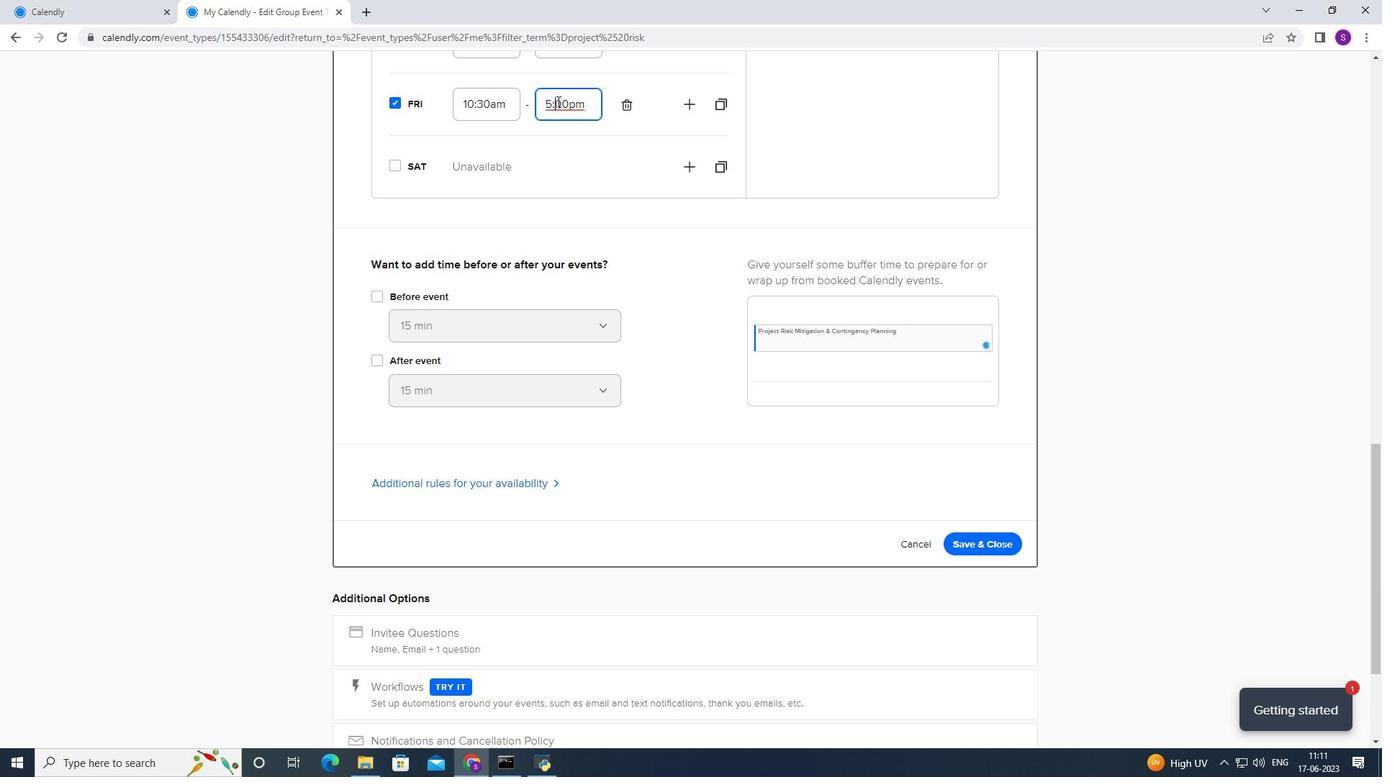 
Action: Mouse pressed left at (557, 101)
Screenshot: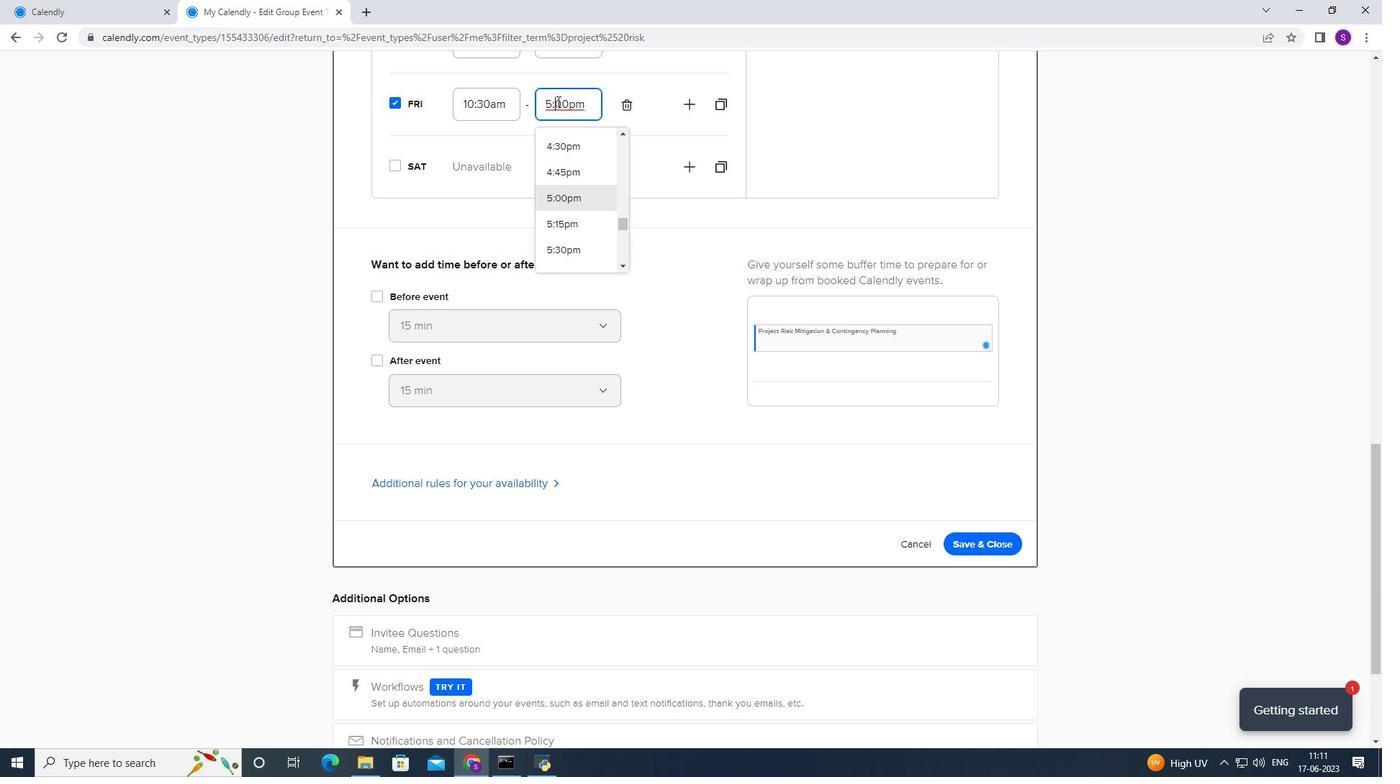 
Action: Mouse moved to (571, 191)
Screenshot: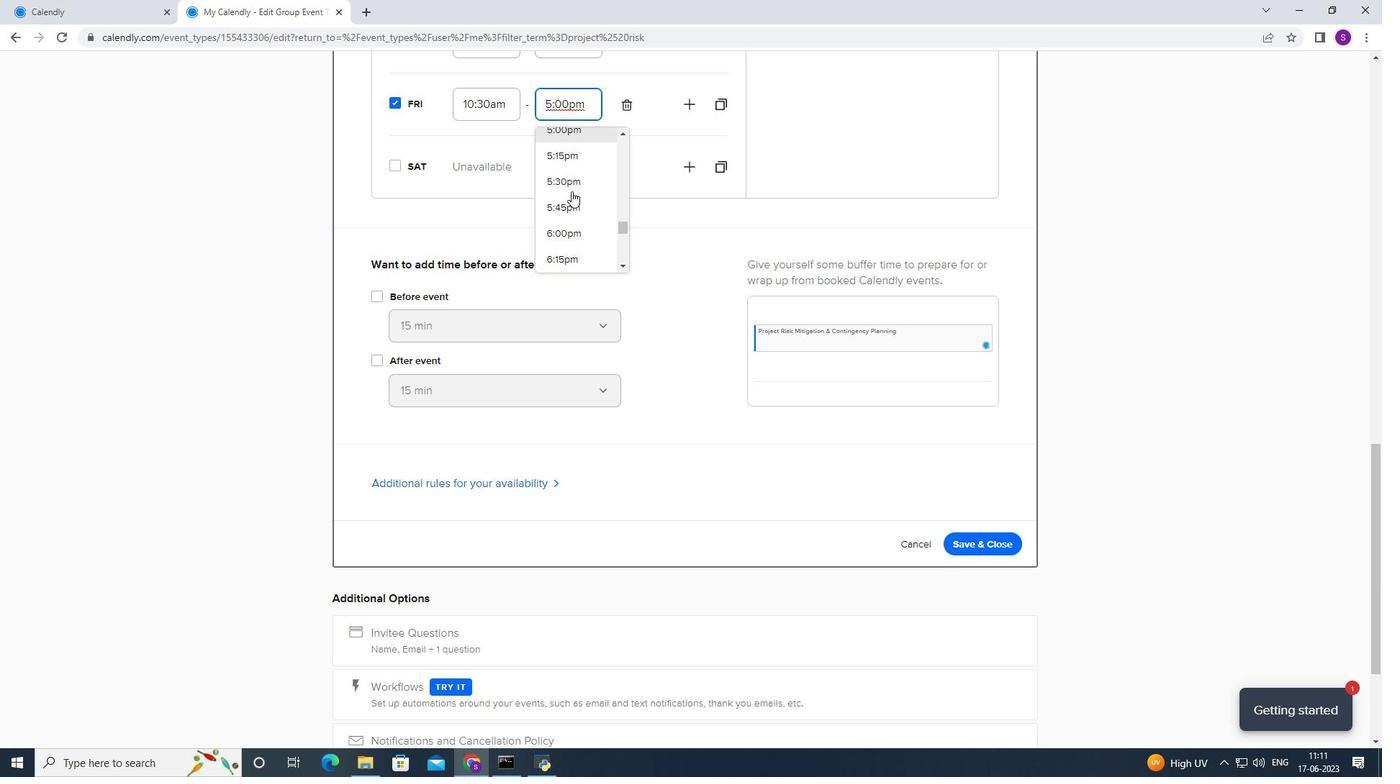 
Action: Mouse scrolled (571, 190) with delta (0, 0)
Screenshot: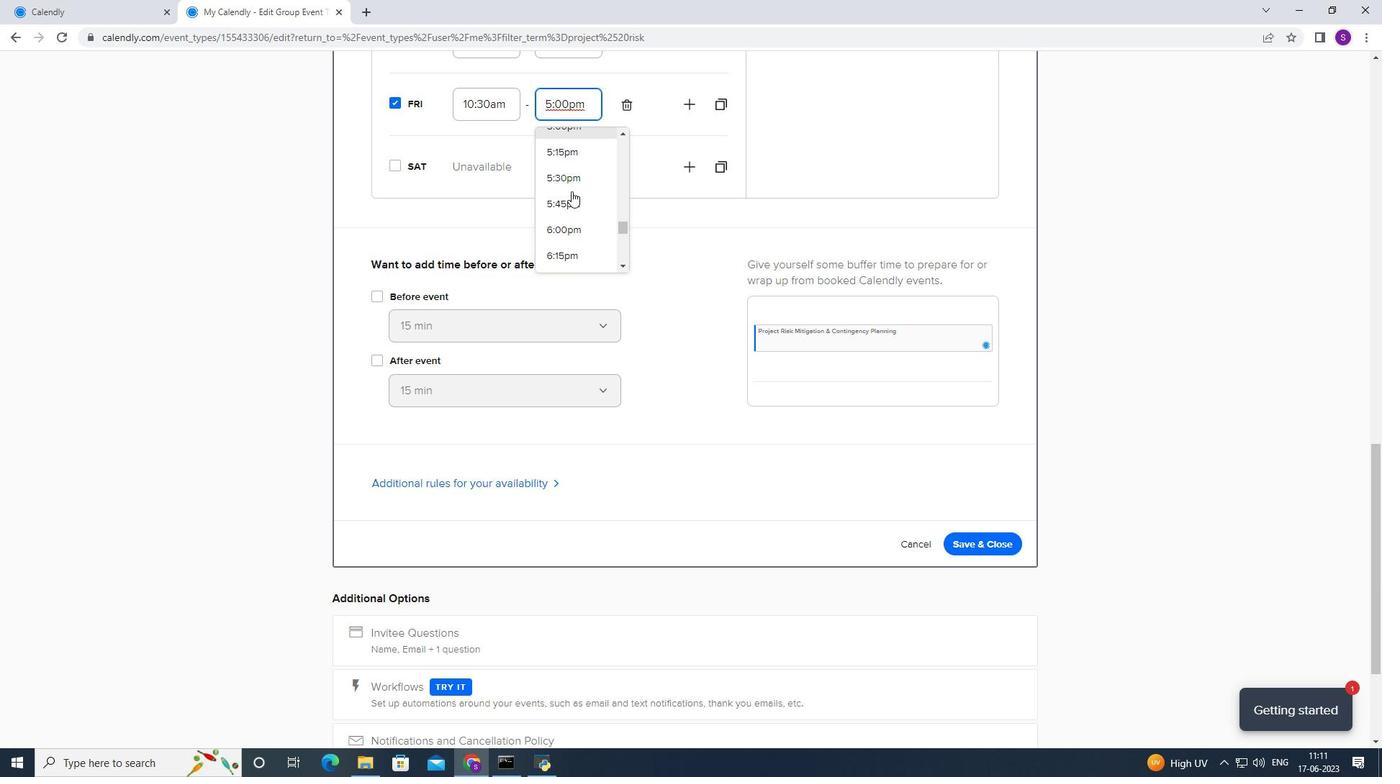 
Action: Mouse moved to (565, 231)
Screenshot: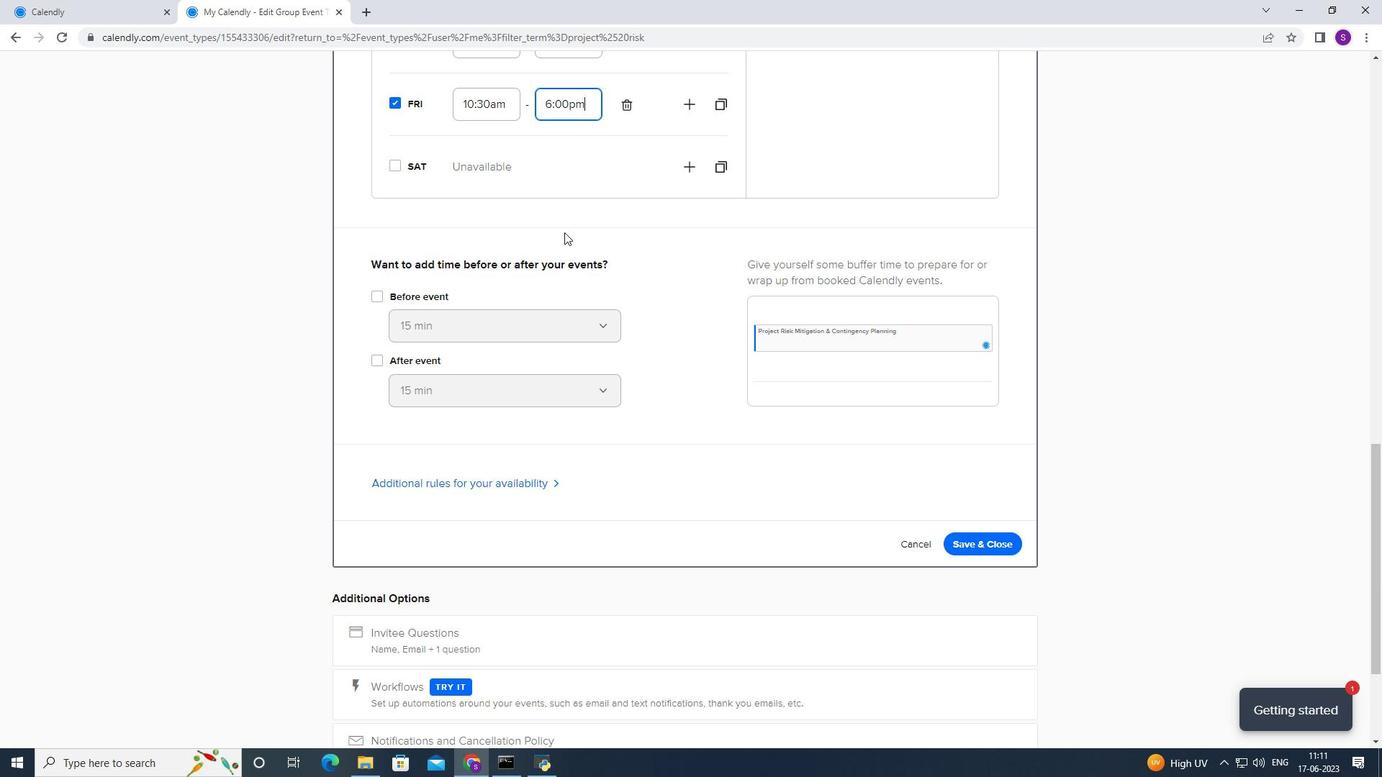 
Action: Mouse pressed left at (565, 231)
Screenshot: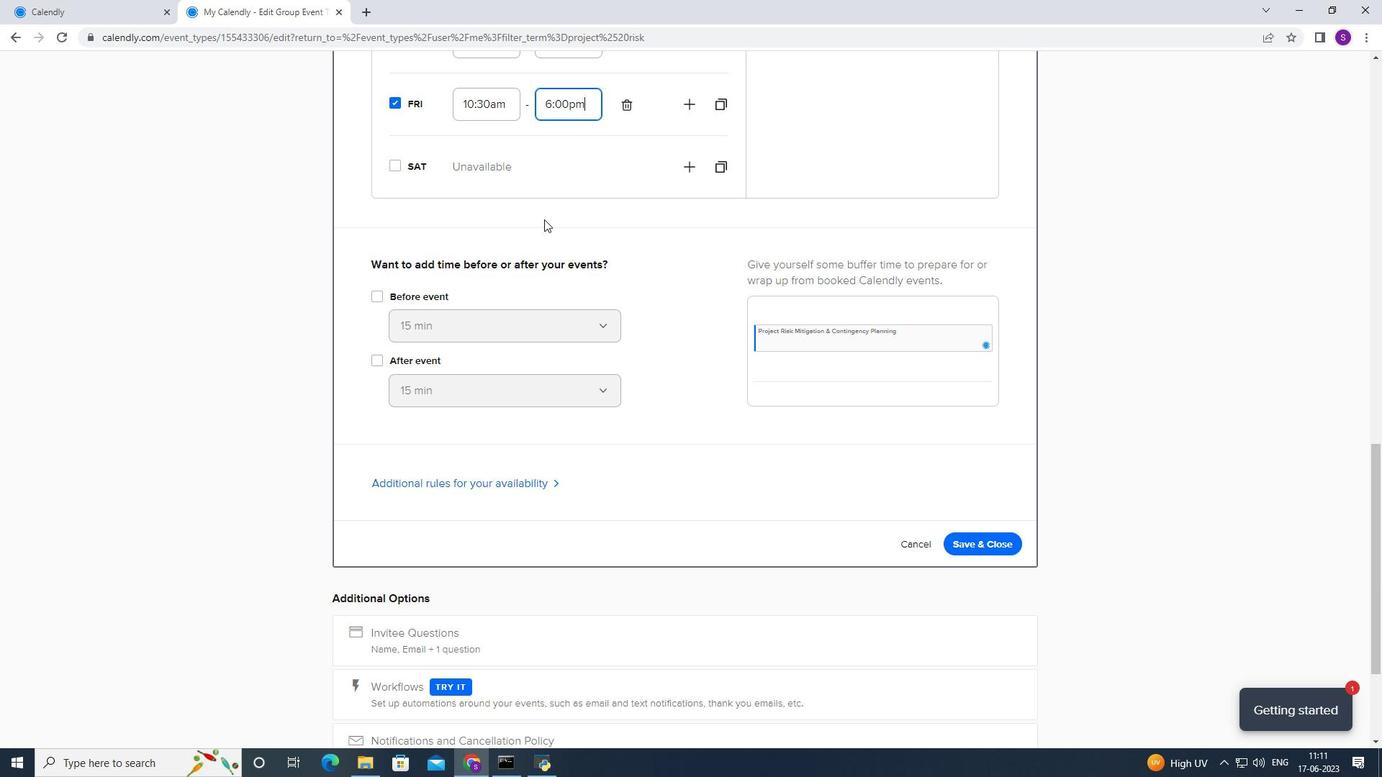 
Action: Mouse moved to (445, 160)
Screenshot: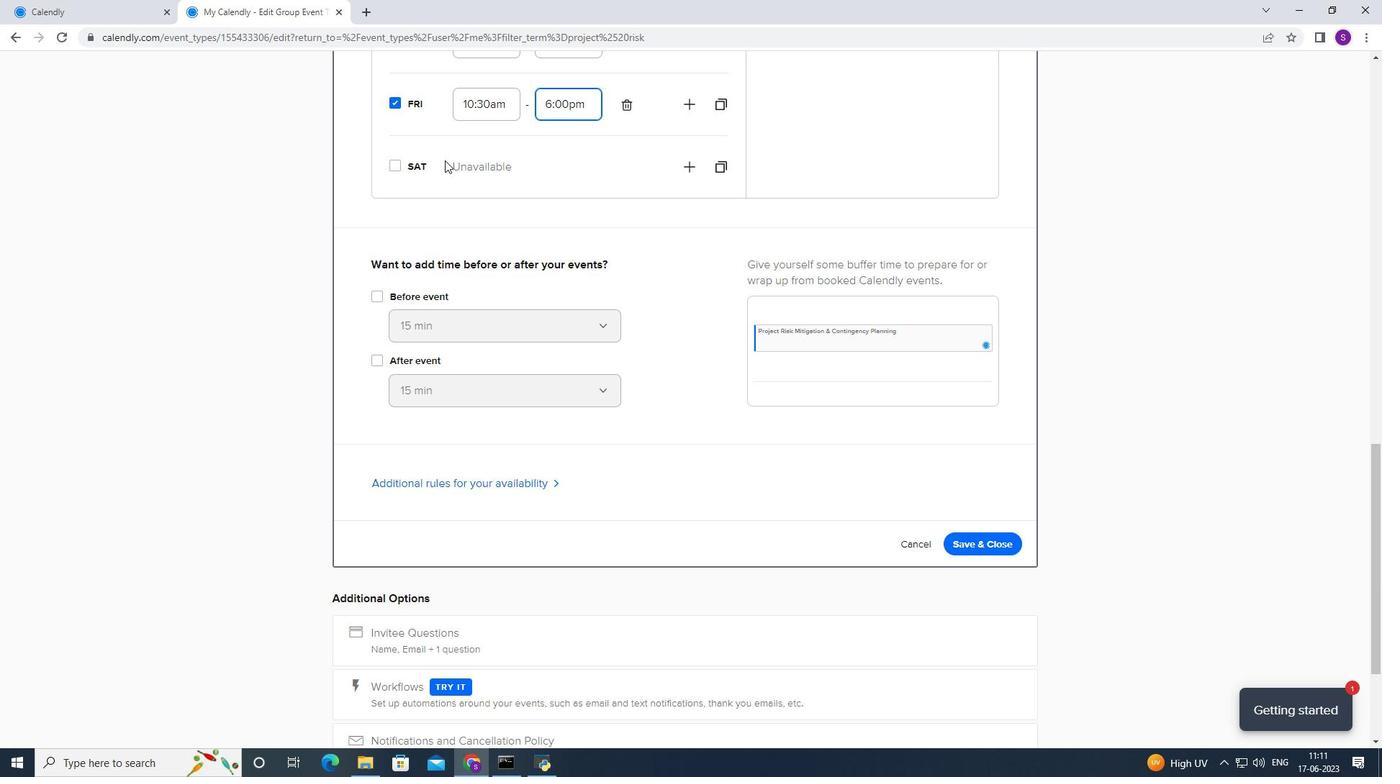 
Action: Mouse pressed left at (445, 160)
Screenshot: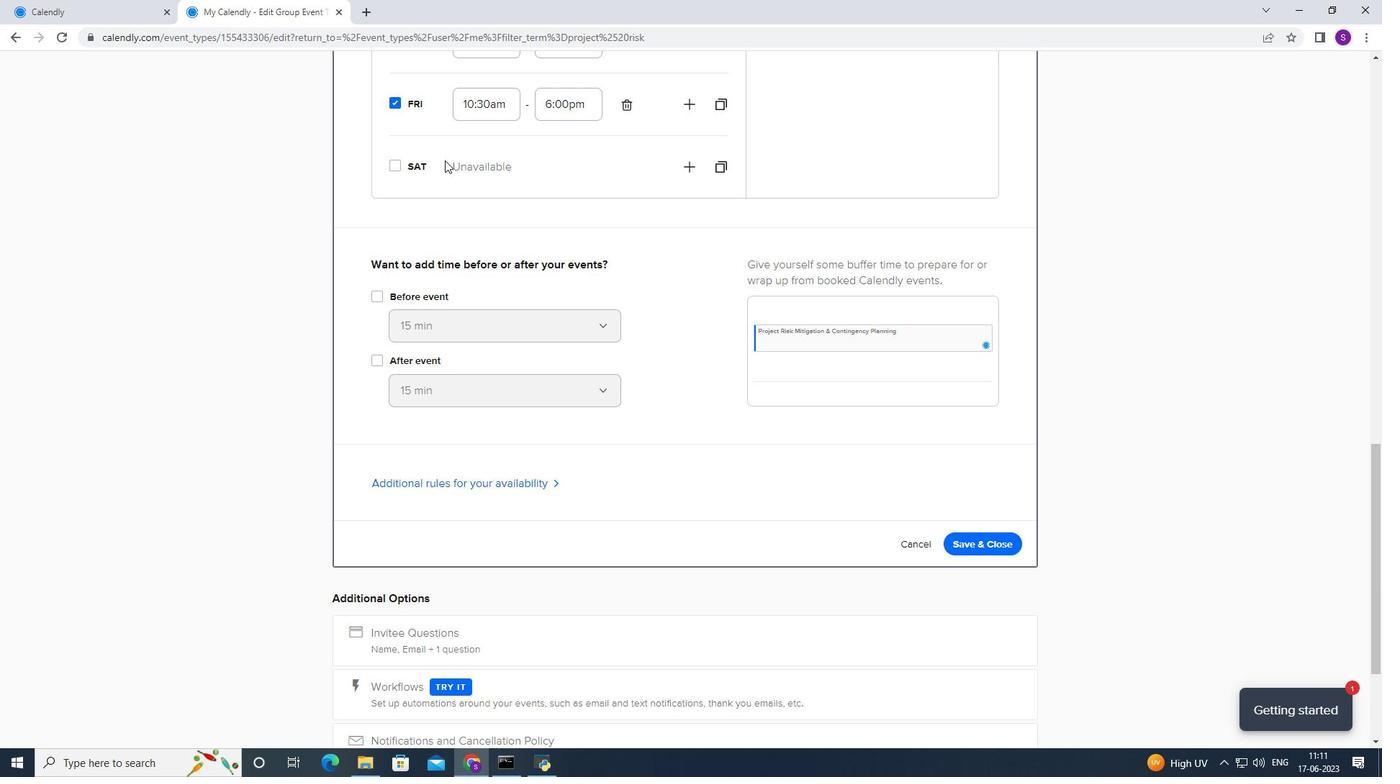 
Action: Mouse moved to (419, 163)
Screenshot: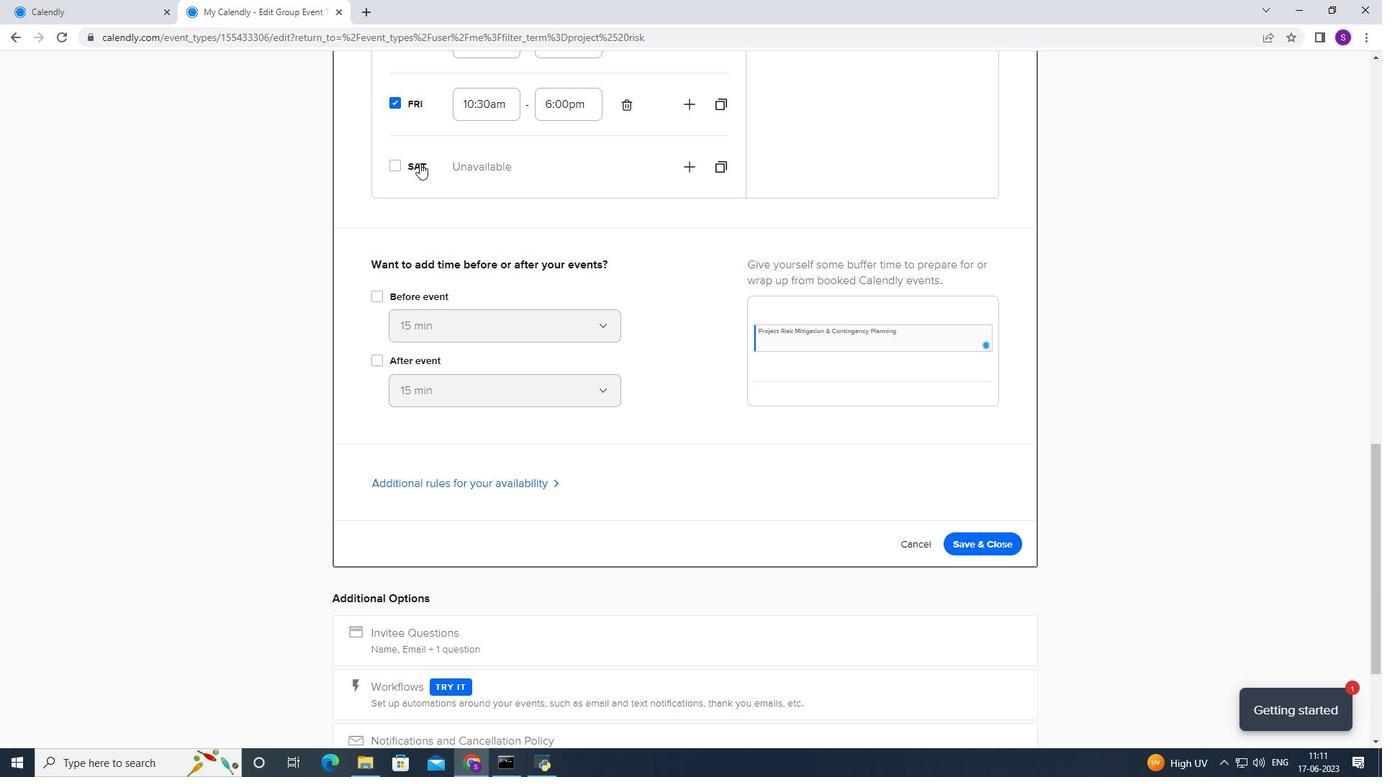 
Action: Mouse pressed left at (419, 163)
Screenshot: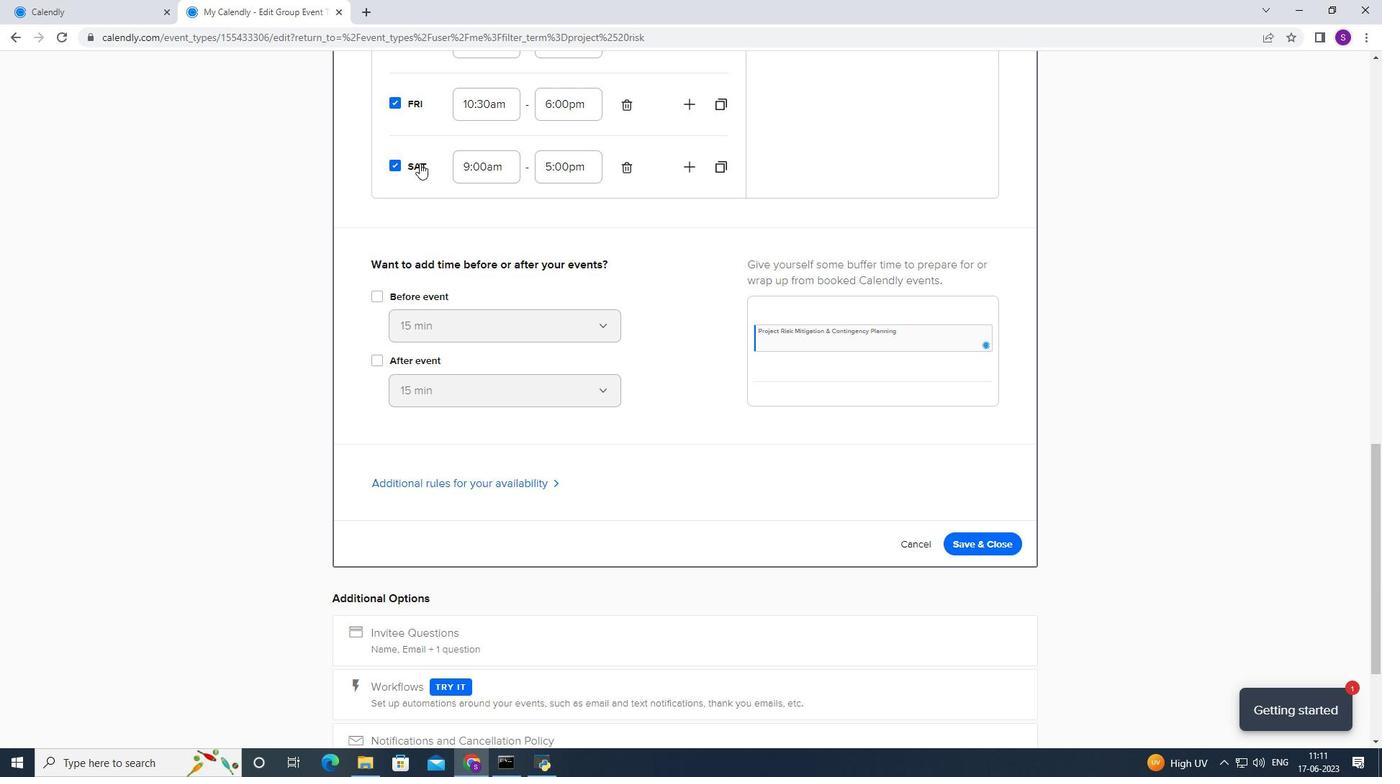 
Action: Mouse moved to (486, 170)
Screenshot: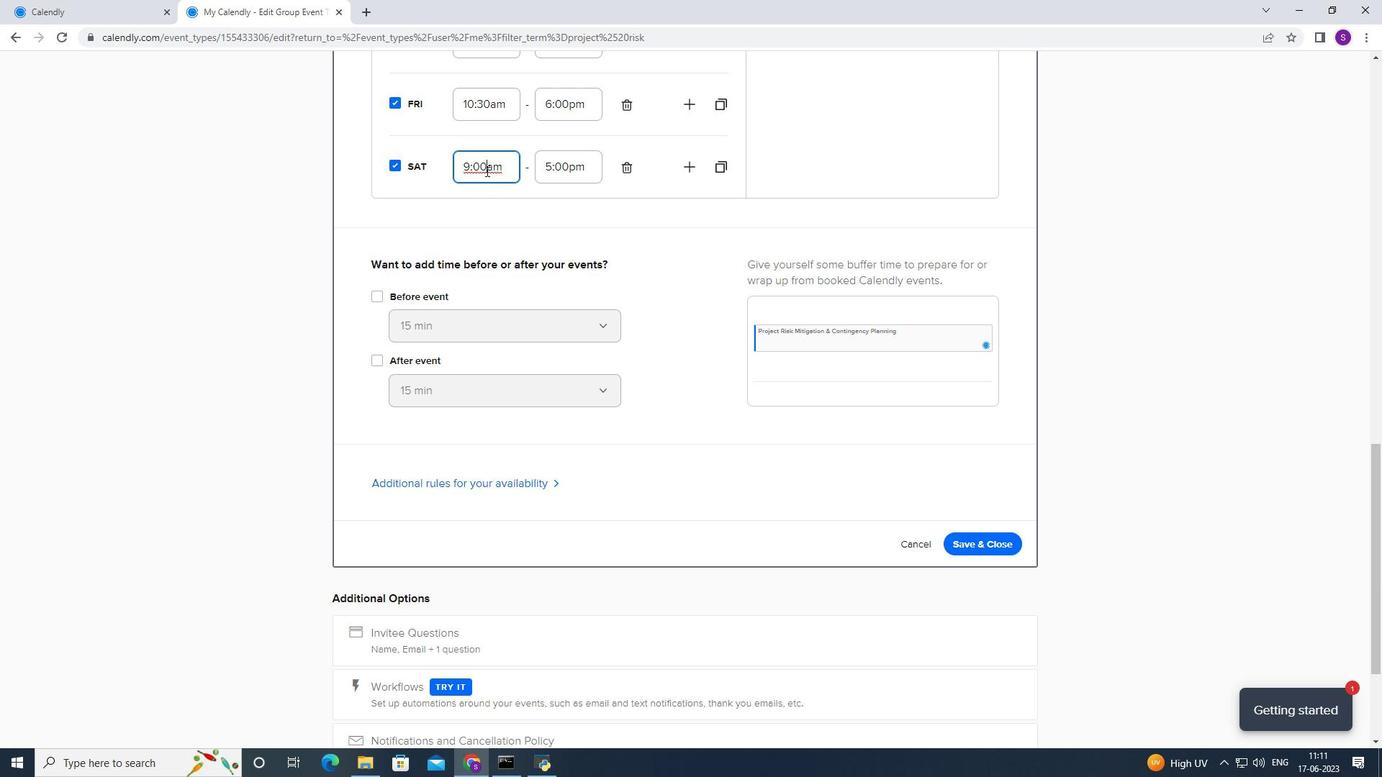 
Action: Mouse pressed left at (486, 170)
Screenshot: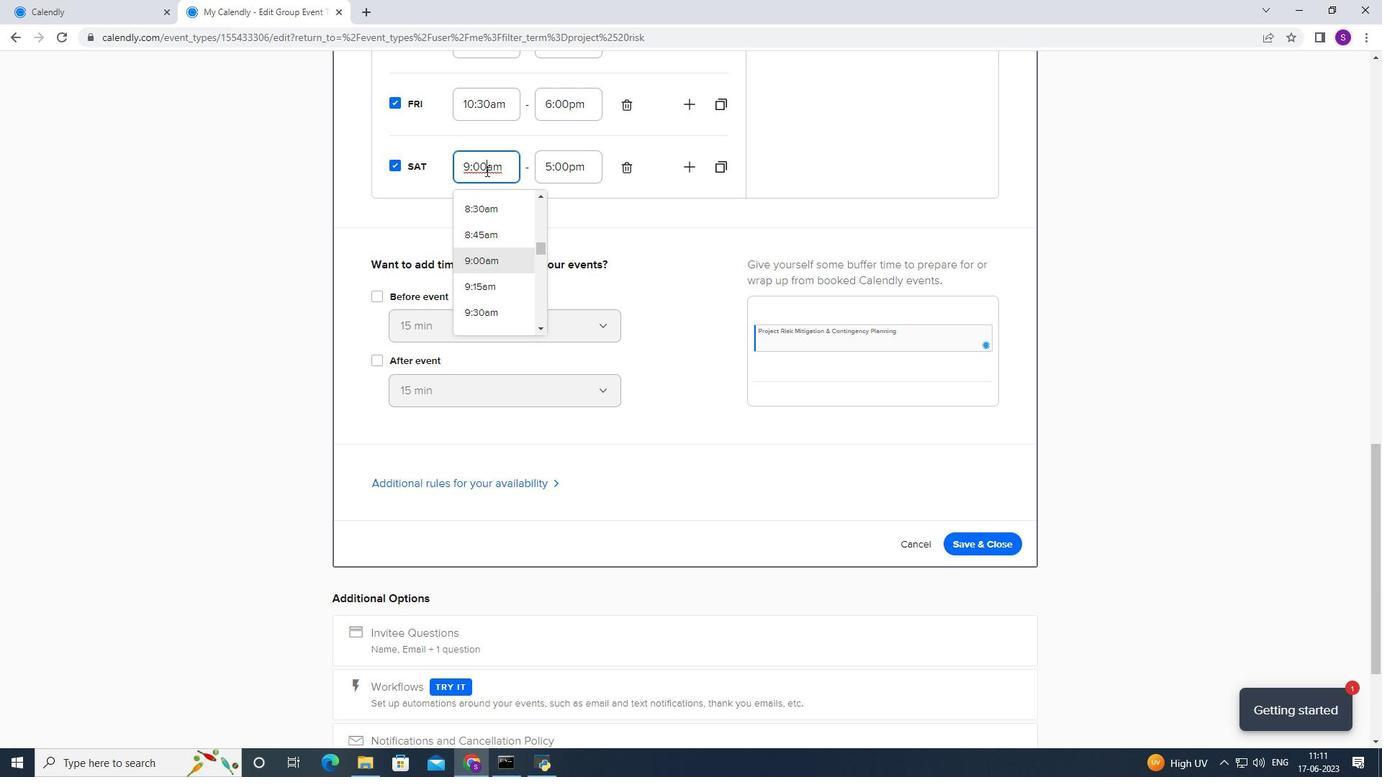 
Action: Mouse scrolled (486, 169) with delta (0, 0)
Screenshot: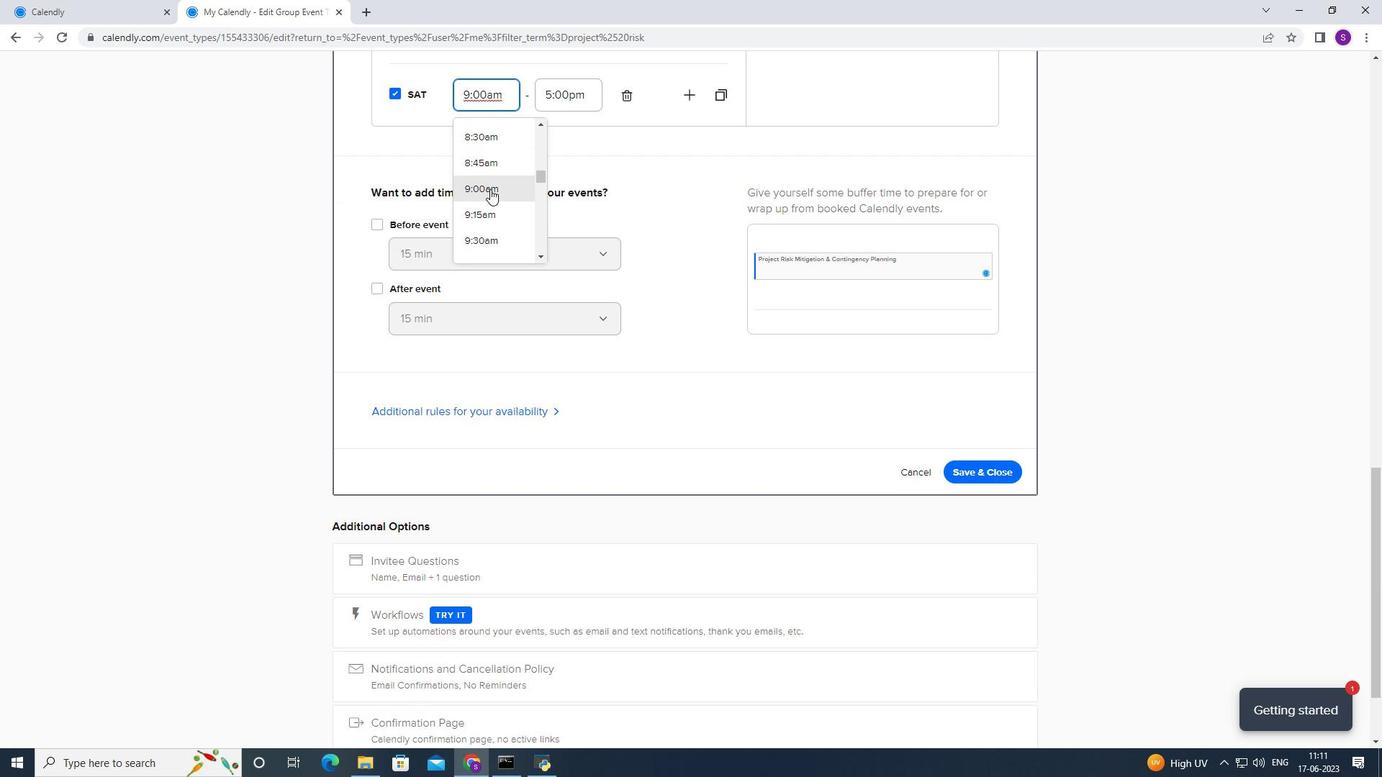 
Action: Mouse moved to (490, 189)
Screenshot: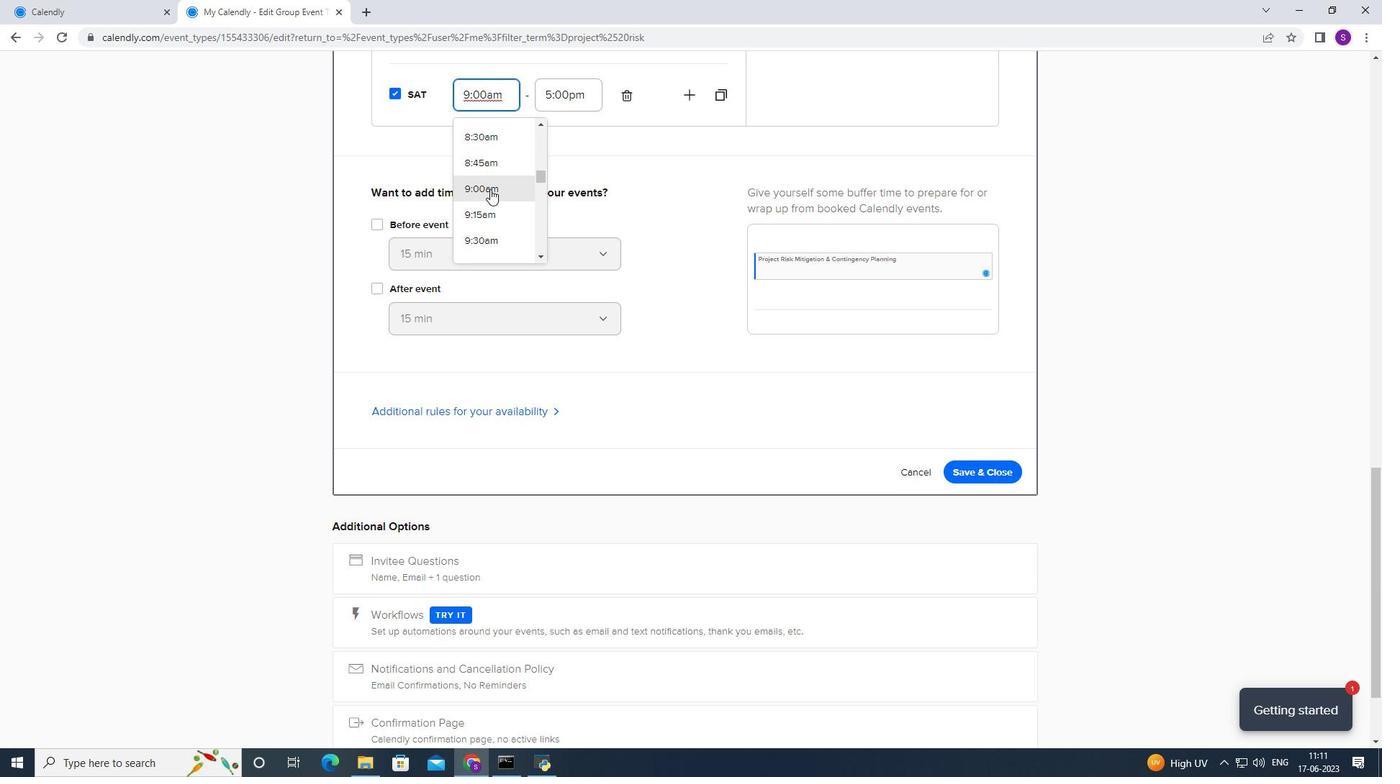 
Action: Mouse scrolled (490, 188) with delta (0, 0)
Screenshot: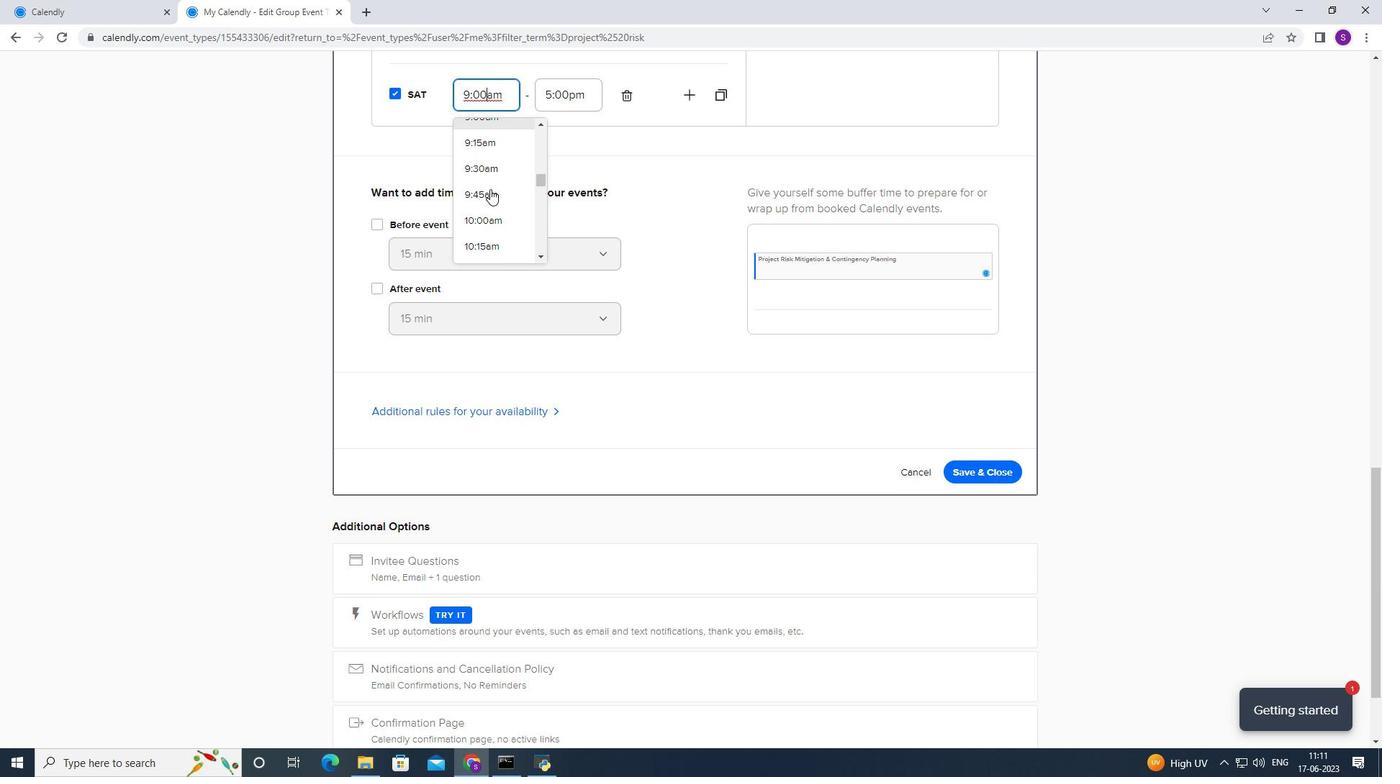
Action: Mouse scrolled (490, 188) with delta (0, 0)
Screenshot: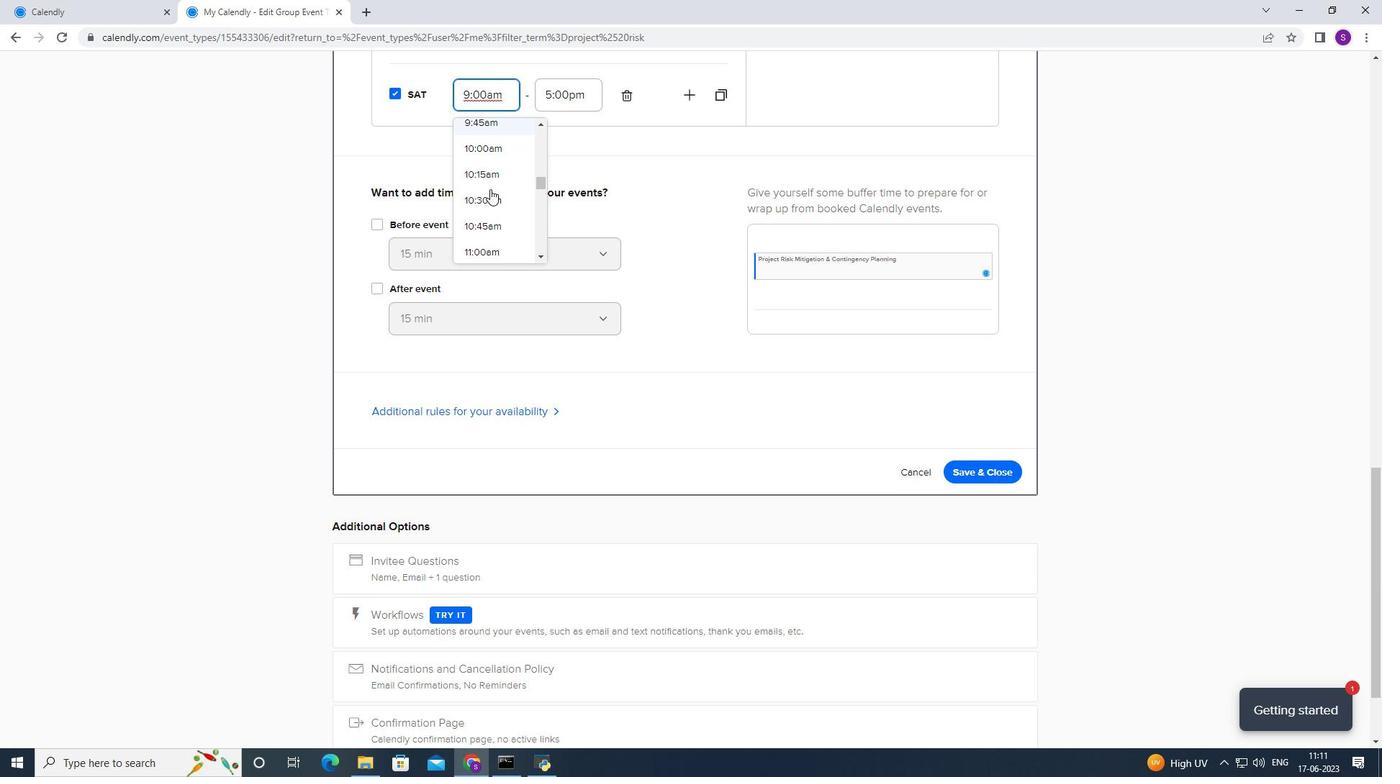 
Action: Mouse scrolled (490, 188) with delta (0, 0)
Screenshot: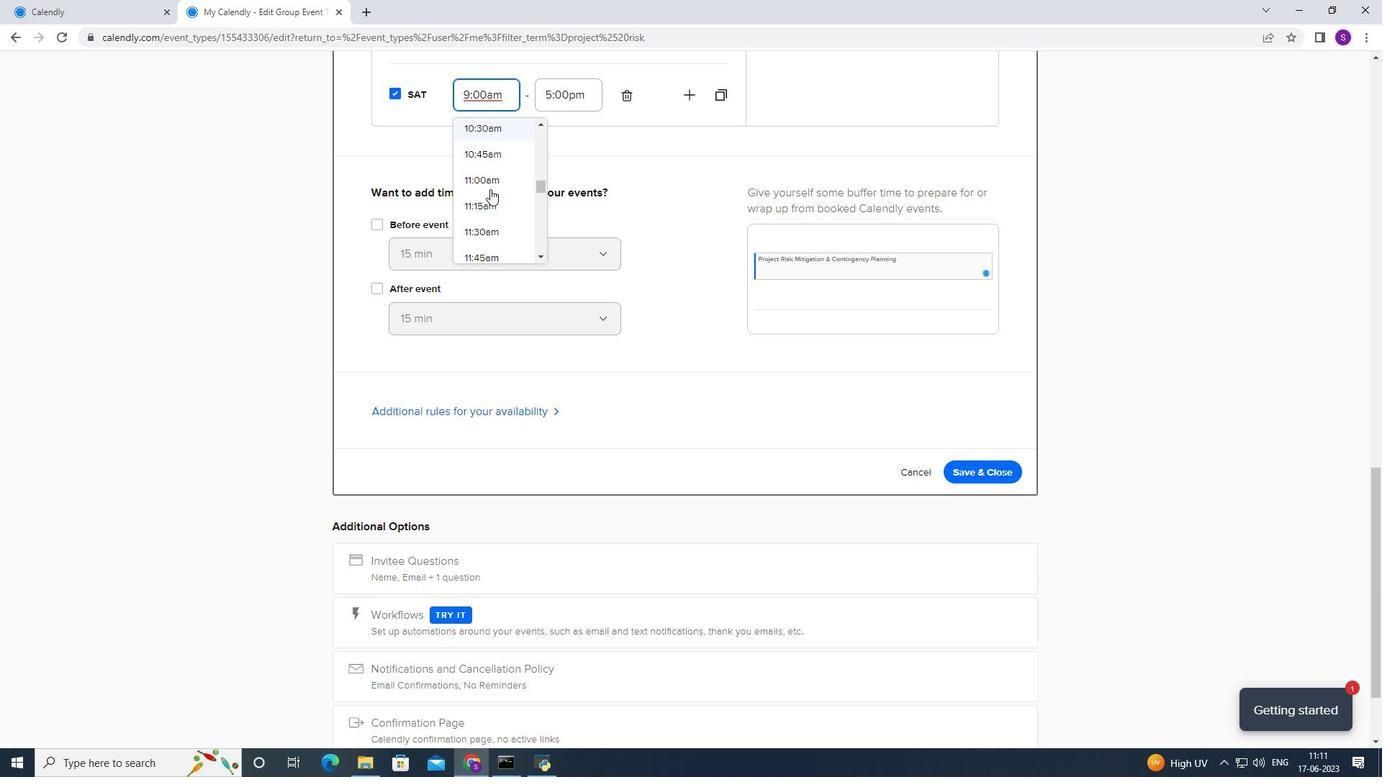 
Action: Mouse moved to (511, 138)
Screenshot: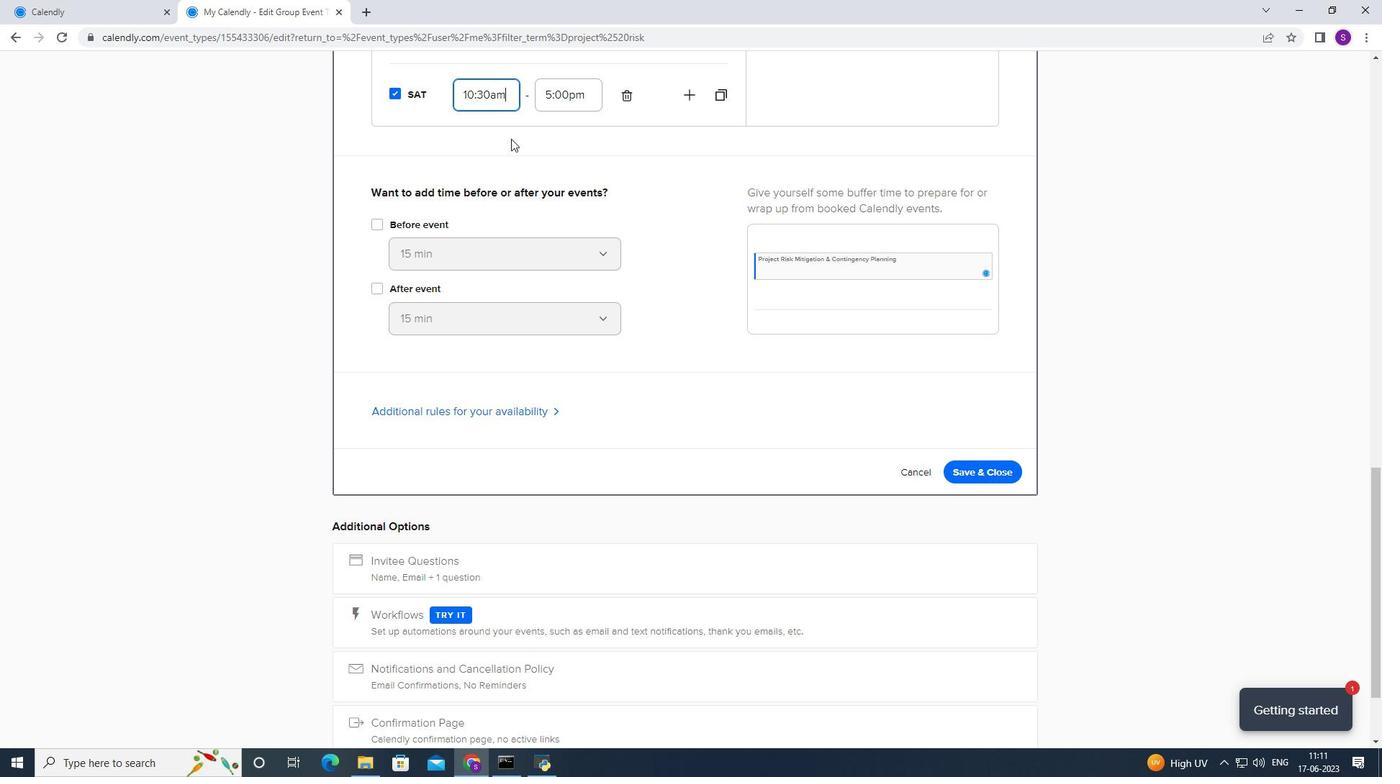
Action: Mouse pressed left at (511, 138)
Screenshot: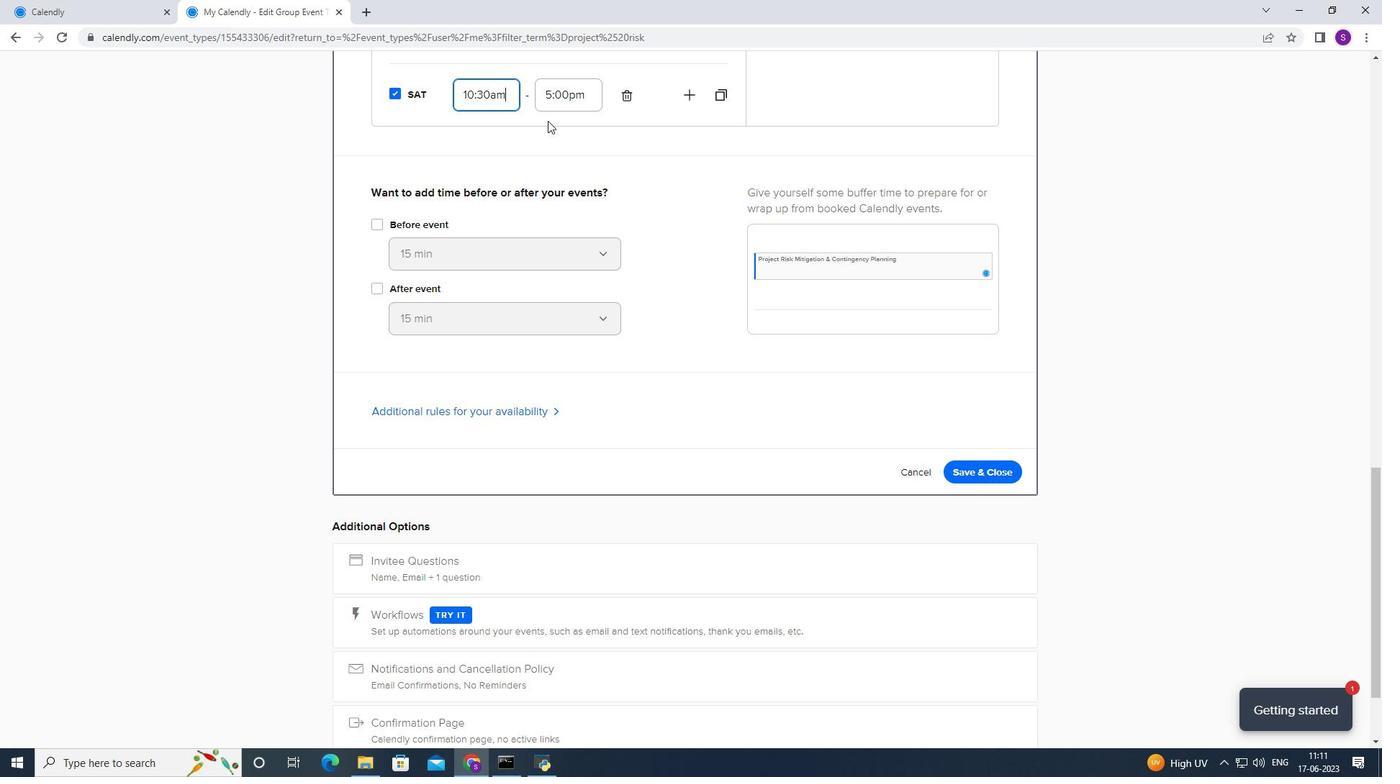 
Action: Mouse moved to (562, 109)
Screenshot: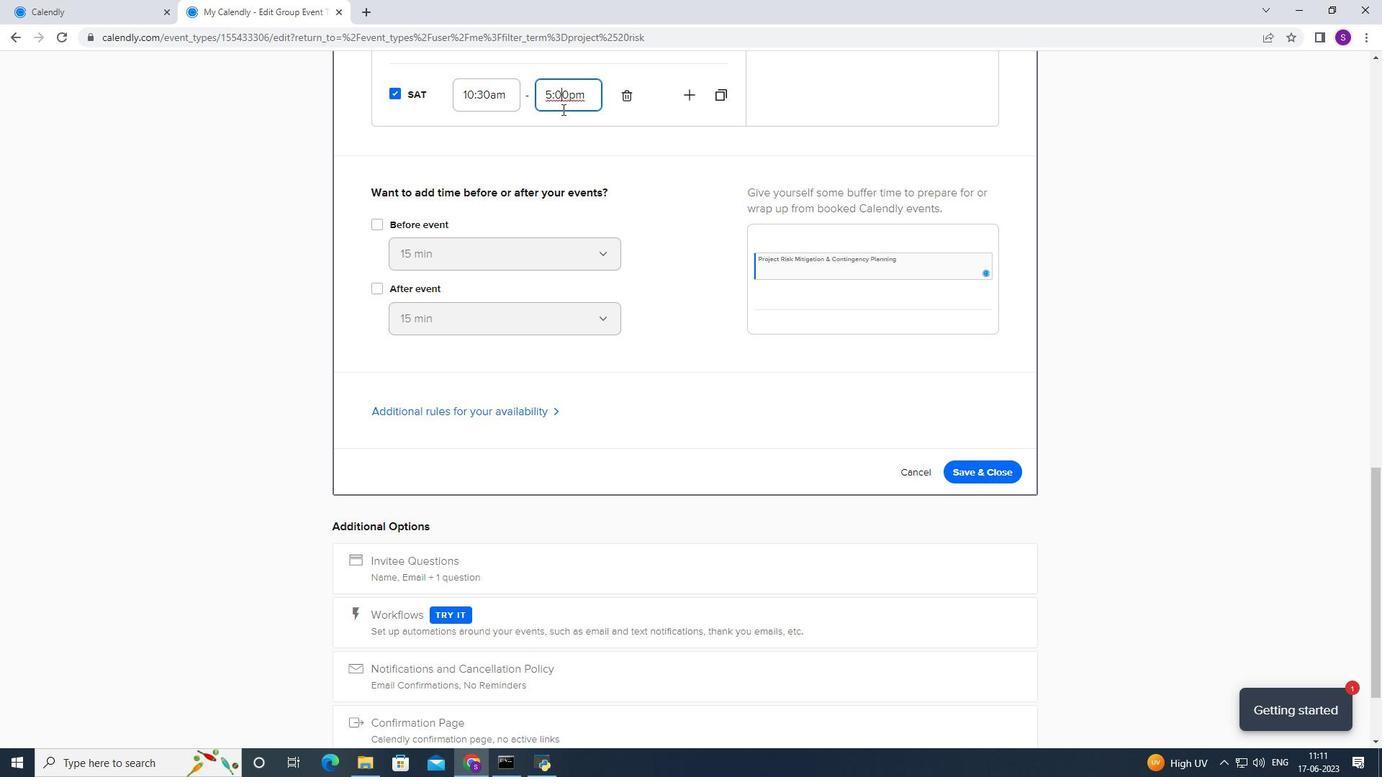 
Action: Mouse pressed left at (562, 109)
Screenshot: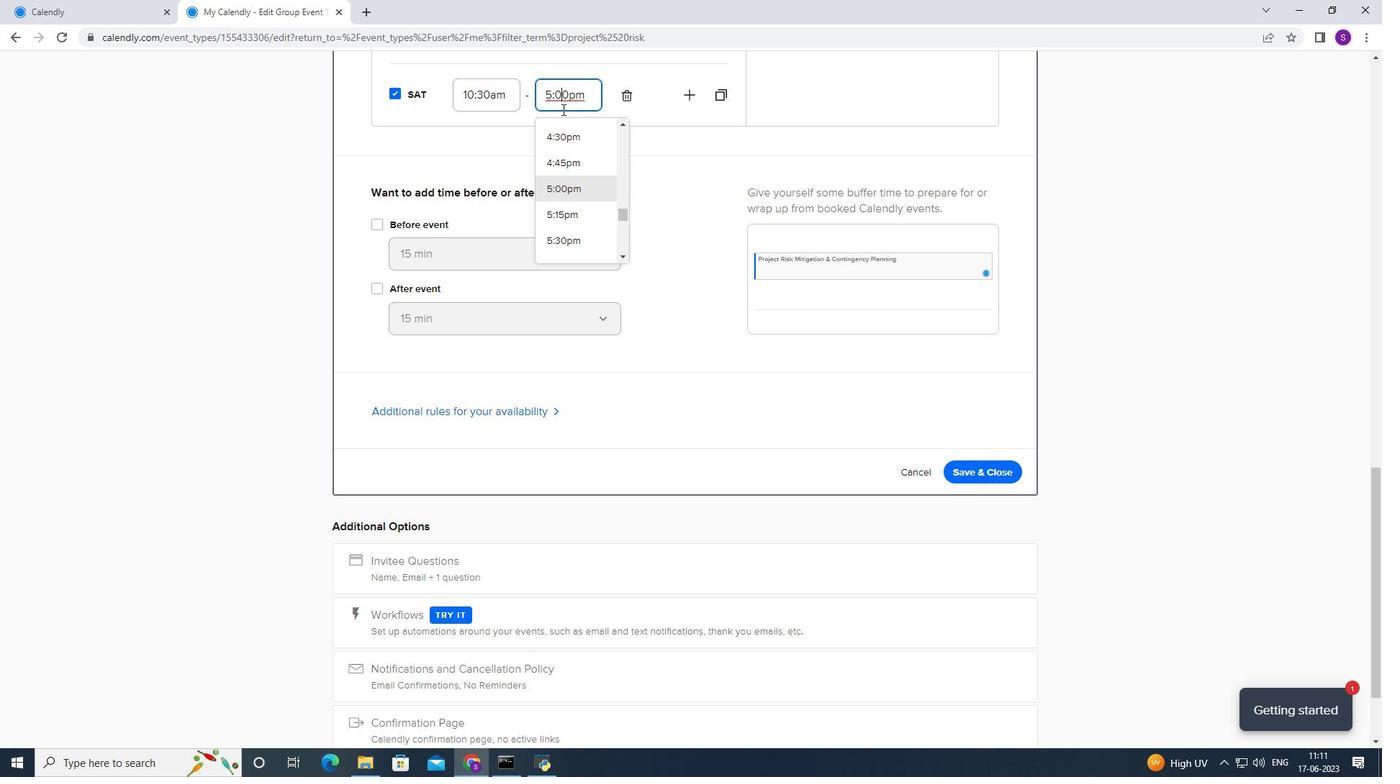 
Action: Mouse moved to (558, 167)
Screenshot: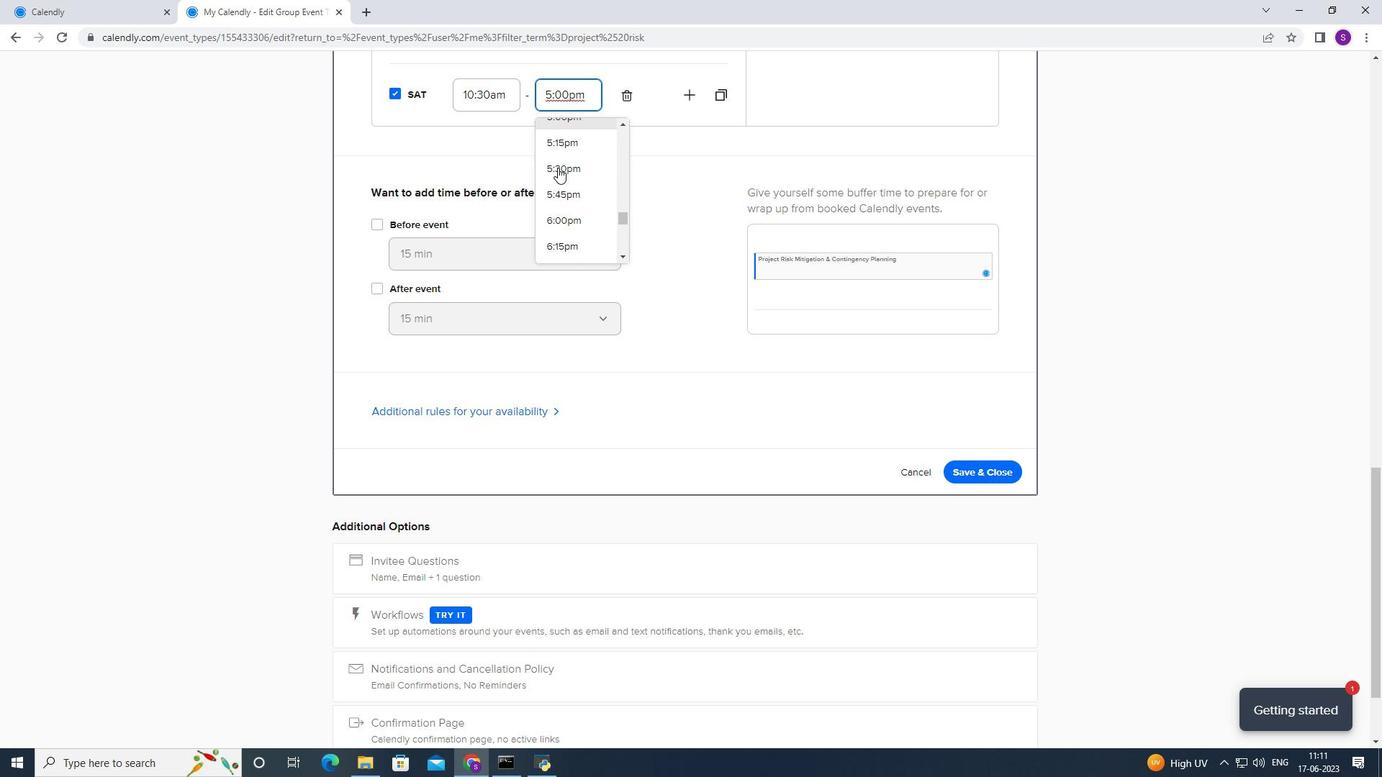 
Action: Mouse scrolled (558, 167) with delta (0, 0)
Screenshot: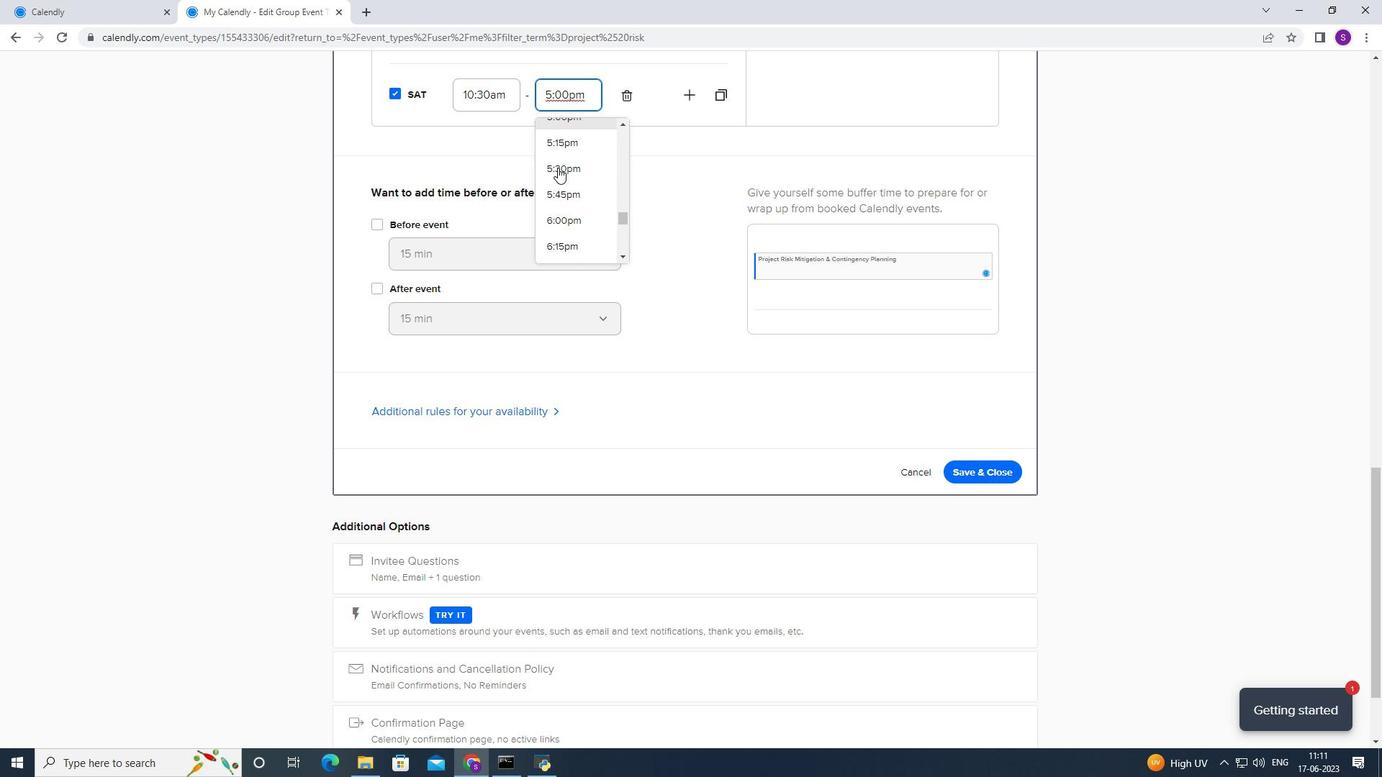 
Action: Mouse moved to (558, 169)
Screenshot: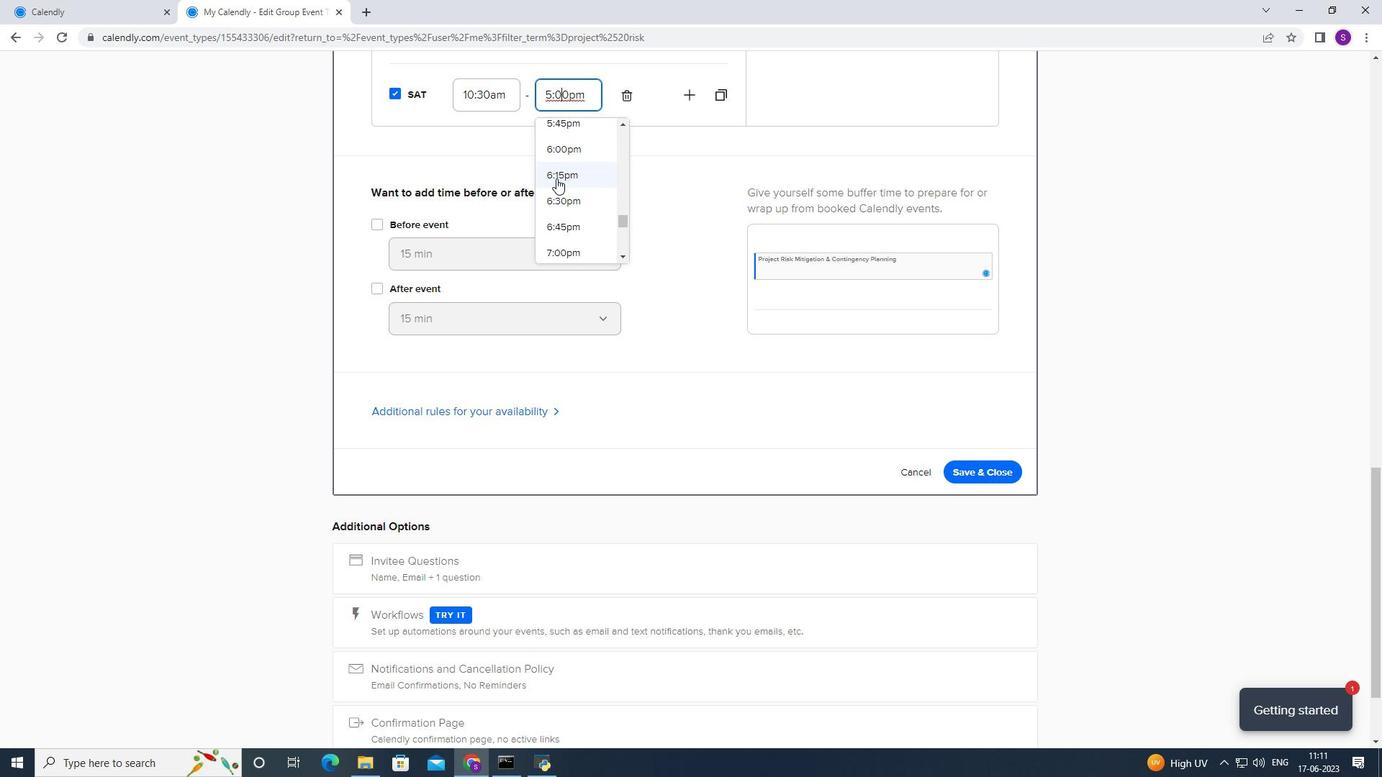 
Action: Mouse scrolled (558, 168) with delta (0, 0)
Screenshot: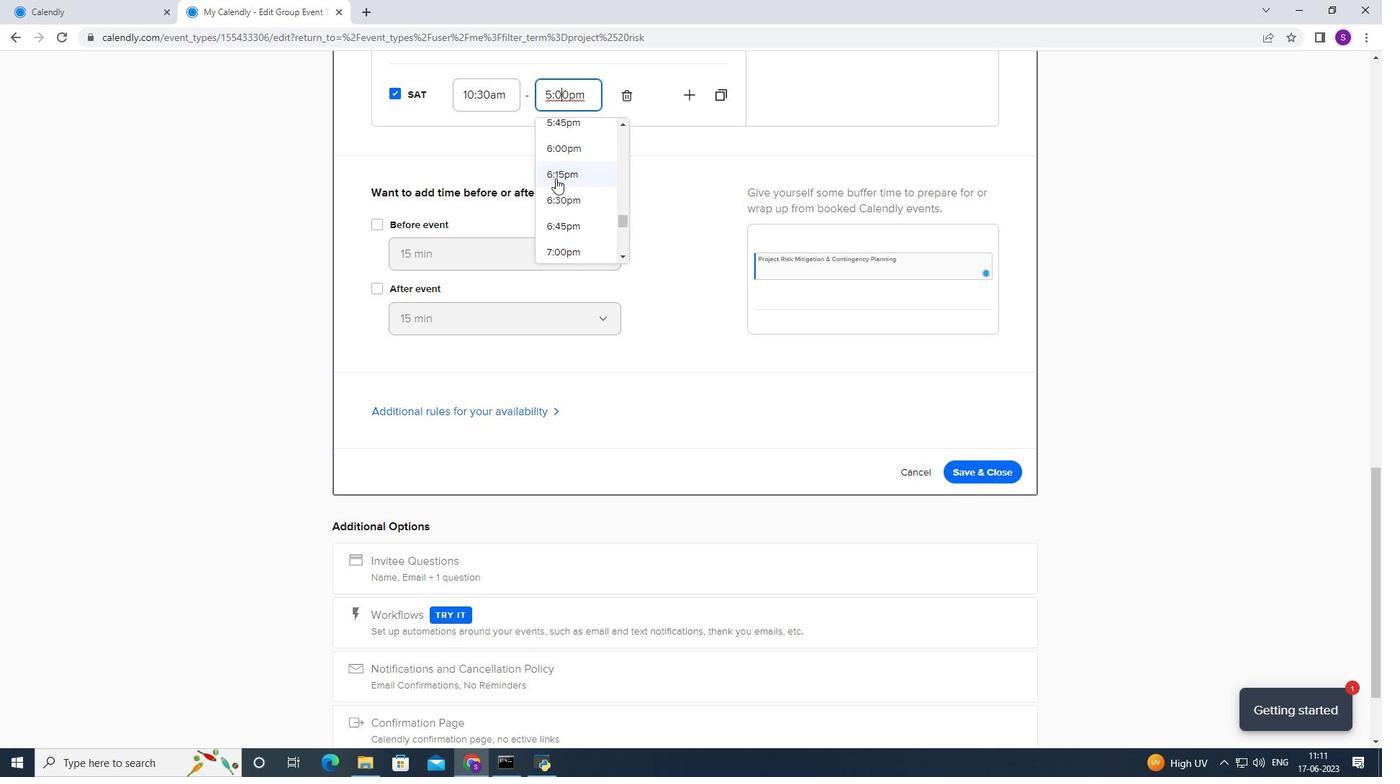 
Action: Mouse moved to (558, 170)
Screenshot: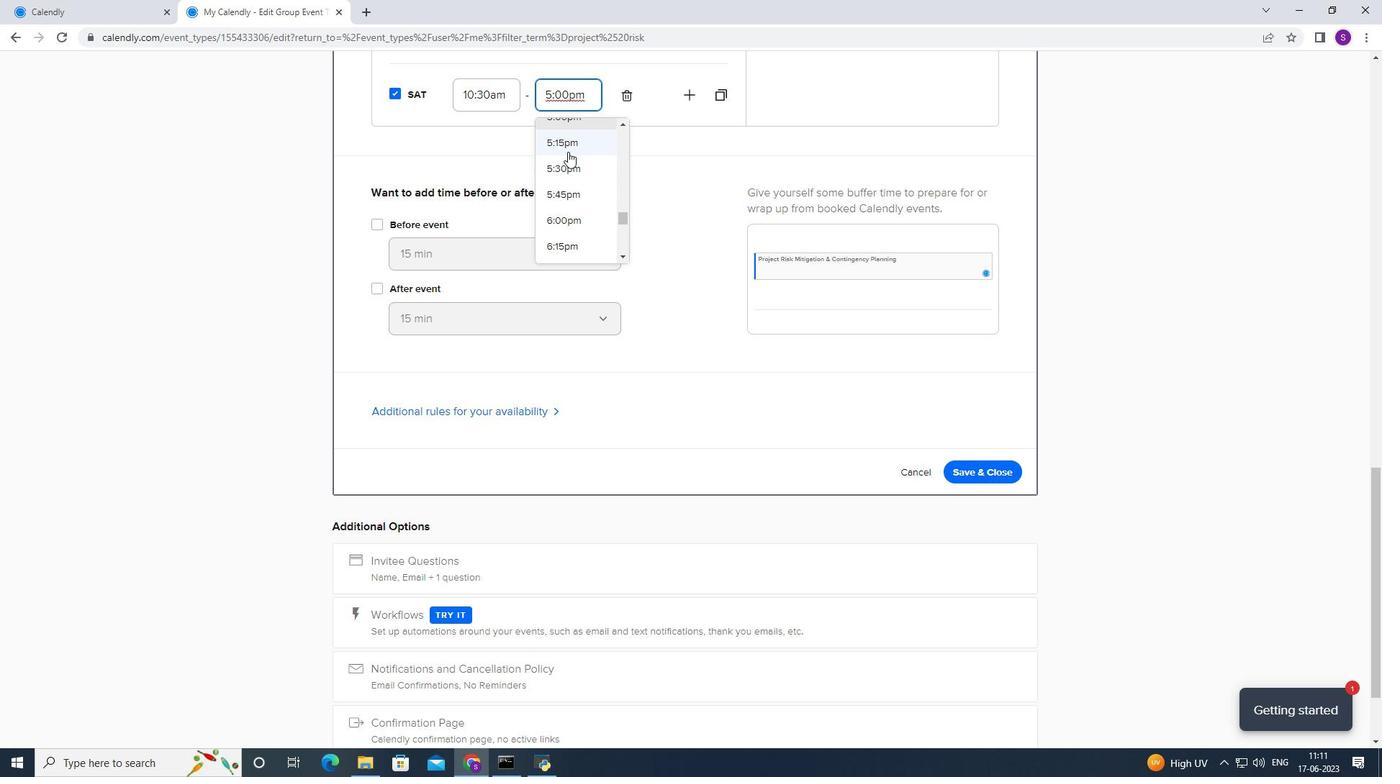 
Action: Mouse scrolled (558, 171) with delta (0, 0)
Screenshot: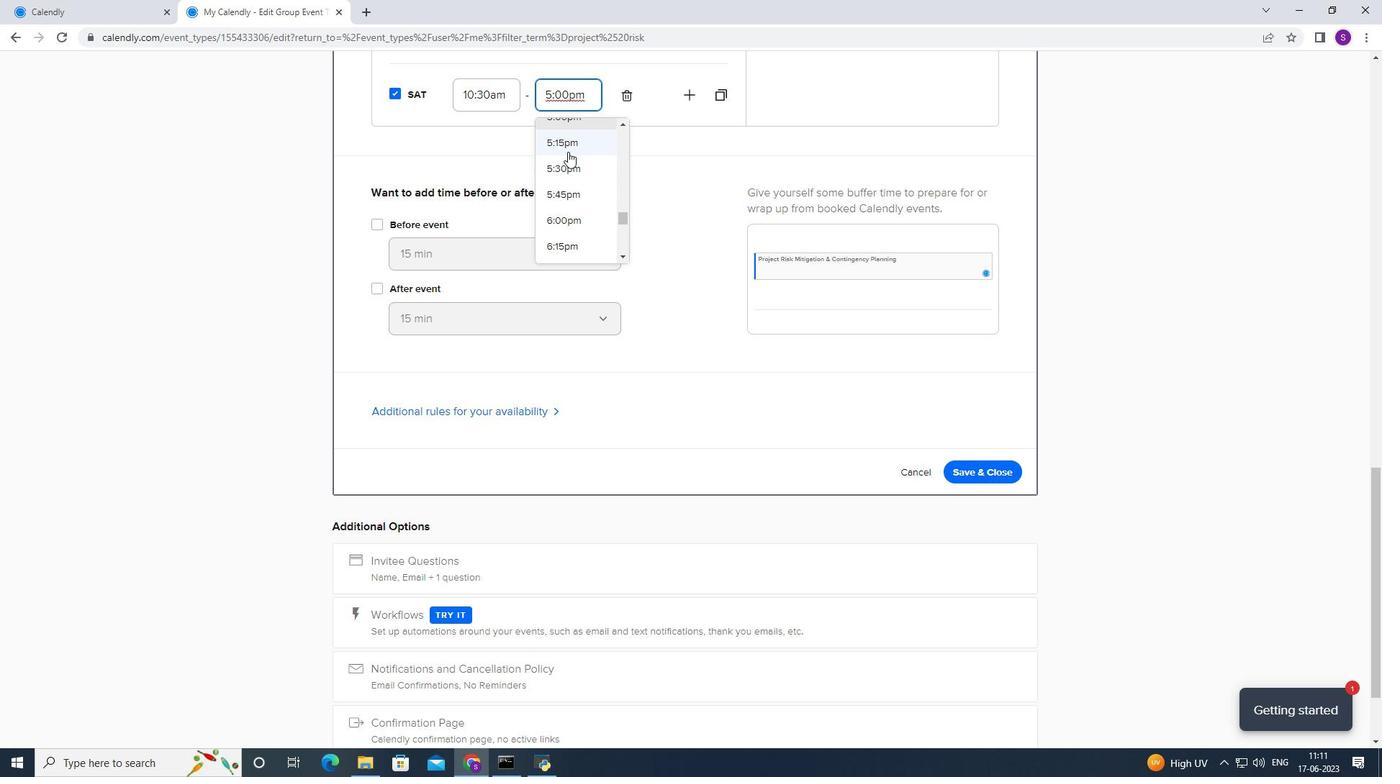 
Action: Mouse moved to (551, 214)
Screenshot: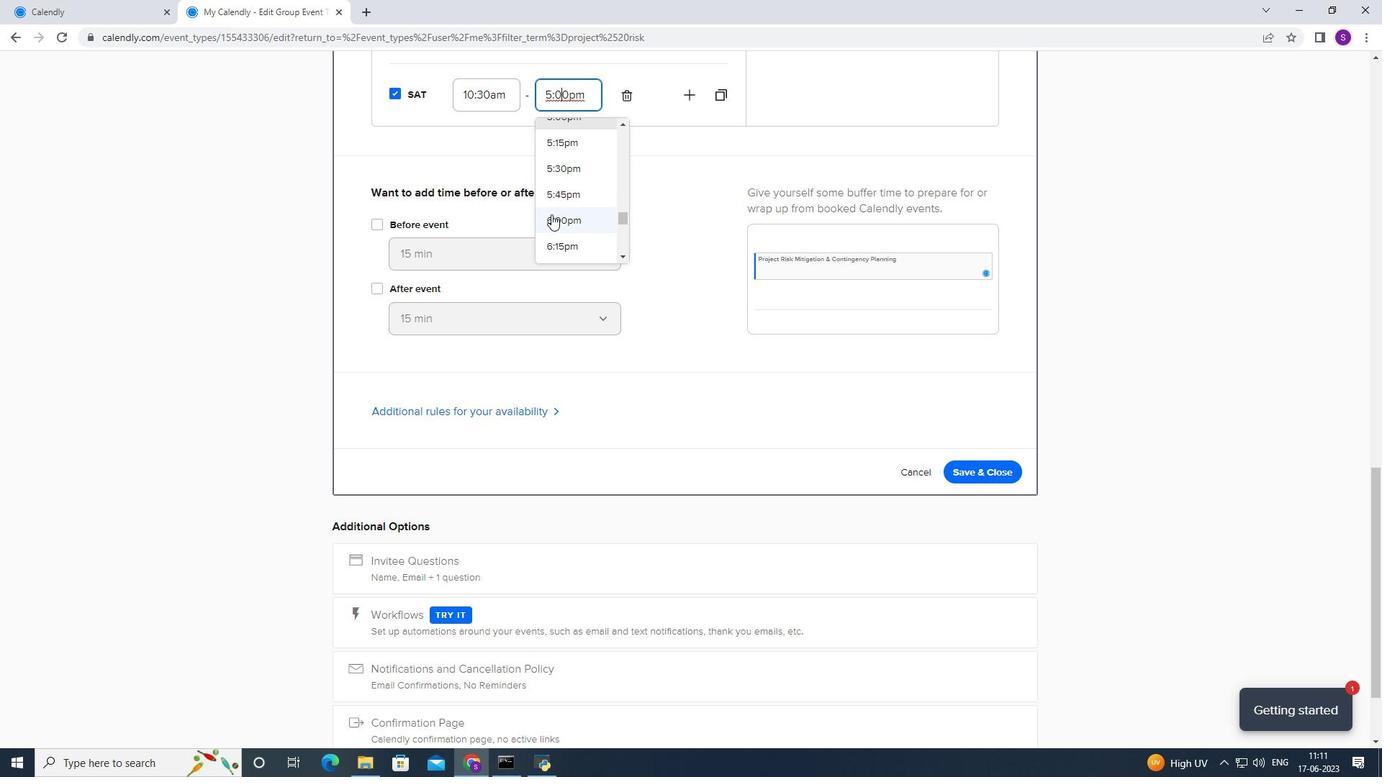 
Action: Mouse pressed left at (551, 214)
Screenshot: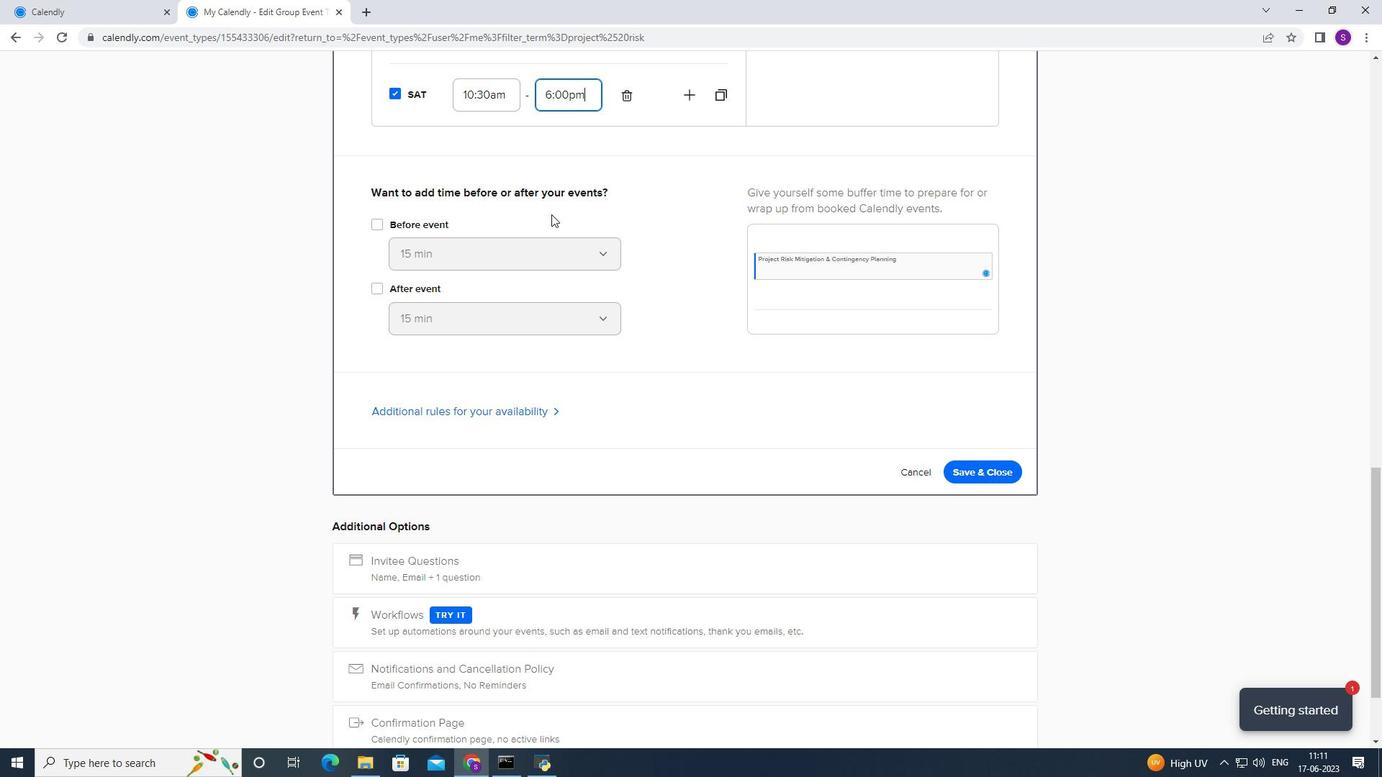 
Action: Mouse moved to (394, 221)
Screenshot: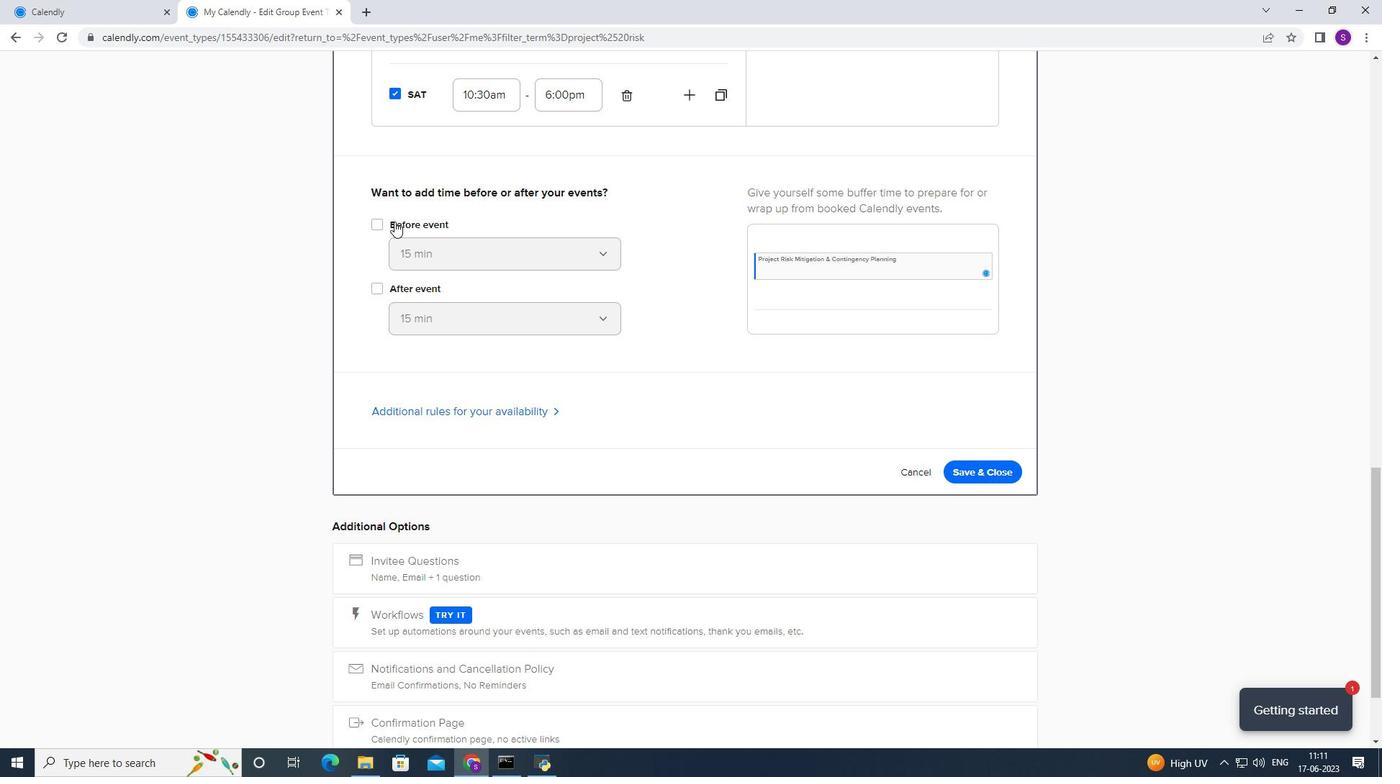 
Action: Mouse pressed left at (394, 221)
Screenshot: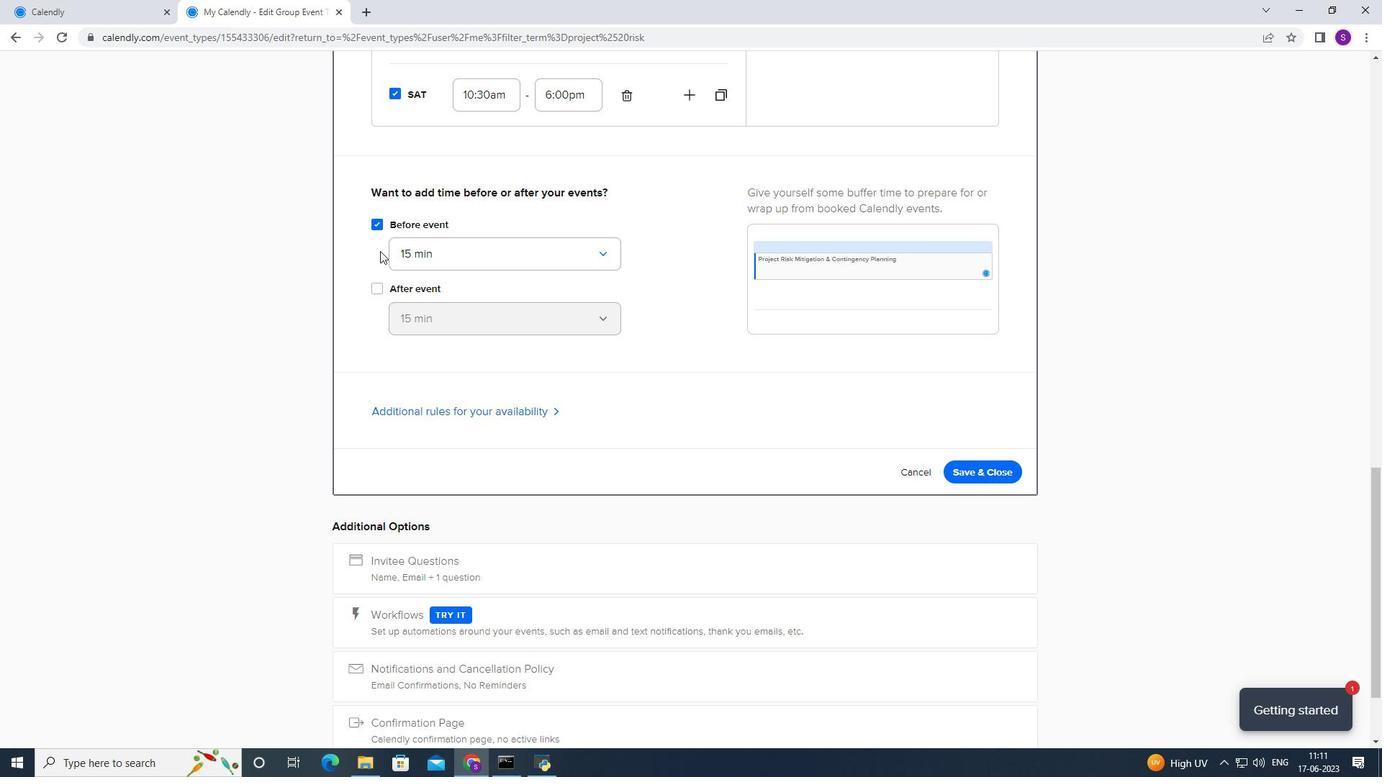 
Action: Mouse moved to (381, 290)
Screenshot: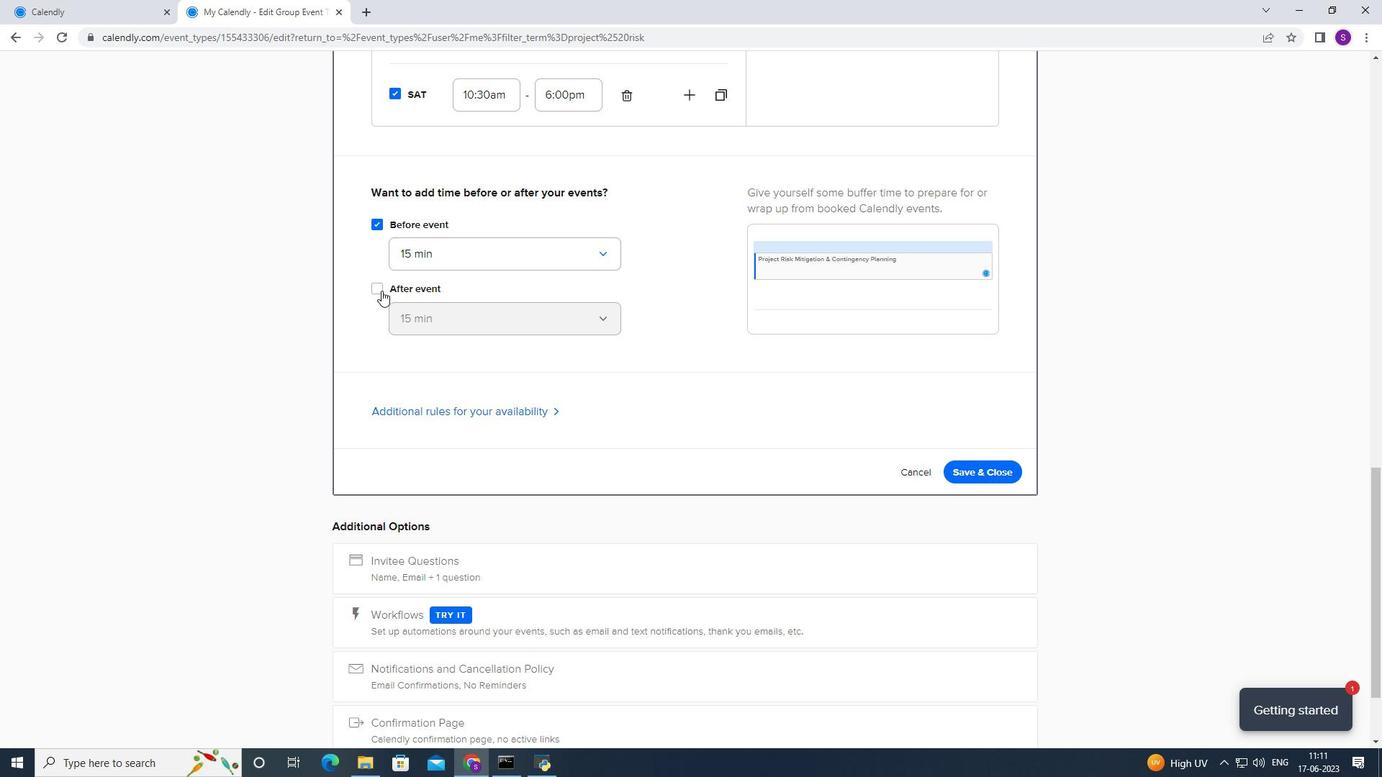 
Action: Mouse pressed left at (381, 290)
Screenshot: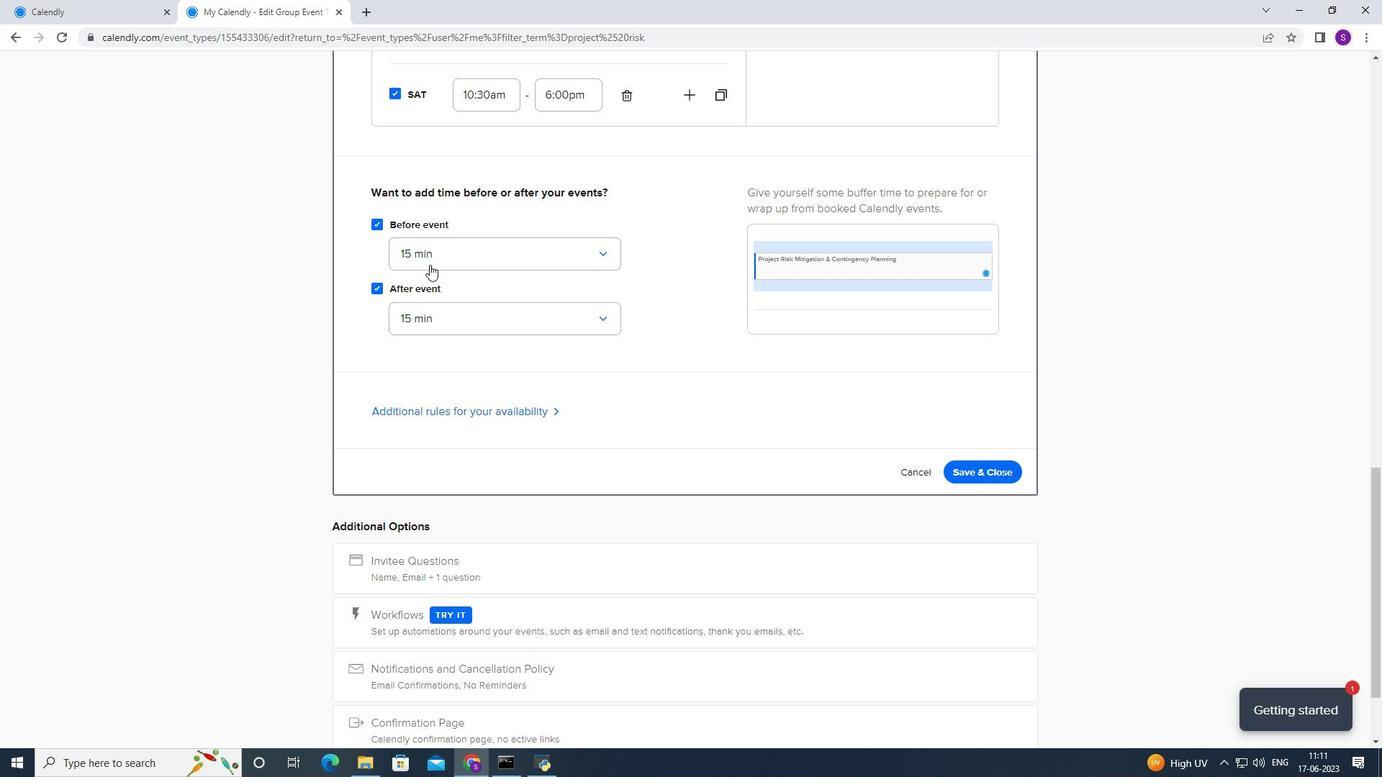 
Action: Mouse moved to (476, 238)
Screenshot: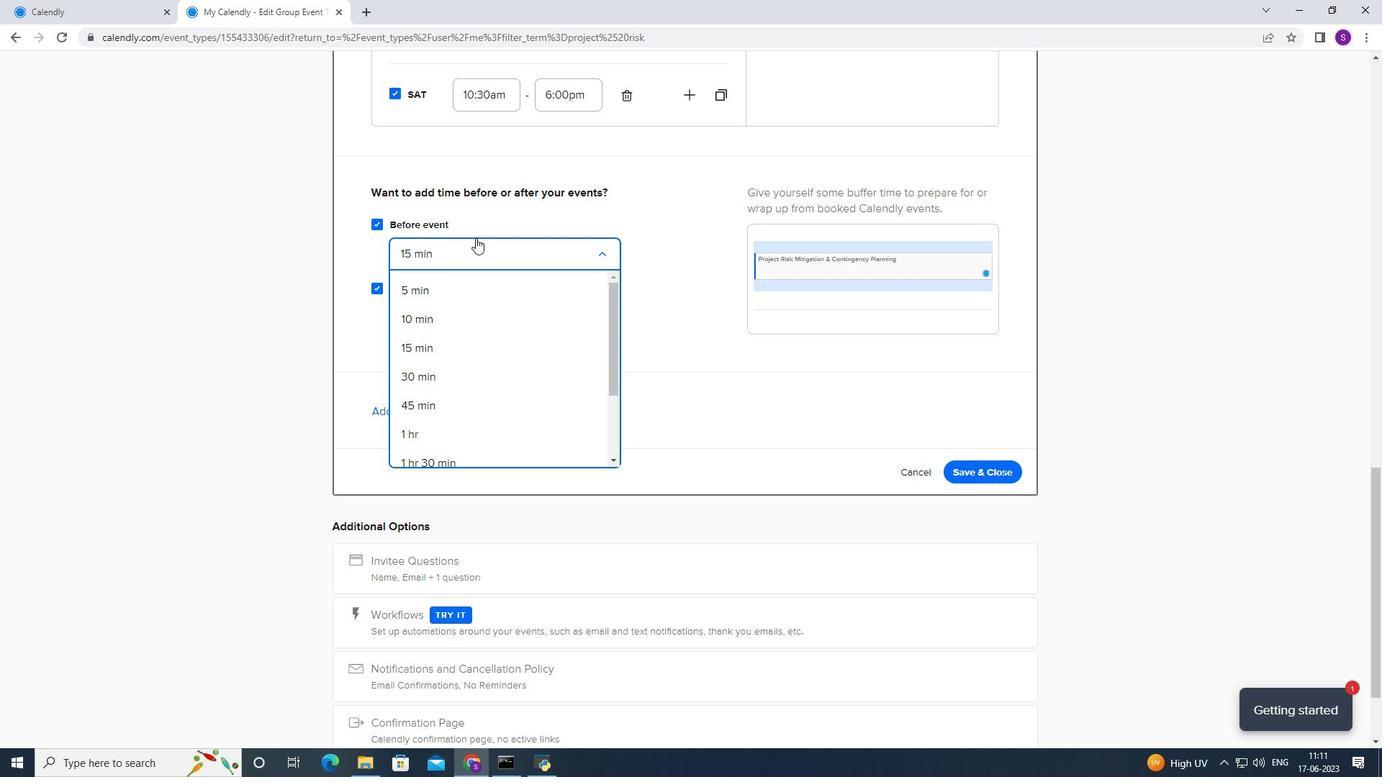 
Action: Mouse pressed left at (476, 238)
Screenshot: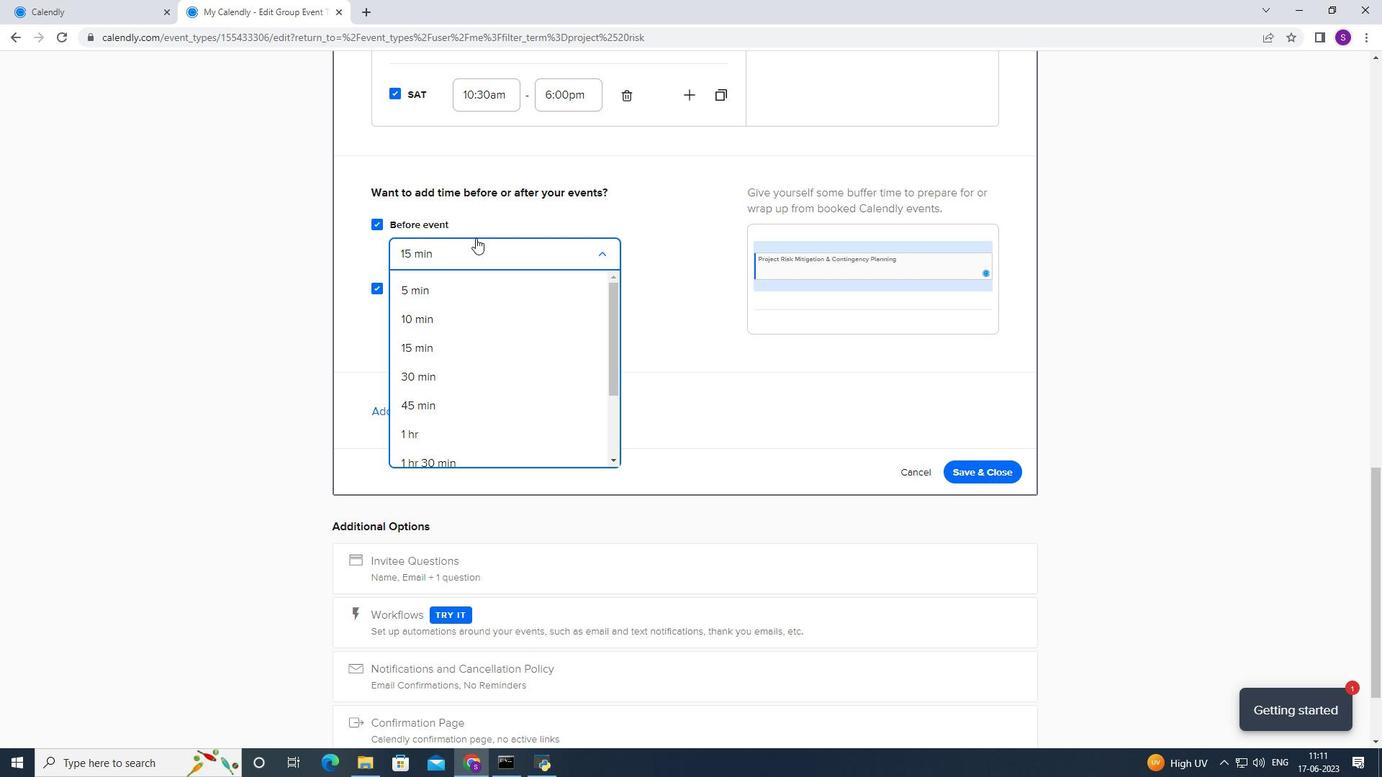 
Action: Mouse moved to (795, 316)
Screenshot: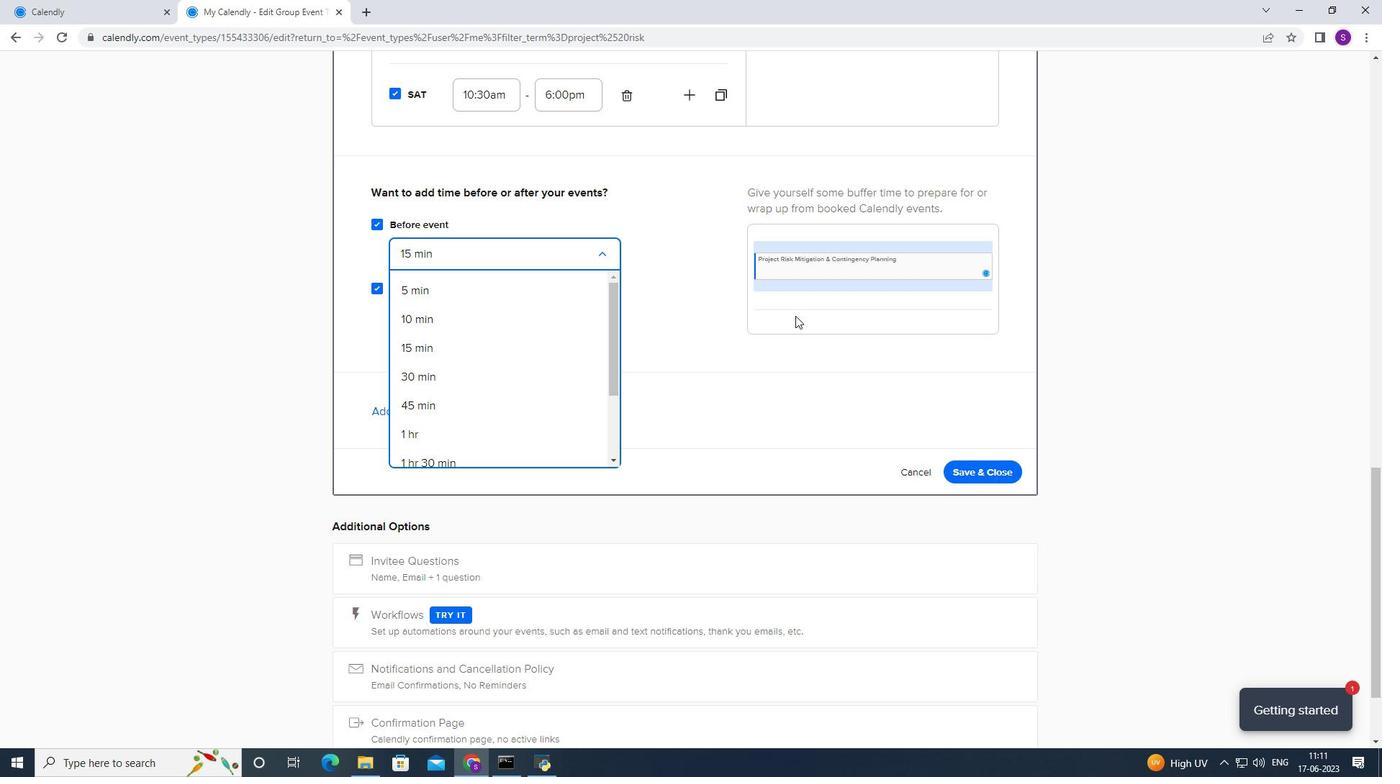 
Action: Mouse pressed left at (795, 316)
Screenshot: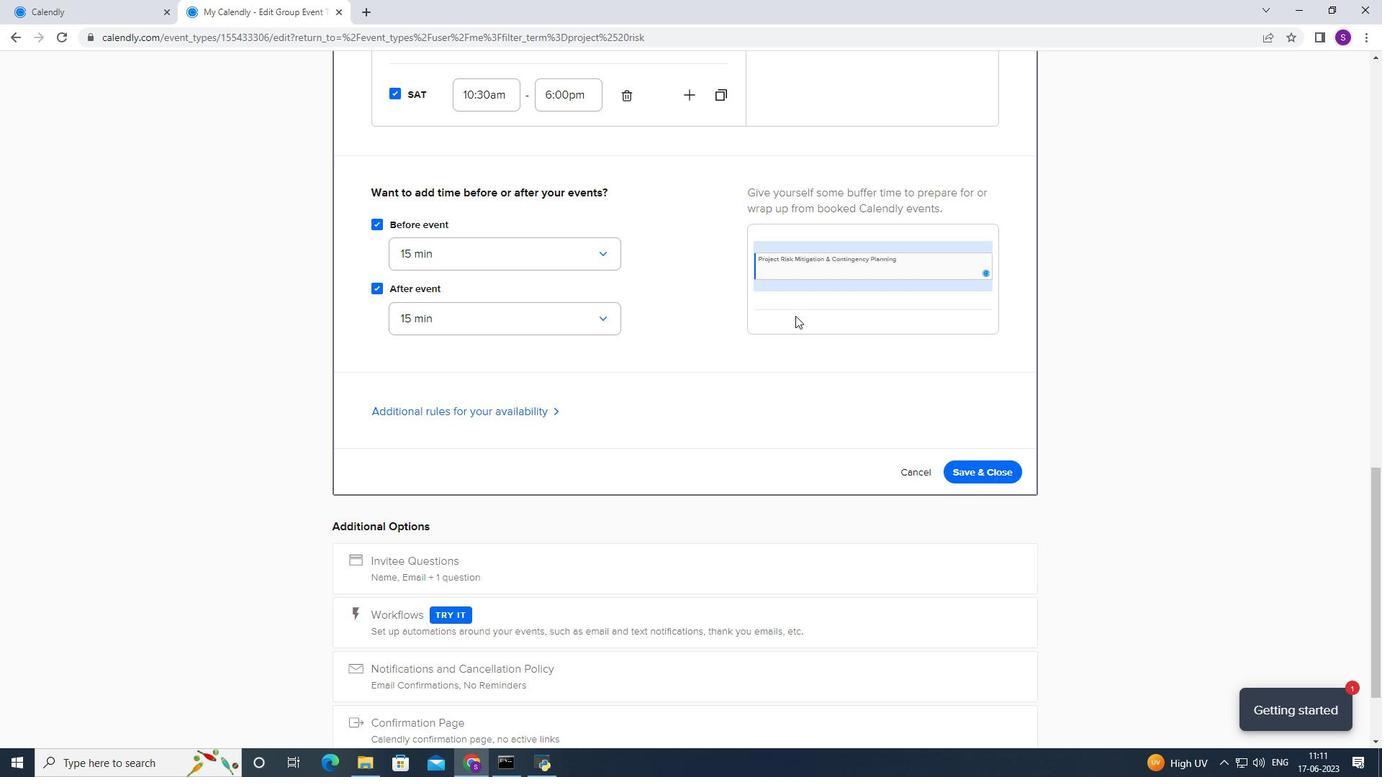 
Action: Mouse moved to (483, 418)
Screenshot: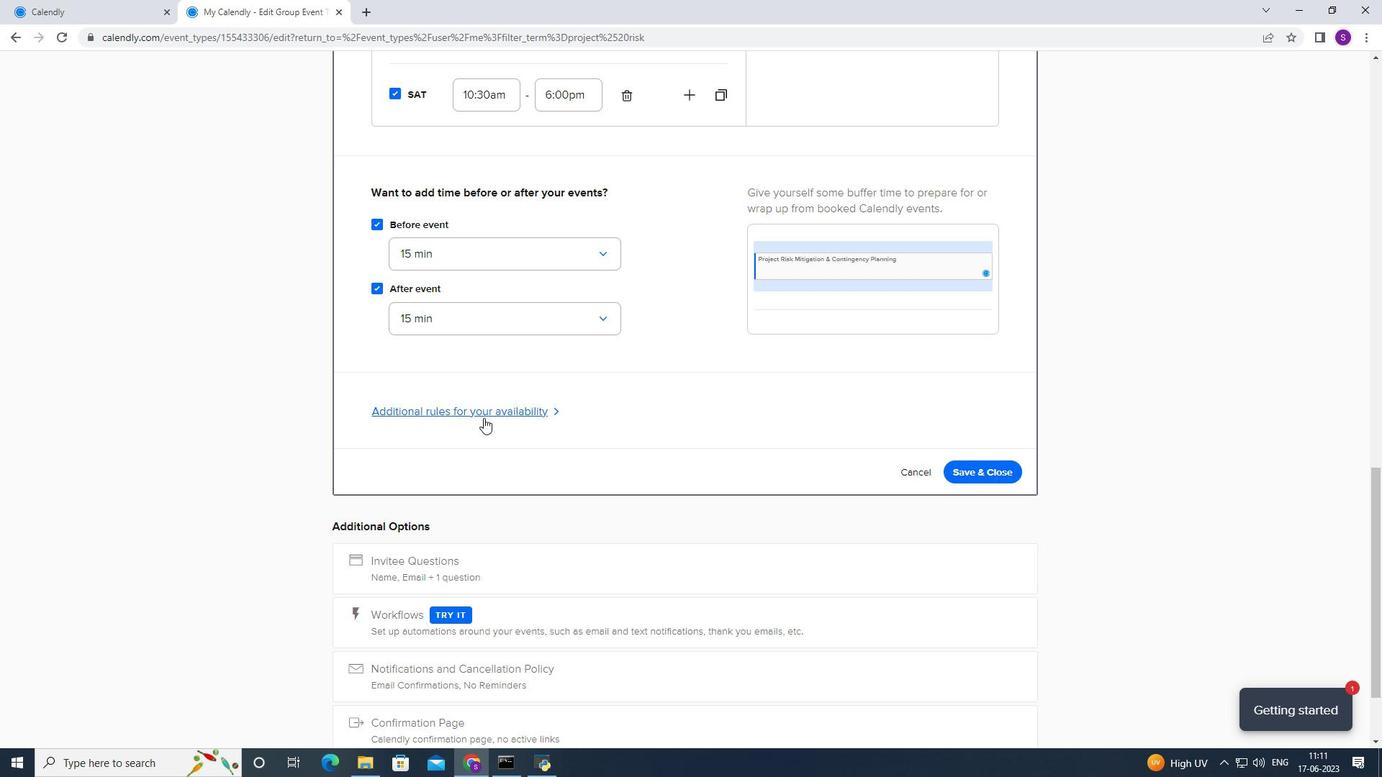 
Action: Mouse pressed left at (483, 418)
Screenshot: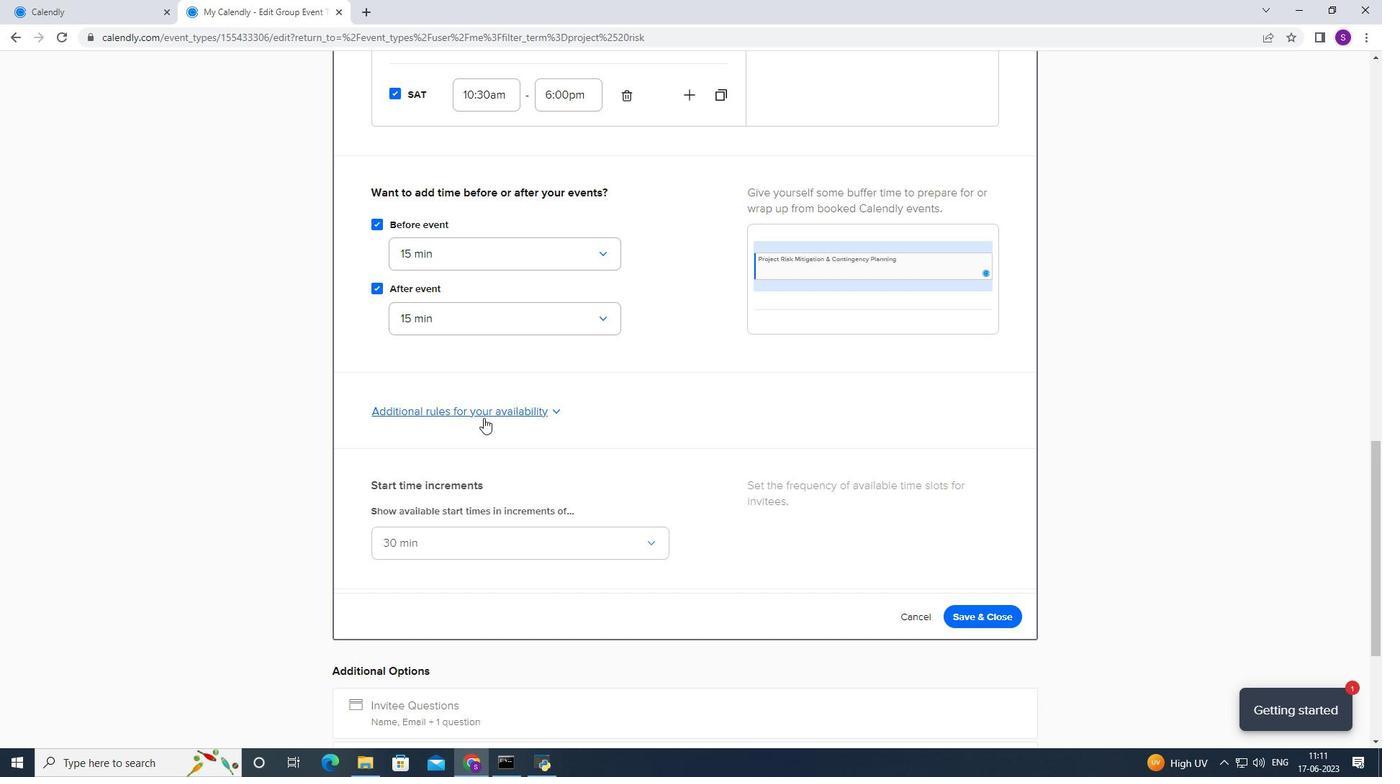
Action: Mouse moved to (482, 437)
Screenshot: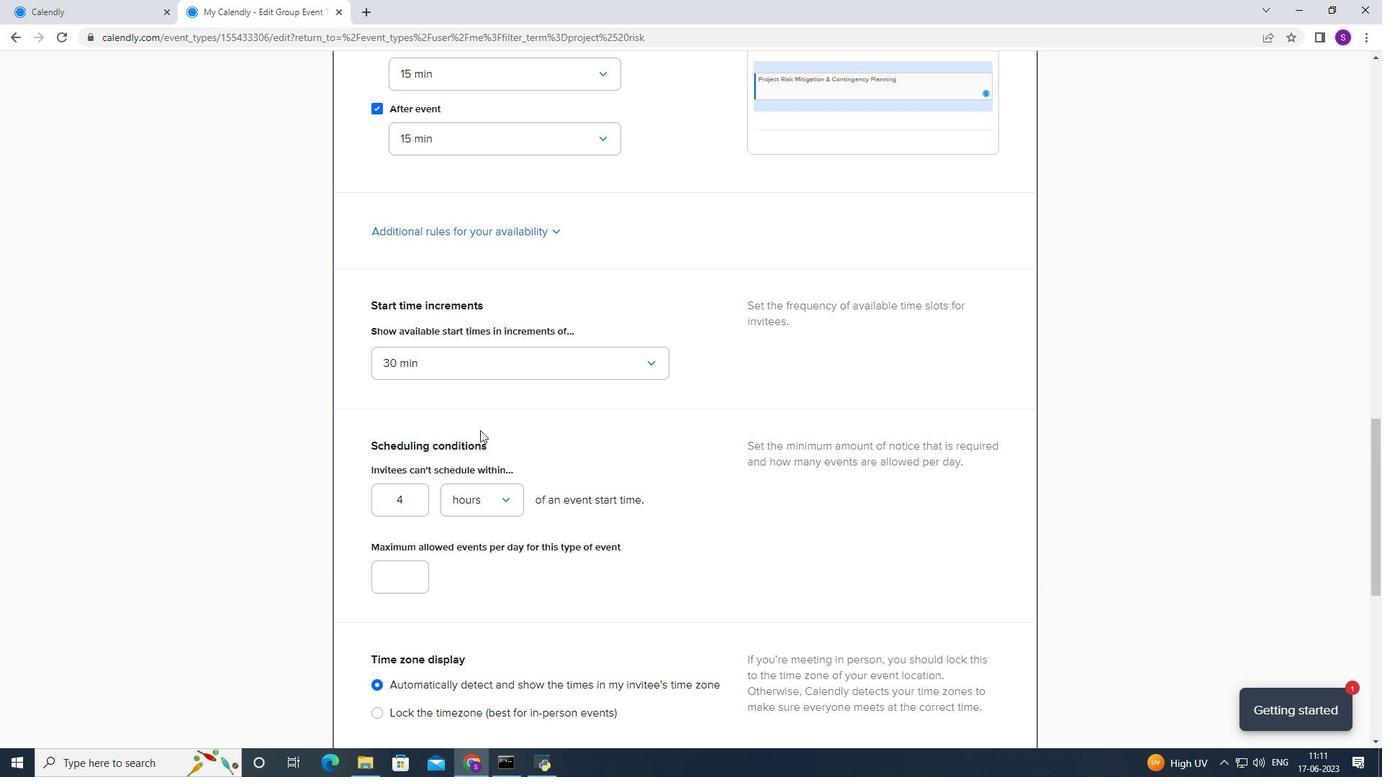 
Action: Mouse scrolled (482, 436) with delta (0, 0)
Screenshot: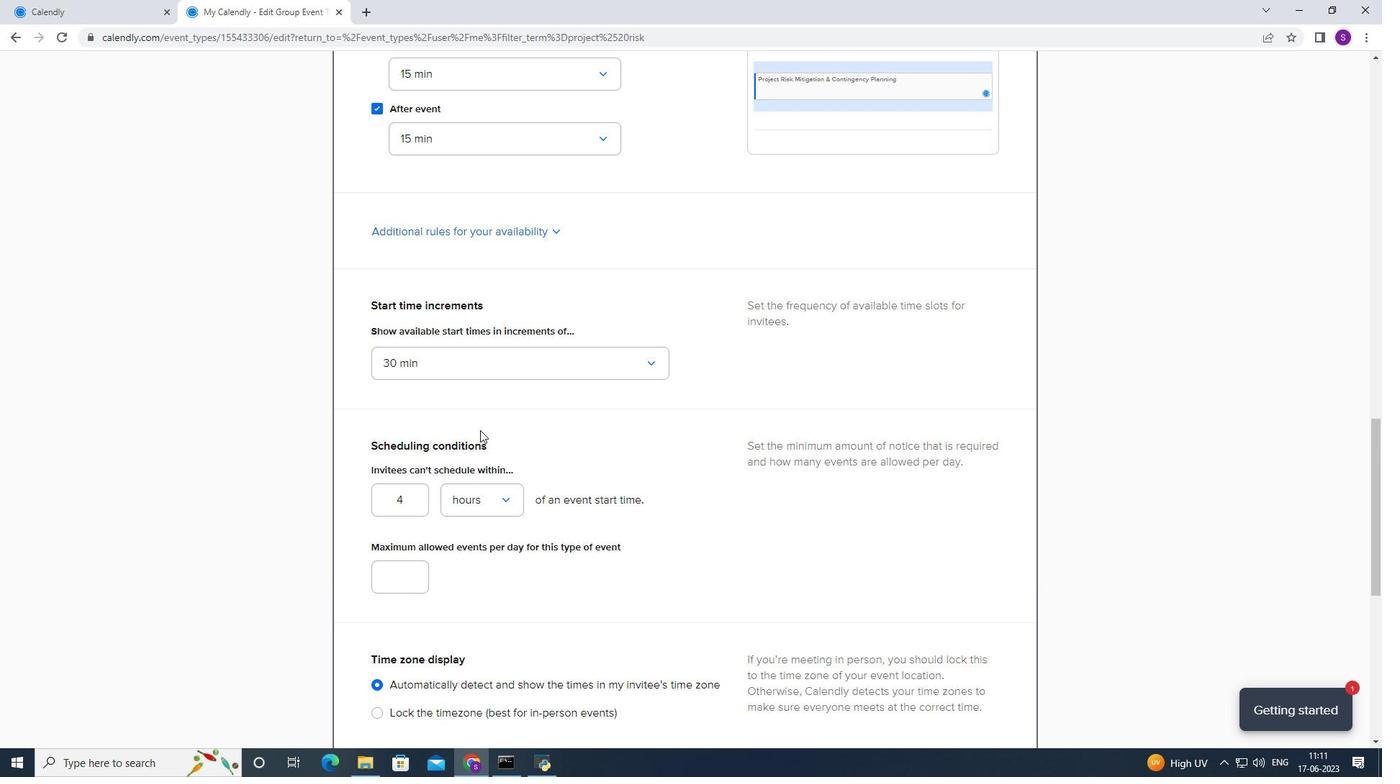 
Action: Mouse scrolled (482, 436) with delta (0, 0)
Screenshot: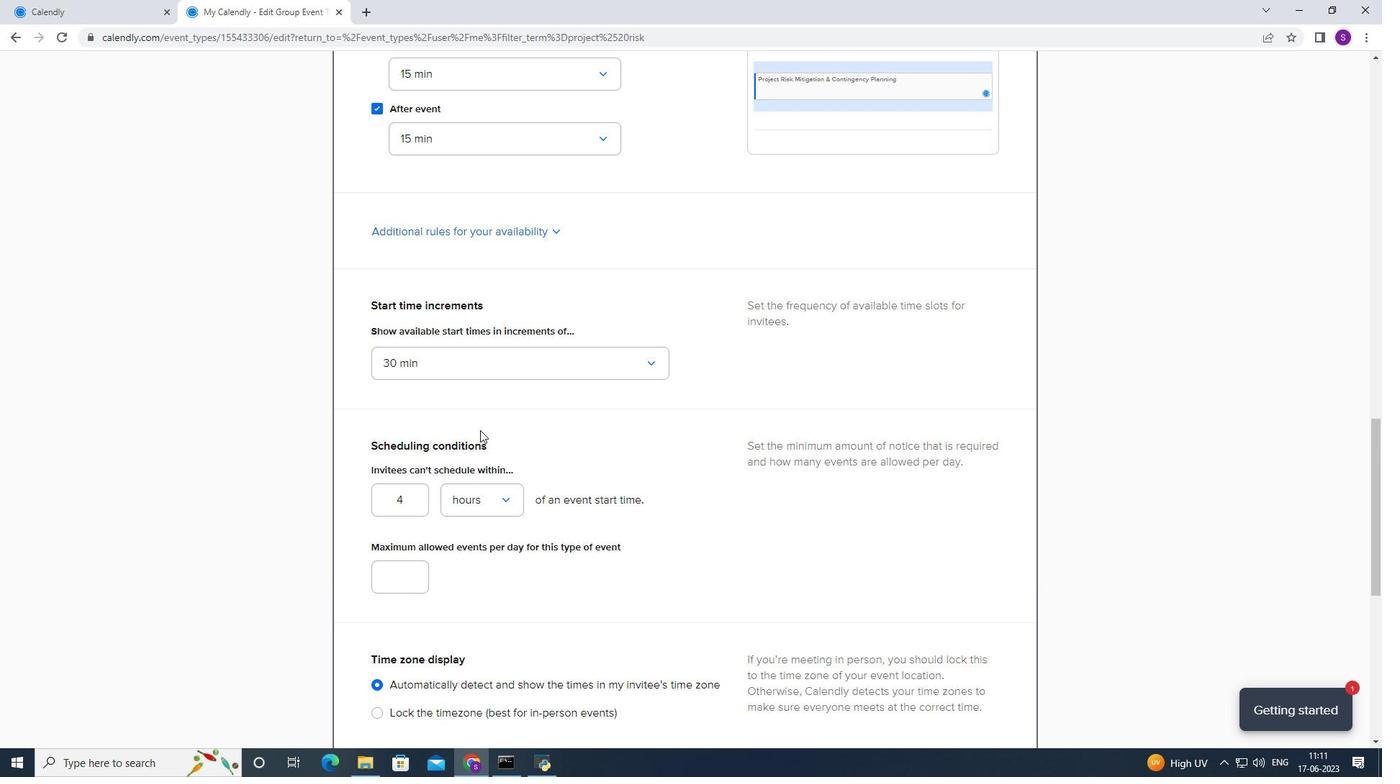 
Action: Mouse scrolled (482, 436) with delta (0, 0)
Screenshot: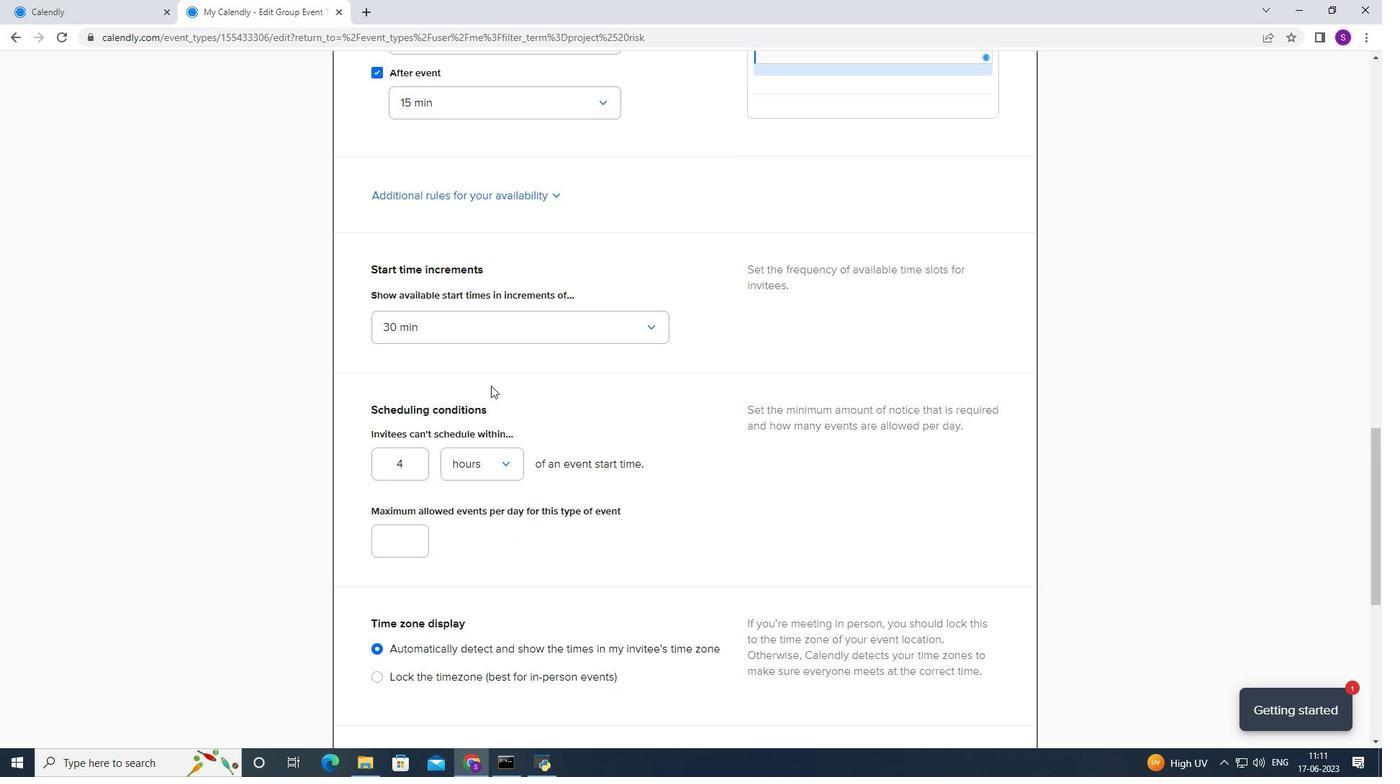 
Action: Mouse moved to (512, 321)
Screenshot: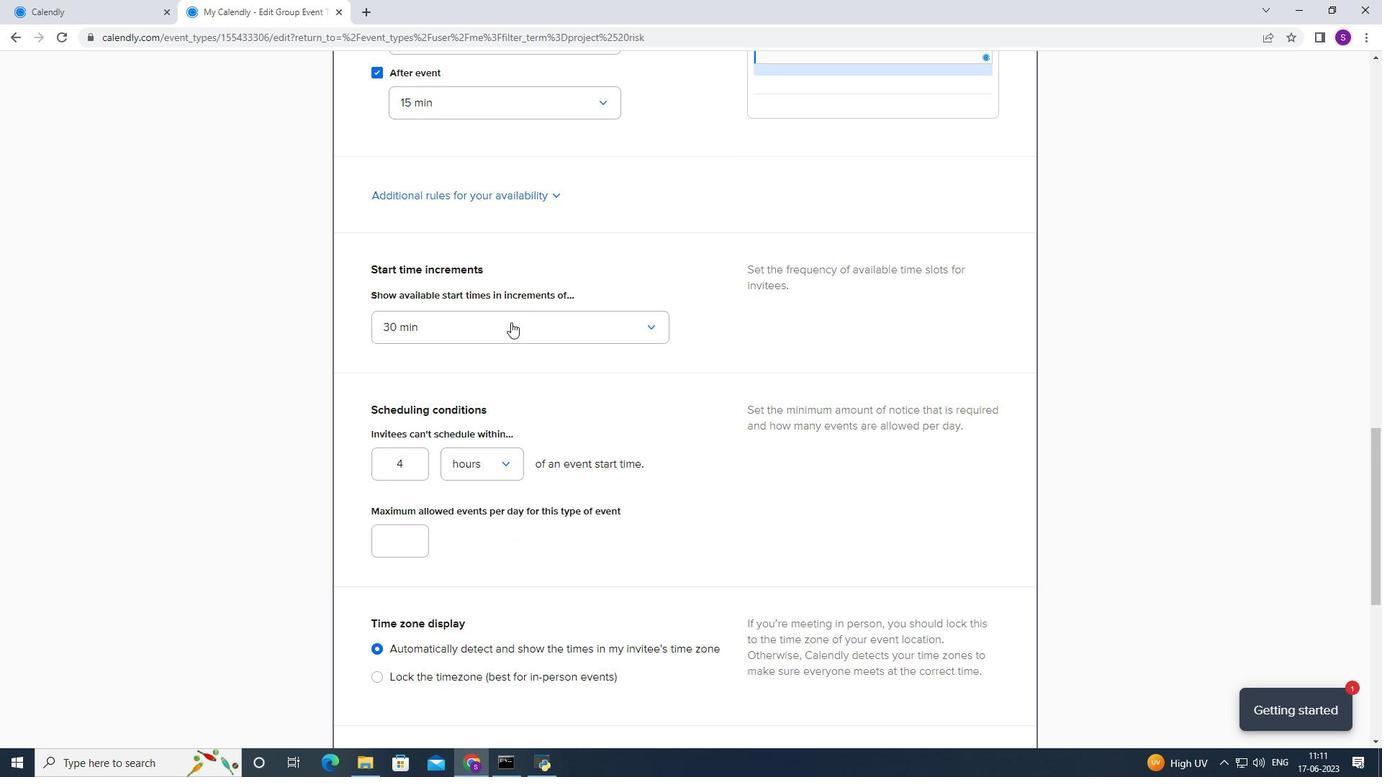 
Action: Mouse pressed left at (512, 321)
Screenshot: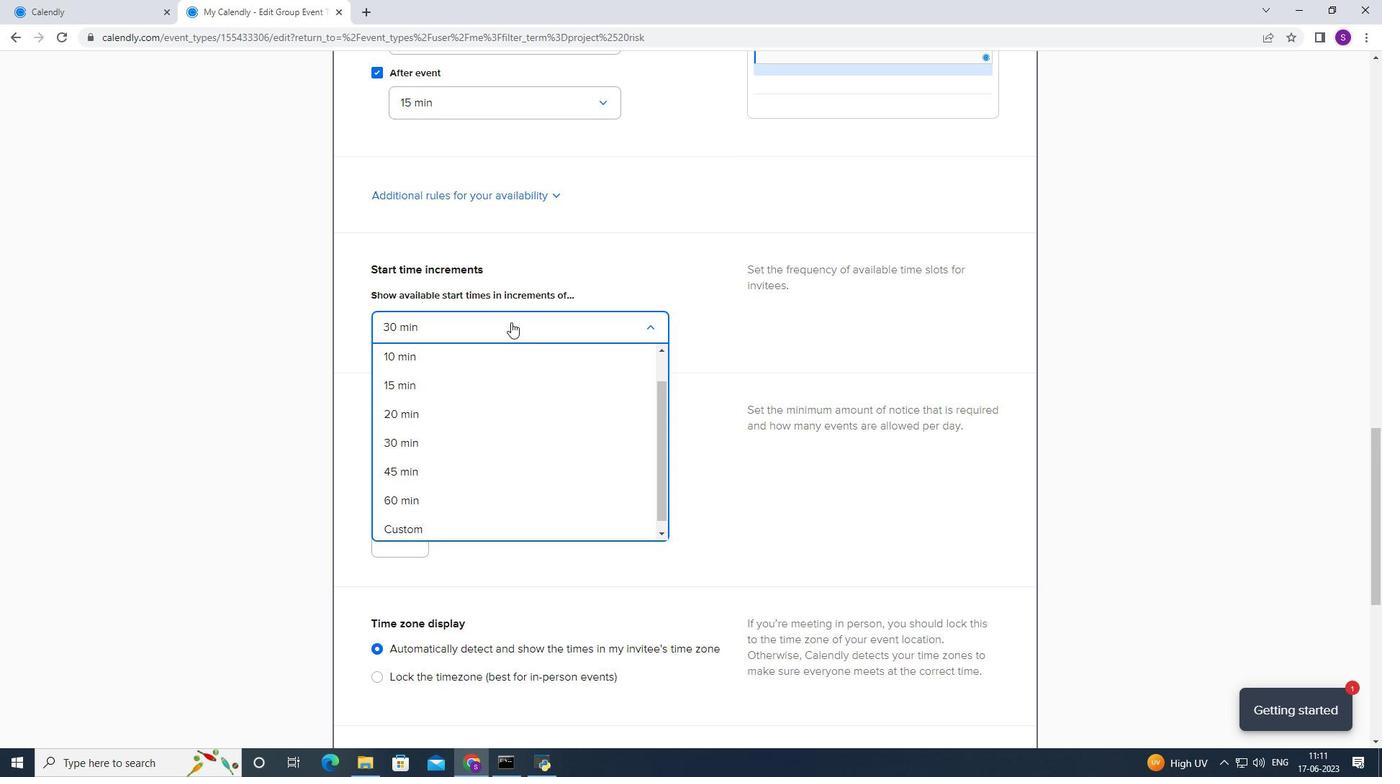 
Action: Mouse moved to (401, 522)
Screenshot: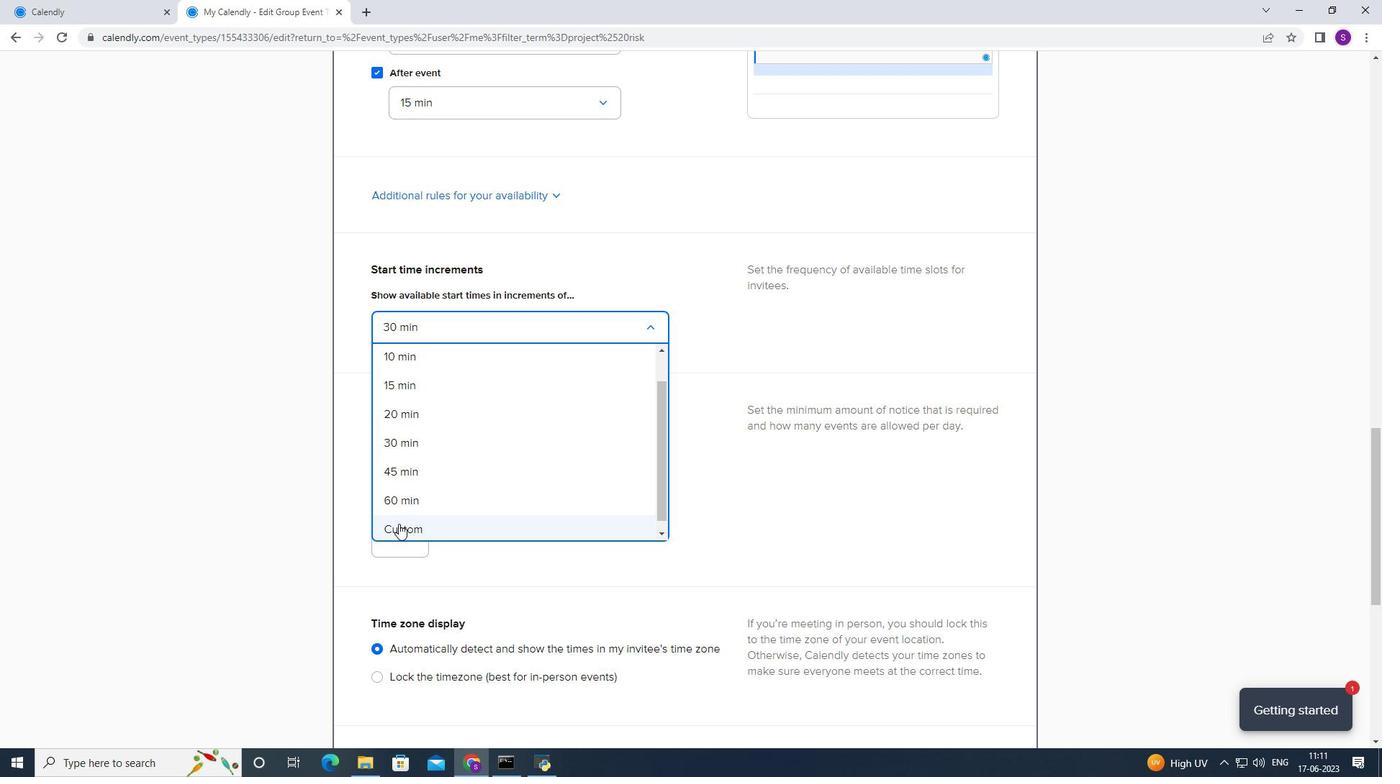
Action: Mouse pressed left at (401, 522)
Screenshot: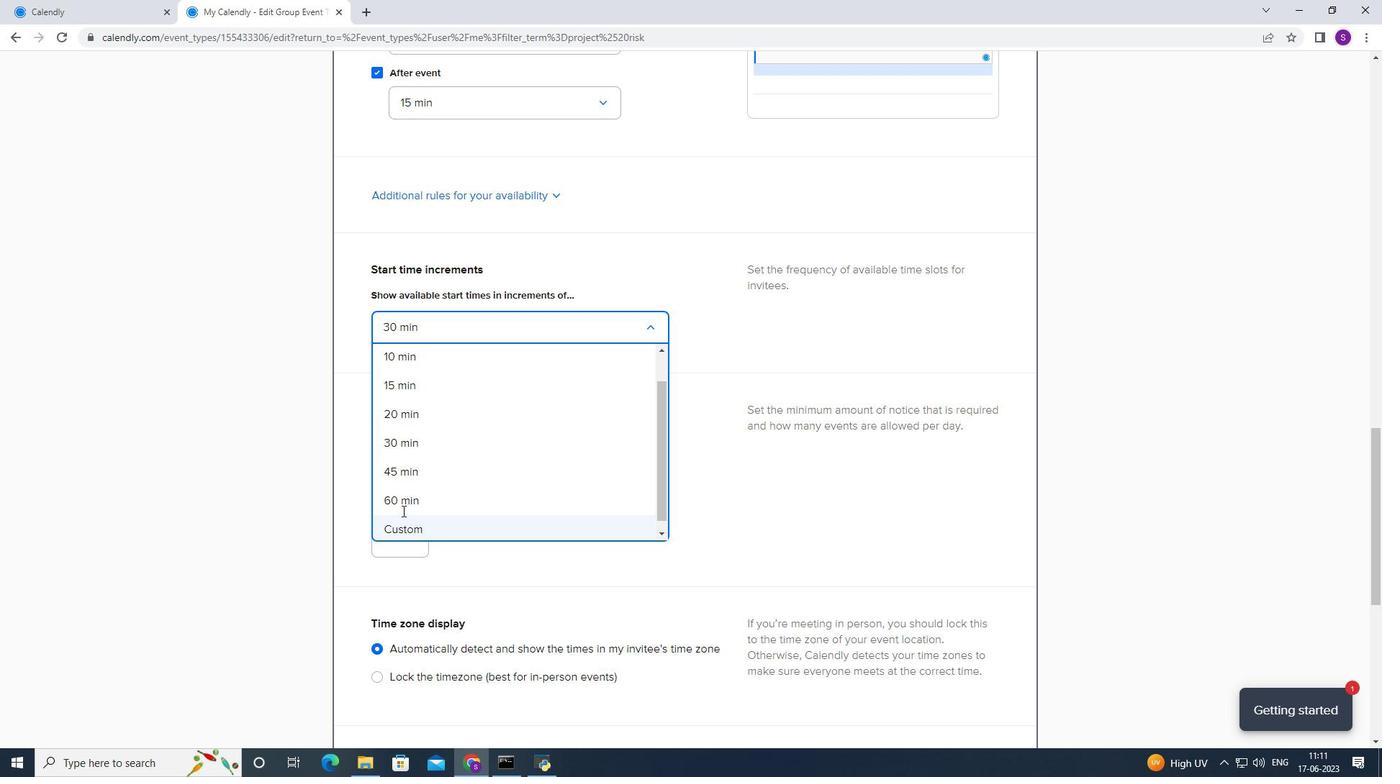 
Action: Mouse moved to (494, 363)
Screenshot: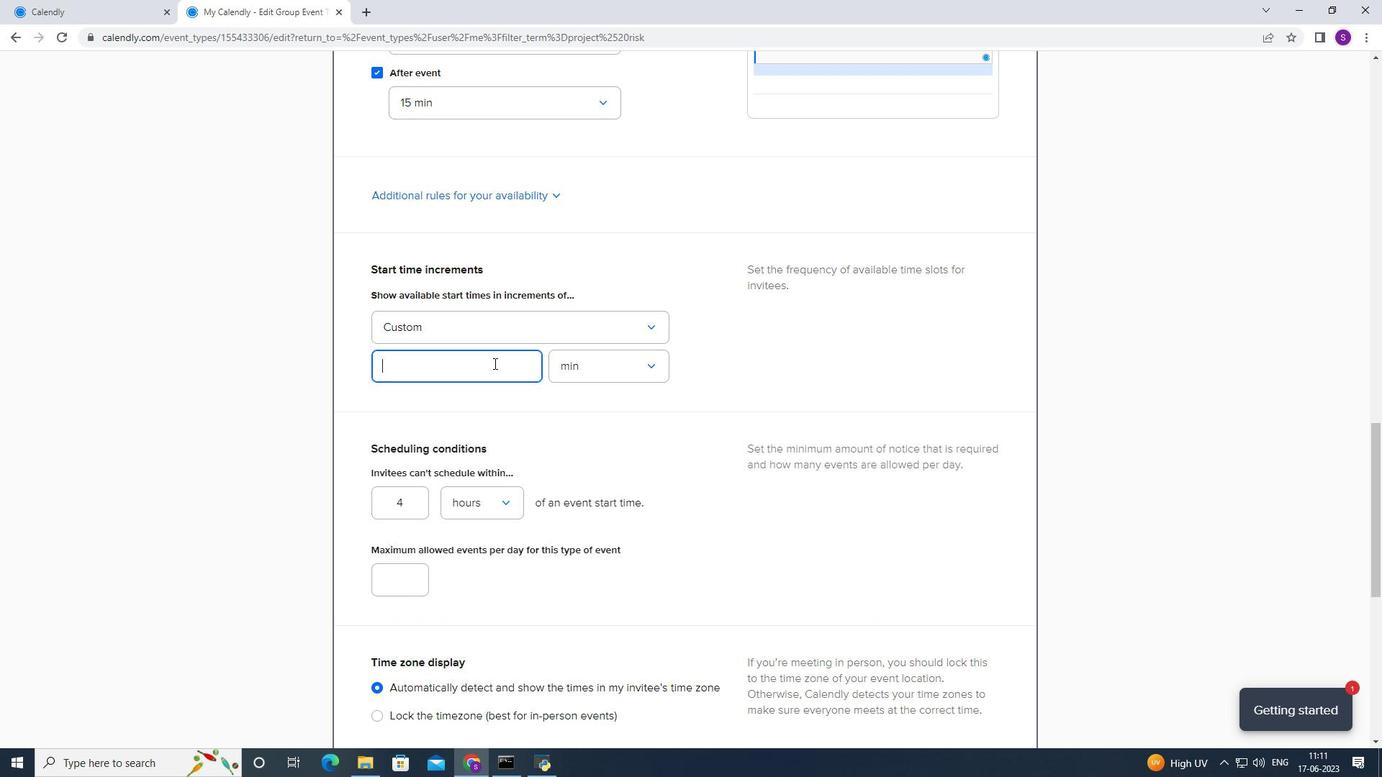 
Action: Mouse pressed left at (494, 363)
Screenshot: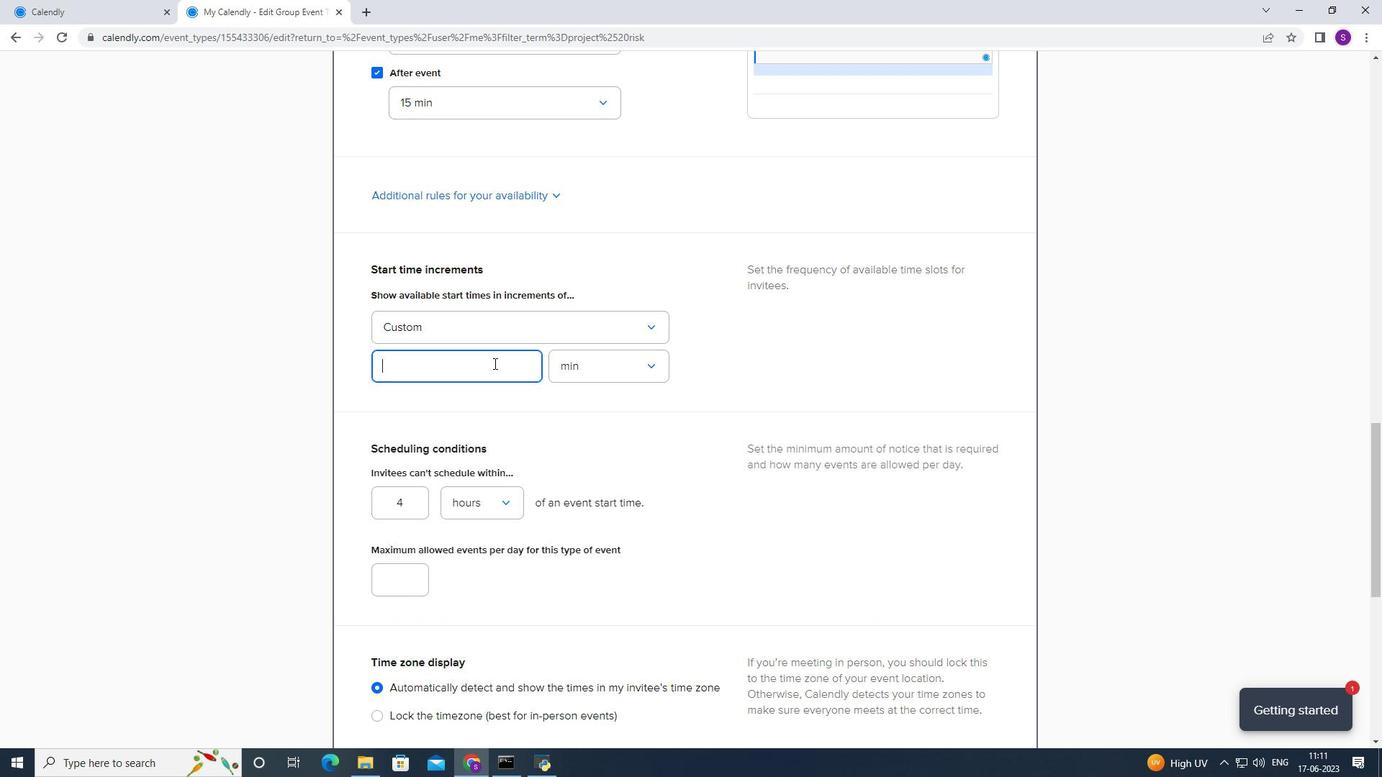
Action: Key pressed 50
Screenshot: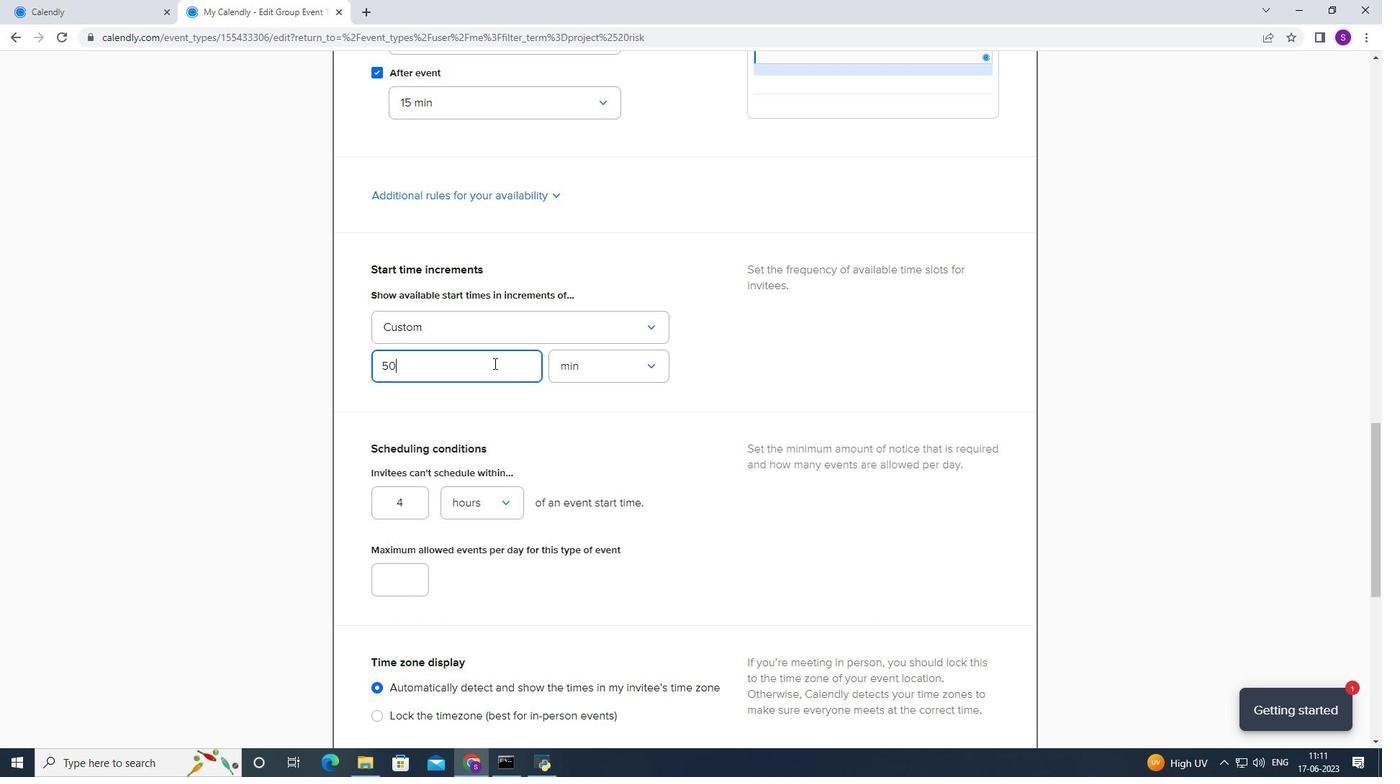 
Action: Mouse moved to (516, 447)
Screenshot: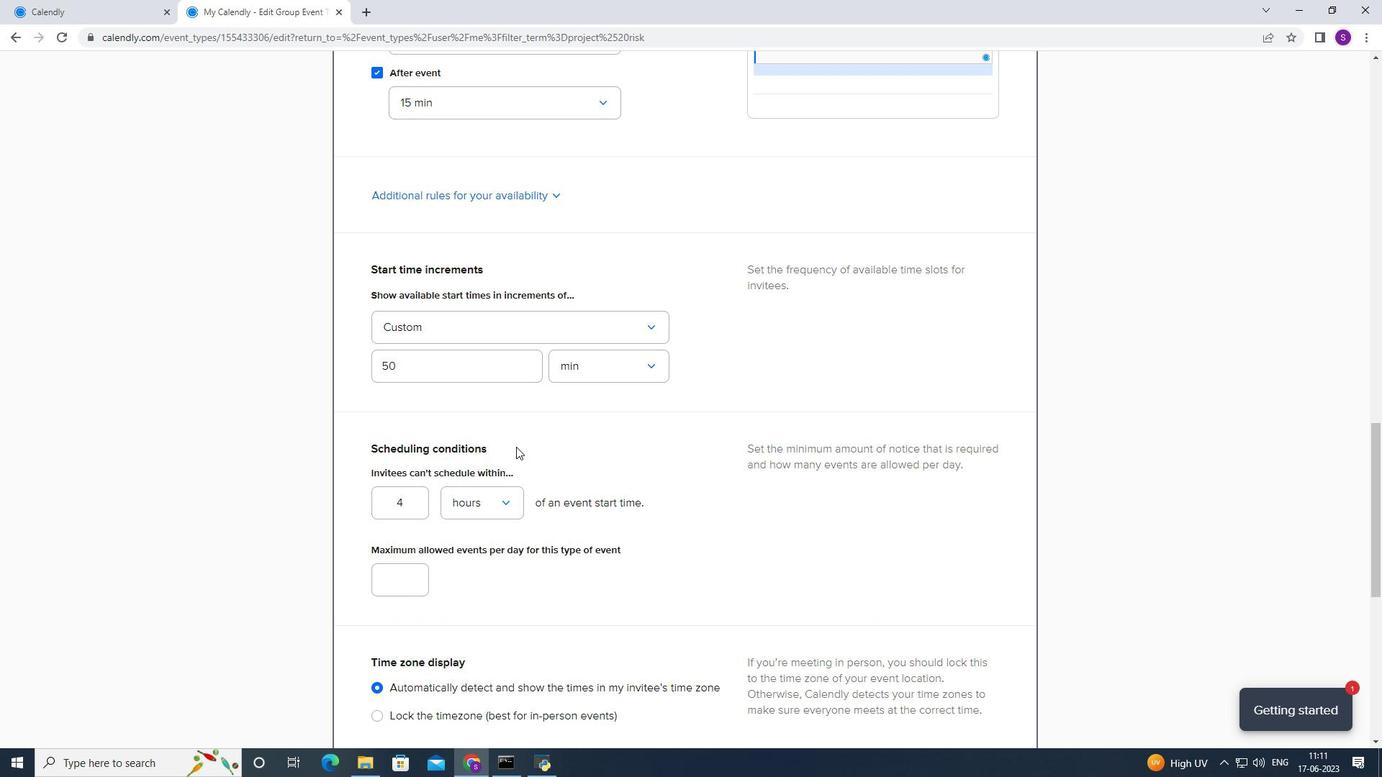
Action: Mouse pressed left at (516, 447)
Screenshot: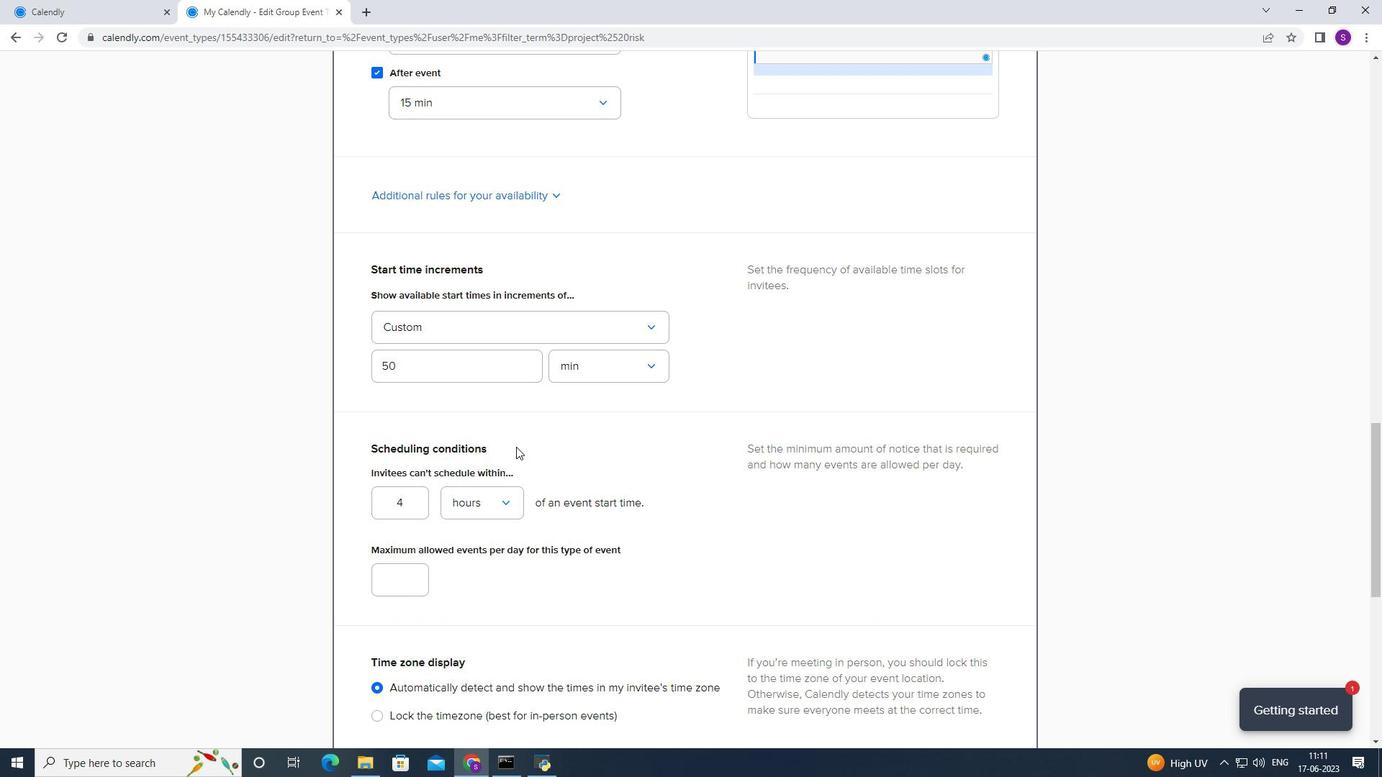 
Action: Mouse moved to (399, 501)
Screenshot: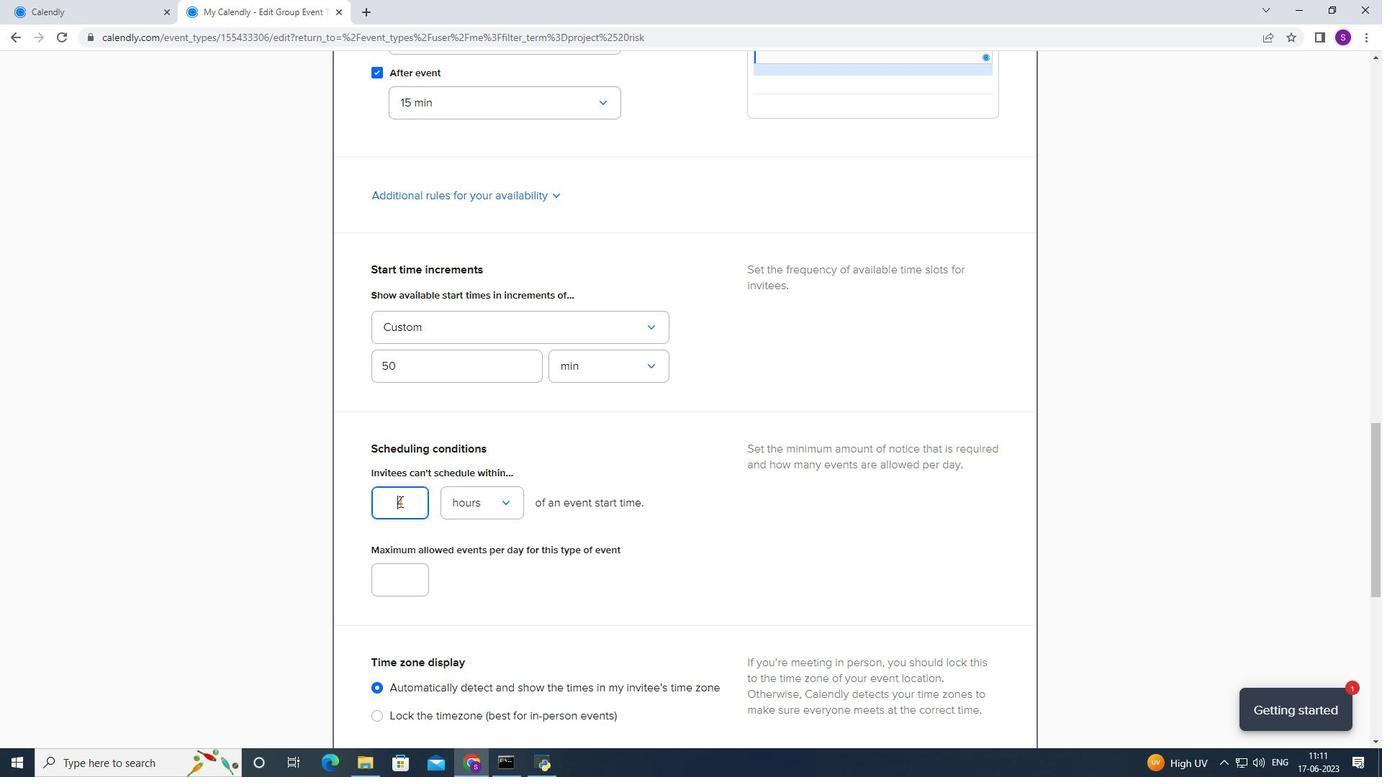 
Action: Mouse pressed left at (399, 501)
Screenshot: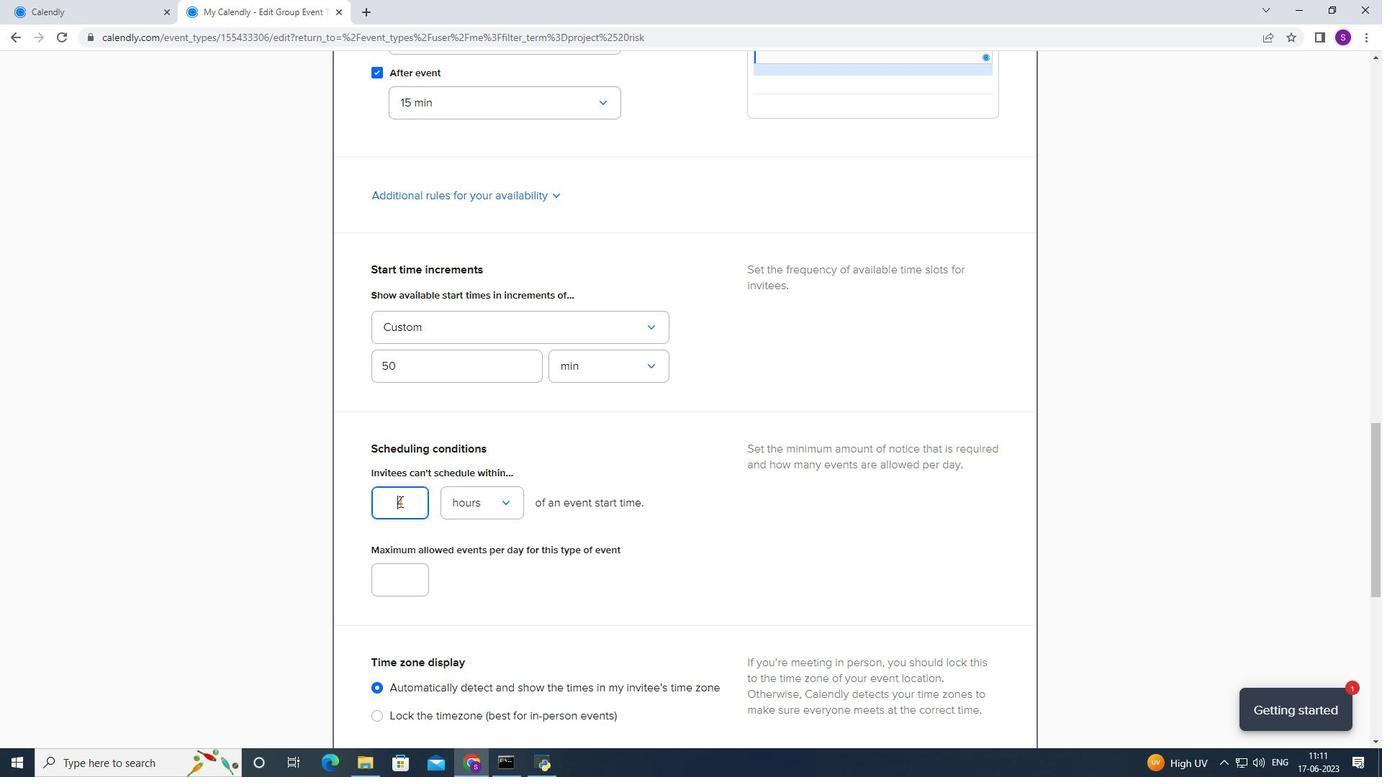 
Action: Mouse moved to (424, 504)
Screenshot: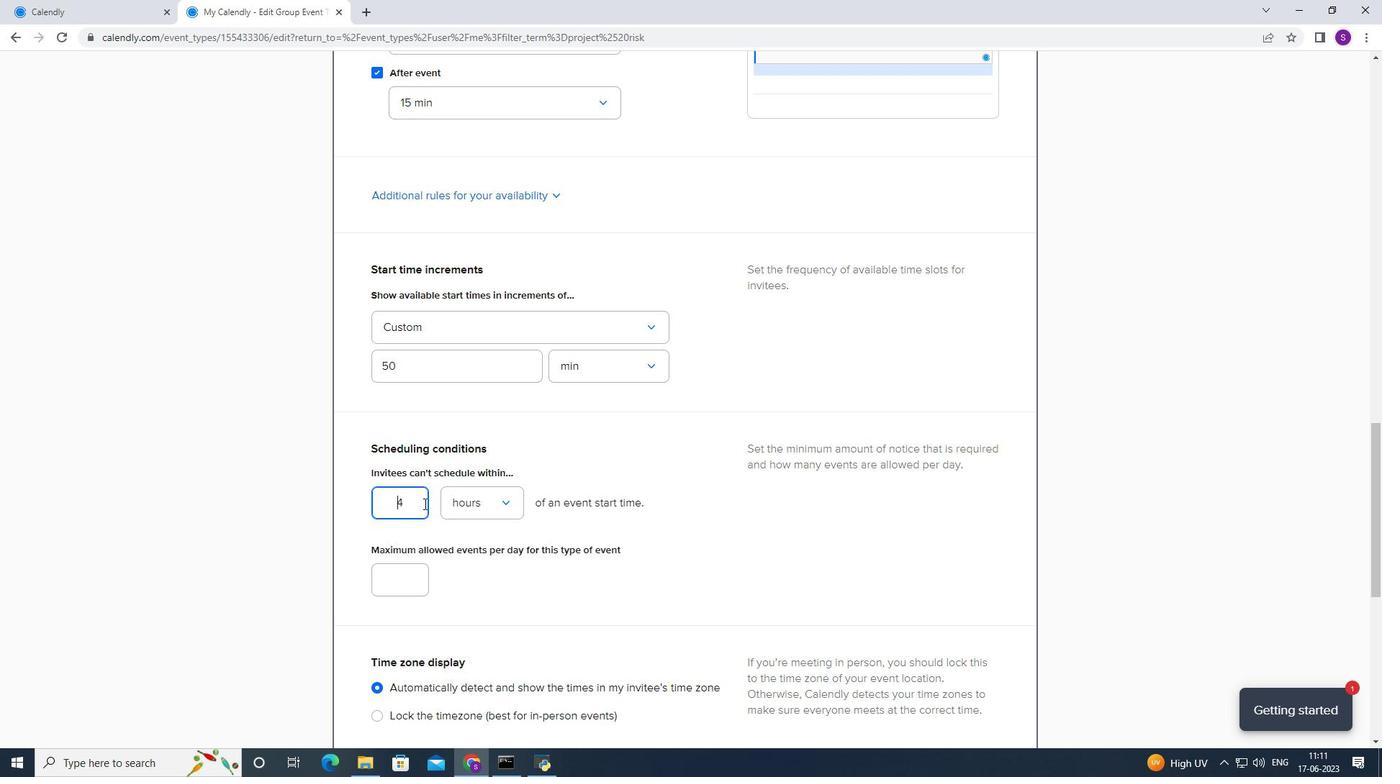 
Action: Mouse pressed left at (424, 504)
Screenshot: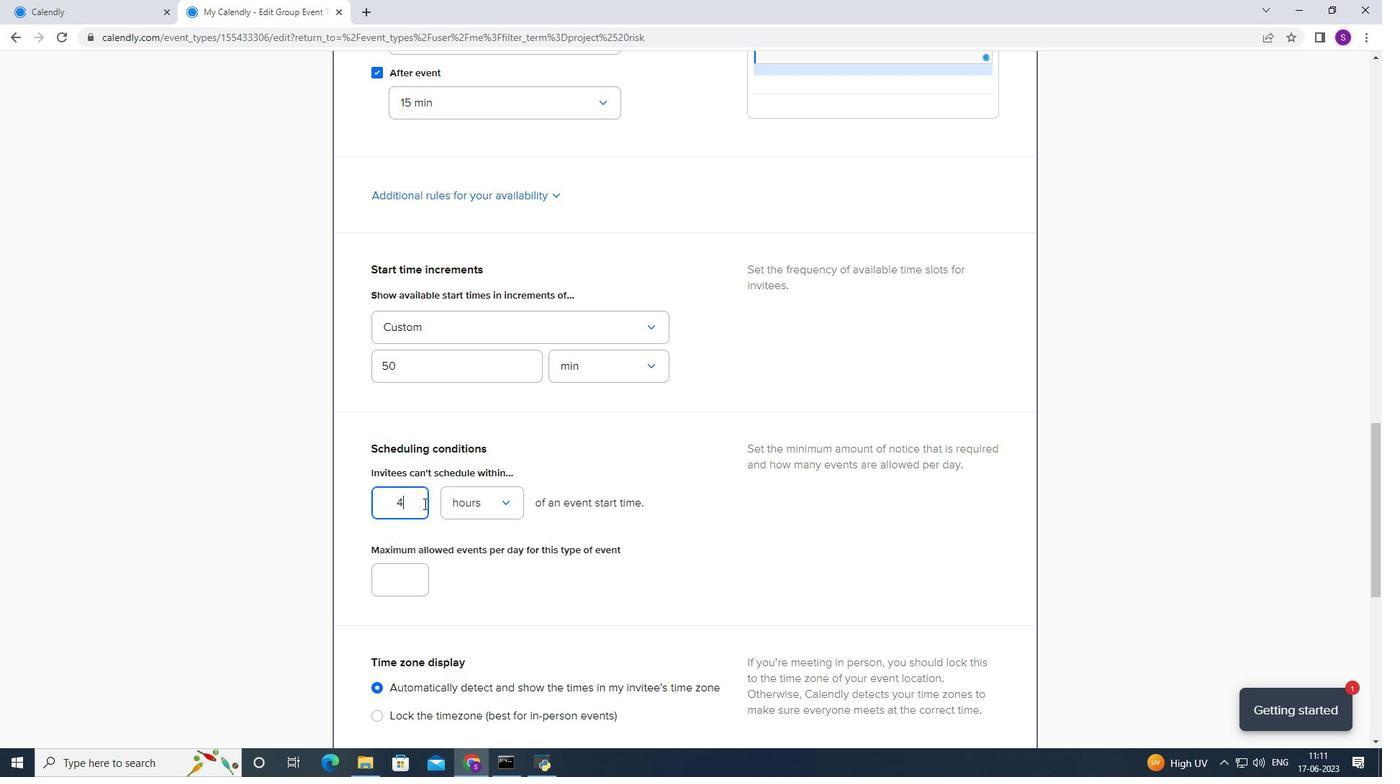 
Action: Mouse moved to (424, 504)
Screenshot: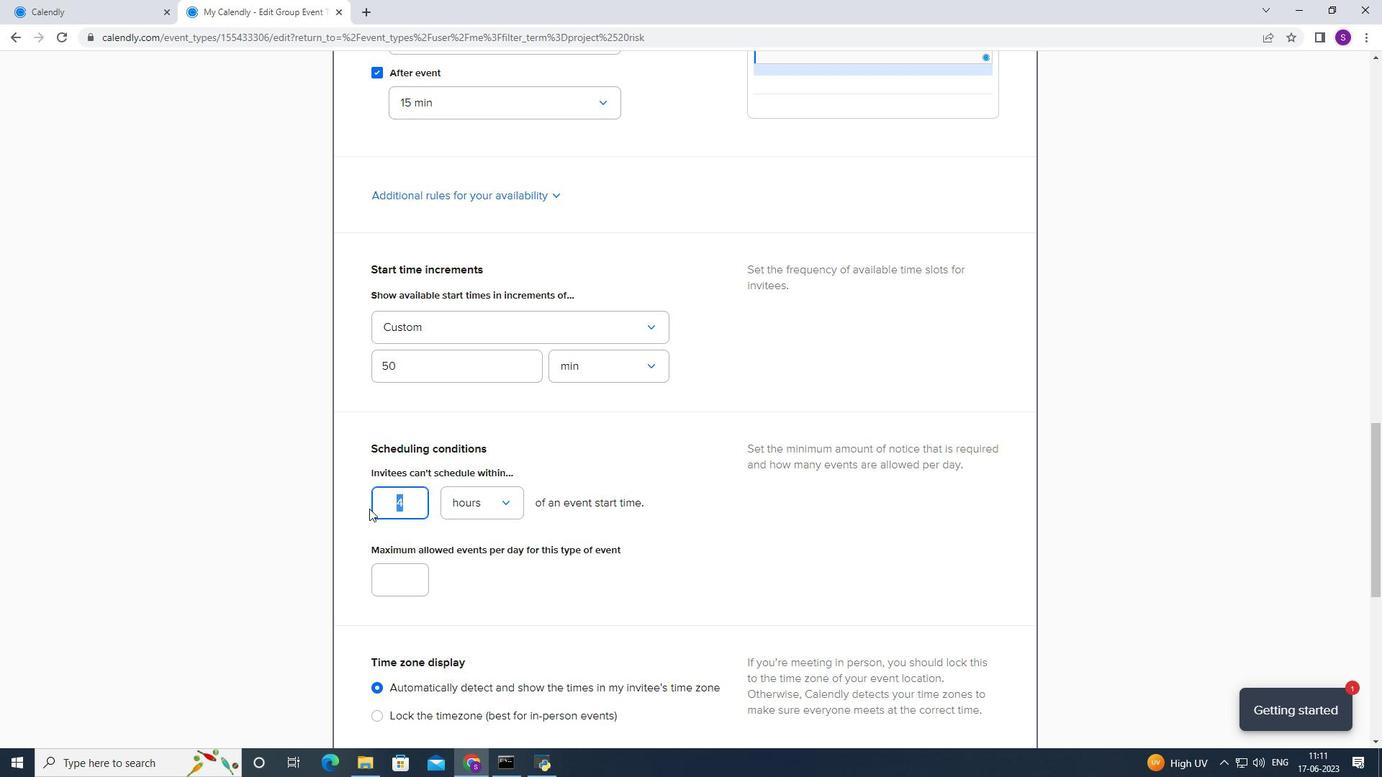
Action: Mouse pressed left at (424, 504)
Screenshot: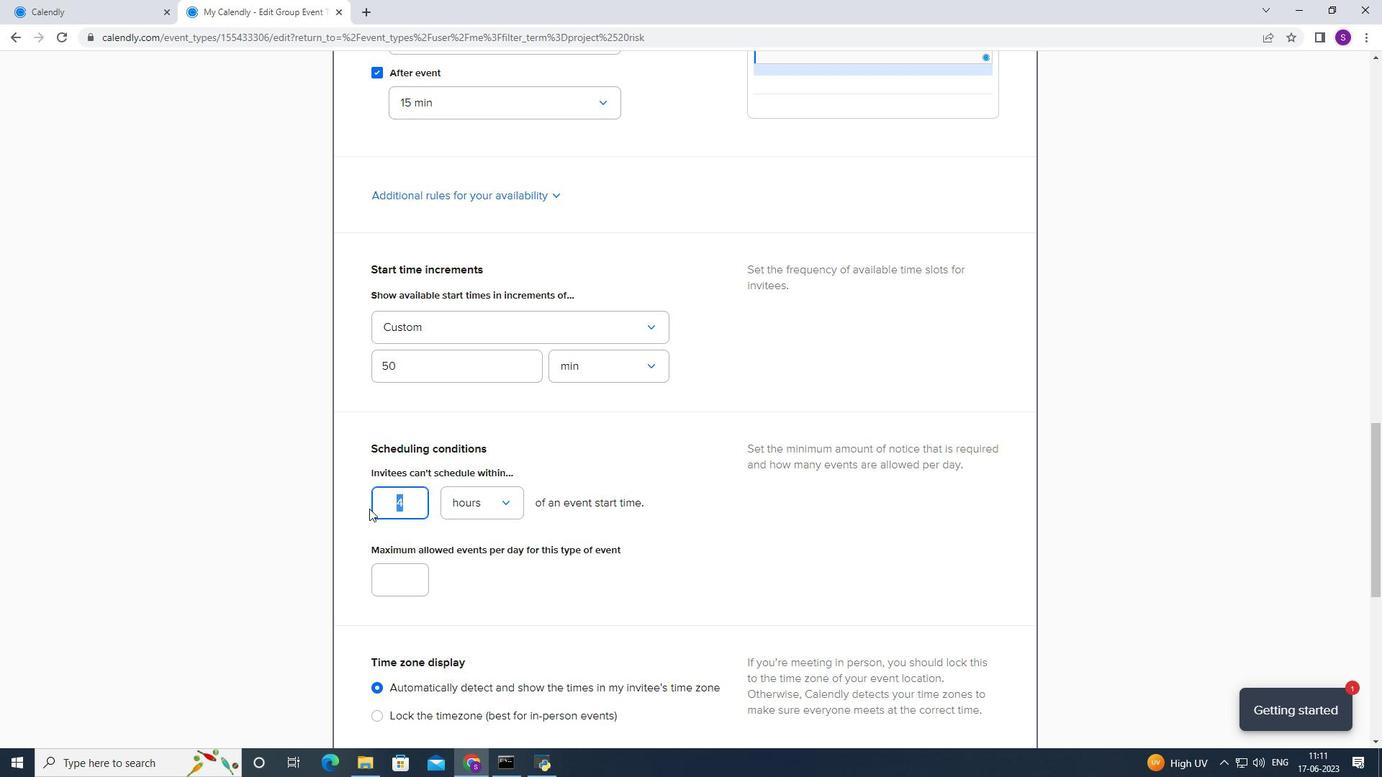 
Action: Mouse moved to (369, 509)
Screenshot: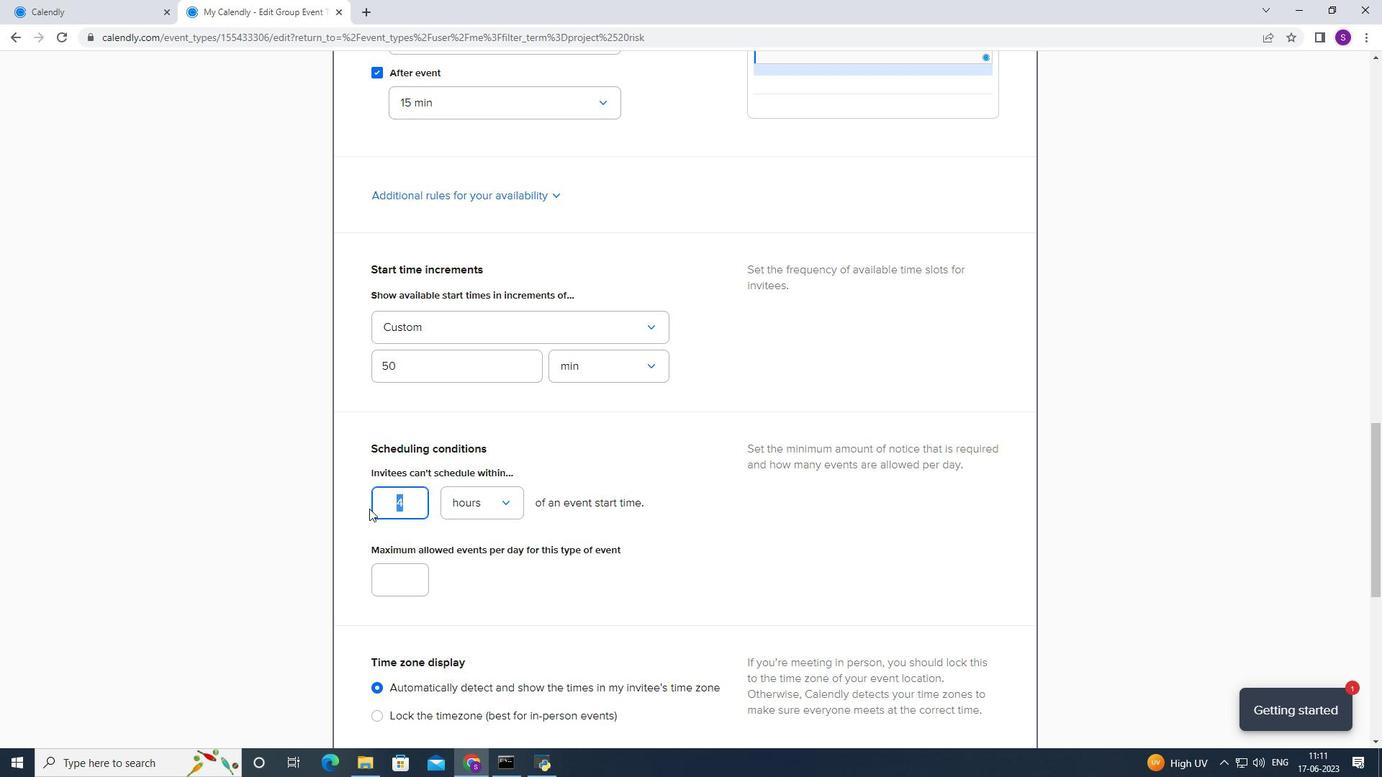 
Action: Key pressed 39
Screenshot: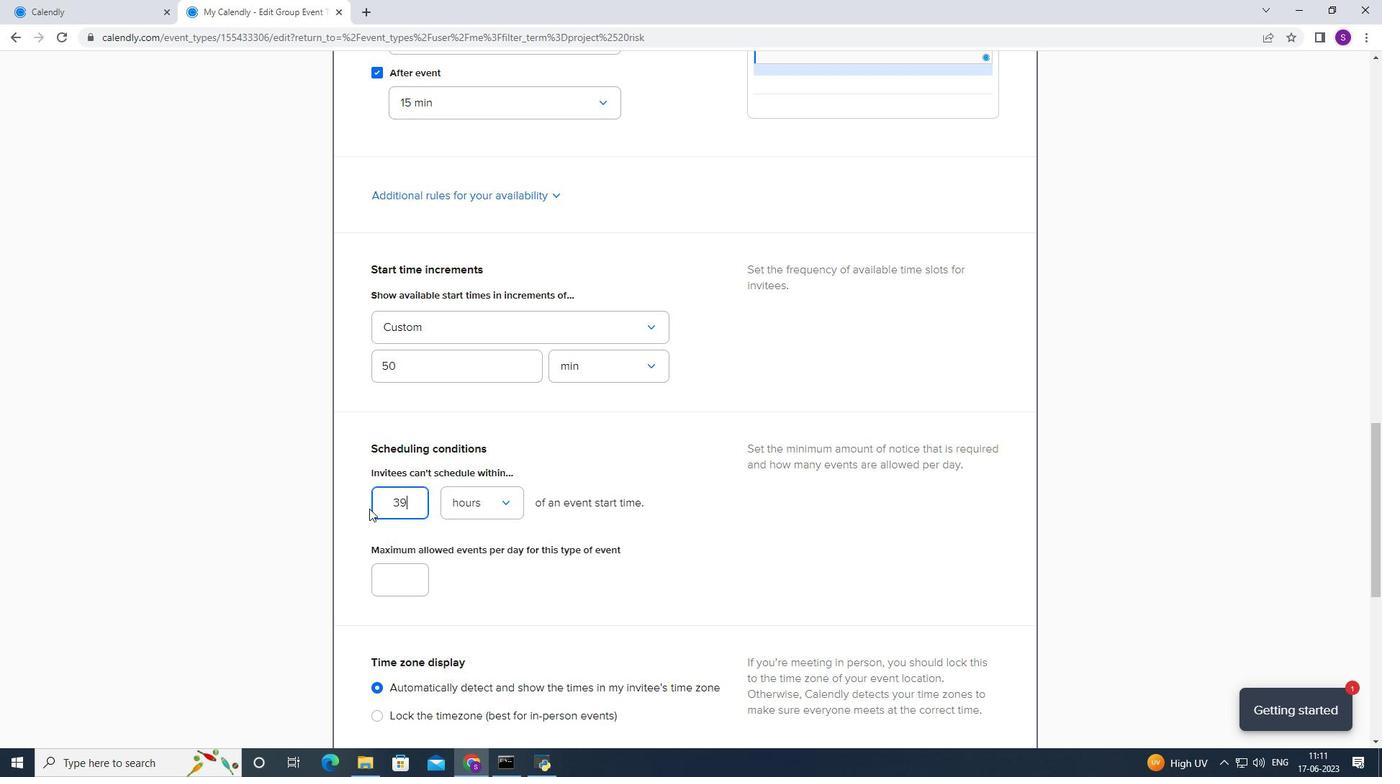 
Action: Mouse moved to (401, 569)
Screenshot: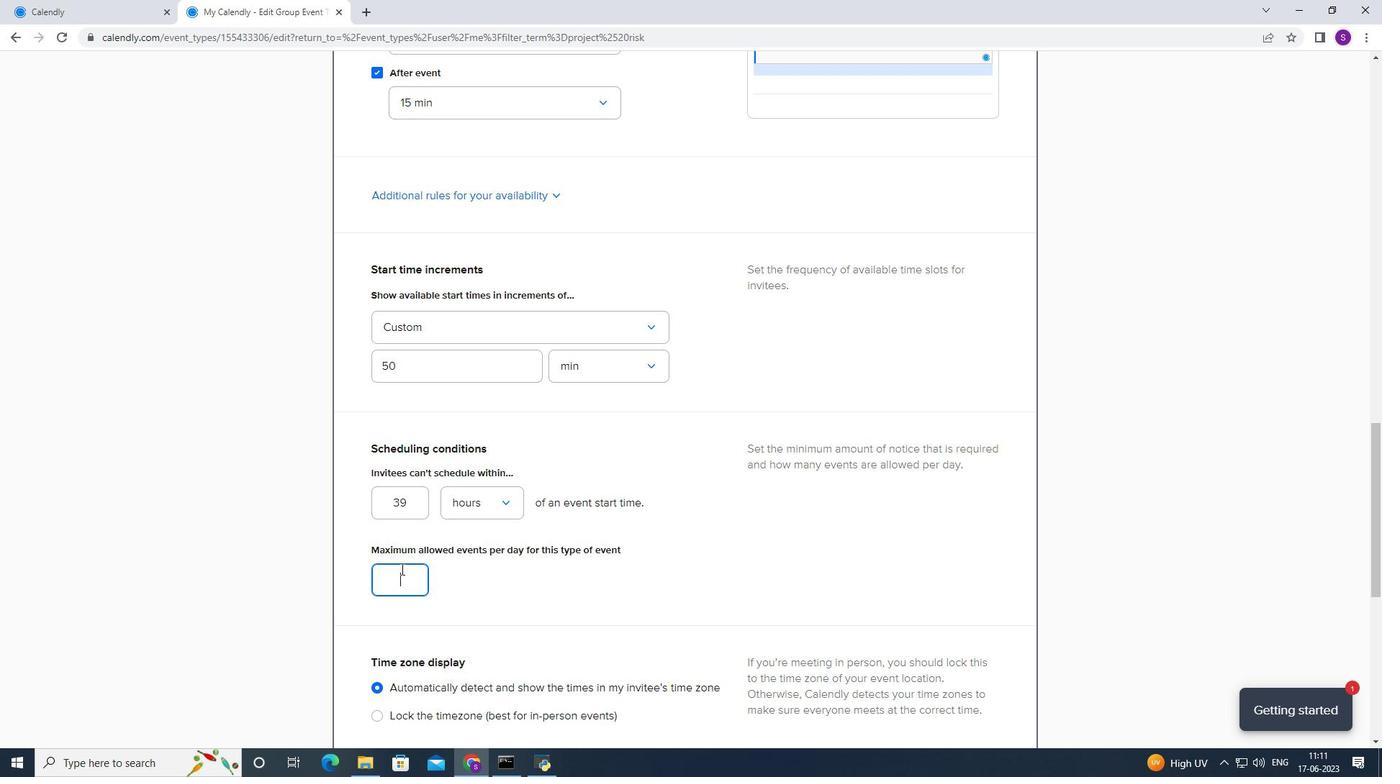
Action: Mouse pressed left at (401, 569)
Screenshot: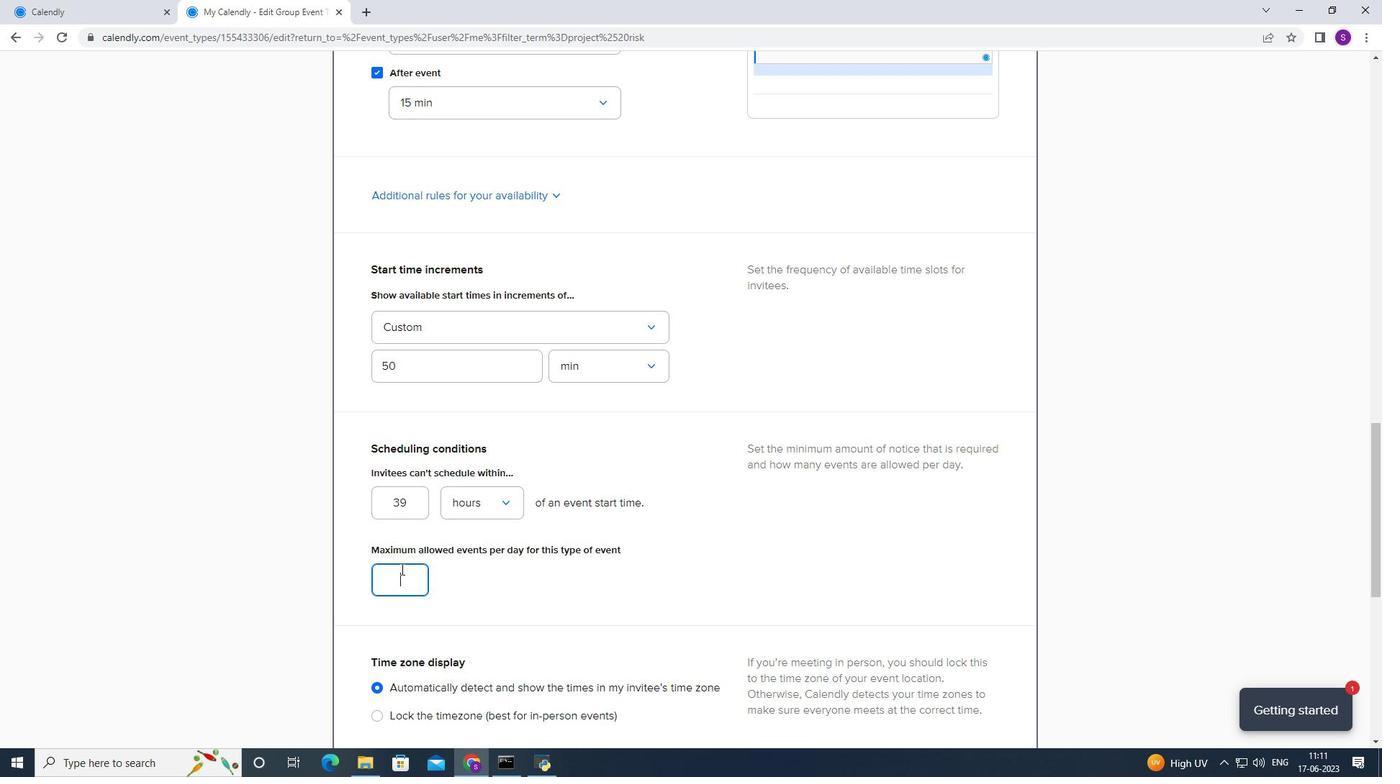 
Action: Key pressed 6
Screenshot: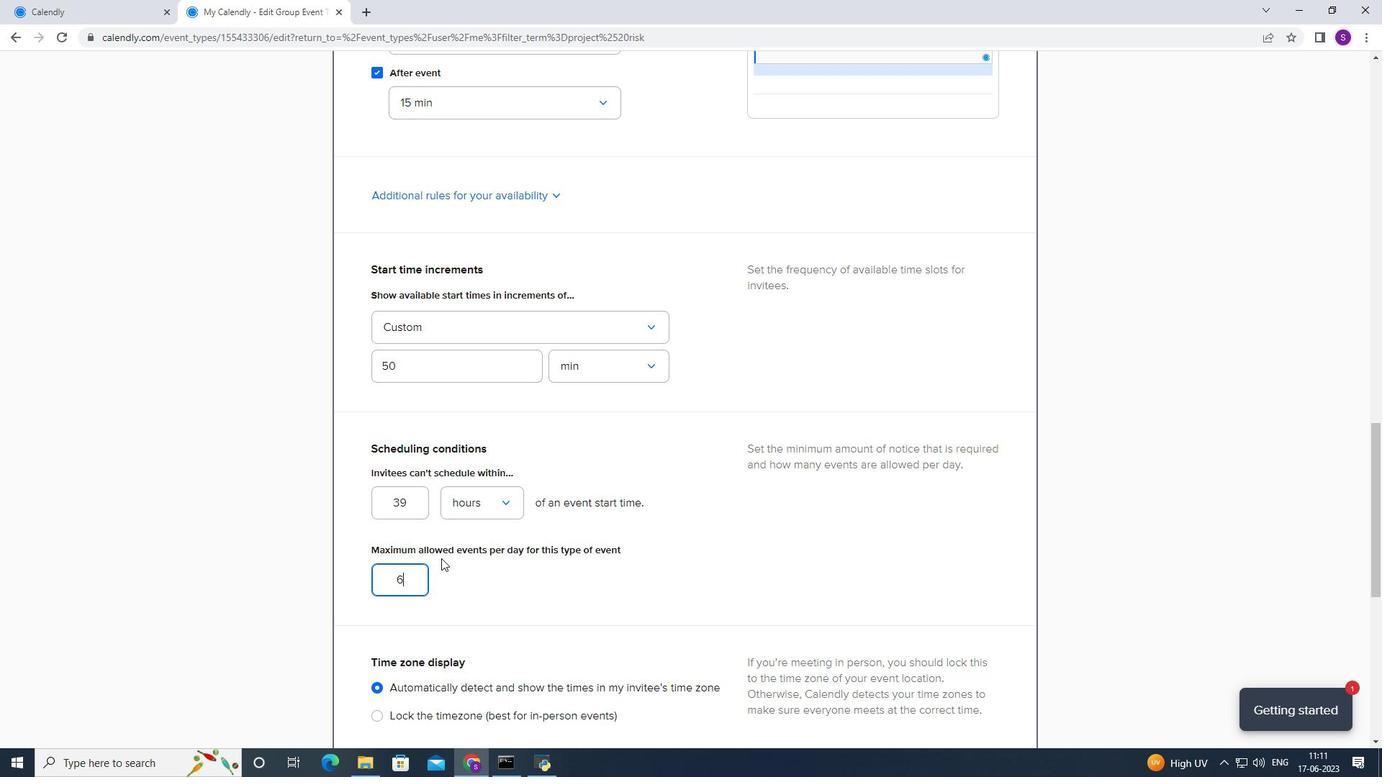 
Action: Mouse moved to (658, 547)
Screenshot: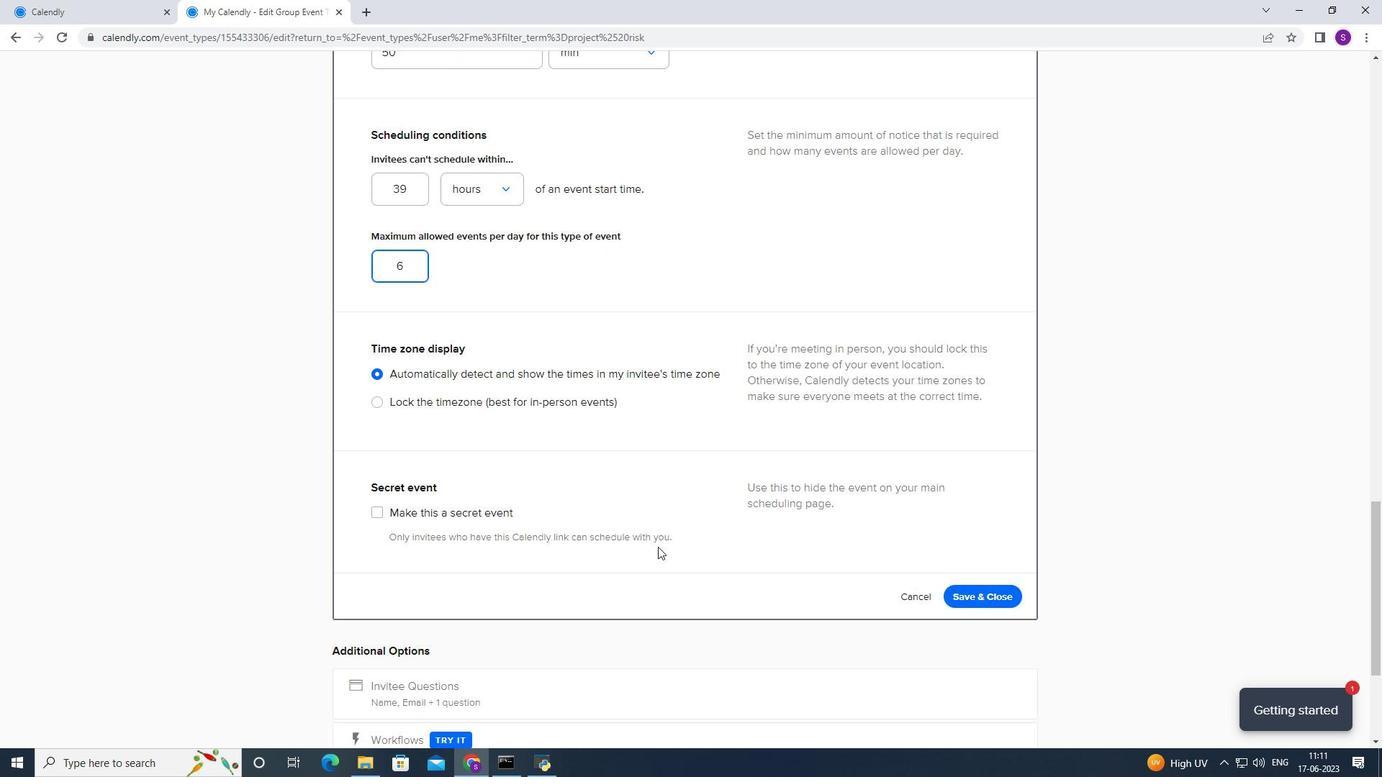 
Action: Mouse scrolled (658, 546) with delta (0, 0)
Screenshot: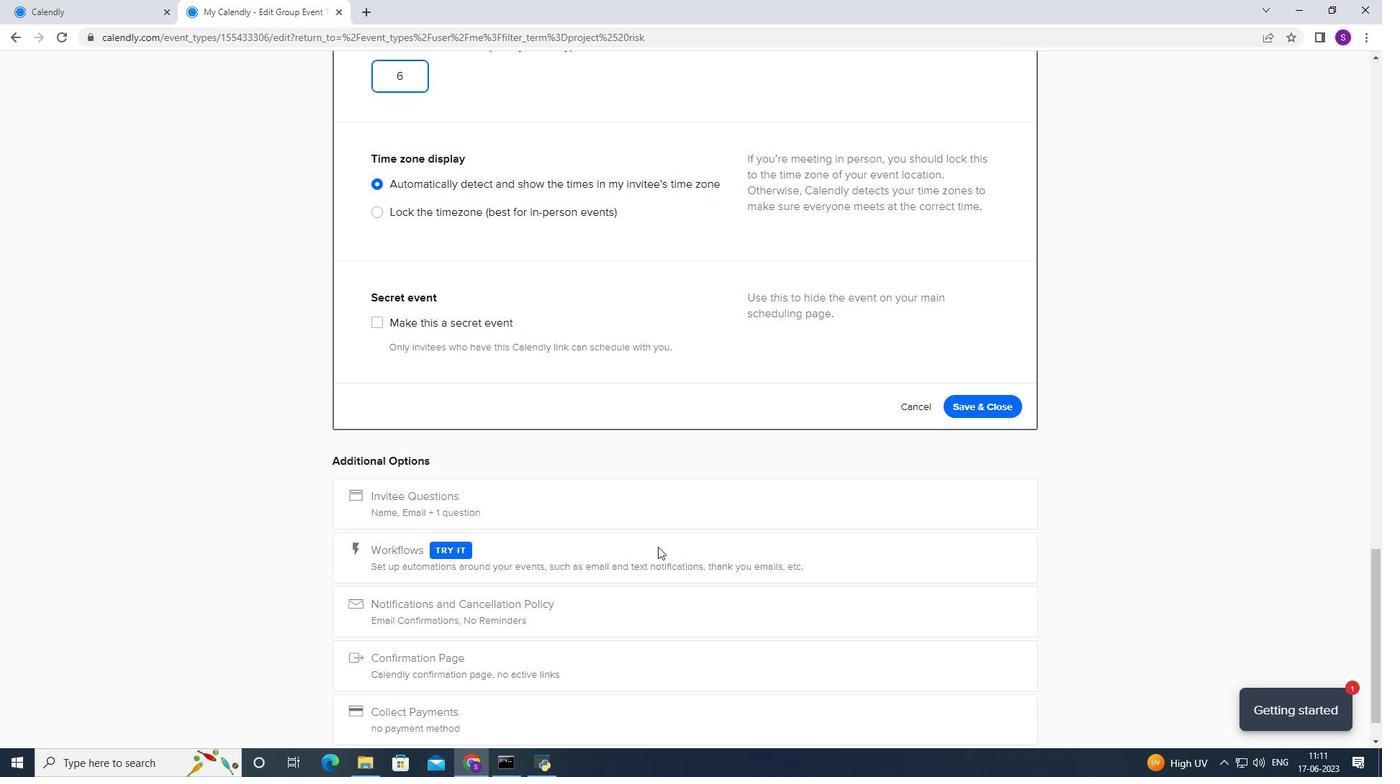 
Action: Mouse scrolled (658, 546) with delta (0, 0)
Screenshot: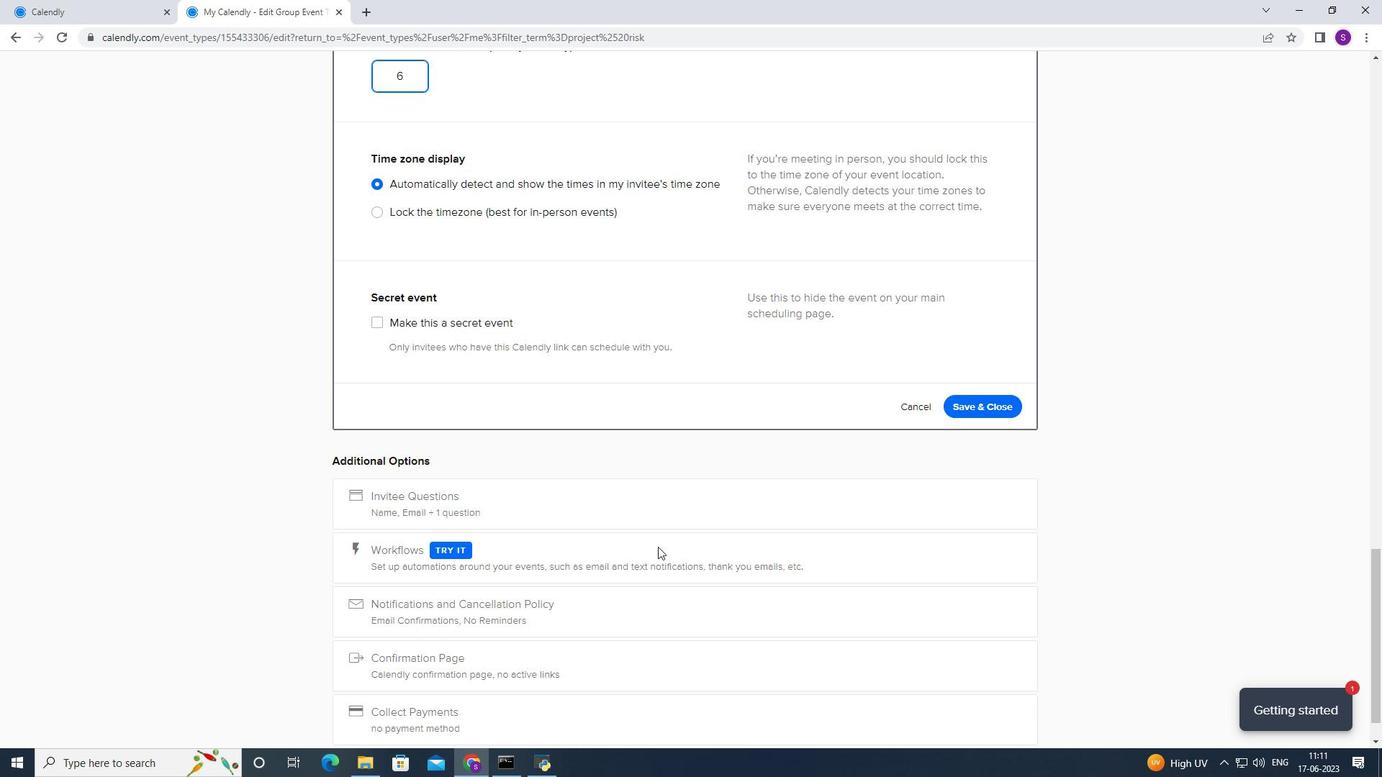 
Action: Mouse scrolled (658, 546) with delta (0, 0)
Screenshot: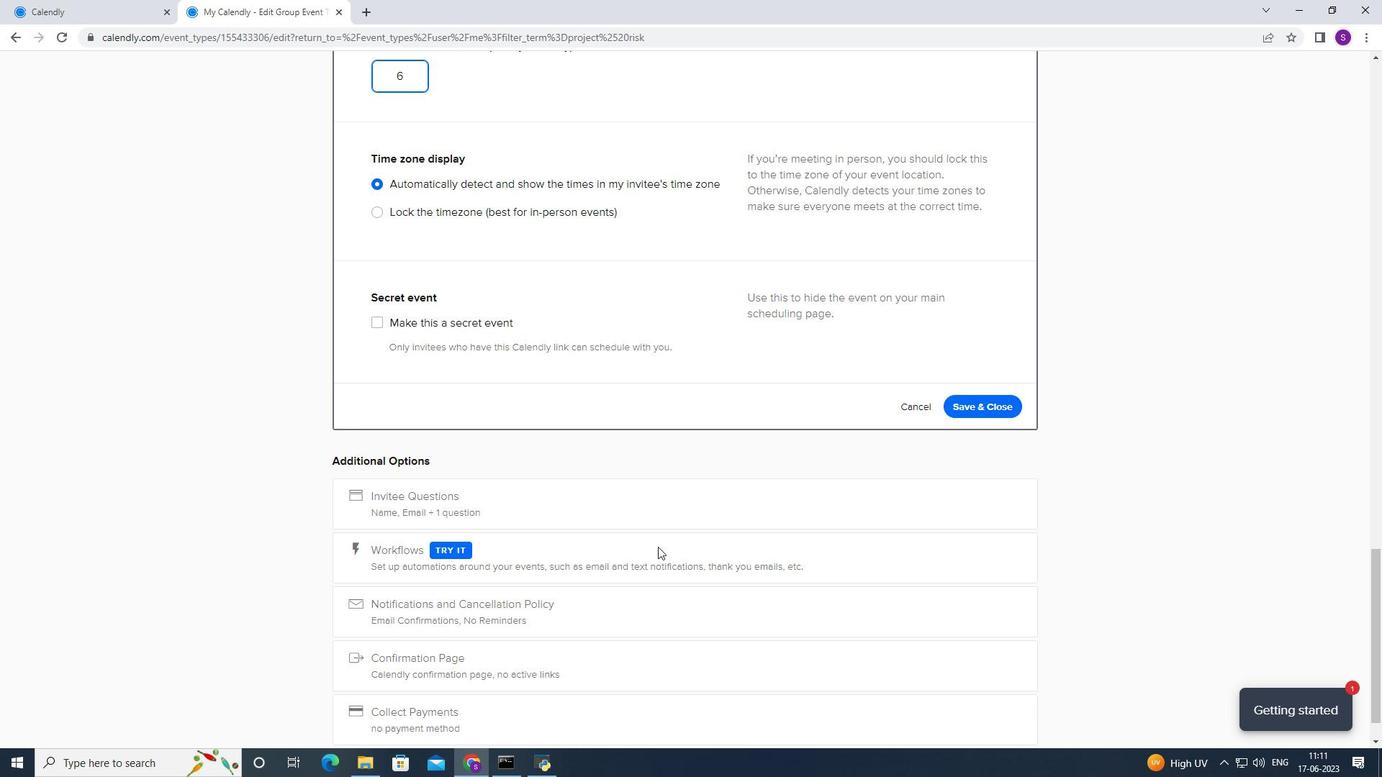 
Action: Mouse scrolled (658, 546) with delta (0, 0)
Screenshot: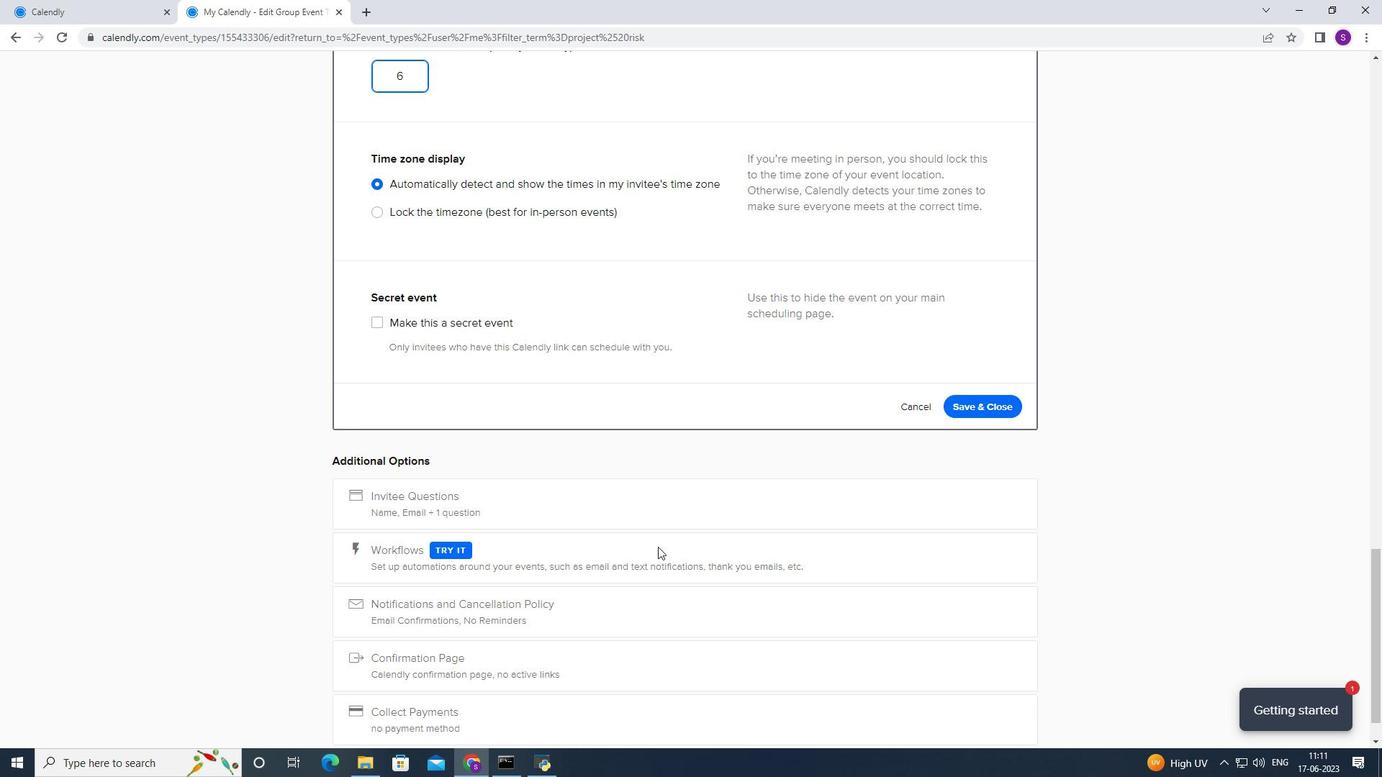 
Action: Mouse scrolled (658, 546) with delta (0, 0)
Screenshot: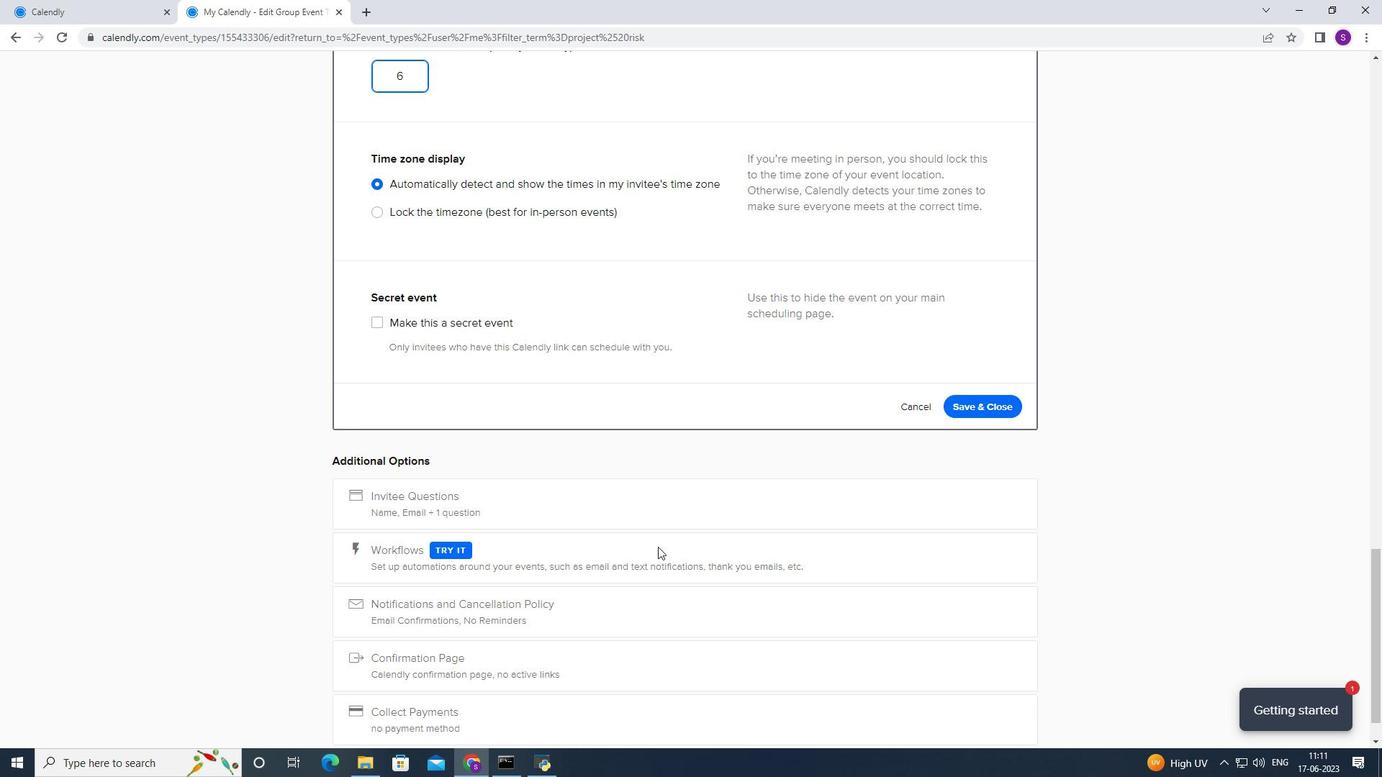 
Action: Mouse scrolled (658, 546) with delta (0, 0)
Screenshot: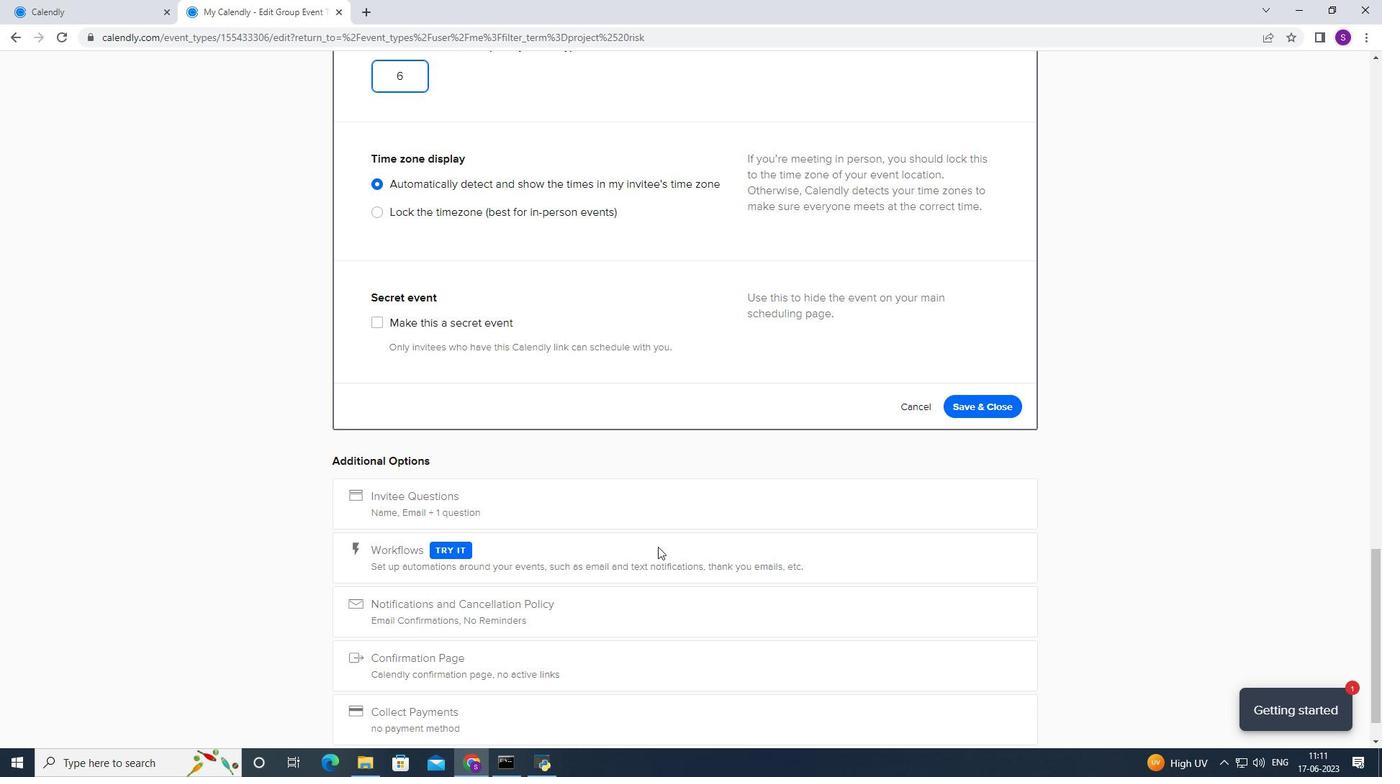 
Action: Mouse scrolled (658, 546) with delta (0, 0)
Screenshot: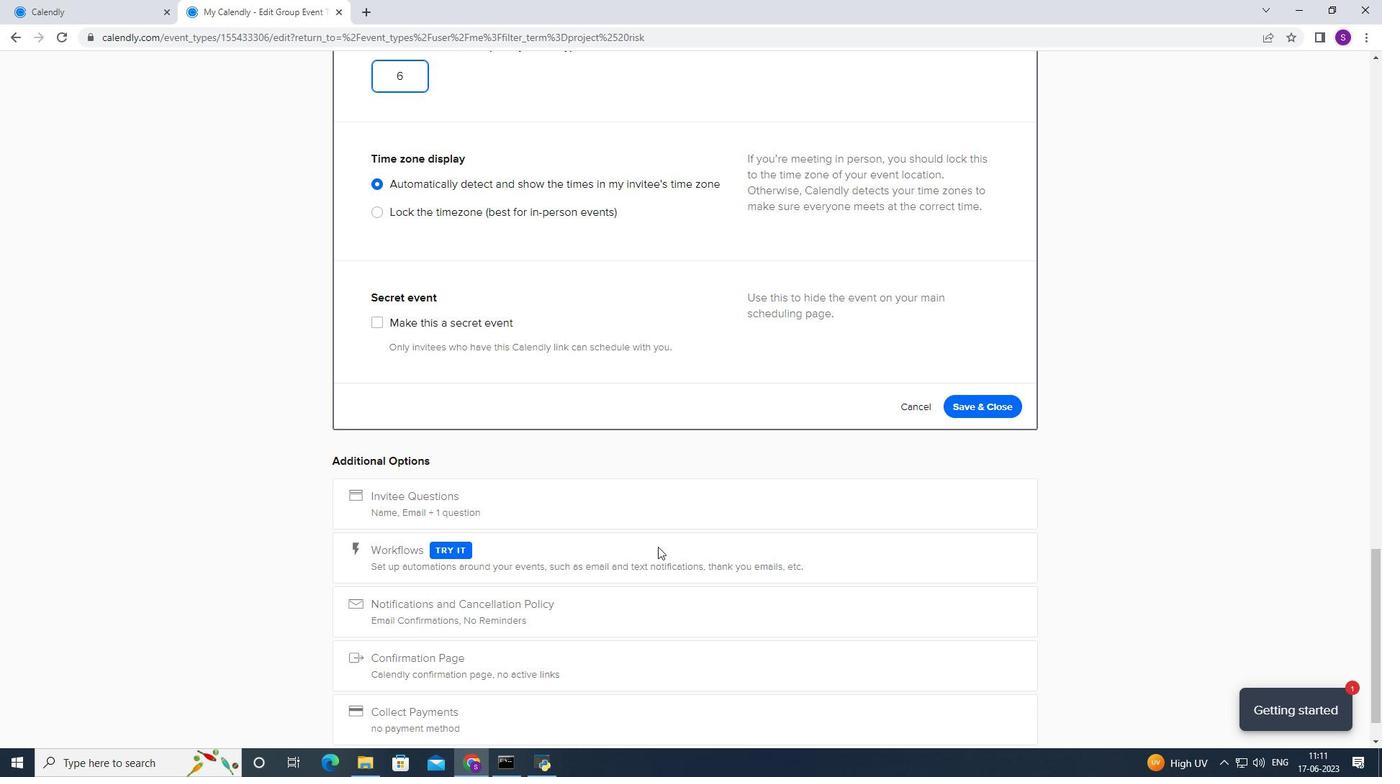 
Action: Mouse moved to (988, 411)
Screenshot: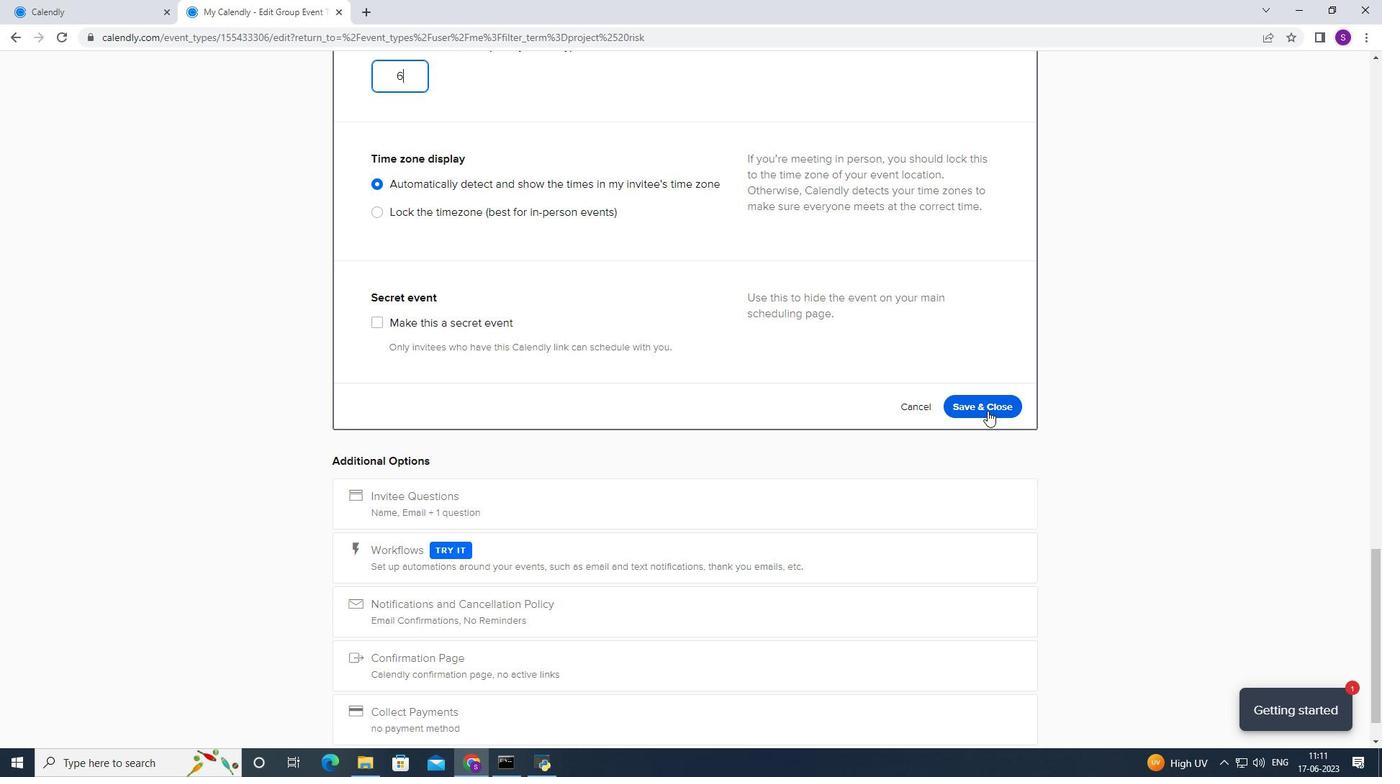 
Action: Mouse pressed left at (988, 411)
Screenshot: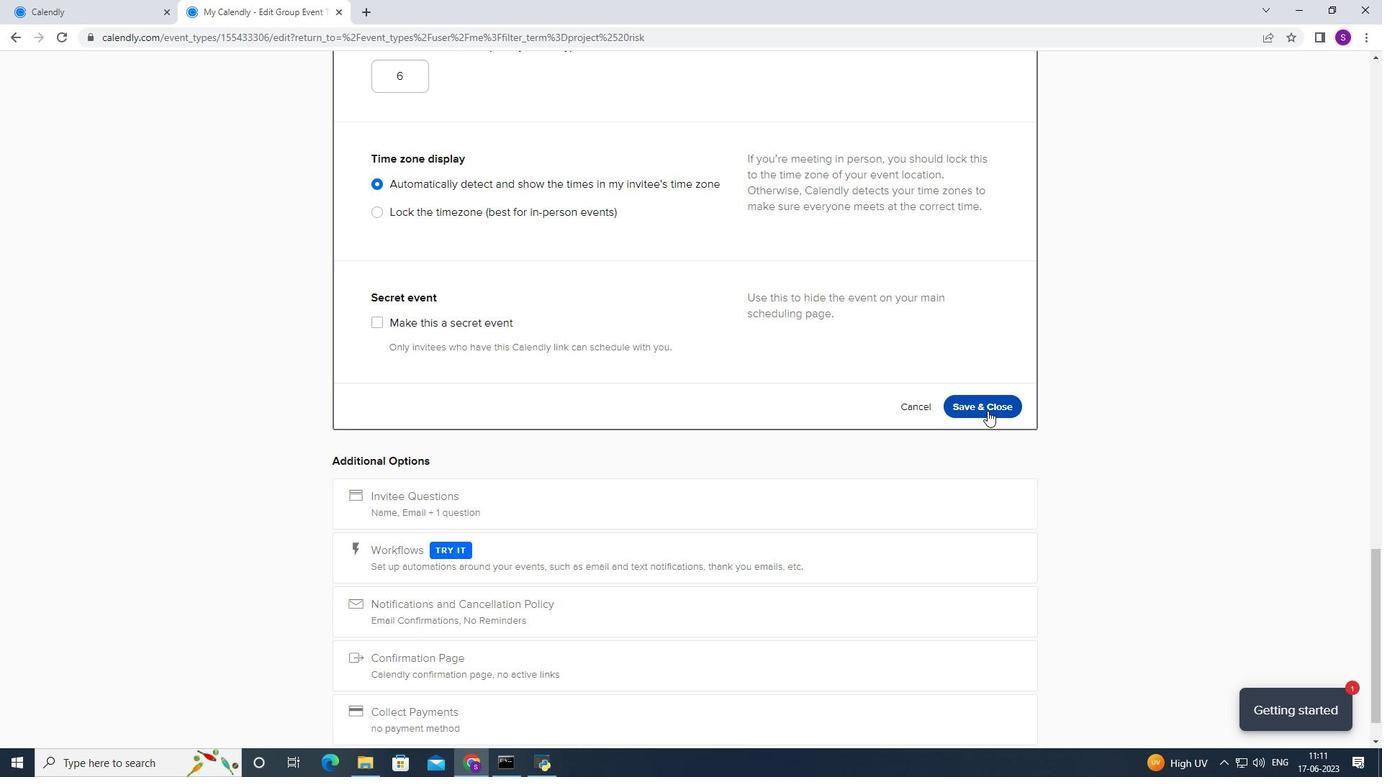 
Action: Mouse moved to (738, 401)
Screenshot: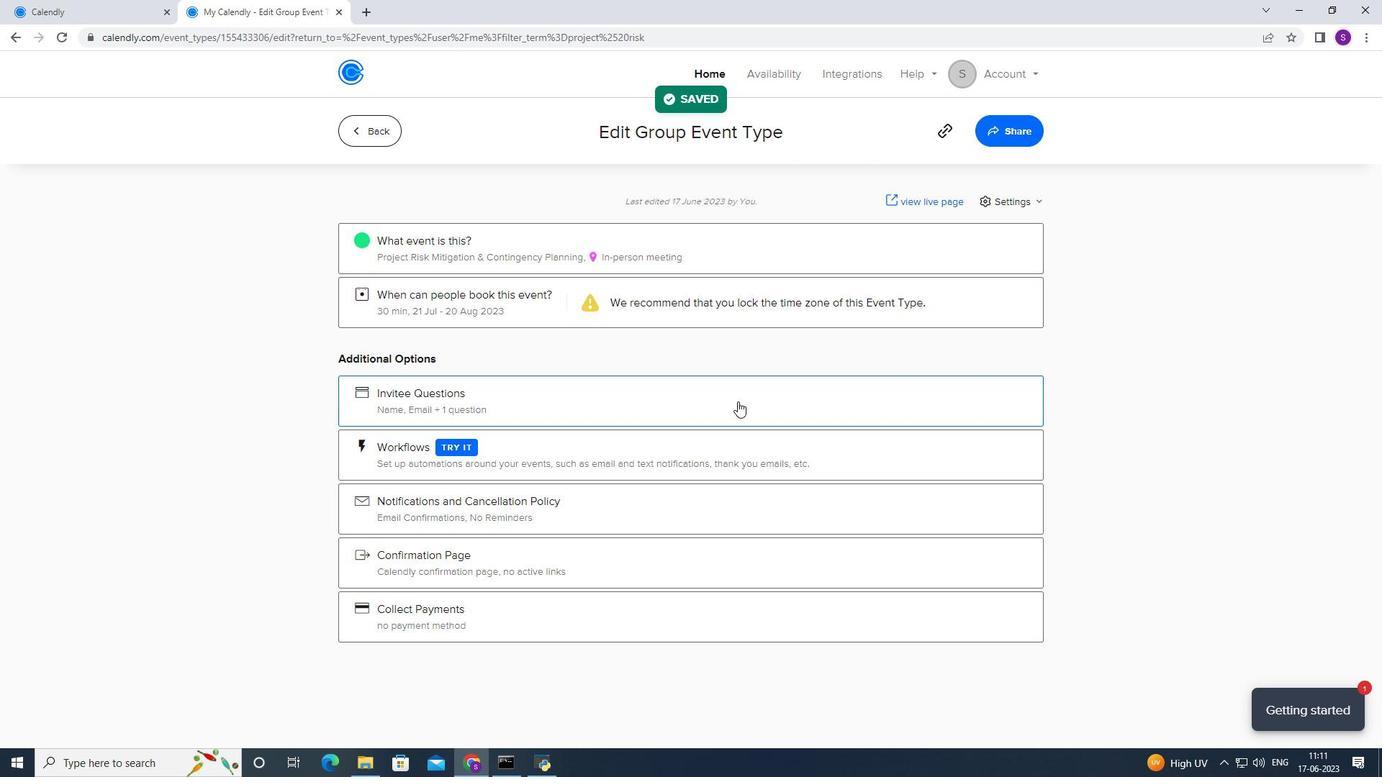 
Action: Mouse scrolled (738, 402) with delta (0, 0)
Screenshot: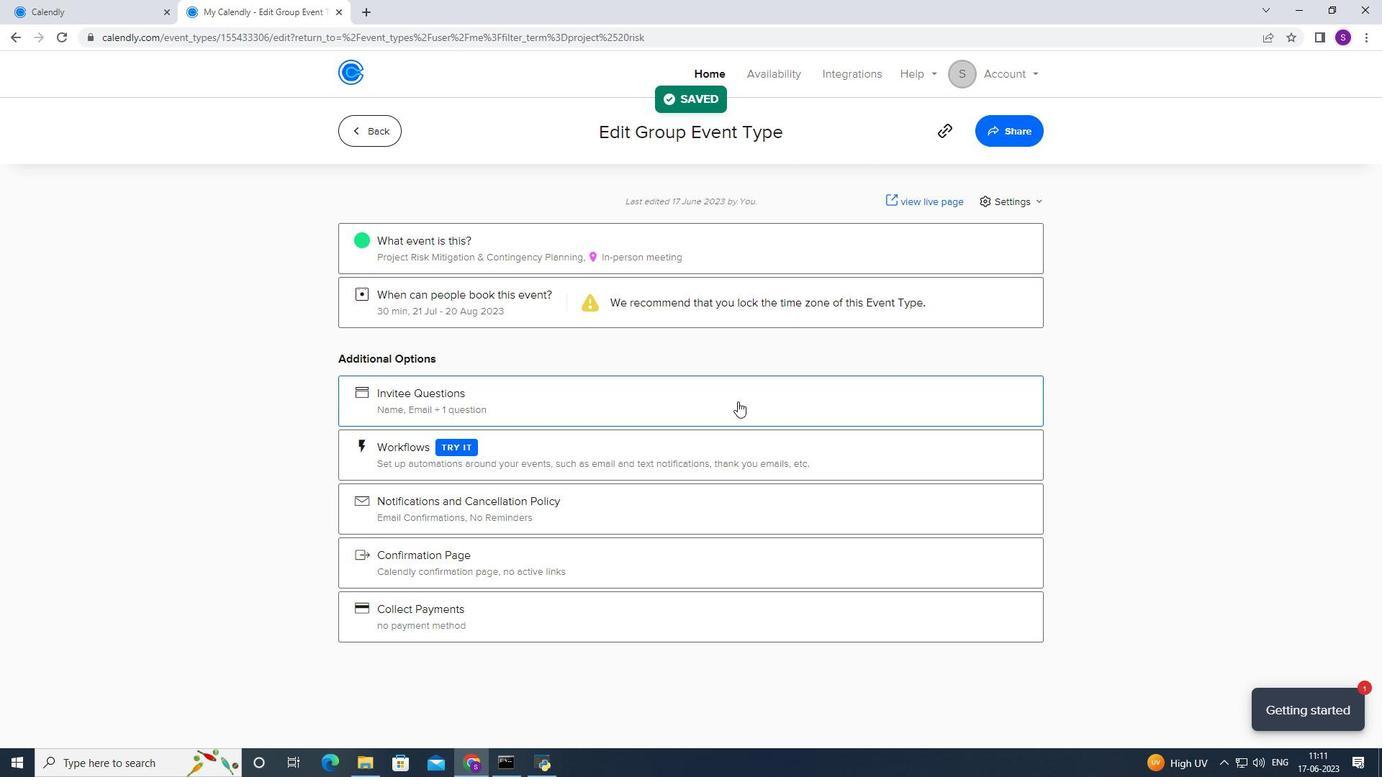 
Action: Mouse scrolled (738, 402) with delta (0, 0)
Screenshot: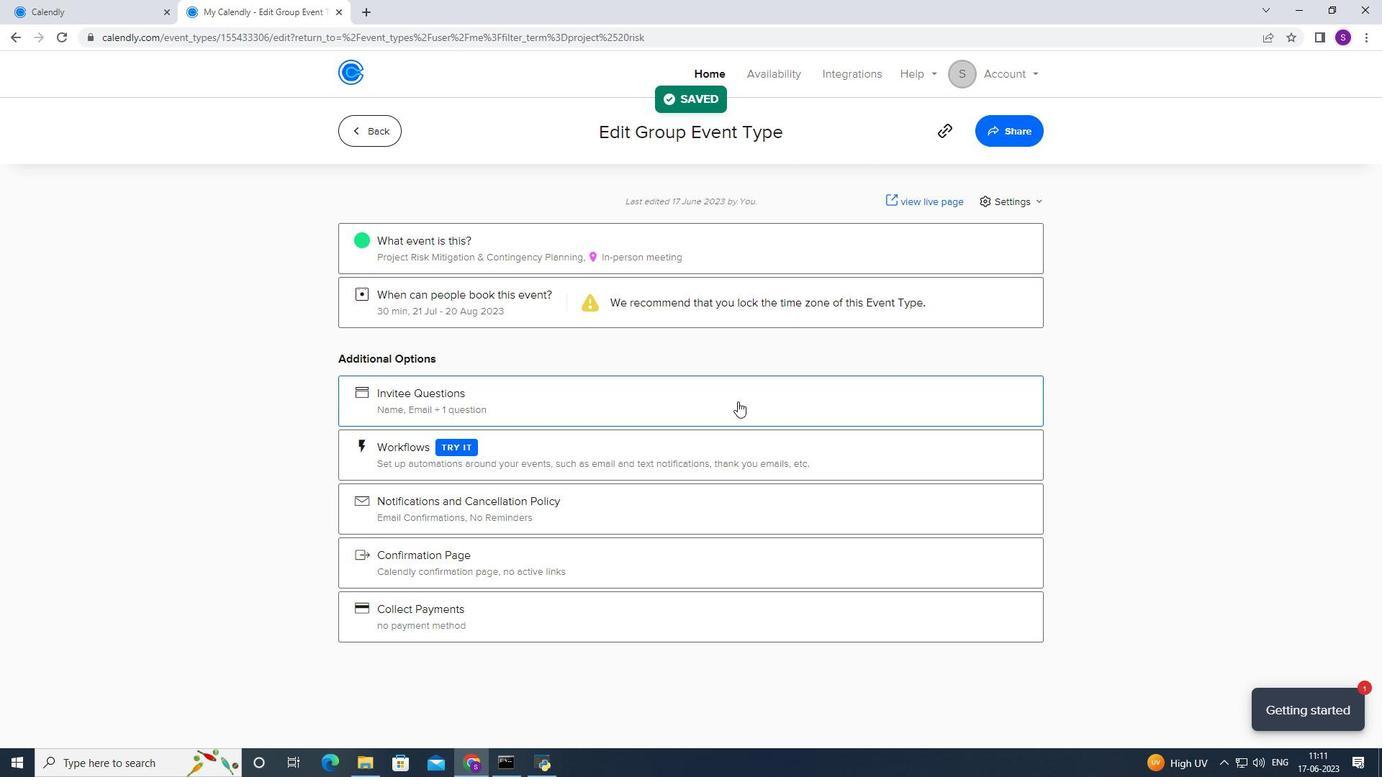 
Action: Mouse scrolled (738, 402) with delta (0, 0)
Screenshot: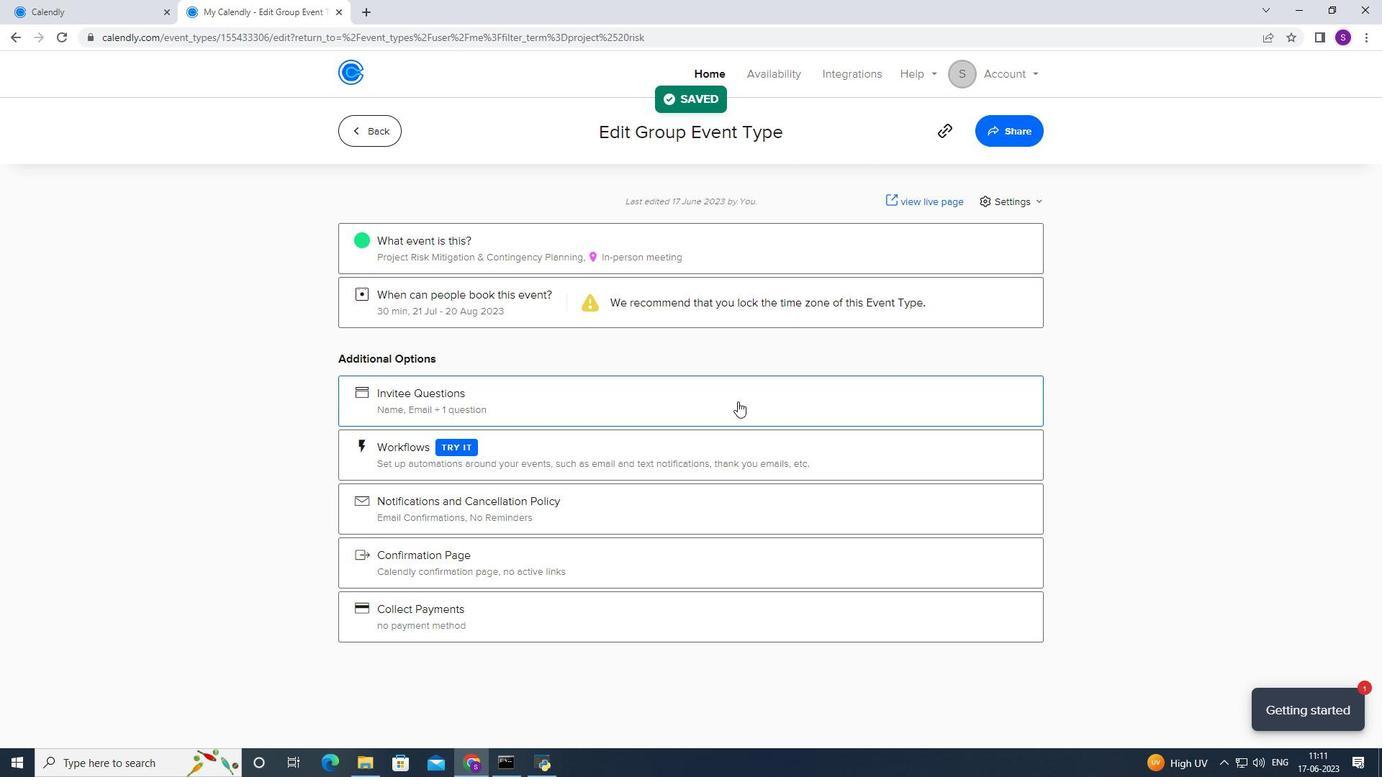 
Action: Mouse scrolled (738, 402) with delta (0, 0)
Screenshot: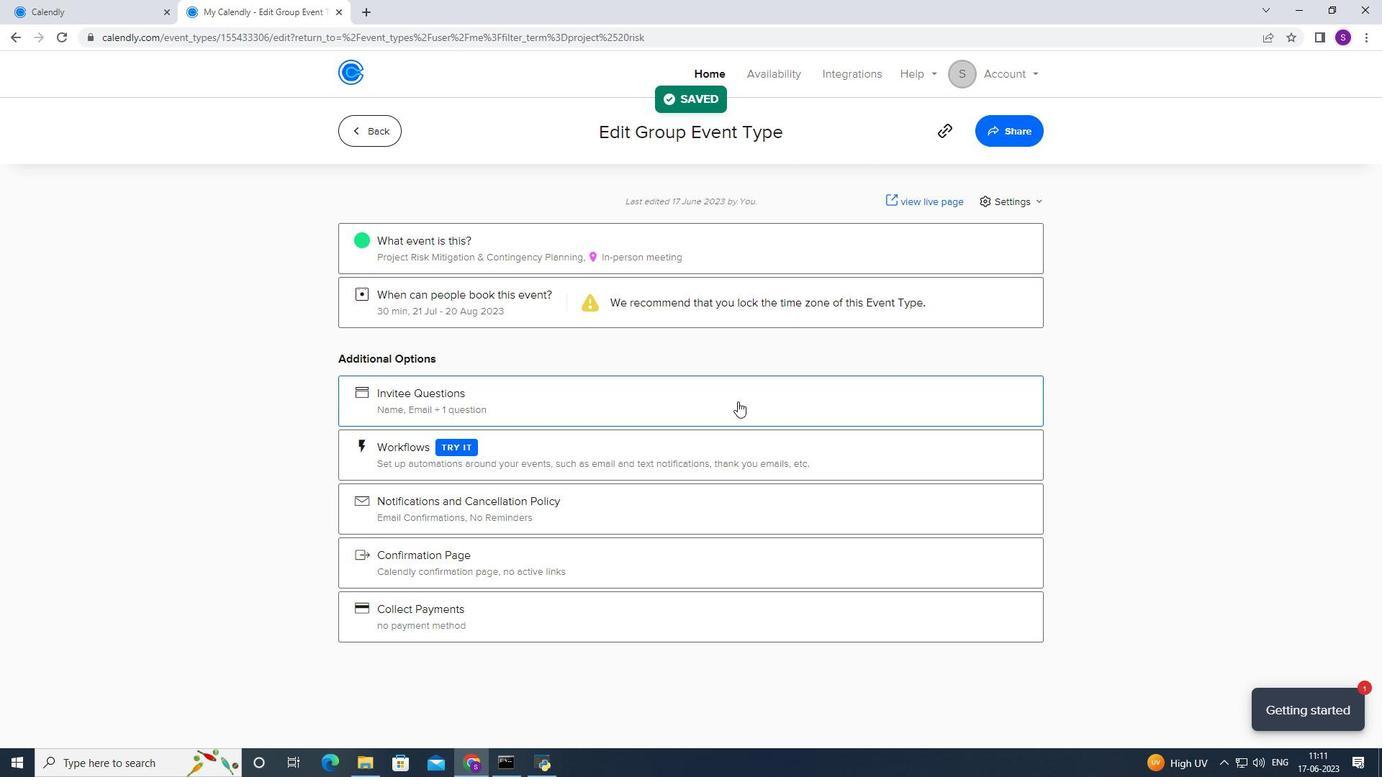 
Action: Mouse moved to (738, 390)
Screenshot: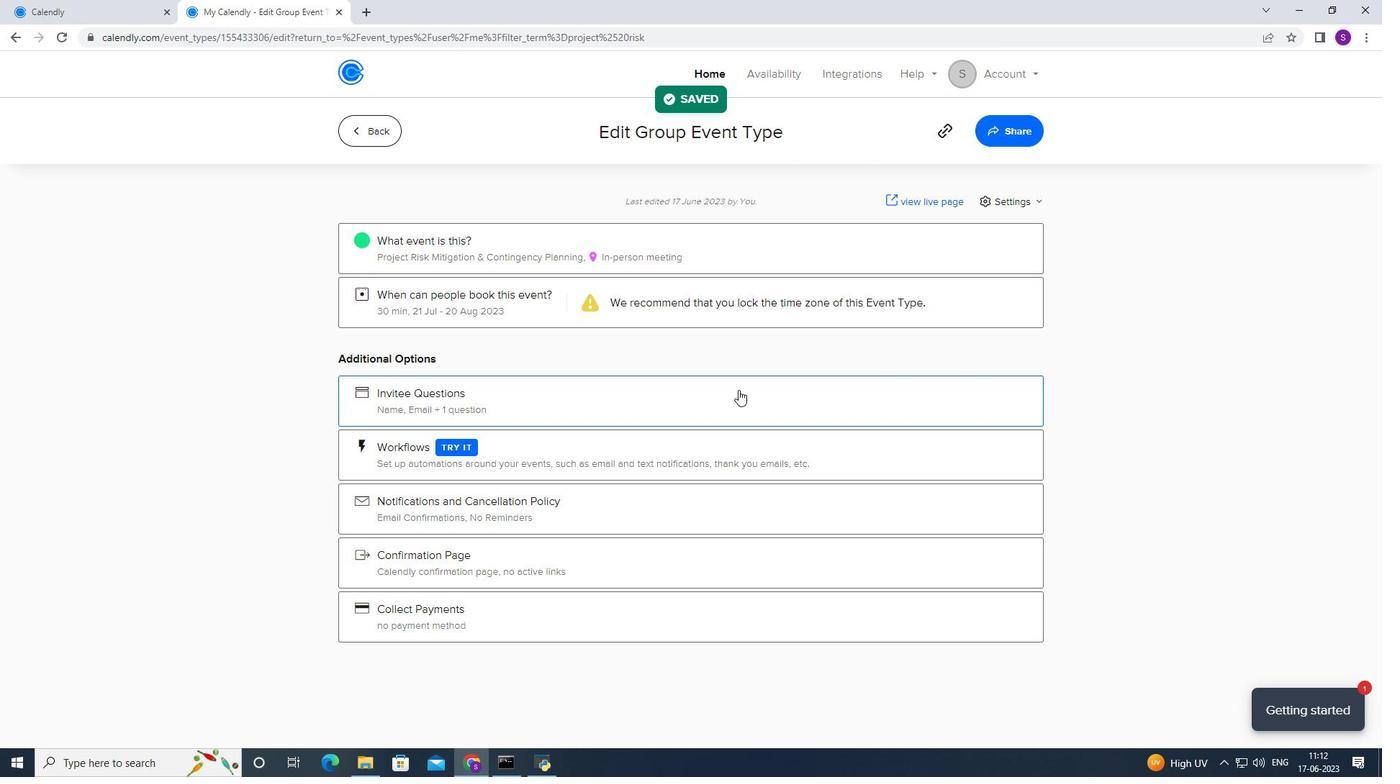 
